 Task: Format the text in the document by changing font styles, sizes, colors, and alignment.
Action: Mouse scrolled (660, 407) with delta (0, -1)
Screenshot: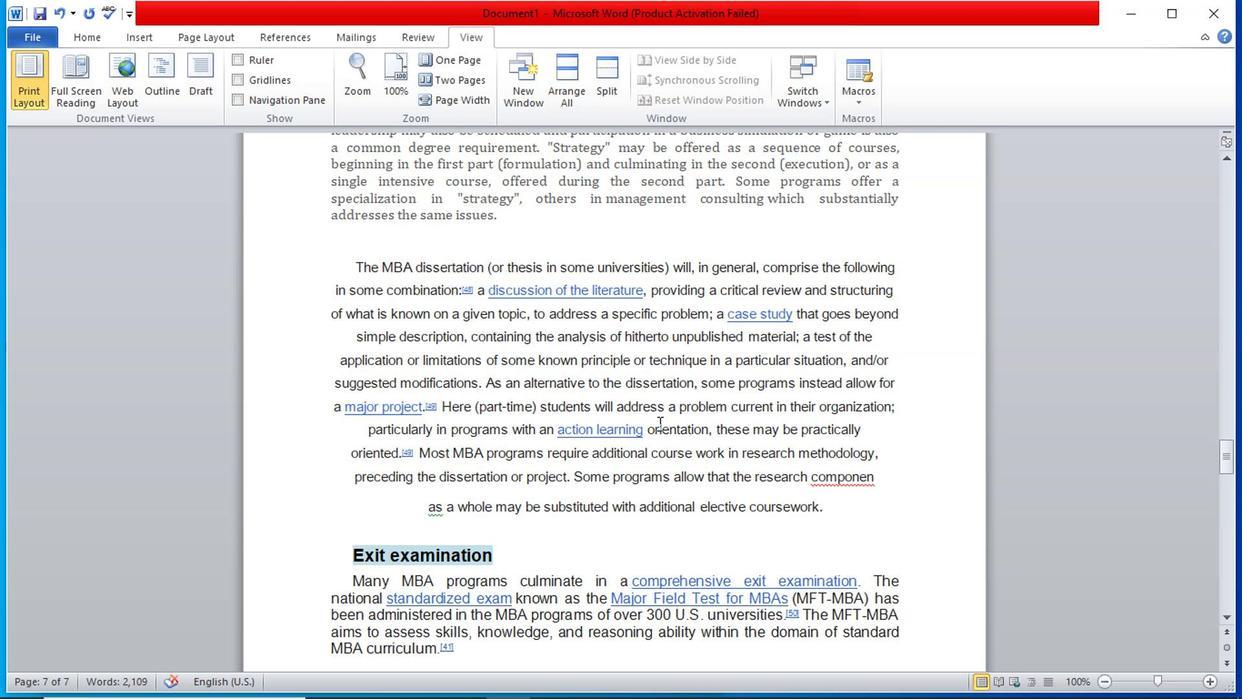 
Action: Mouse scrolled (660, 407) with delta (0, -1)
Screenshot: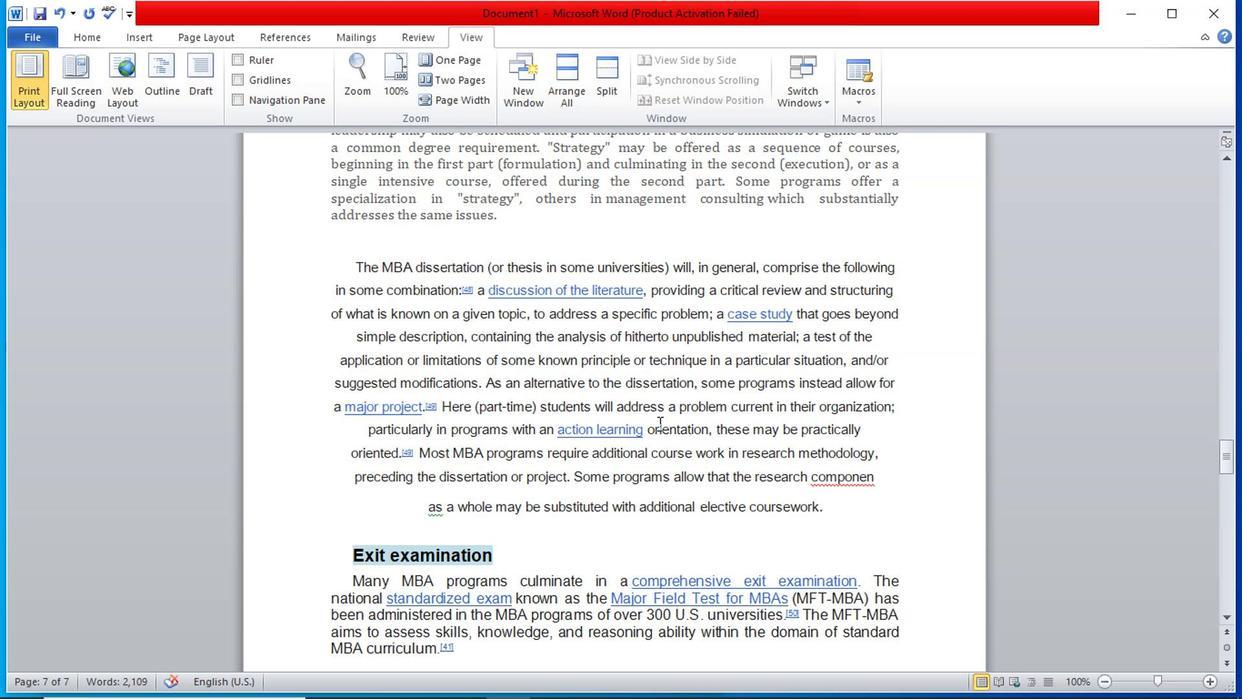 
Action: Mouse scrolled (660, 407) with delta (0, -1)
Screenshot: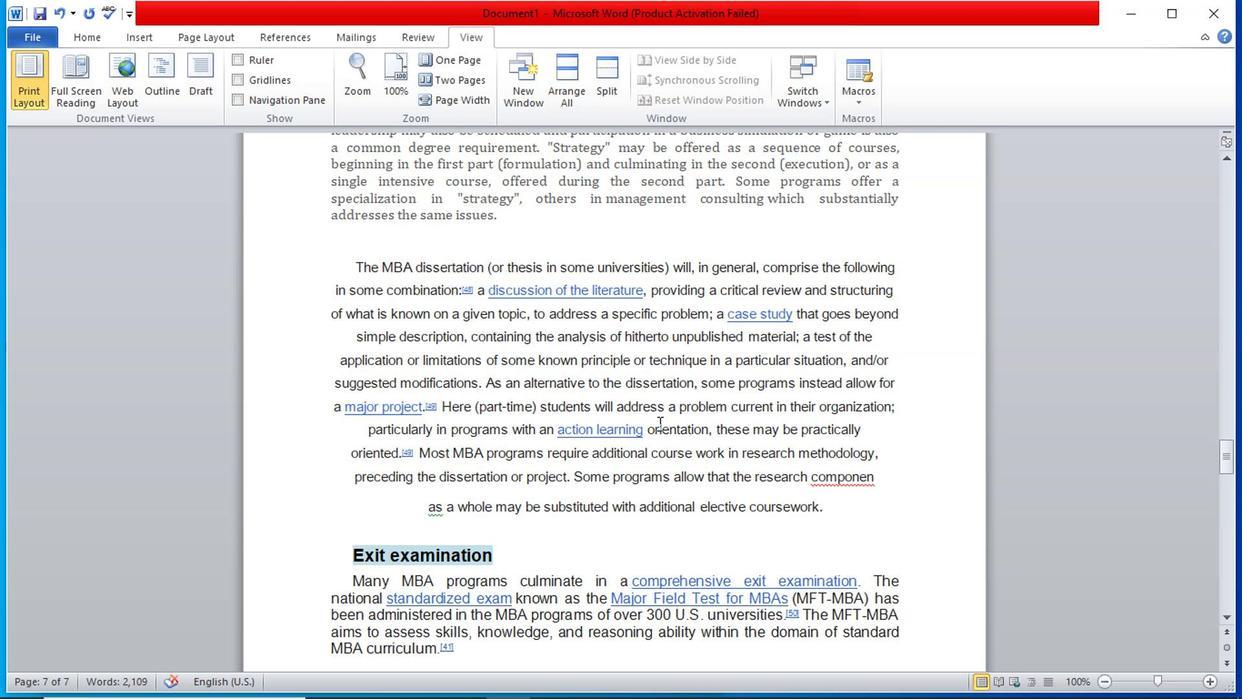 
Action: Mouse scrolled (660, 407) with delta (0, -1)
Screenshot: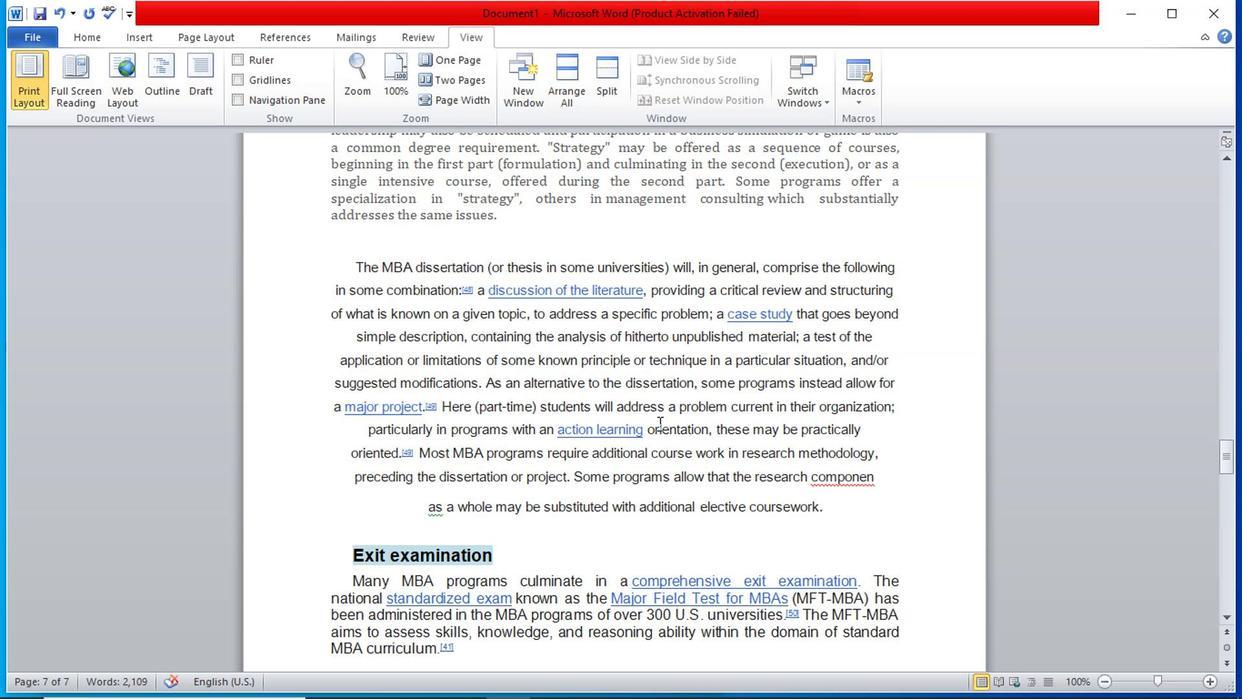 
Action: Mouse scrolled (660, 407) with delta (0, -1)
Screenshot: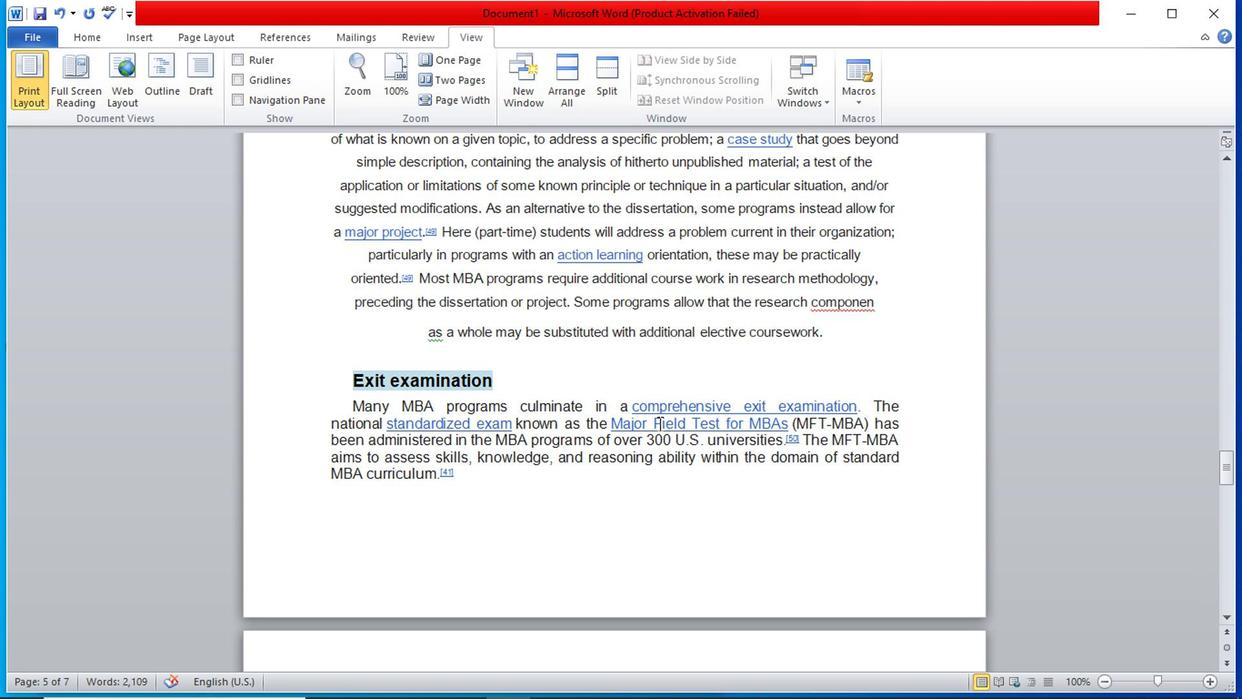
Action: Mouse scrolled (660, 407) with delta (0, -1)
Screenshot: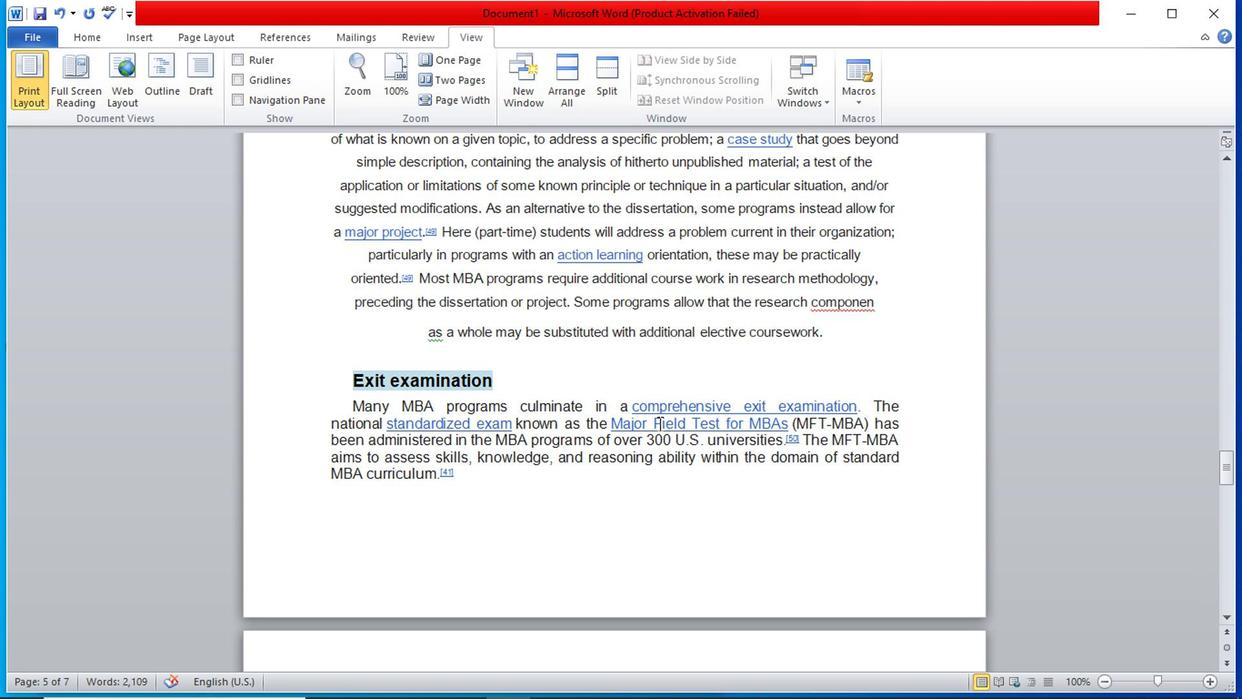 
Action: Mouse scrolled (660, 407) with delta (0, -1)
Screenshot: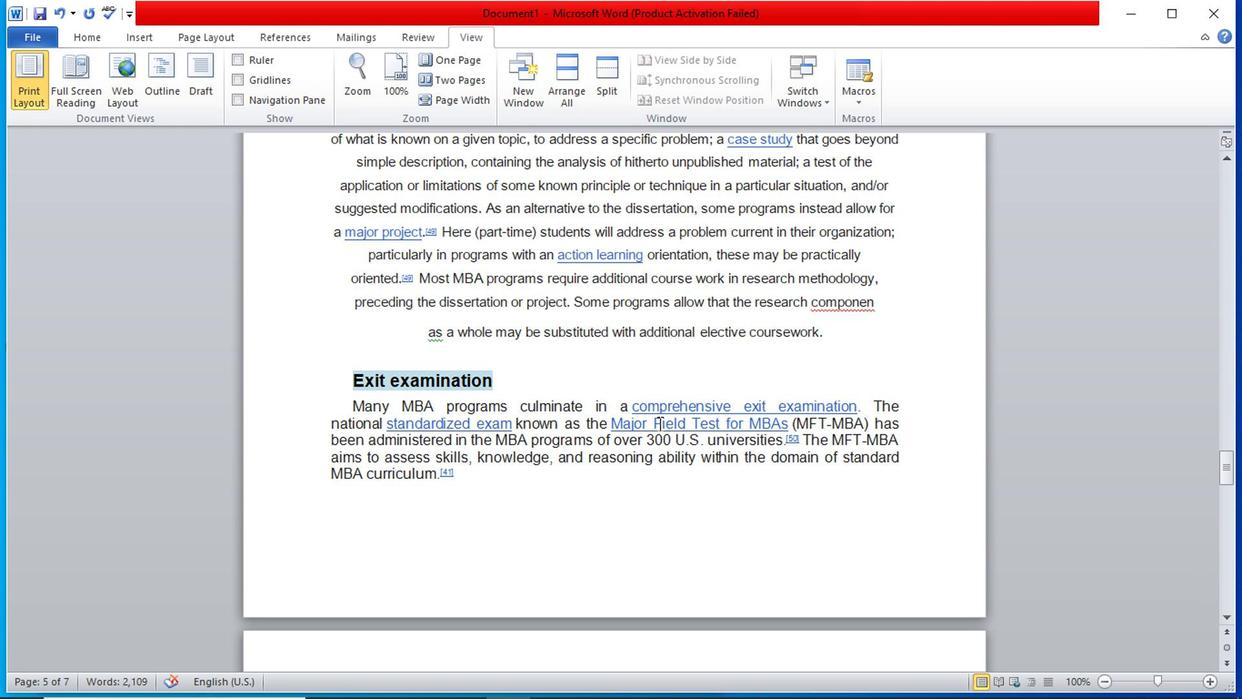 
Action: Mouse scrolled (660, 407) with delta (0, -1)
Screenshot: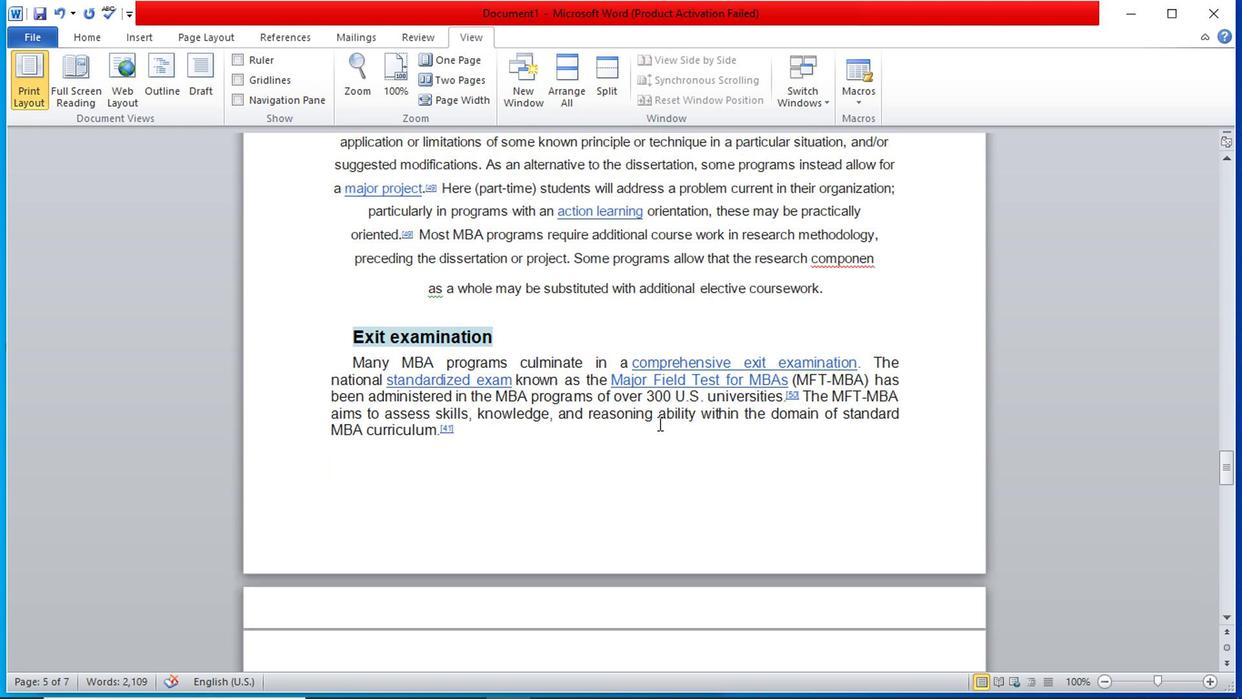 
Action: Mouse scrolled (660, 407) with delta (0, -1)
Screenshot: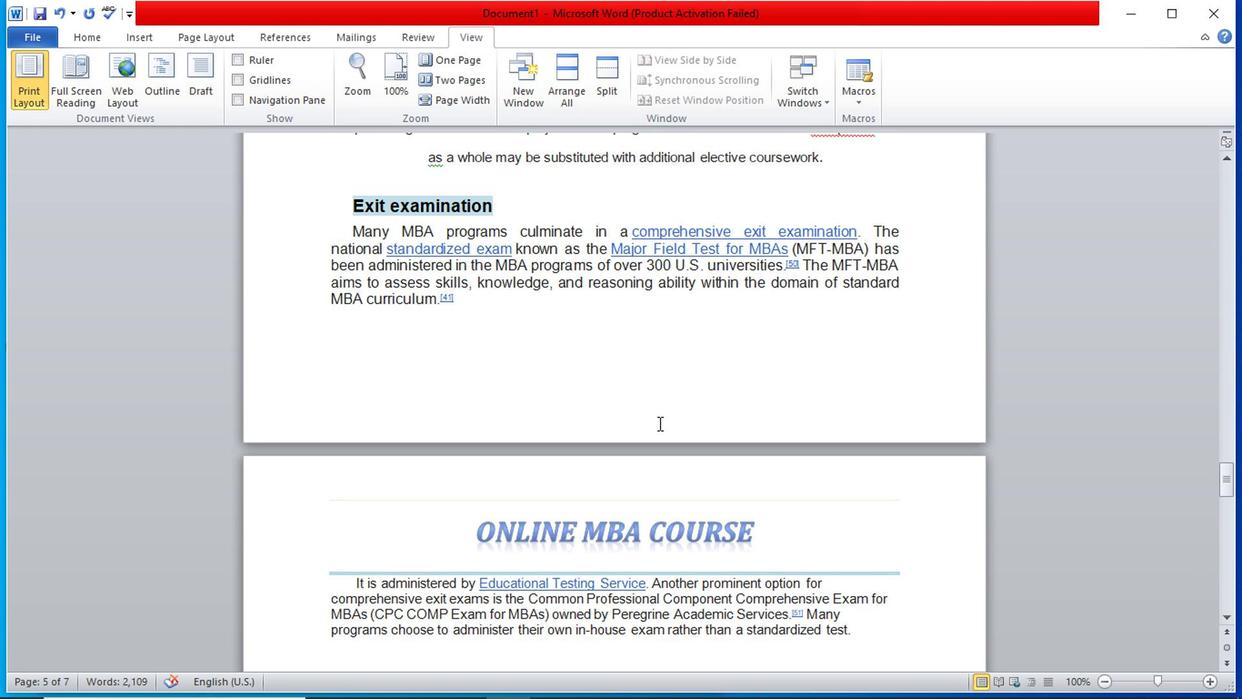 
Action: Mouse scrolled (660, 407) with delta (0, -1)
Screenshot: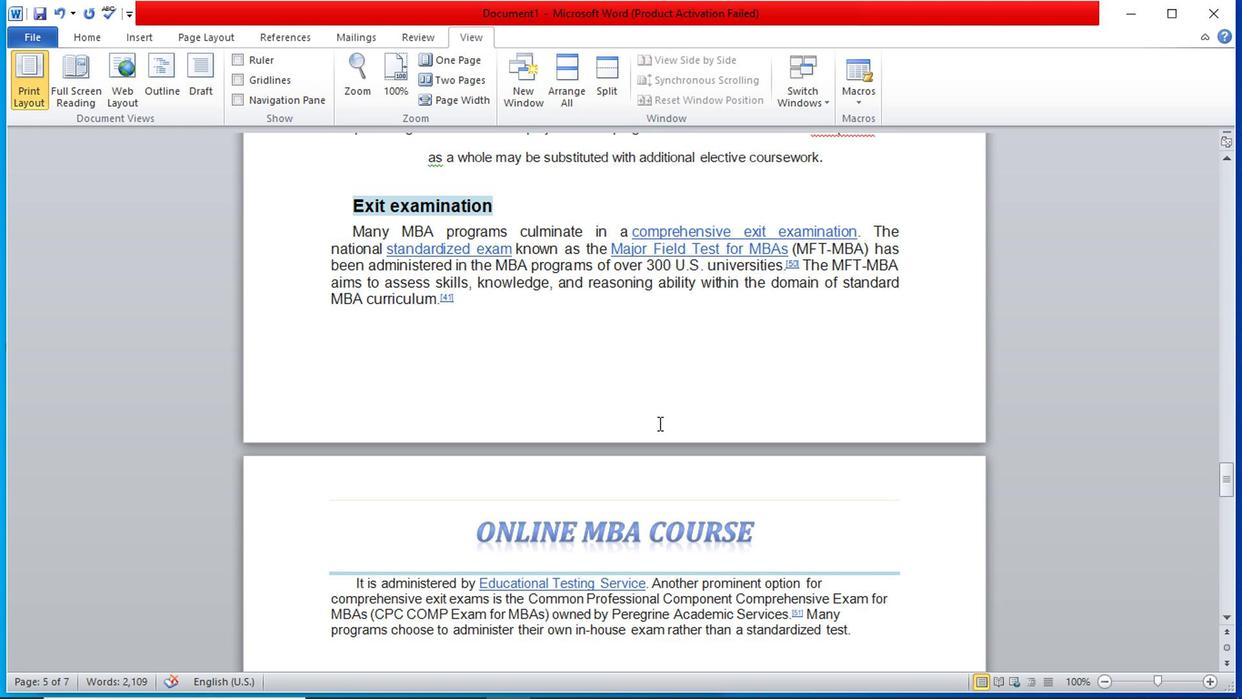 
Action: Mouse scrolled (660, 407) with delta (0, -1)
Screenshot: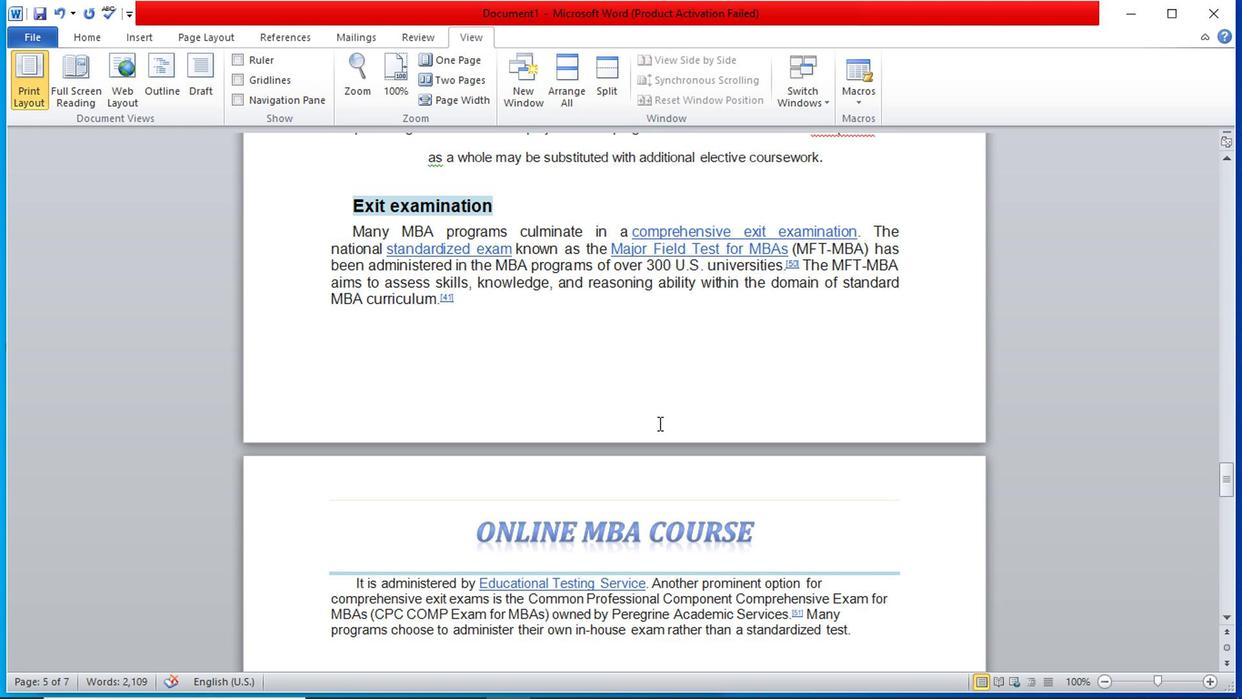 
Action: Mouse scrolled (660, 407) with delta (0, -1)
Screenshot: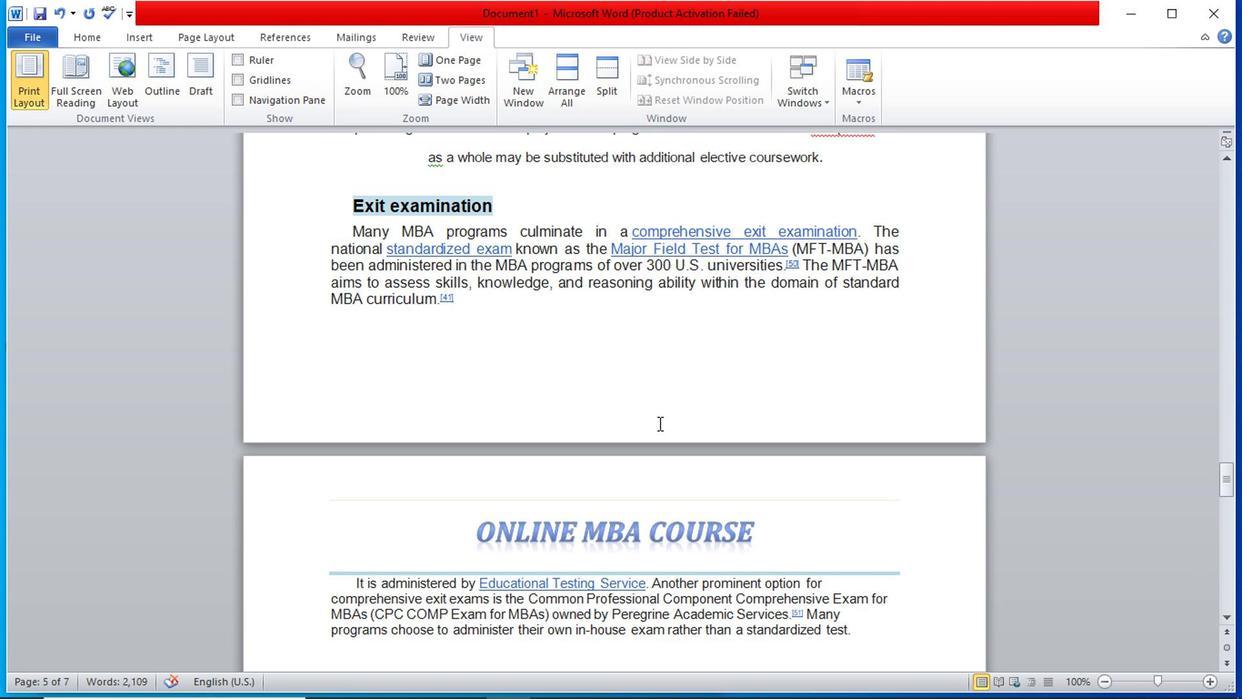 
Action: Mouse scrolled (660, 407) with delta (0, -1)
Screenshot: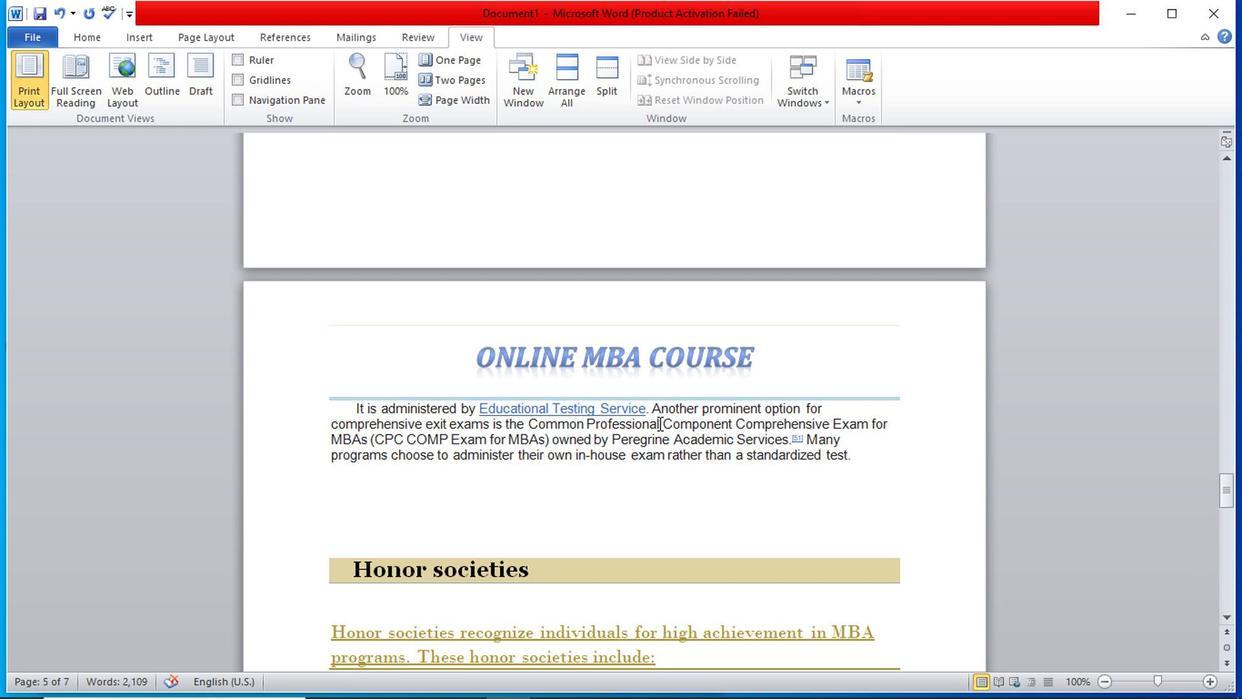 
Action: Mouse scrolled (660, 407) with delta (0, -1)
Screenshot: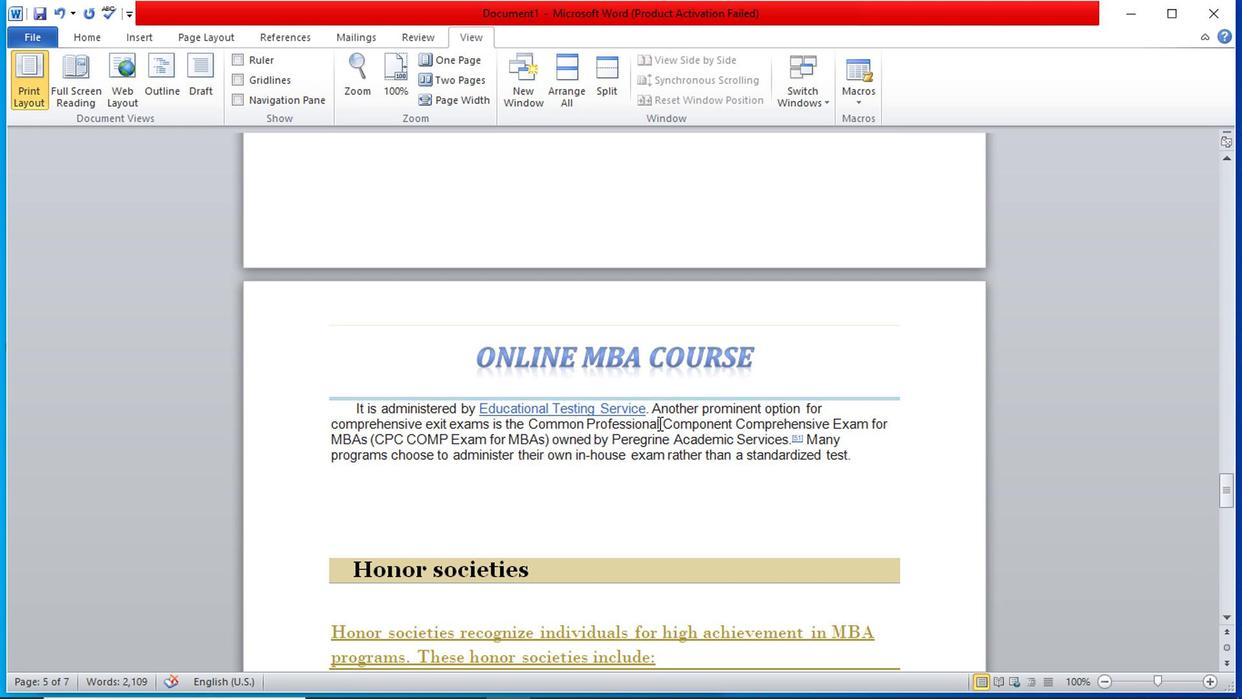 
Action: Mouse scrolled (660, 407) with delta (0, -1)
Screenshot: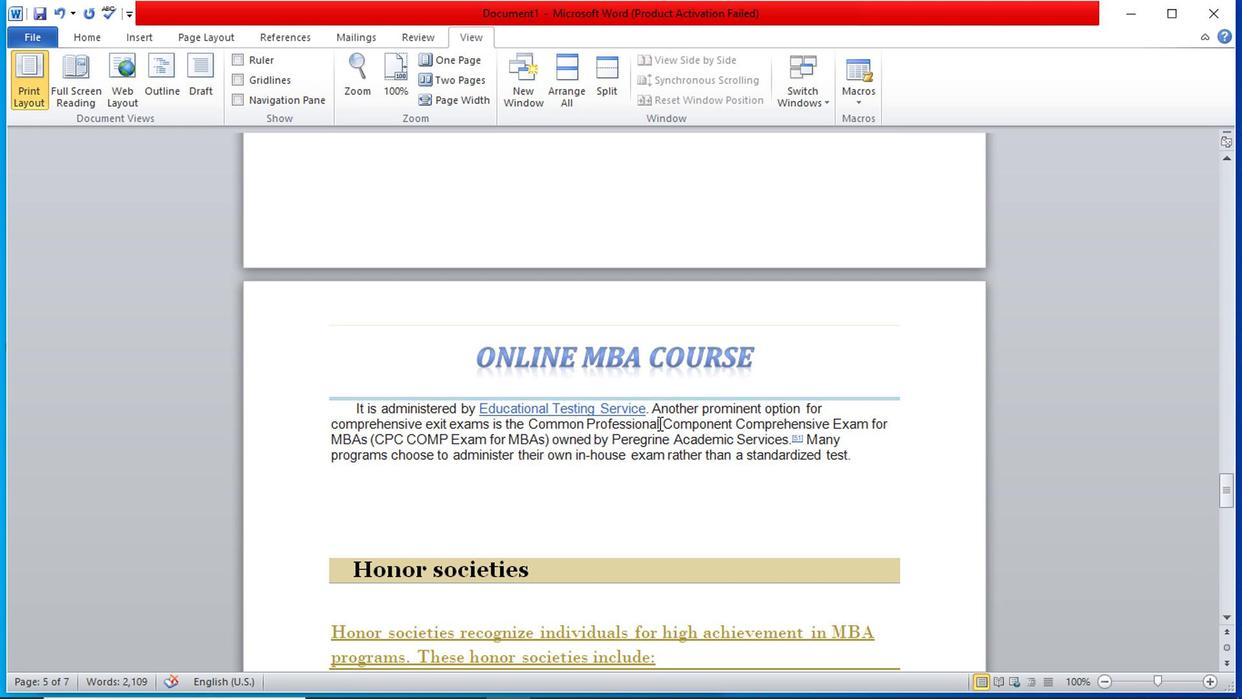 
Action: Mouse scrolled (660, 407) with delta (0, -1)
Screenshot: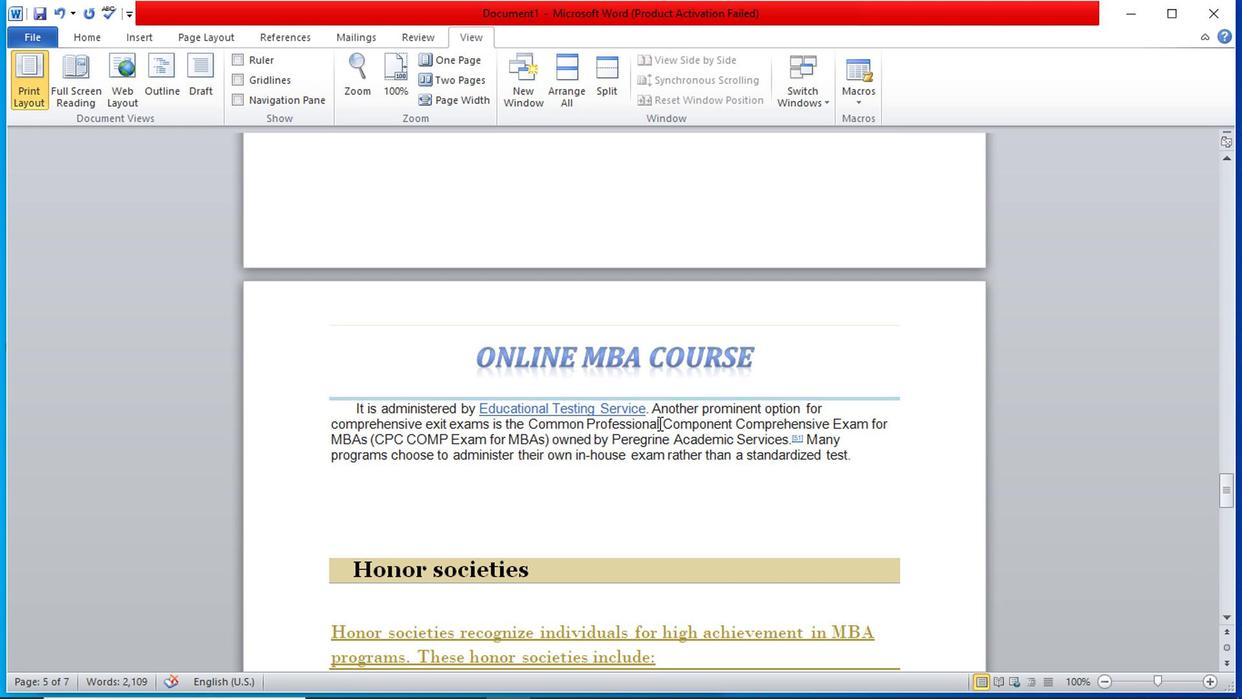 
Action: Mouse scrolled (660, 407) with delta (0, -1)
Screenshot: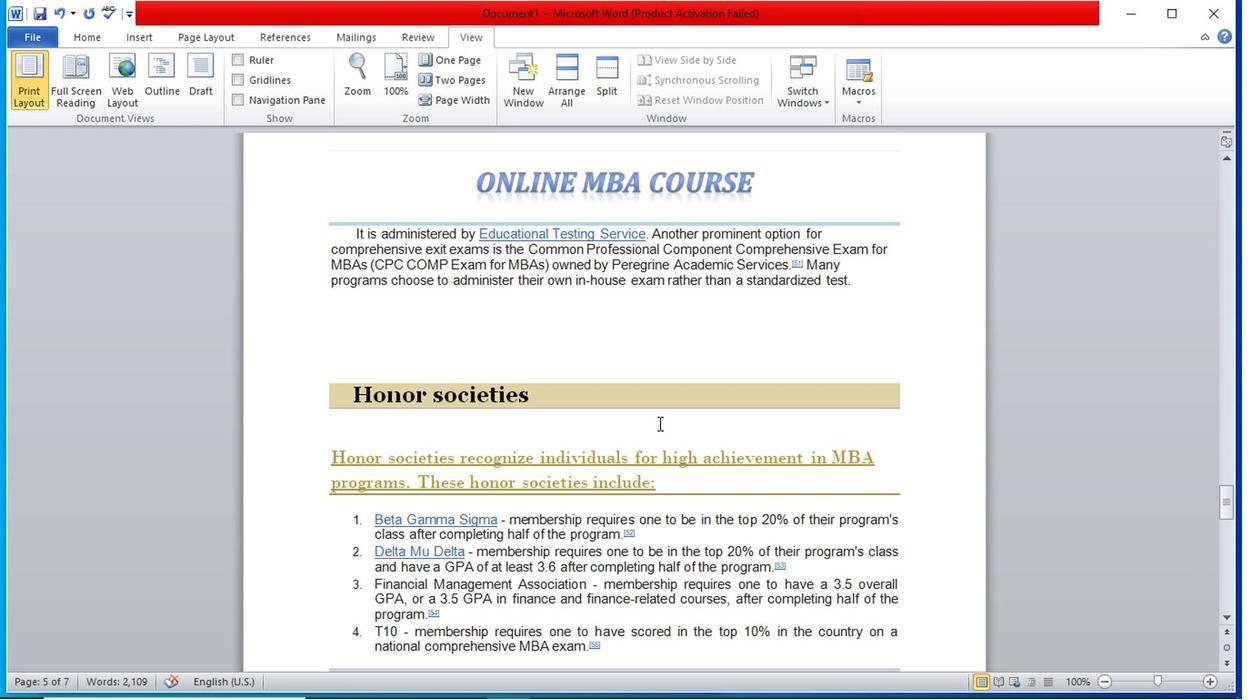 
Action: Mouse scrolled (660, 407) with delta (0, -1)
Screenshot: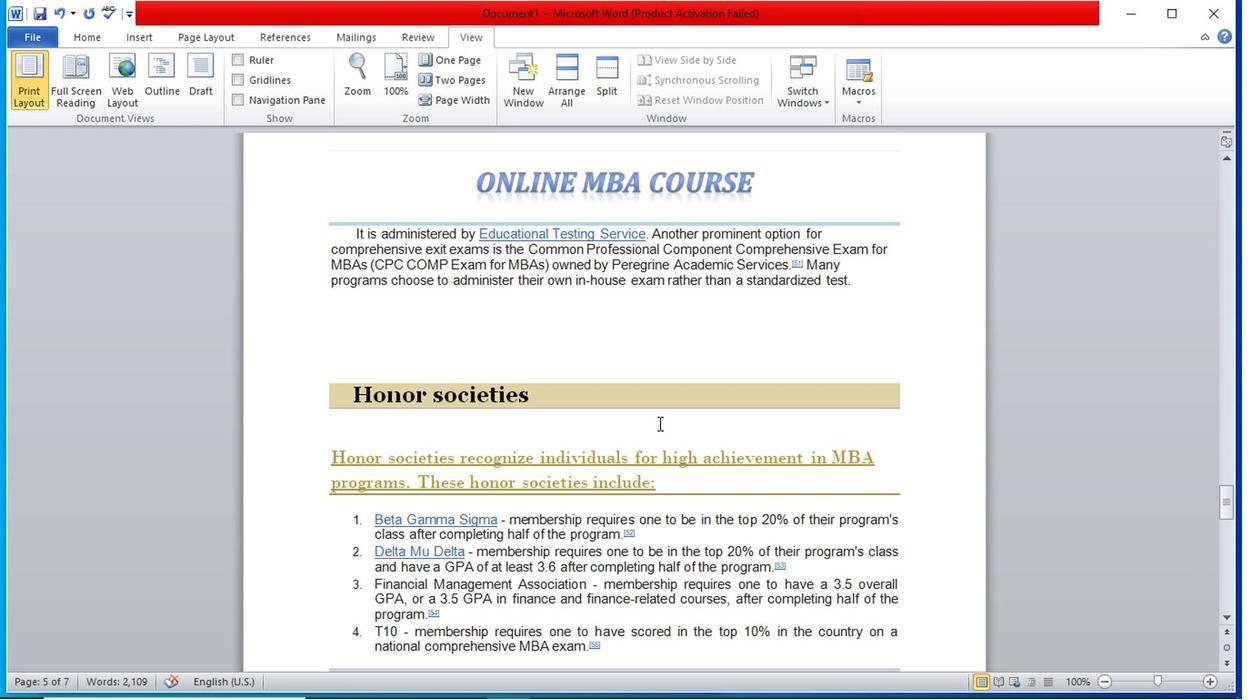 
Action: Mouse scrolled (660, 407) with delta (0, -1)
Screenshot: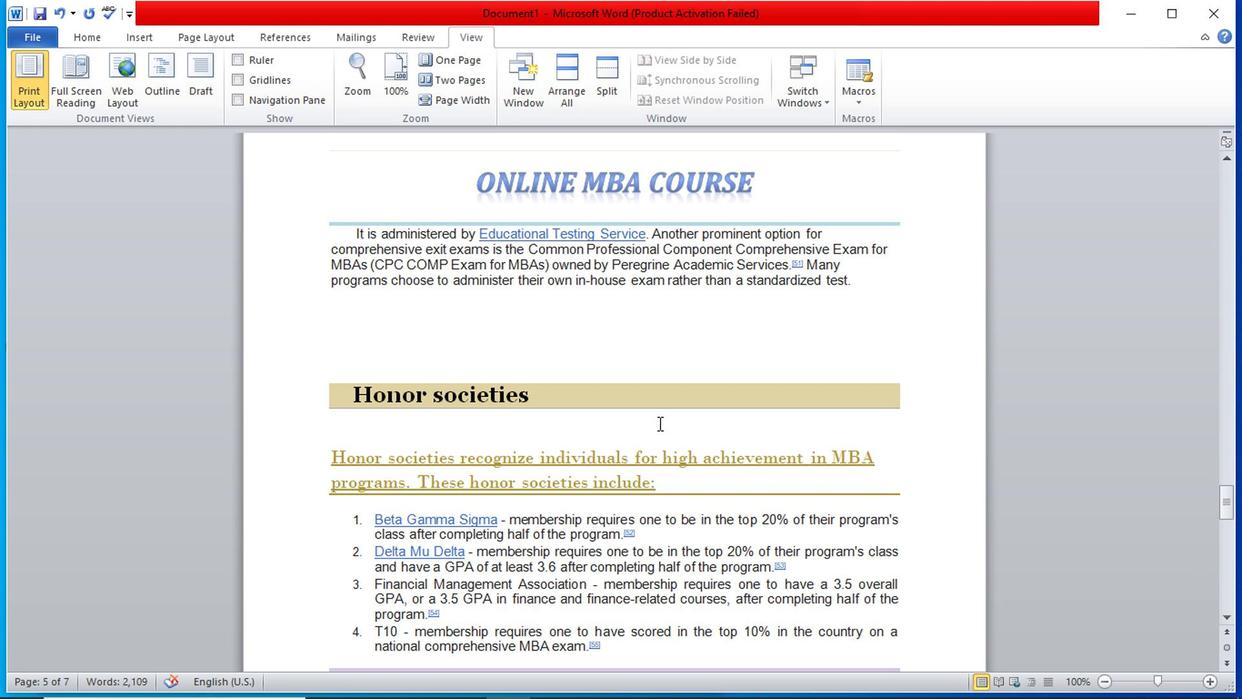 
Action: Mouse scrolled (660, 407) with delta (0, -1)
Screenshot: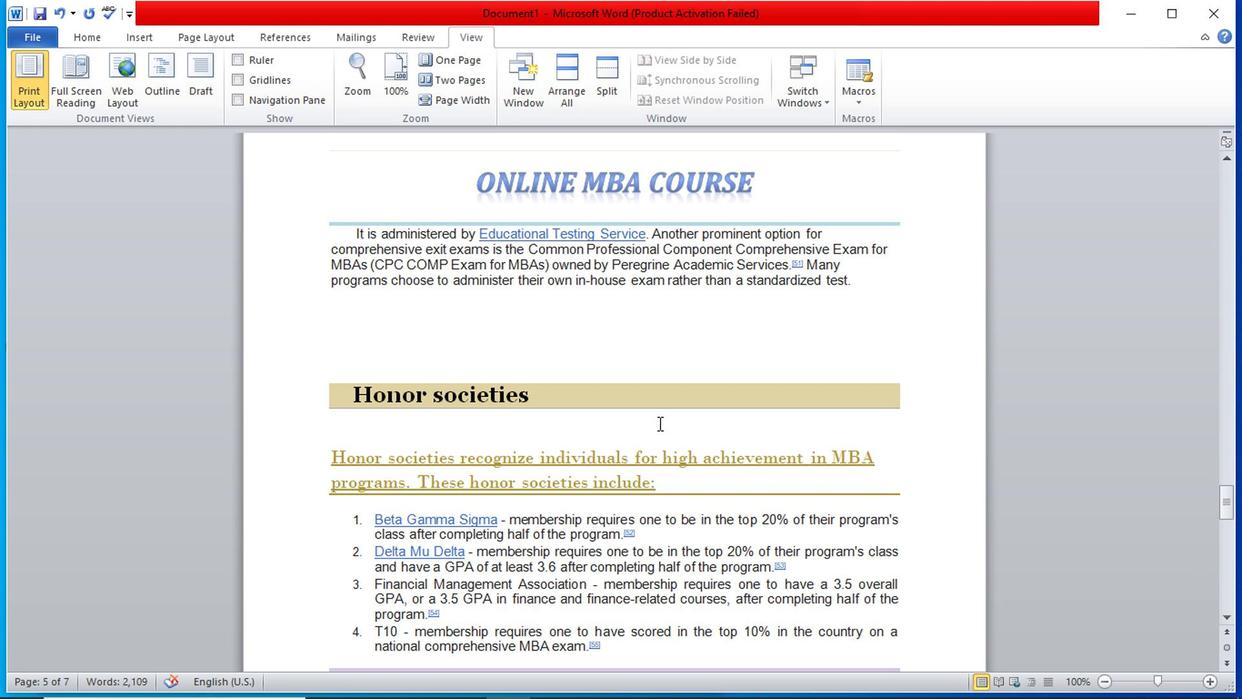 
Action: Mouse moved to (331, 280)
Screenshot: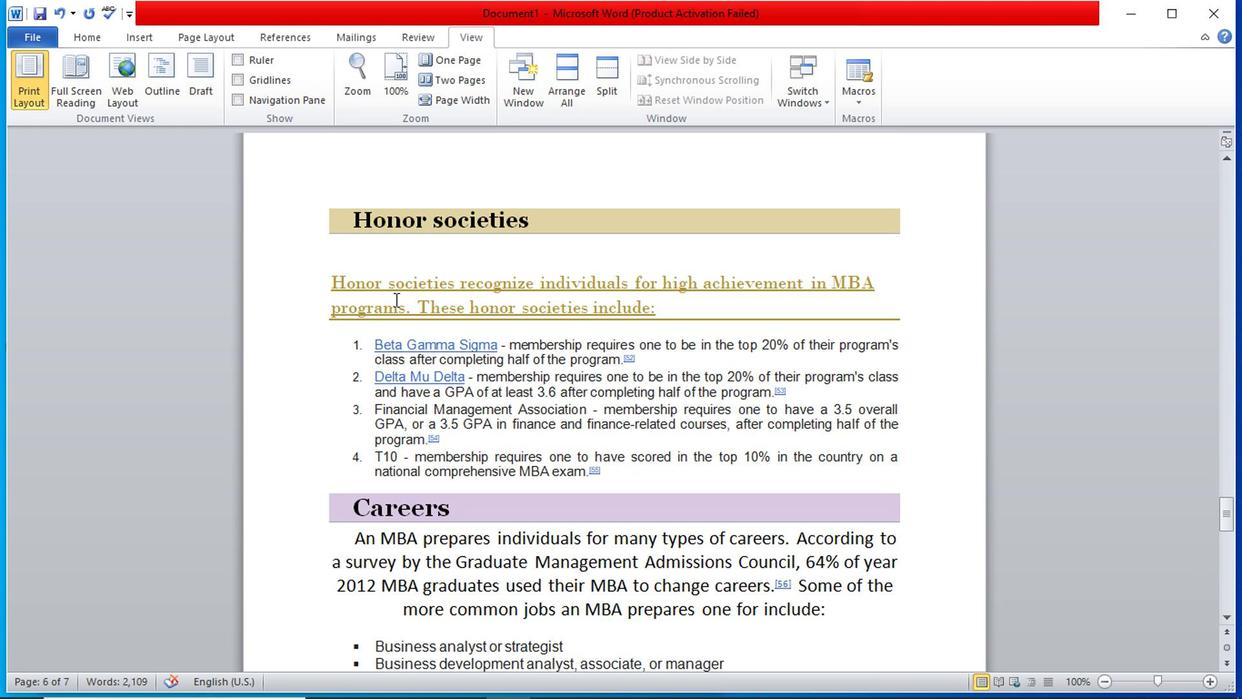 
Action: Mouse pressed left at (331, 280)
Screenshot: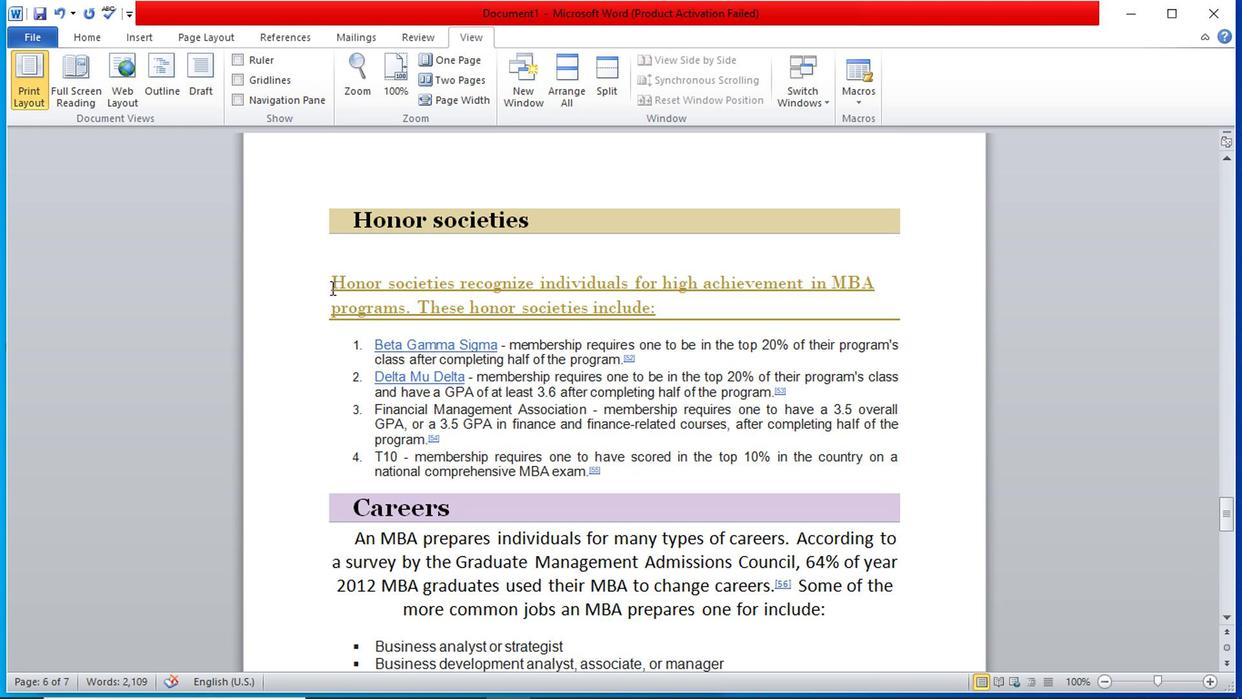 
Action: Mouse moved to (111, 37)
Screenshot: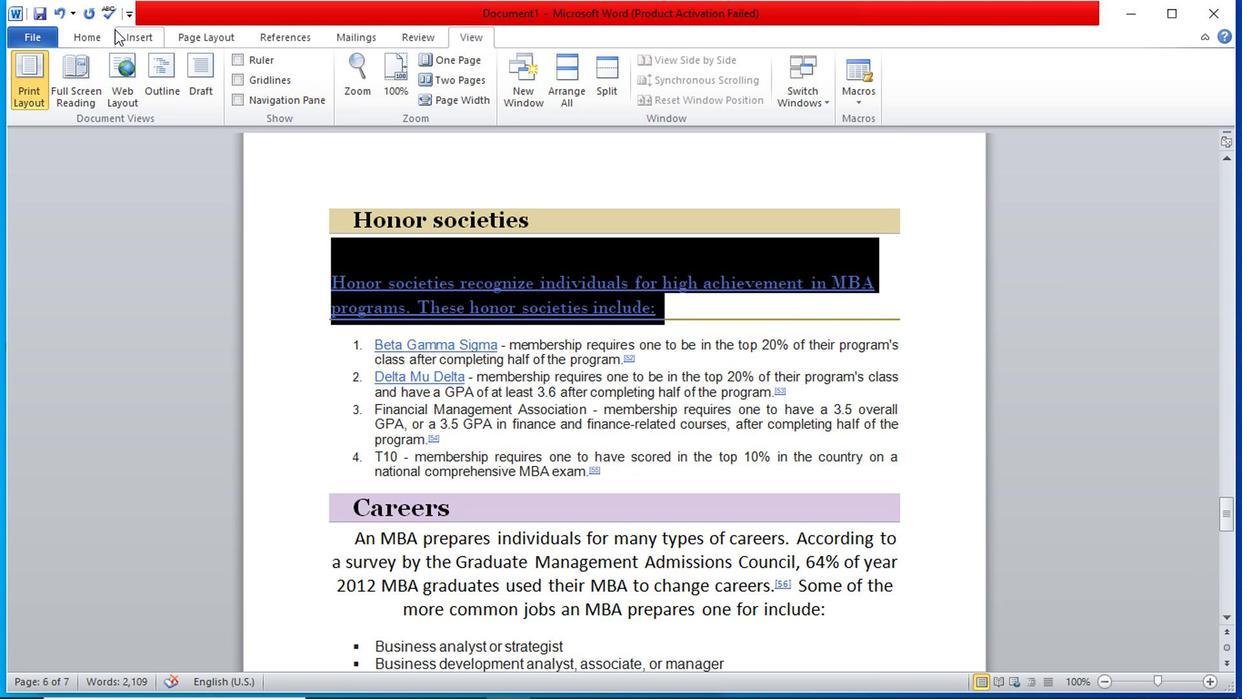 
Action: Mouse pressed left at (111, 37)
Screenshot: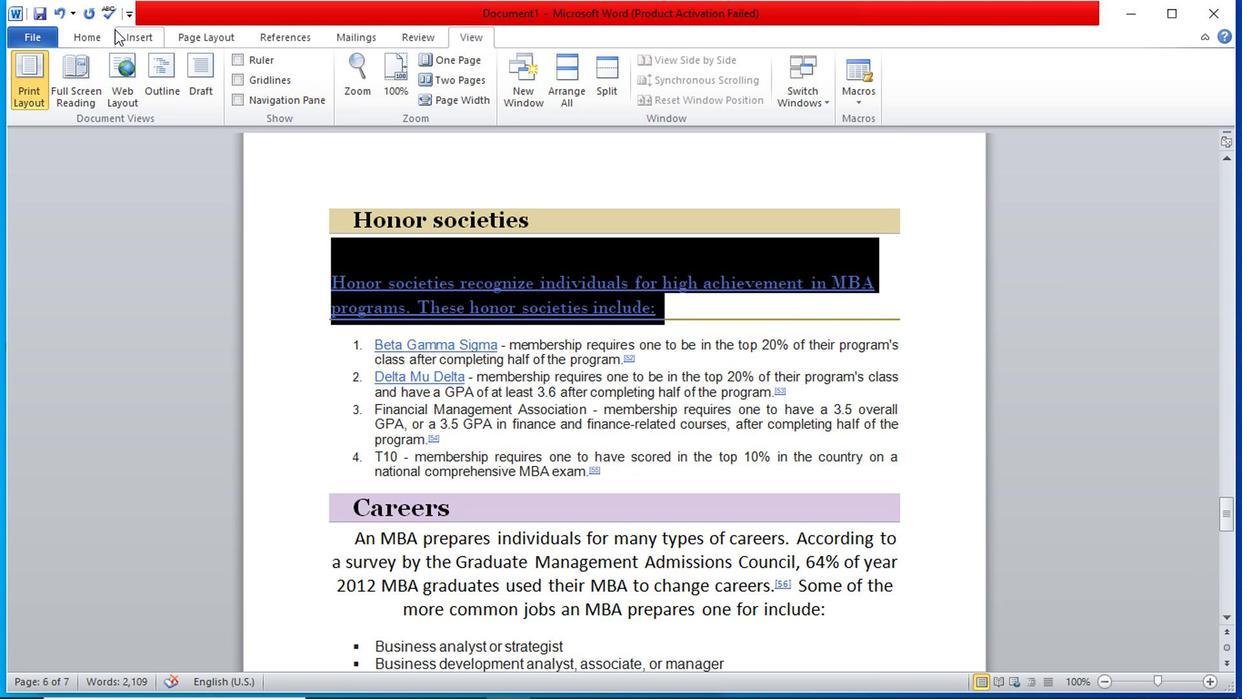 
Action: Mouse moved to (213, 97)
Screenshot: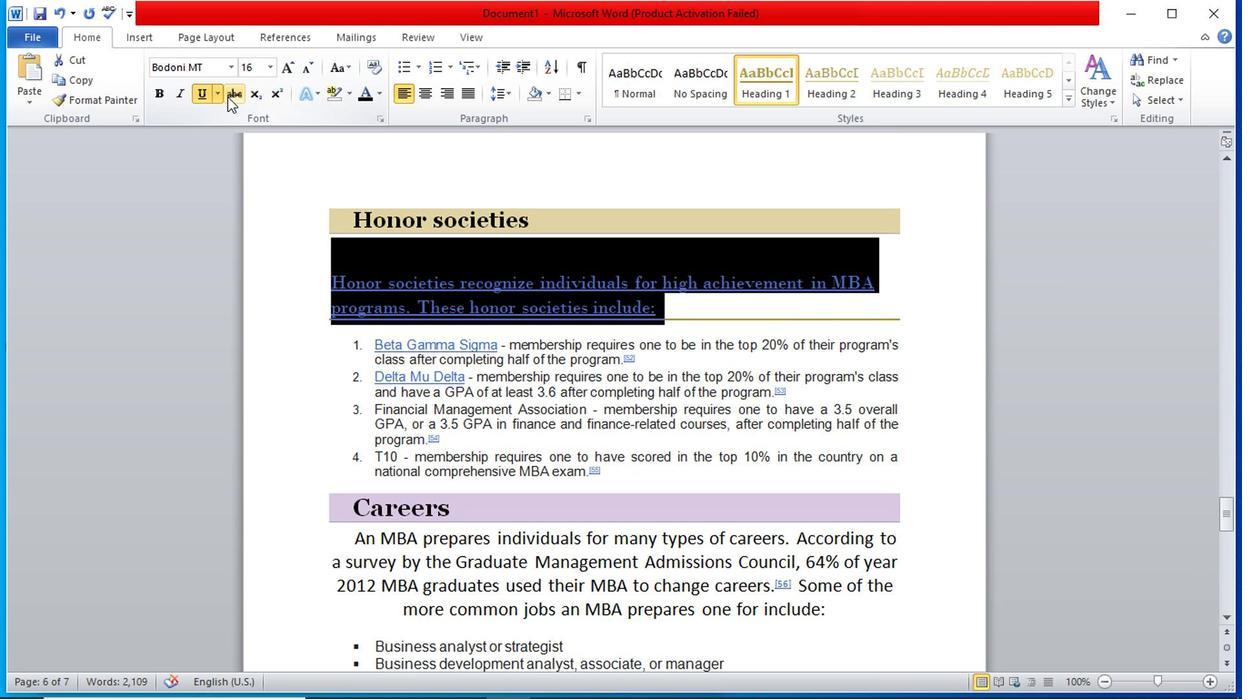 
Action: Mouse pressed left at (213, 97)
Screenshot: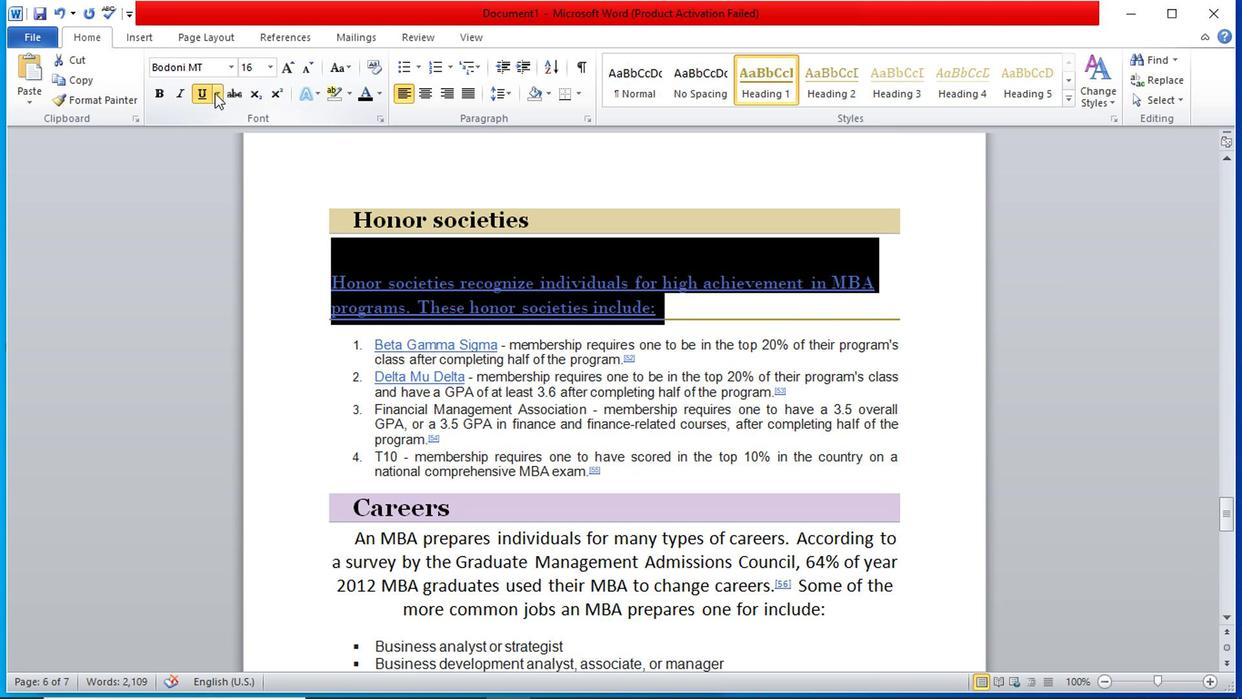 
Action: Mouse moved to (245, 187)
Screenshot: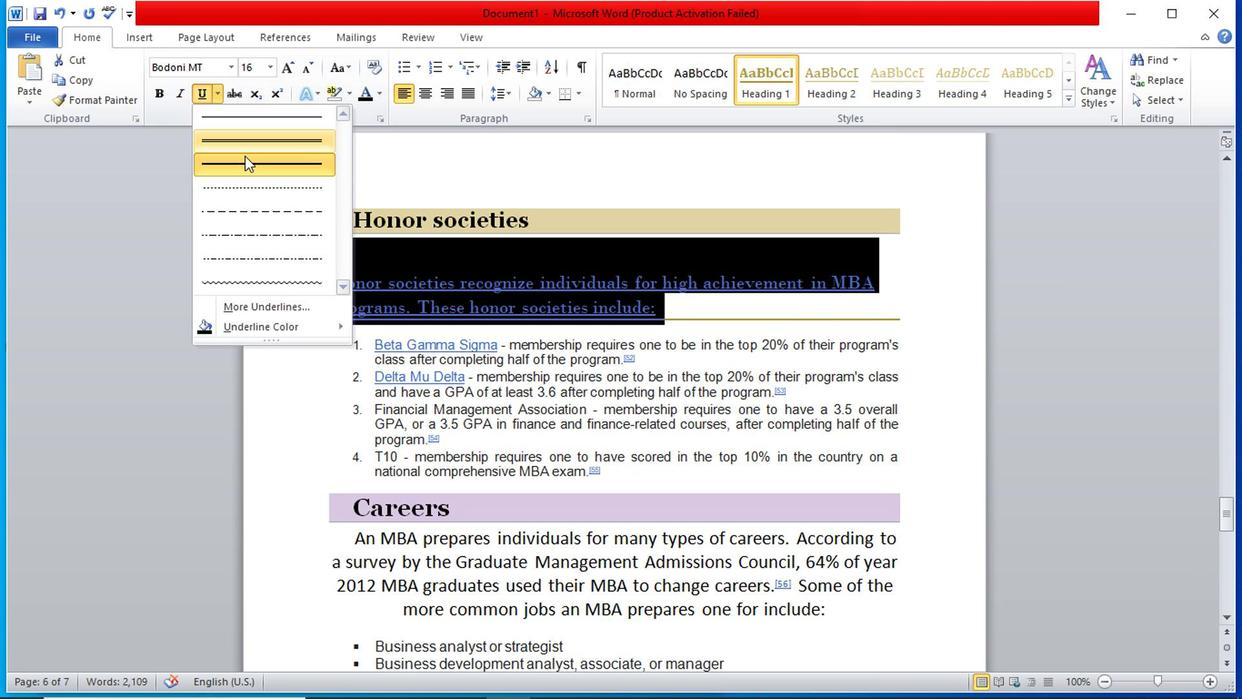 
Action: Mouse pressed left at (245, 187)
Screenshot: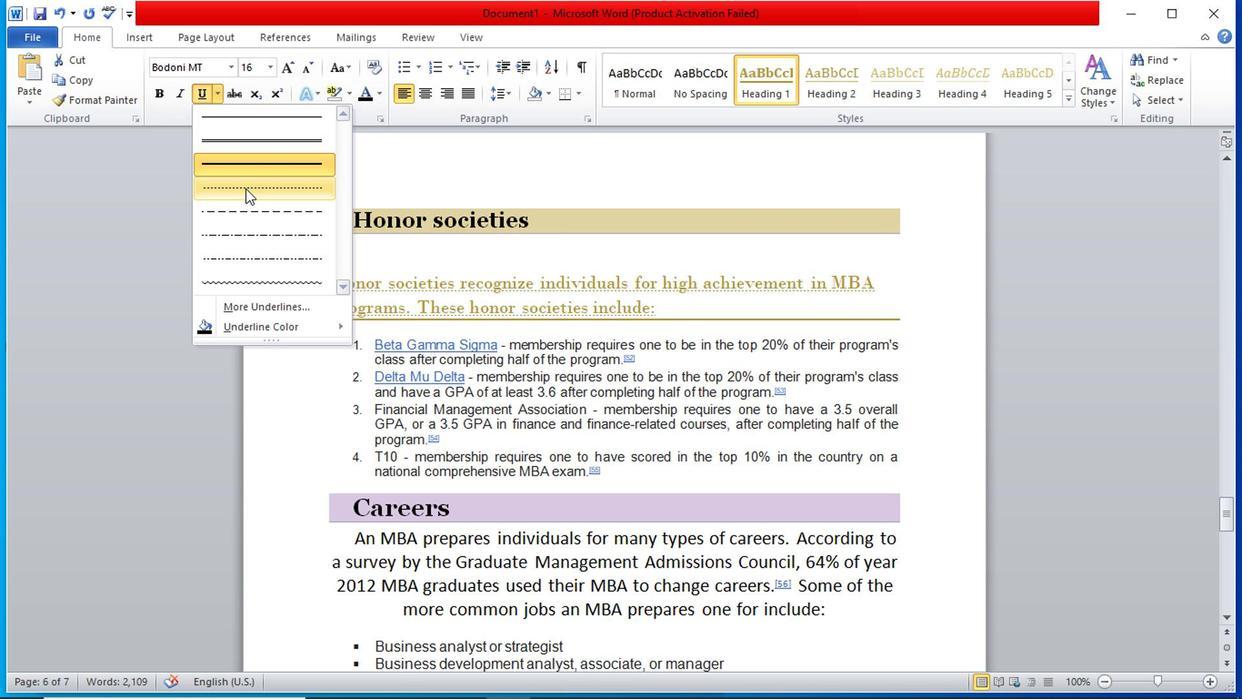 
Action: Mouse moved to (975, 310)
Screenshot: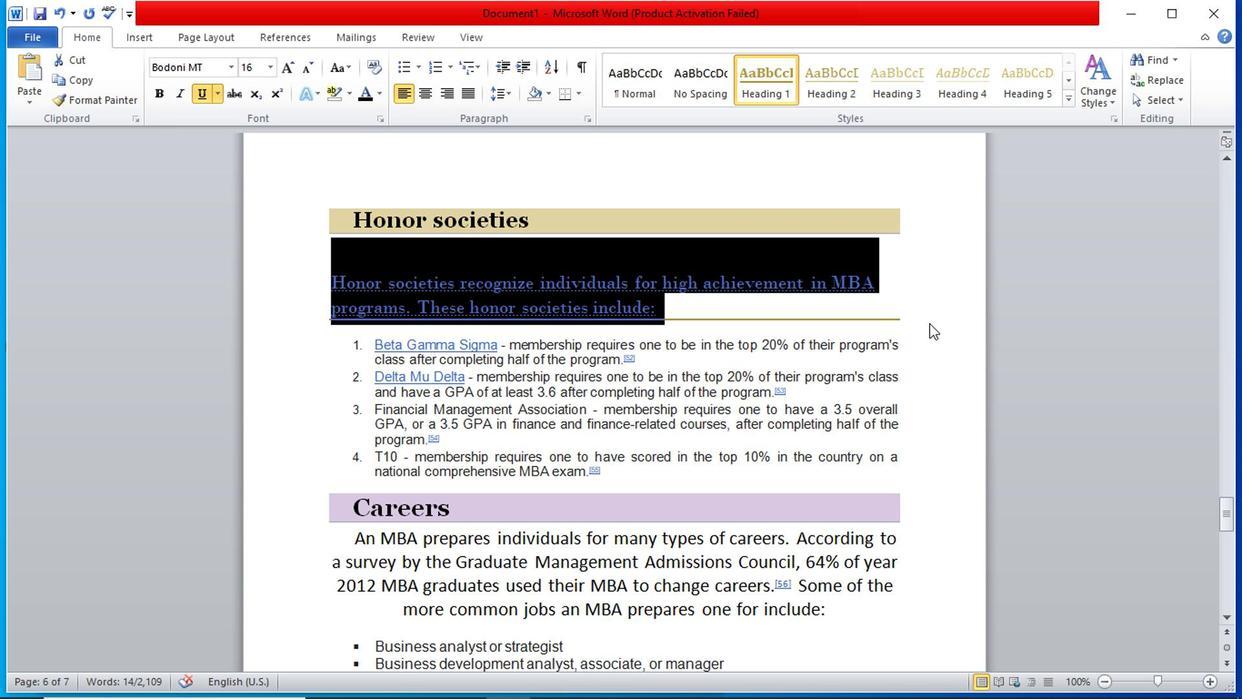 
Action: Mouse pressed left at (975, 310)
Screenshot: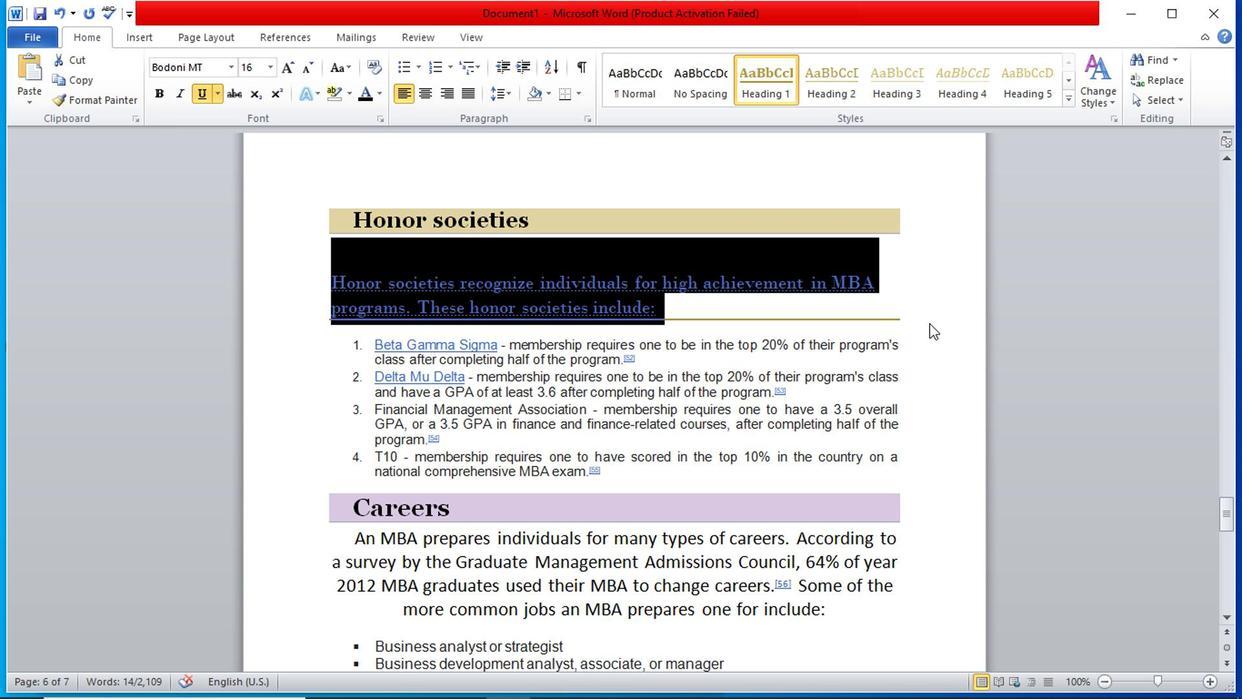 
Action: Mouse moved to (326, 277)
Screenshot: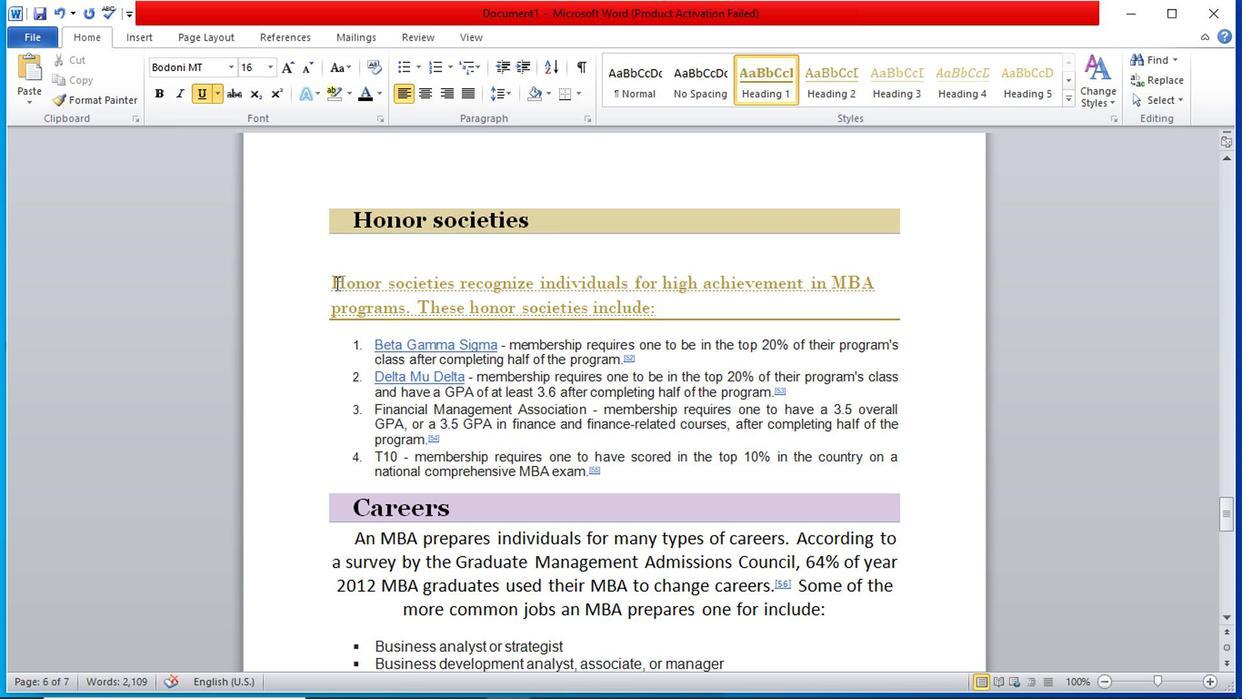 
Action: Mouse pressed left at (326, 277)
Screenshot: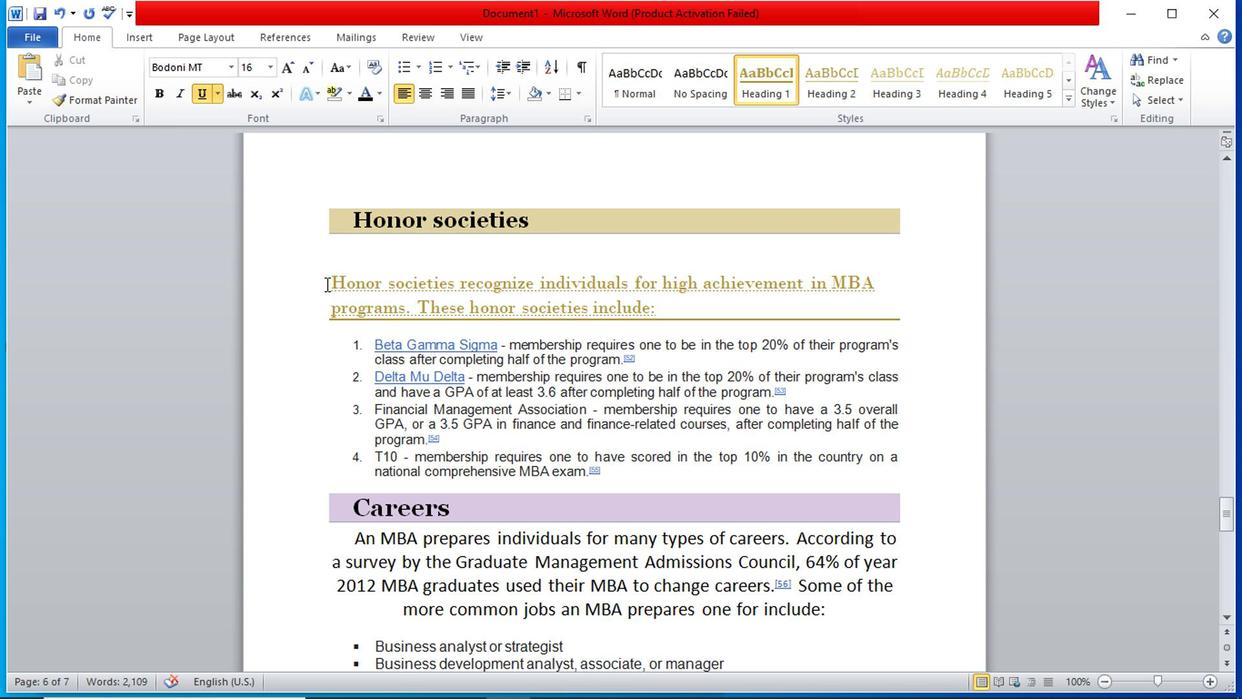 
Action: Mouse moved to (216, 102)
Screenshot: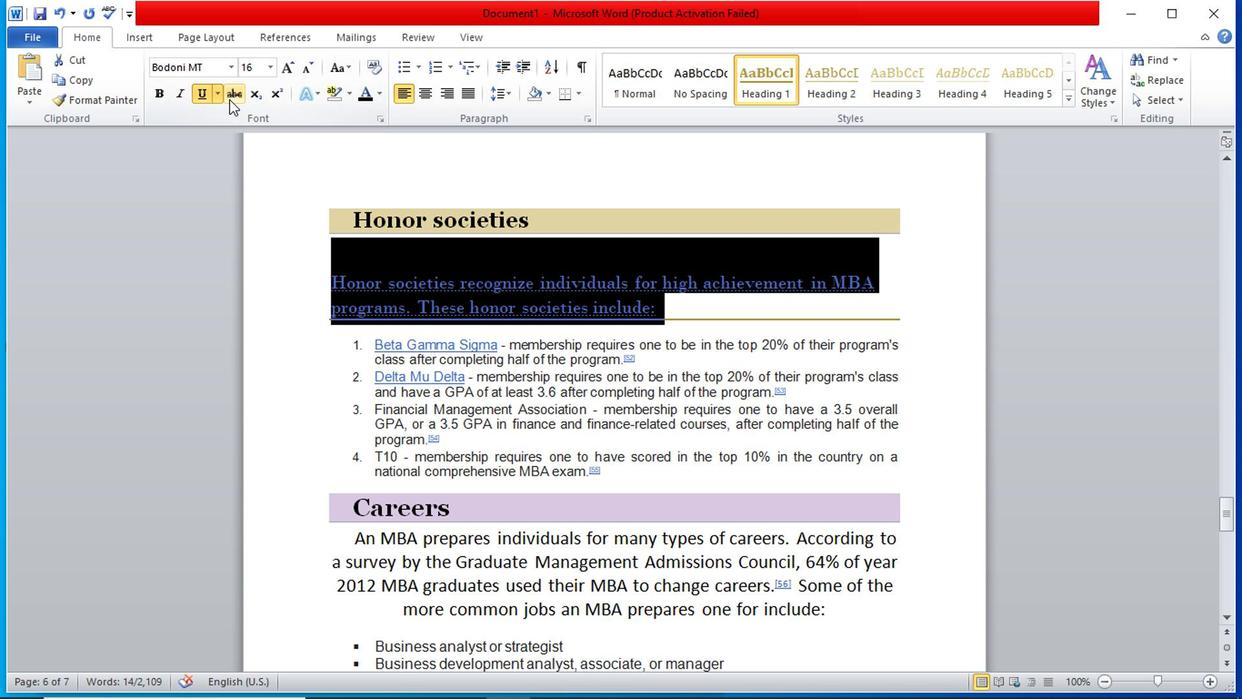 
Action: Mouse pressed left at (216, 102)
Screenshot: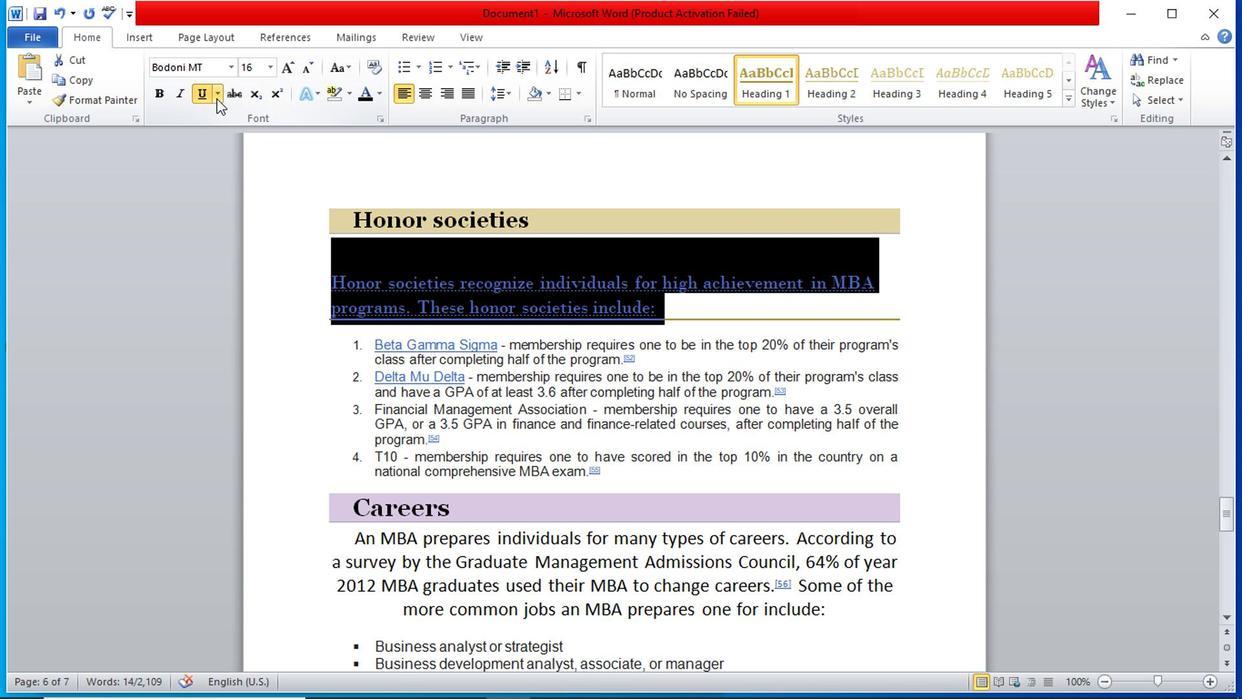 
Action: Mouse moved to (223, 123)
Screenshot: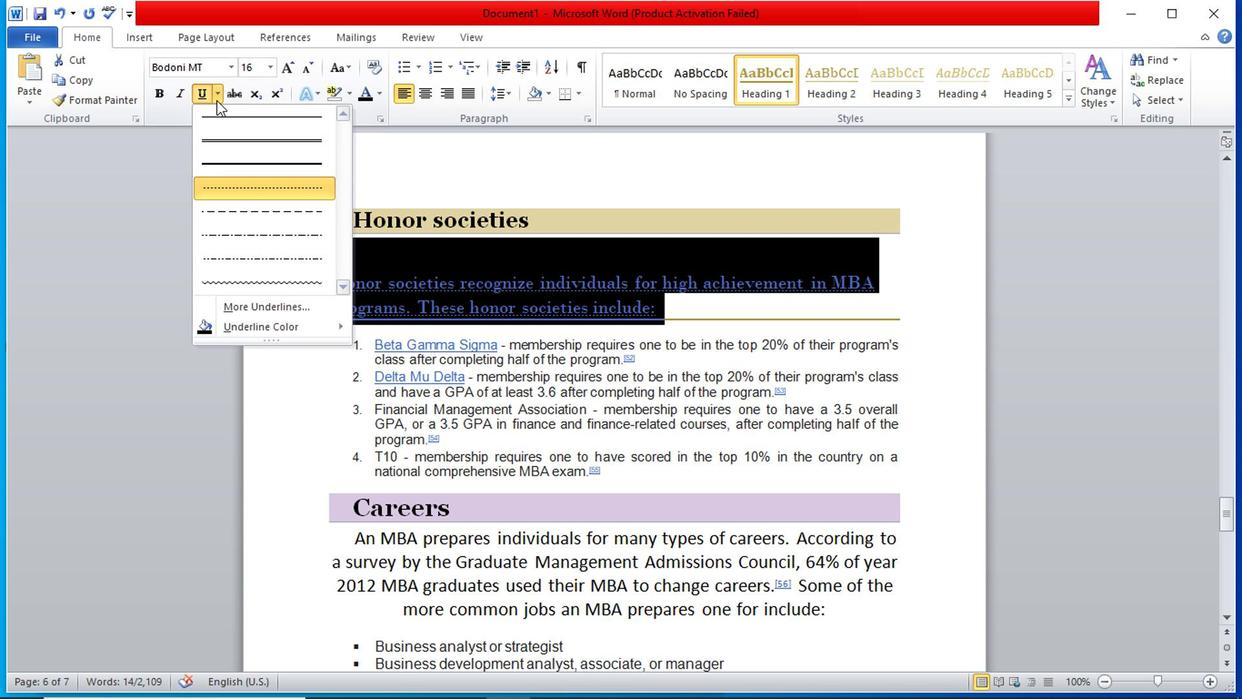 
Action: Mouse pressed left at (223, 123)
Screenshot: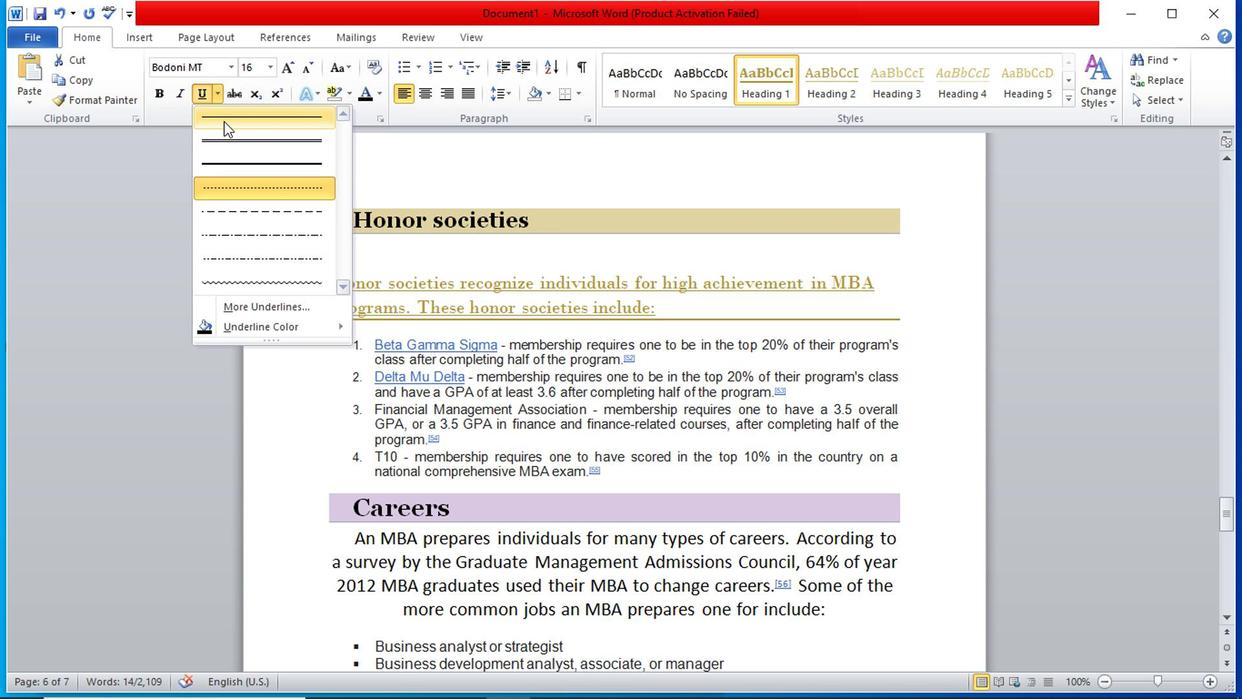 
Action: Mouse moved to (976, 317)
Screenshot: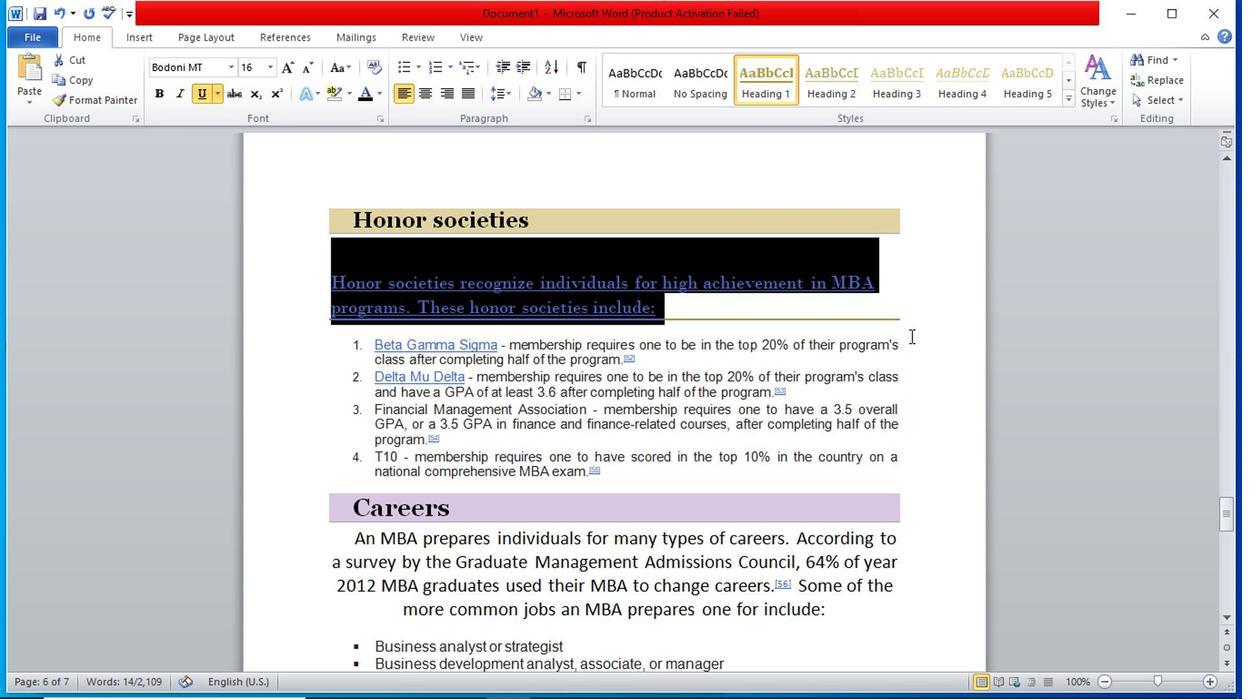 
Action: Mouse pressed left at (976, 317)
Screenshot: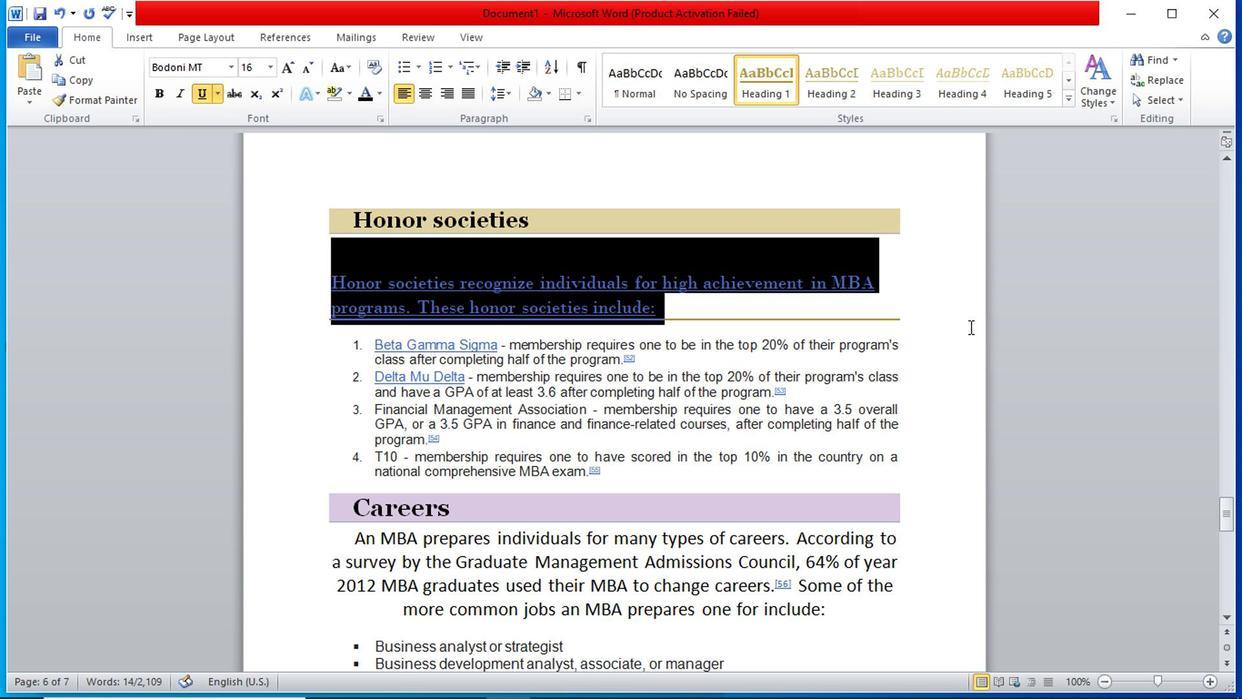 
Action: Mouse moved to (328, 278)
Screenshot: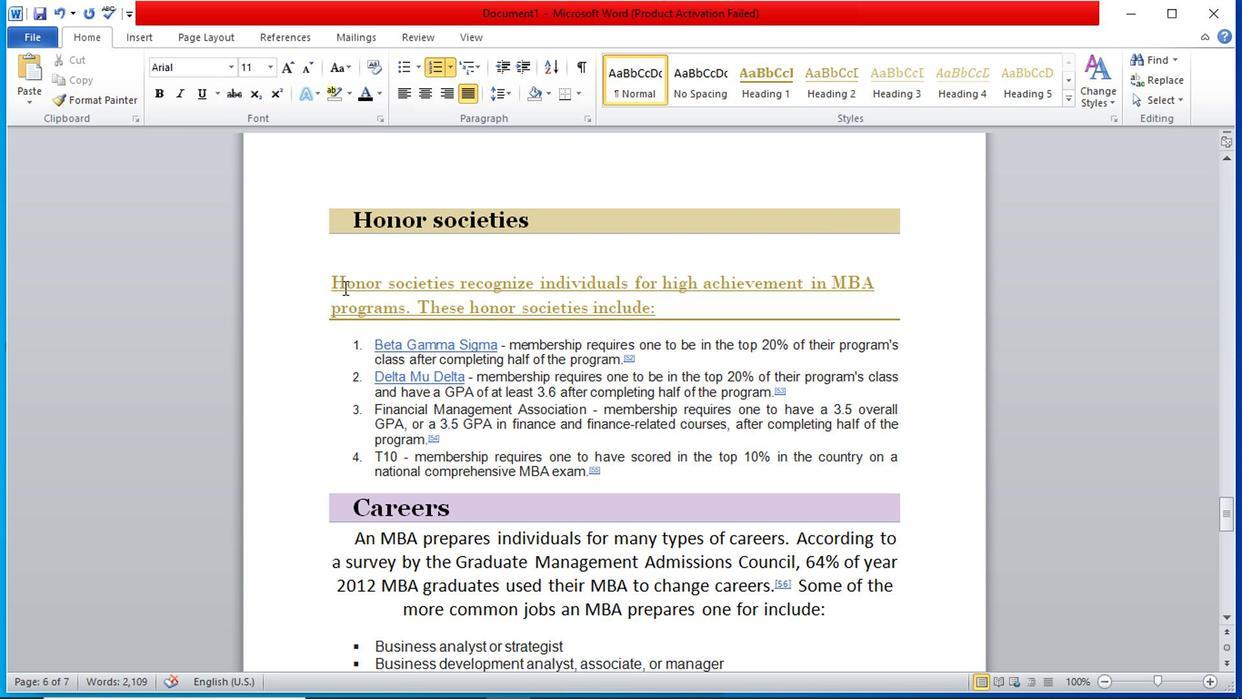 
Action: Mouse pressed left at (328, 278)
Screenshot: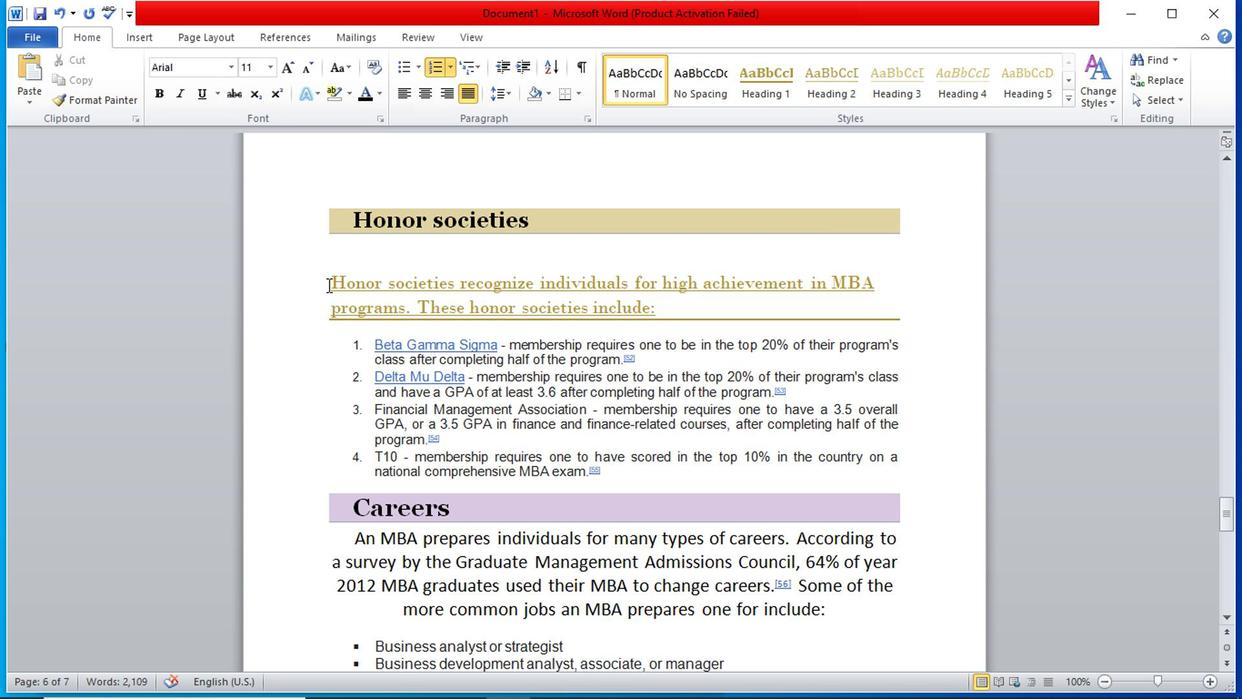 
Action: Mouse moved to (292, 338)
Screenshot: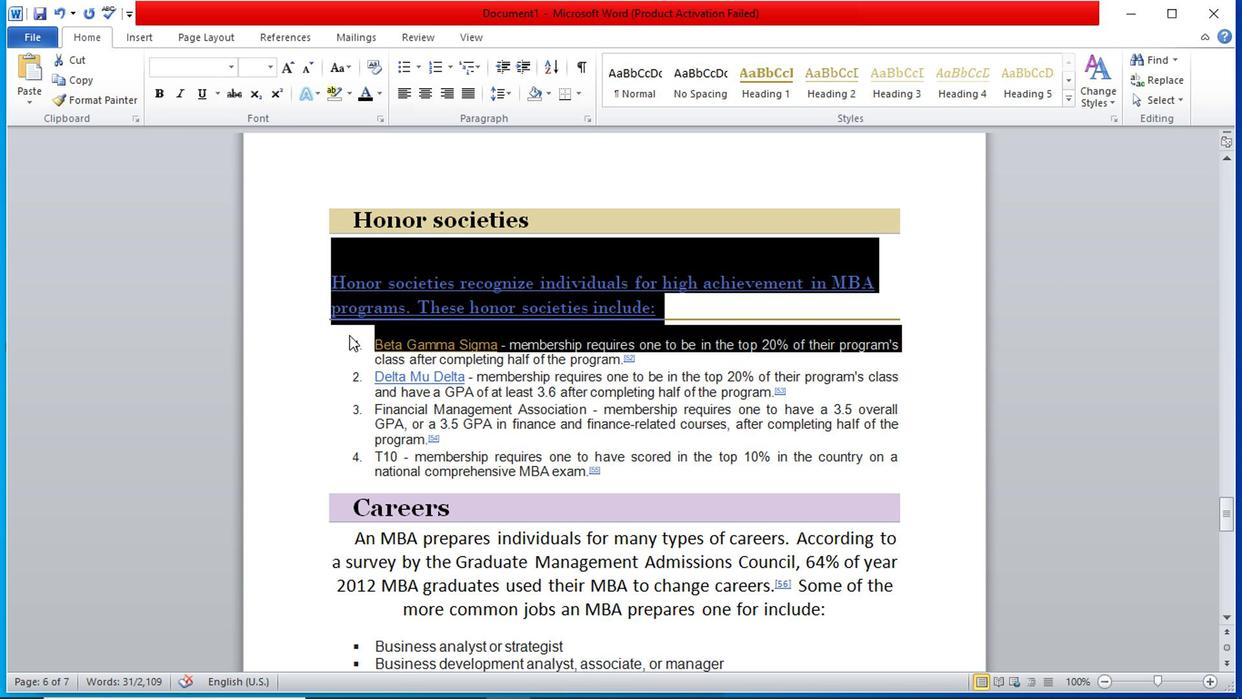 
Action: Mouse pressed left at (292, 338)
Screenshot: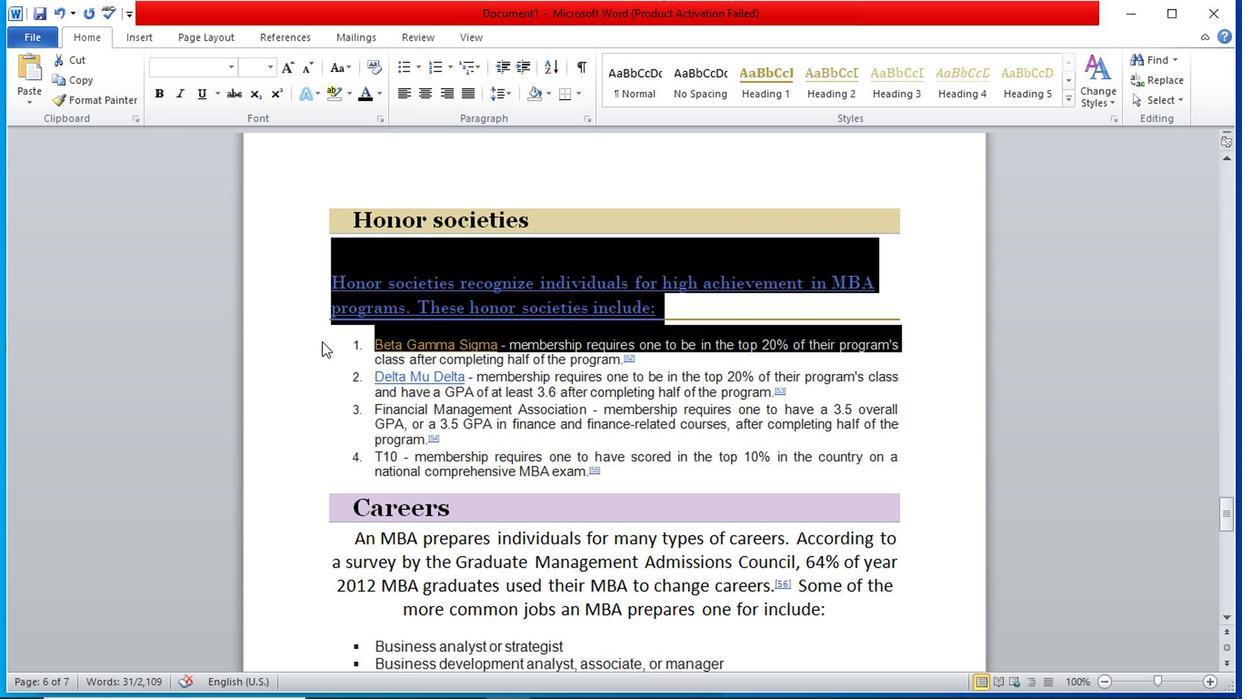 
Action: Mouse moved to (314, 257)
Screenshot: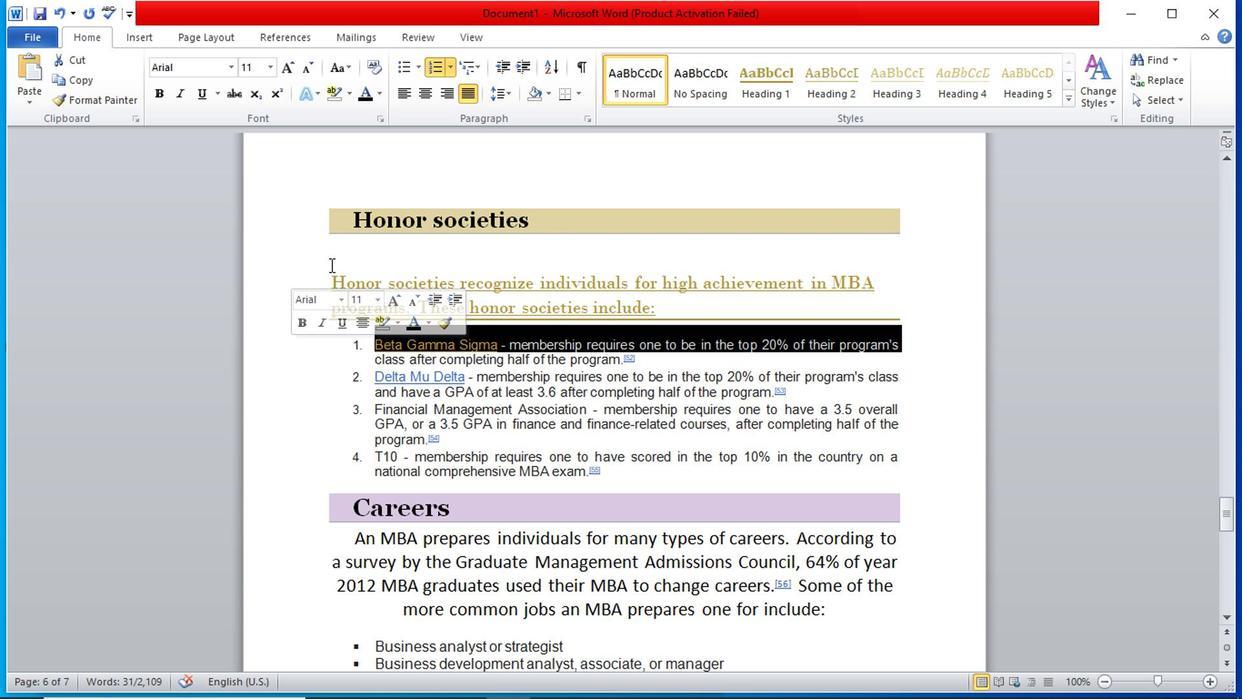
Action: Mouse pressed left at (314, 257)
Screenshot: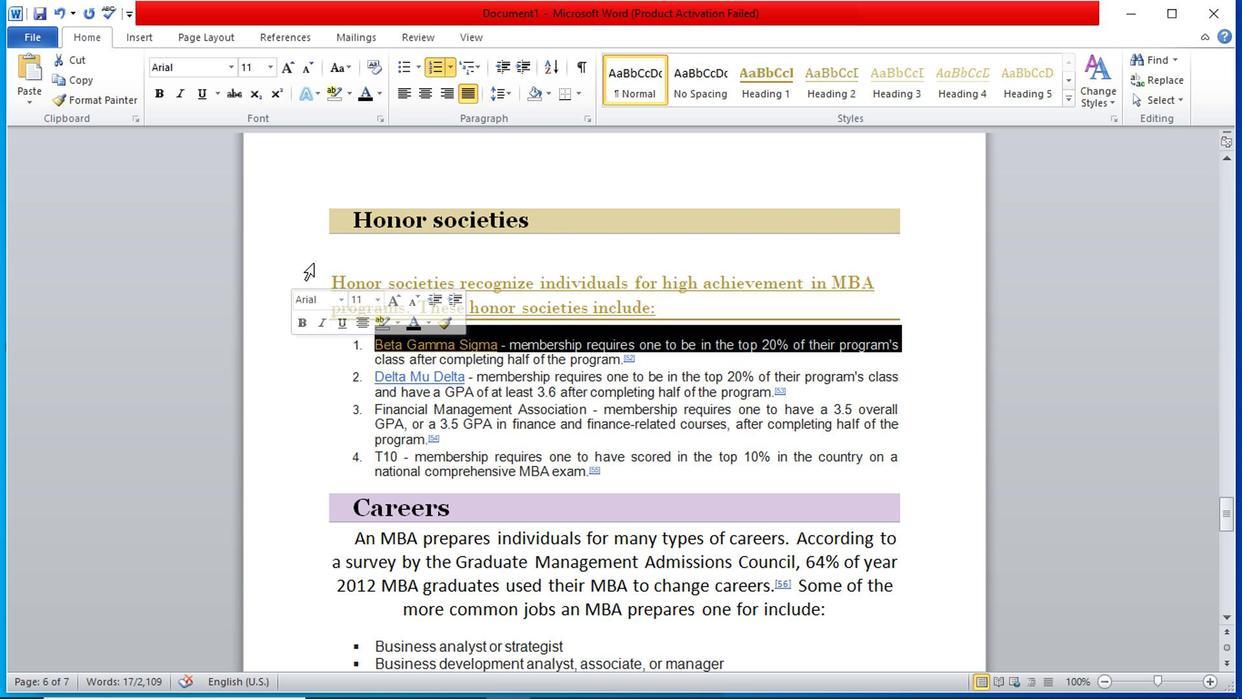 
Action: Mouse moved to (315, 280)
Screenshot: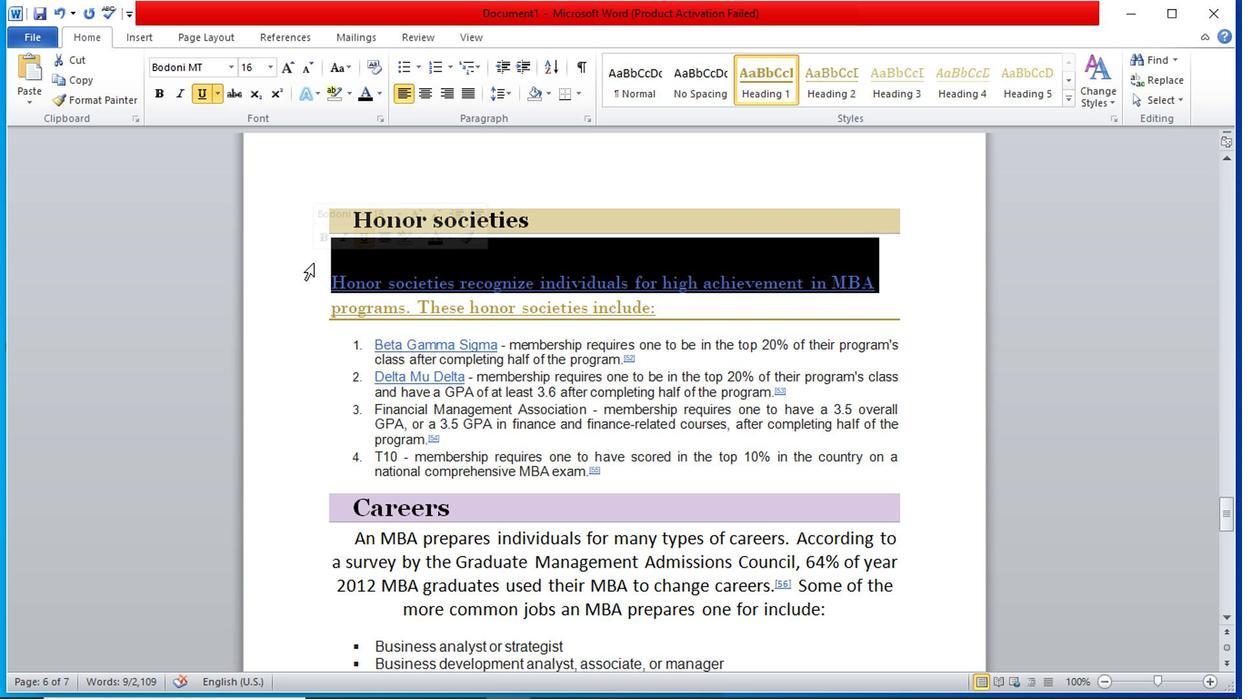 
Action: Mouse pressed left at (315, 280)
Screenshot: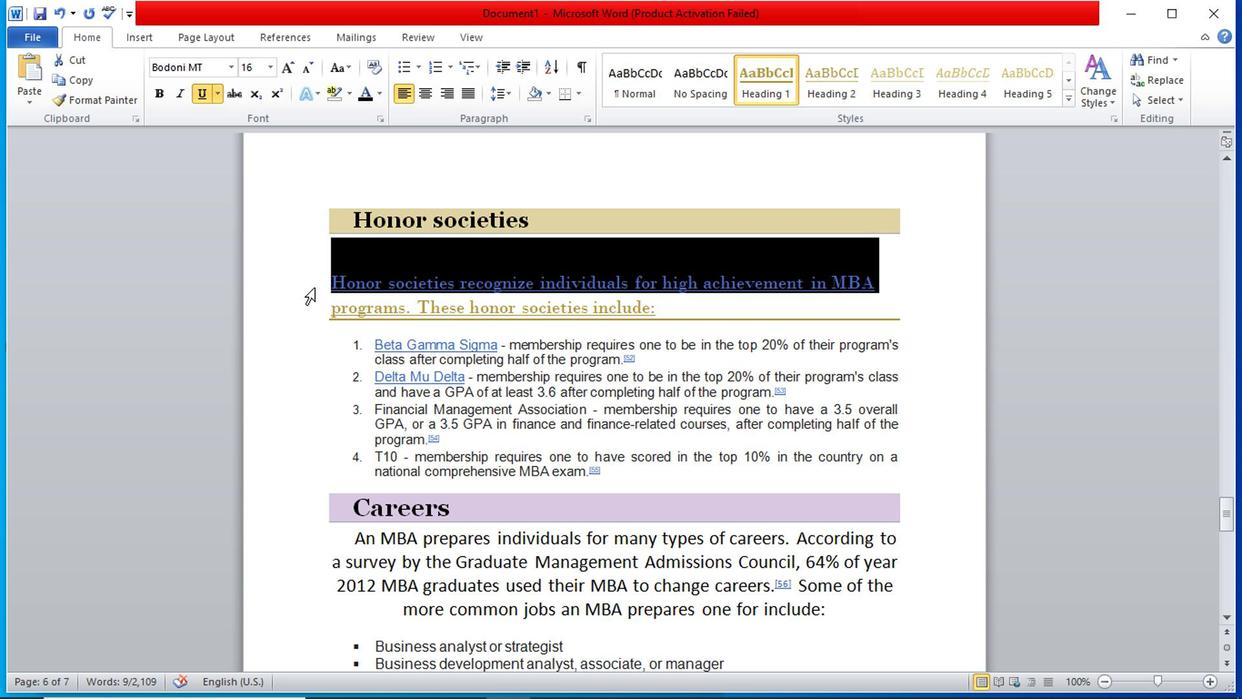 
Action: Mouse moved to (873, 281)
Screenshot: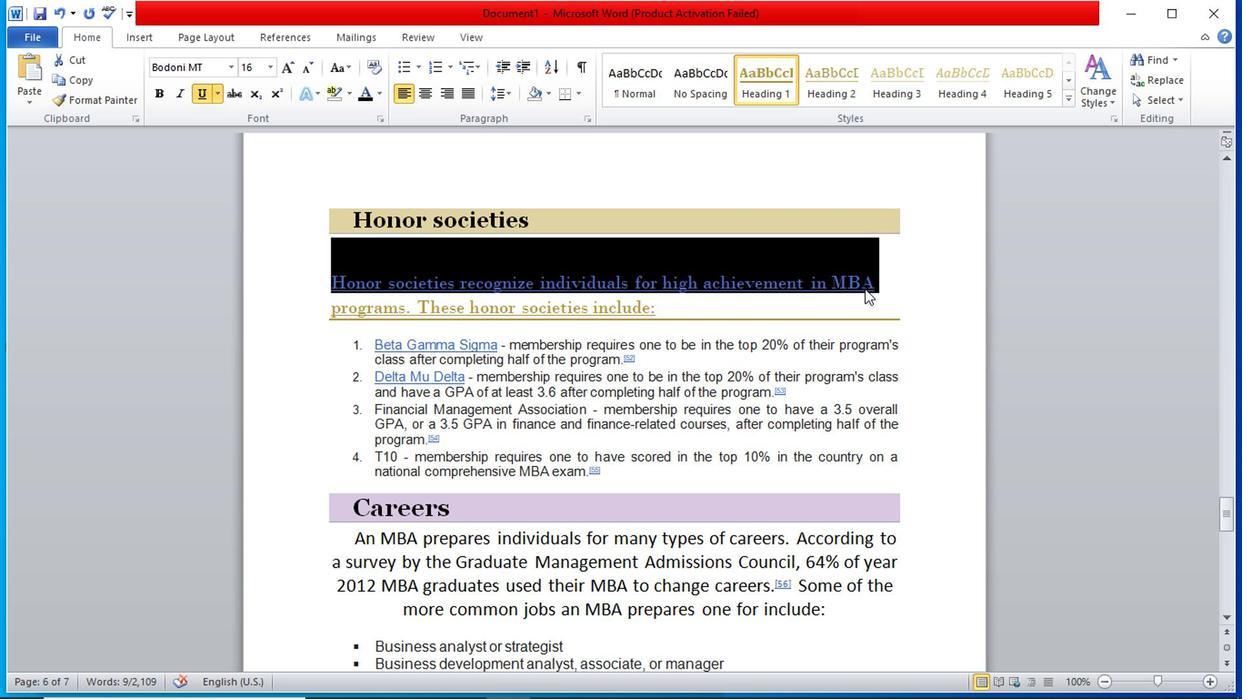 
Action: Mouse pressed left at (873, 281)
Screenshot: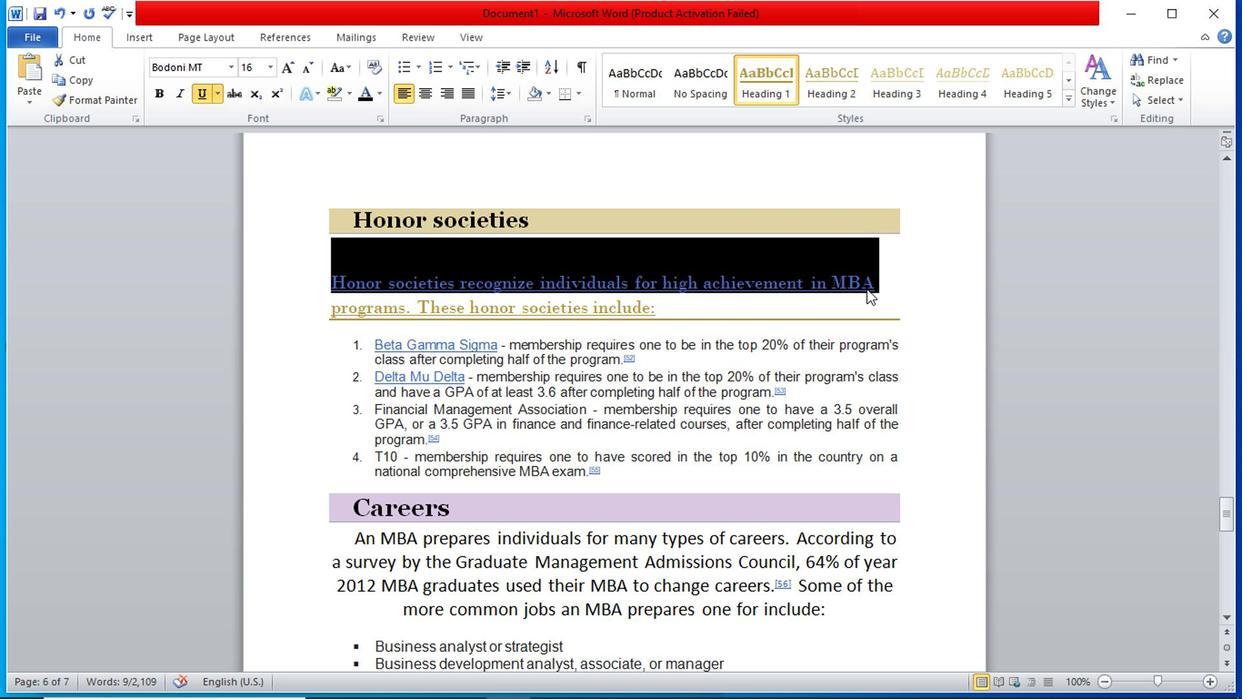 
Action: Mouse moved to (326, 273)
Screenshot: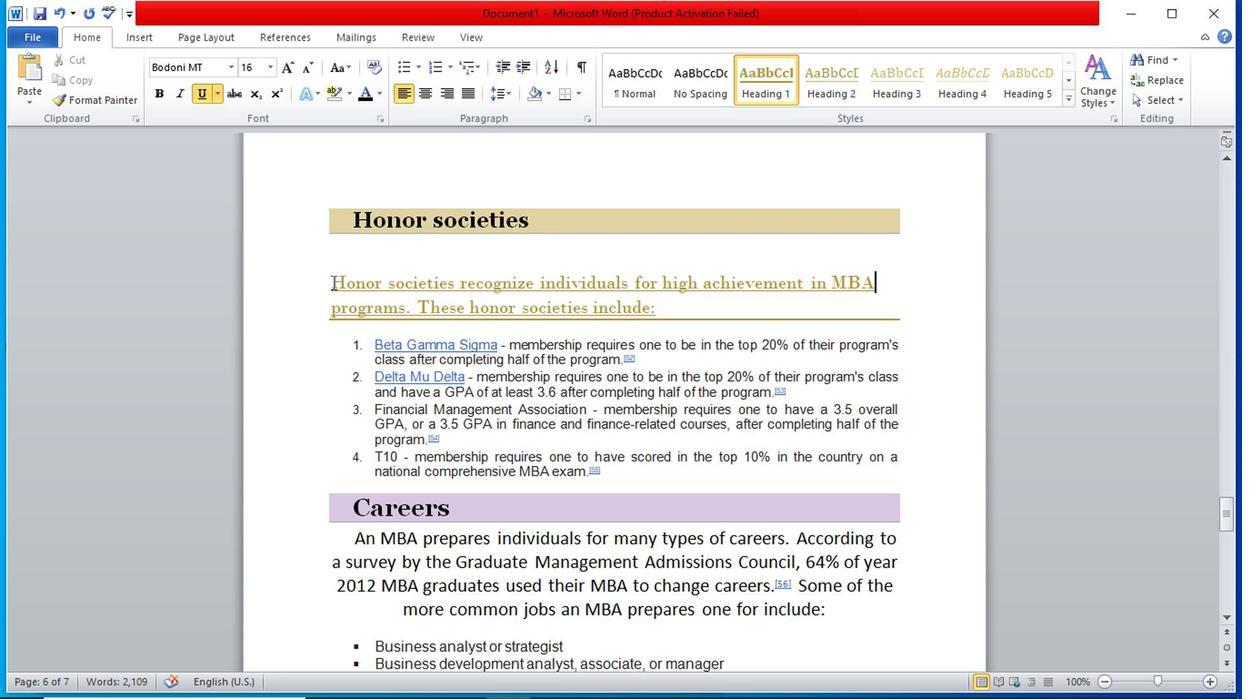
Action: Mouse pressed left at (326, 273)
Screenshot: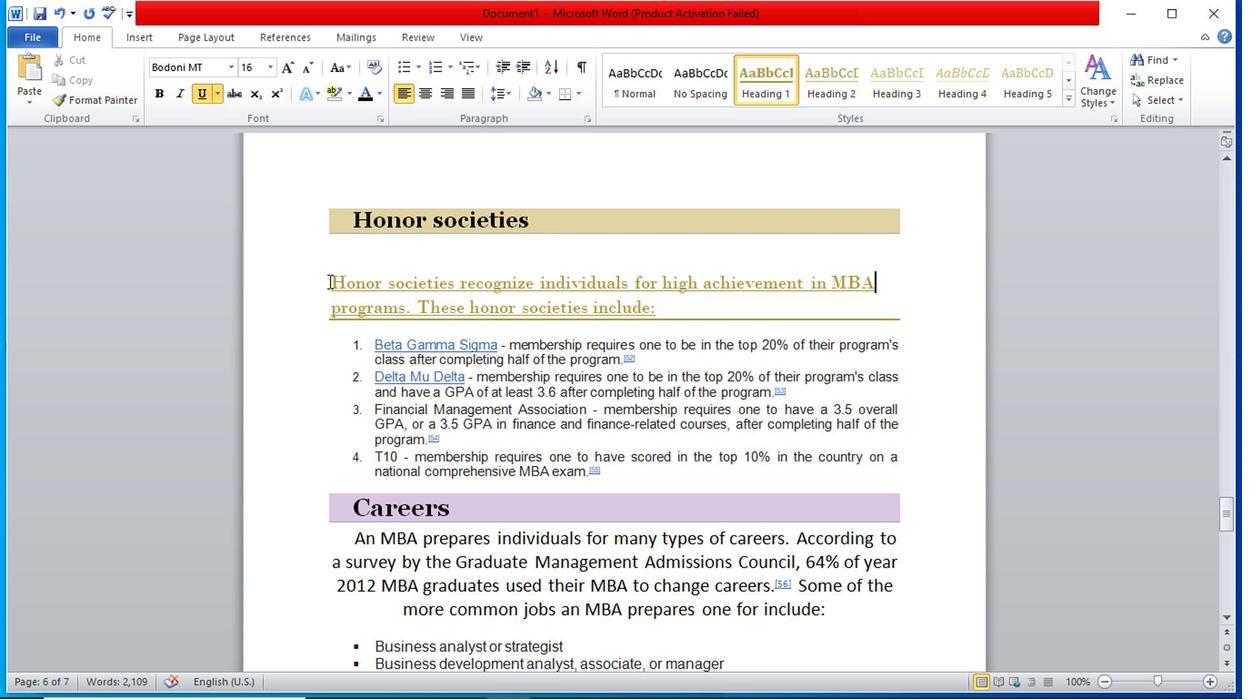 
Action: Mouse moved to (199, 95)
Screenshot: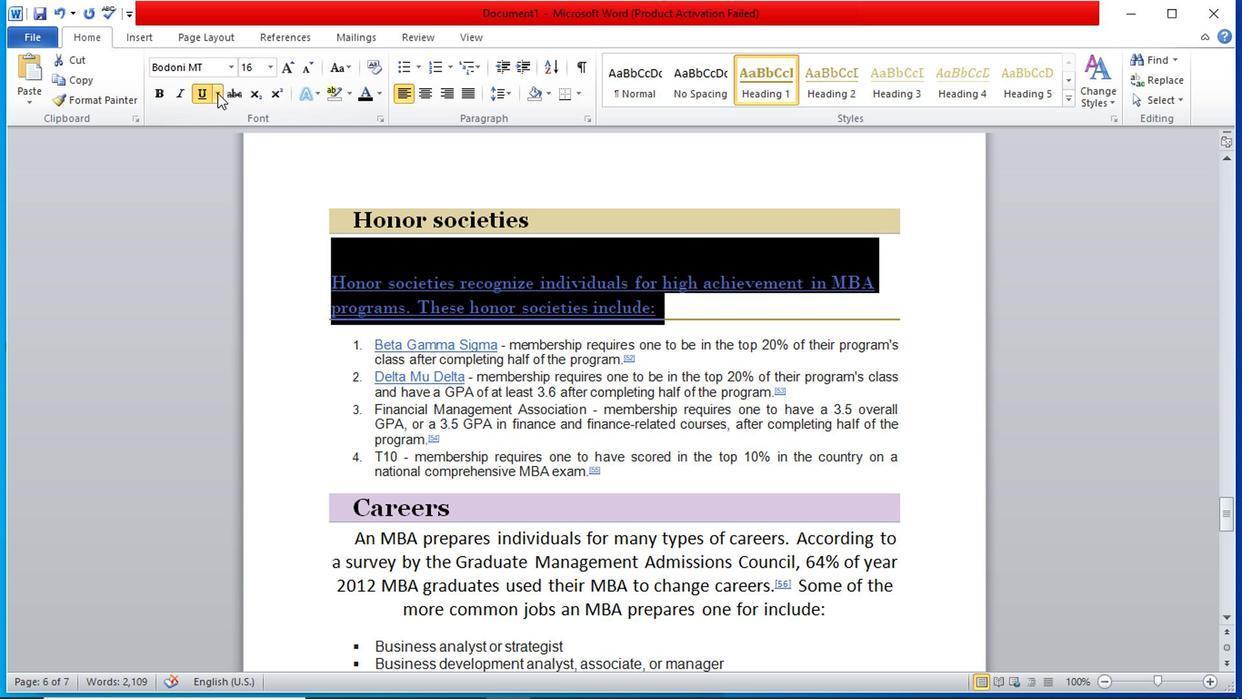 
Action: Mouse pressed left at (199, 95)
Screenshot: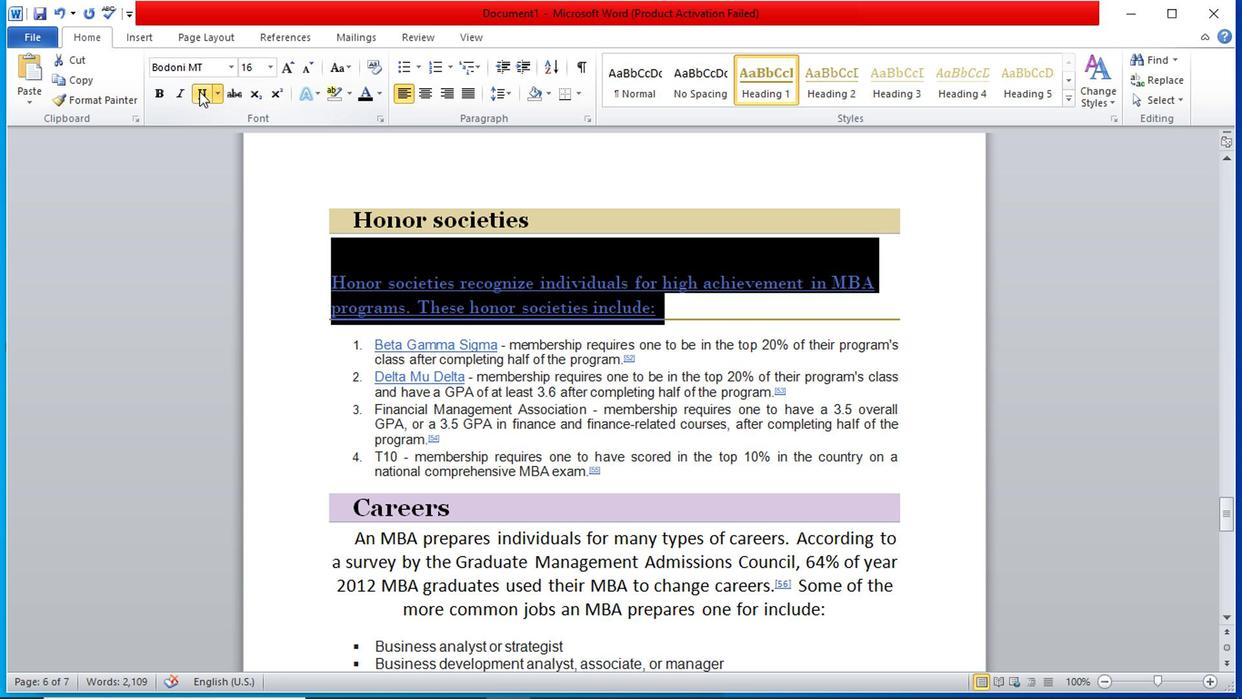 
Action: Mouse moved to (295, 328)
Screenshot: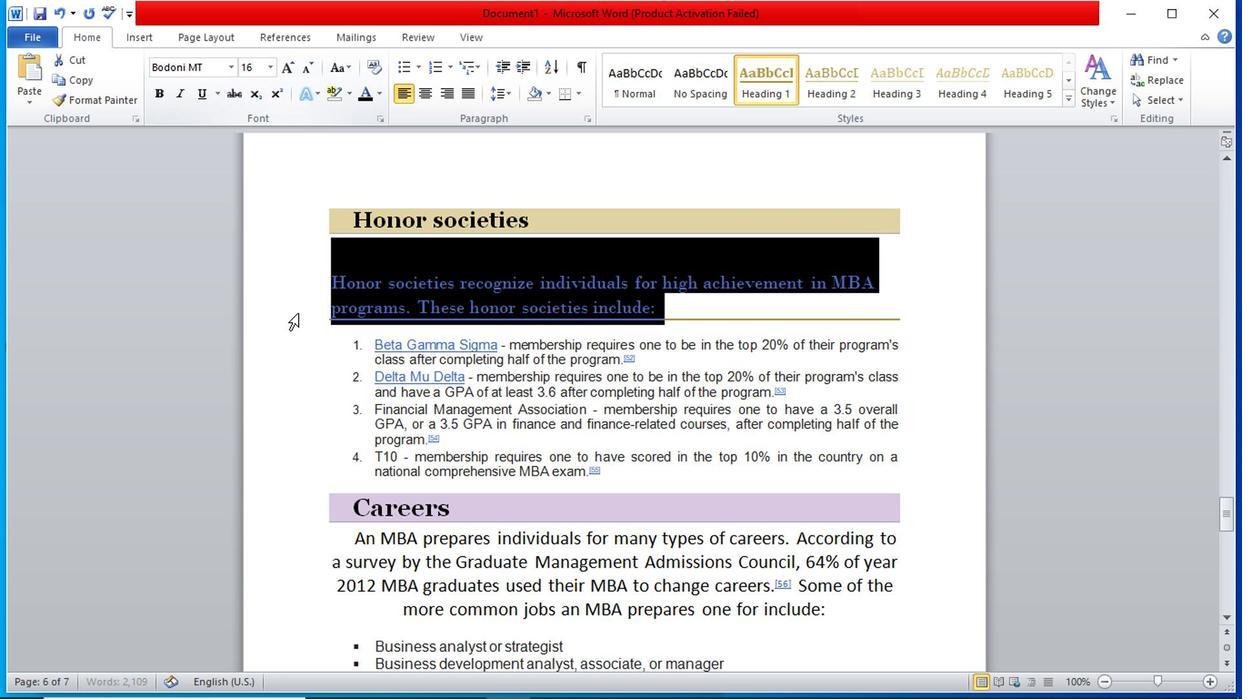
Action: Mouse pressed left at (295, 328)
Screenshot: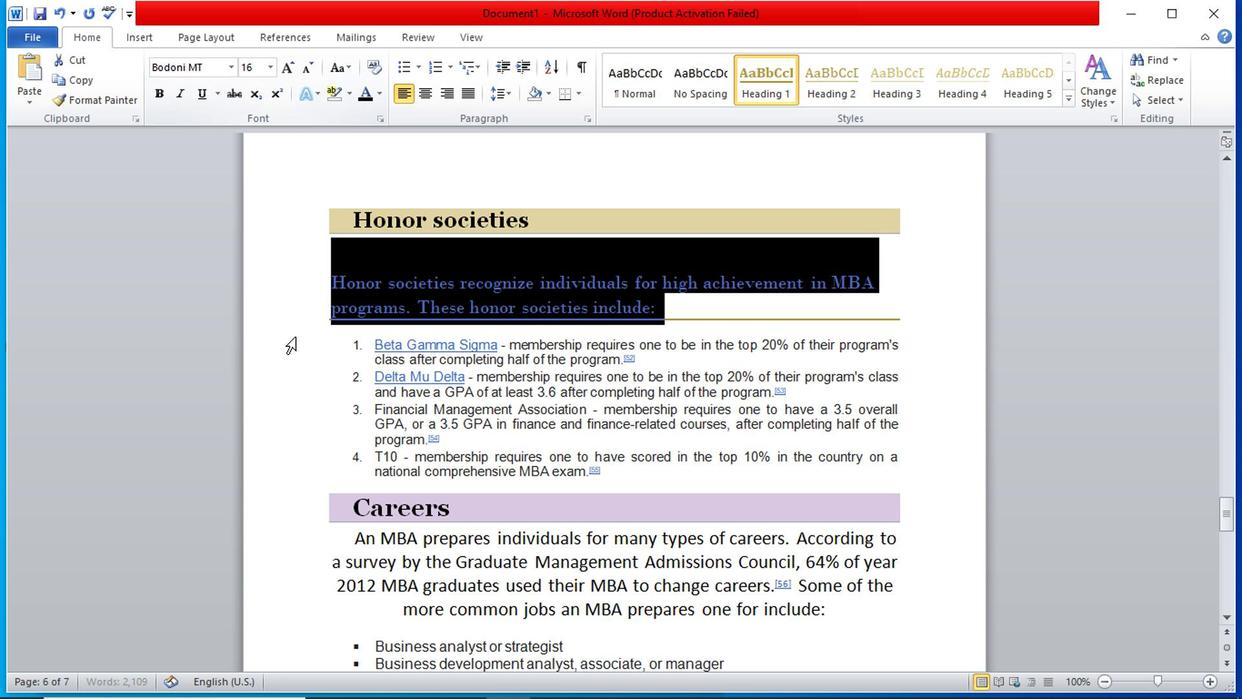 
Action: Mouse moved to (872, 368)
Screenshot: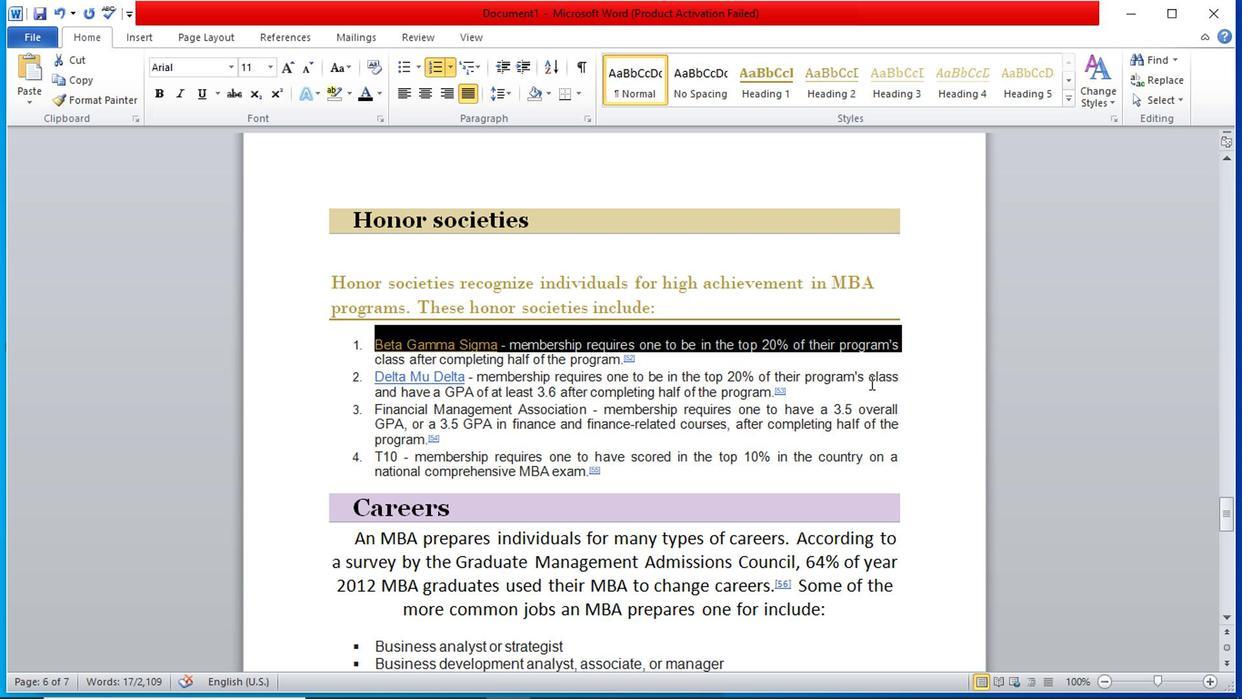 
Action: Mouse scrolled (872, 368) with delta (0, 0)
Screenshot: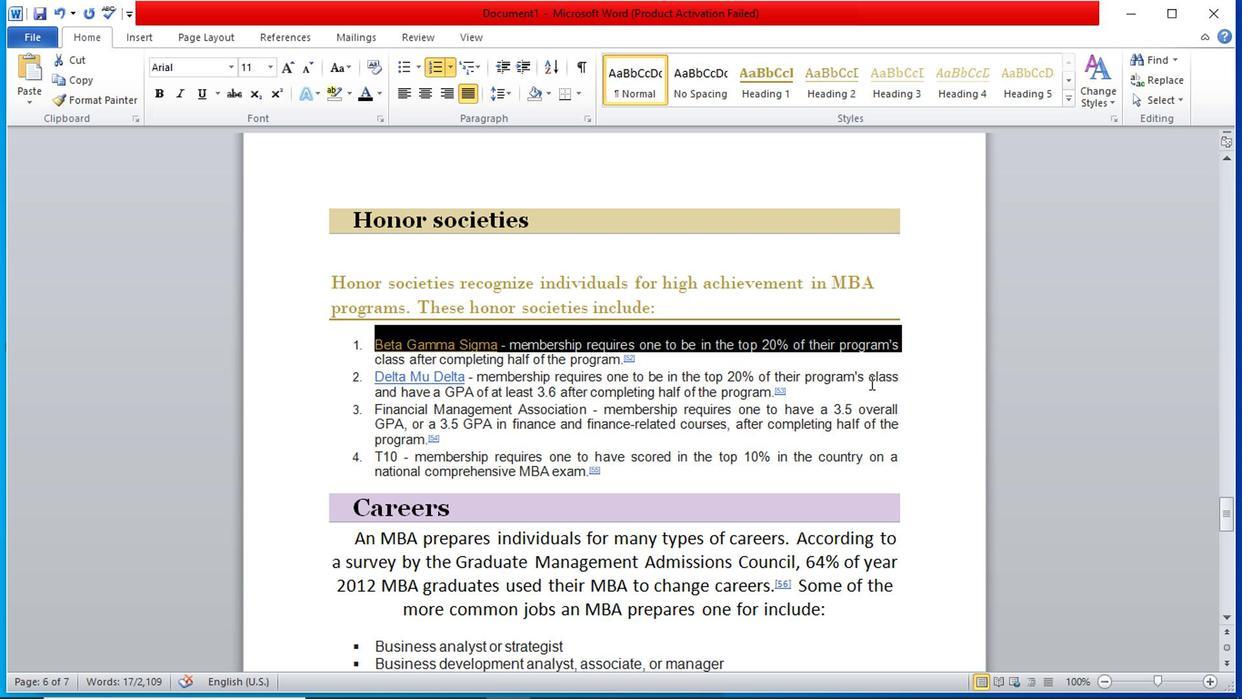 
Action: Mouse scrolled (872, 368) with delta (0, 0)
Screenshot: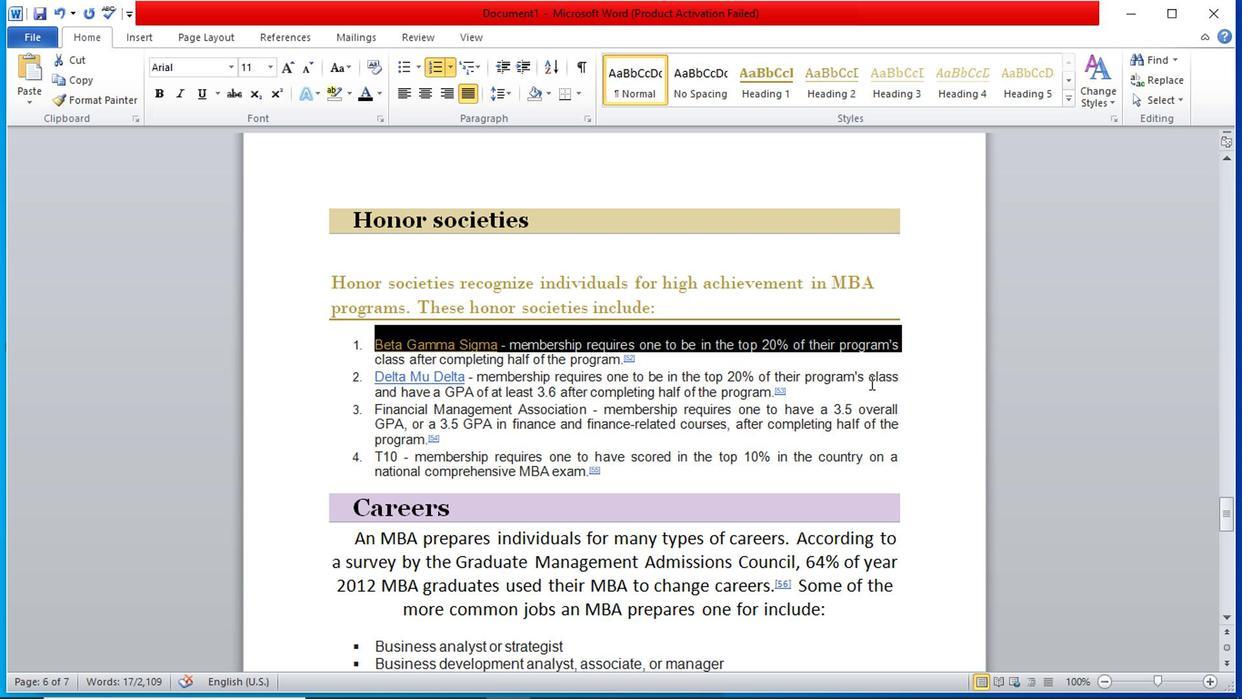 
Action: Mouse moved to (929, 365)
Screenshot: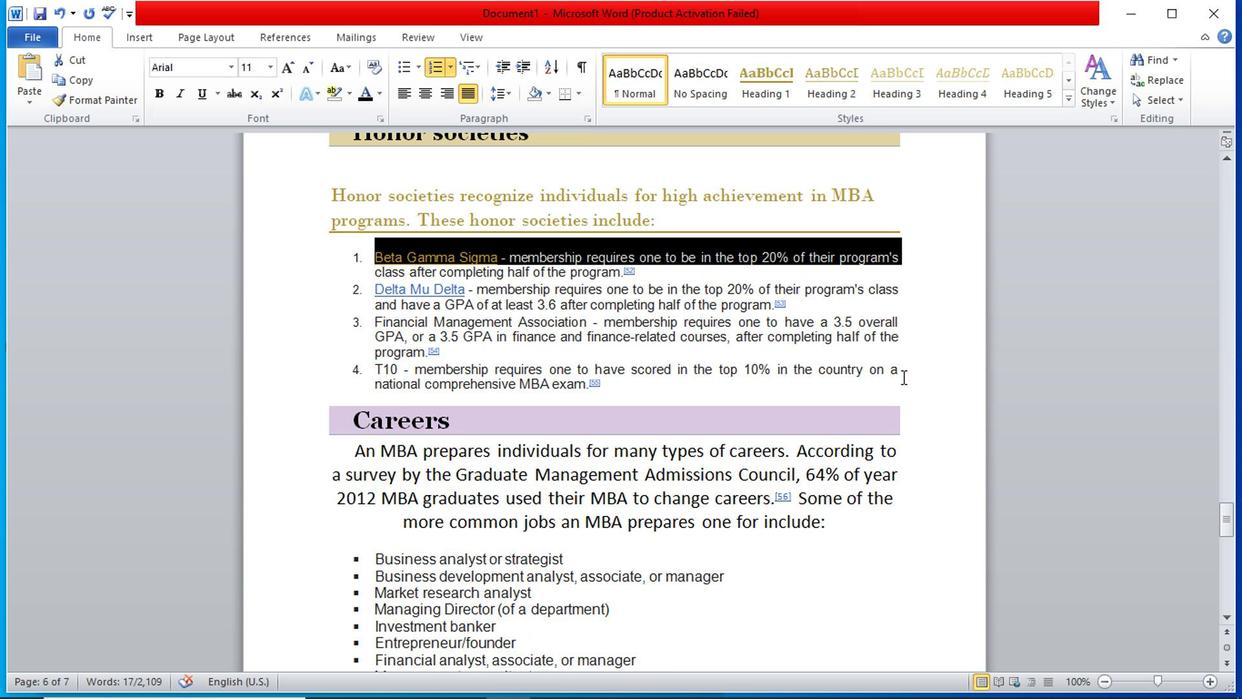 
Action: Mouse pressed left at (929, 365)
Screenshot: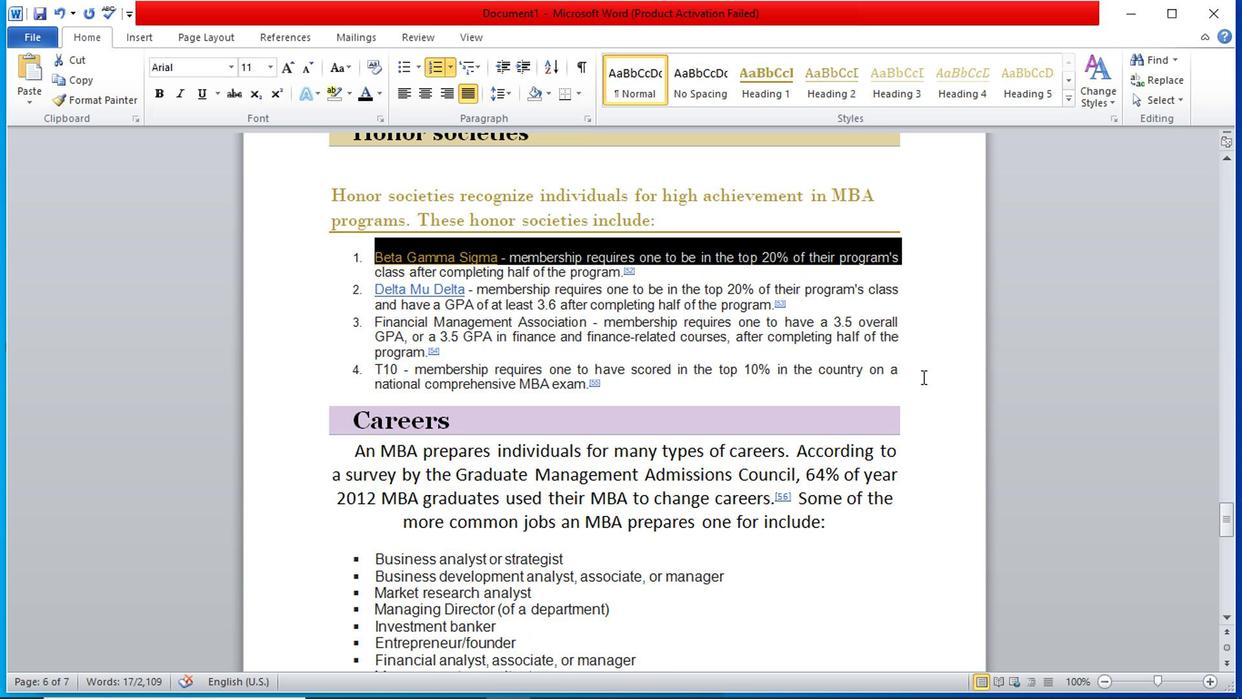 
Action: Mouse moved to (789, 351)
Screenshot: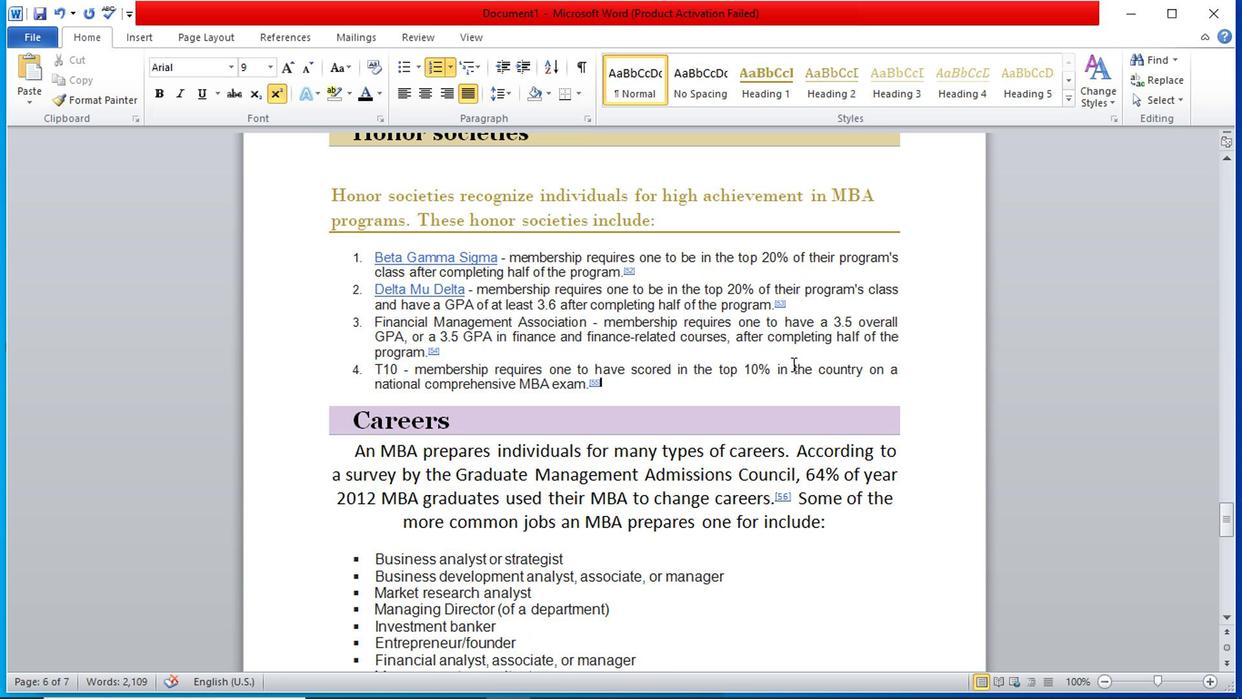 
Action: Mouse scrolled (789, 350) with delta (0, -1)
Screenshot: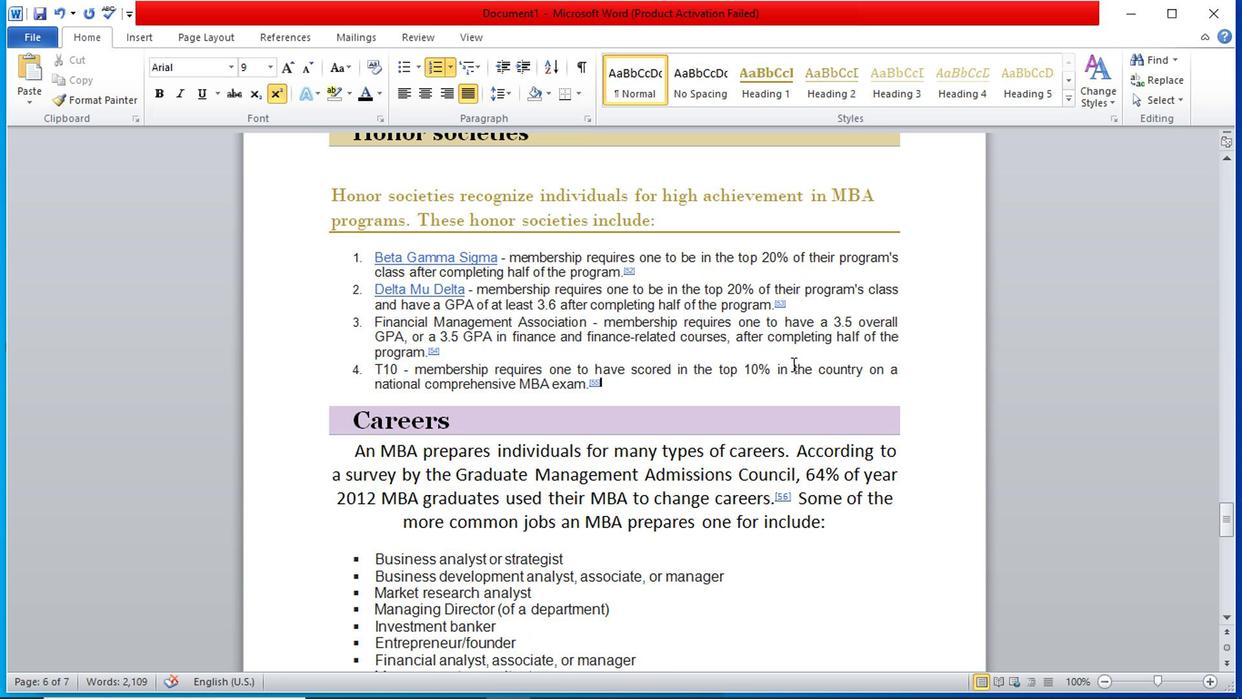 
Action: Mouse moved to (762, 344)
Screenshot: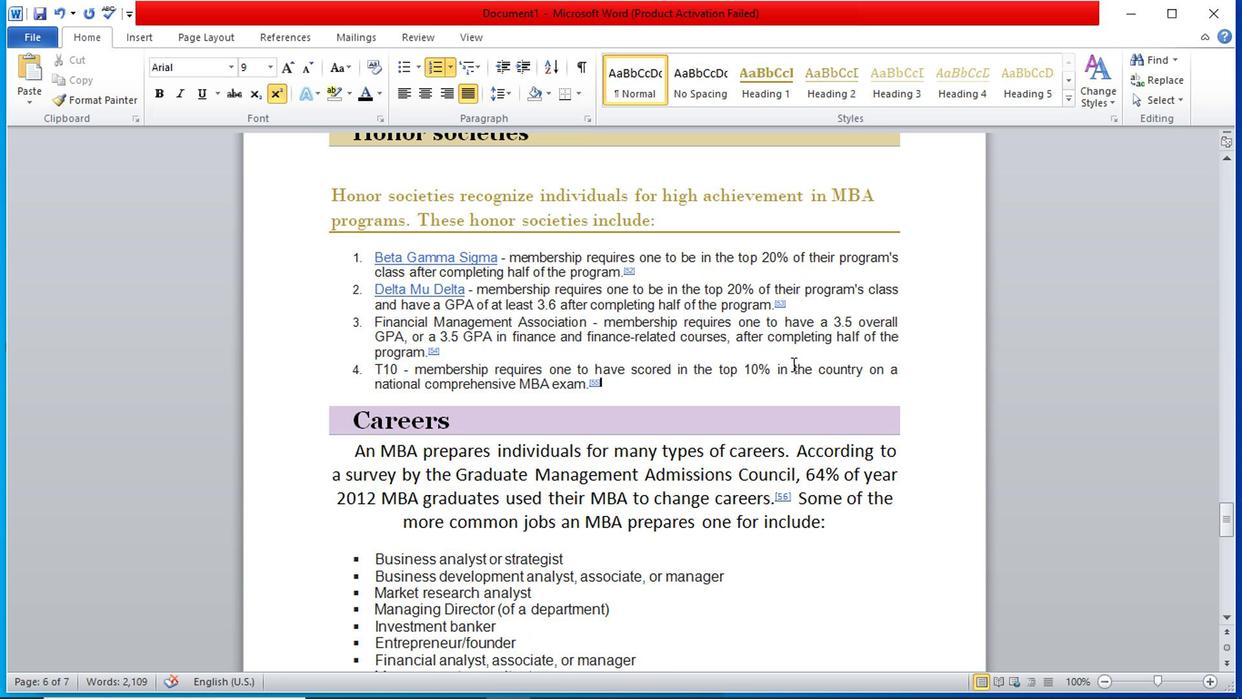
Action: Mouse scrolled (762, 343) with delta (0, 0)
Screenshot: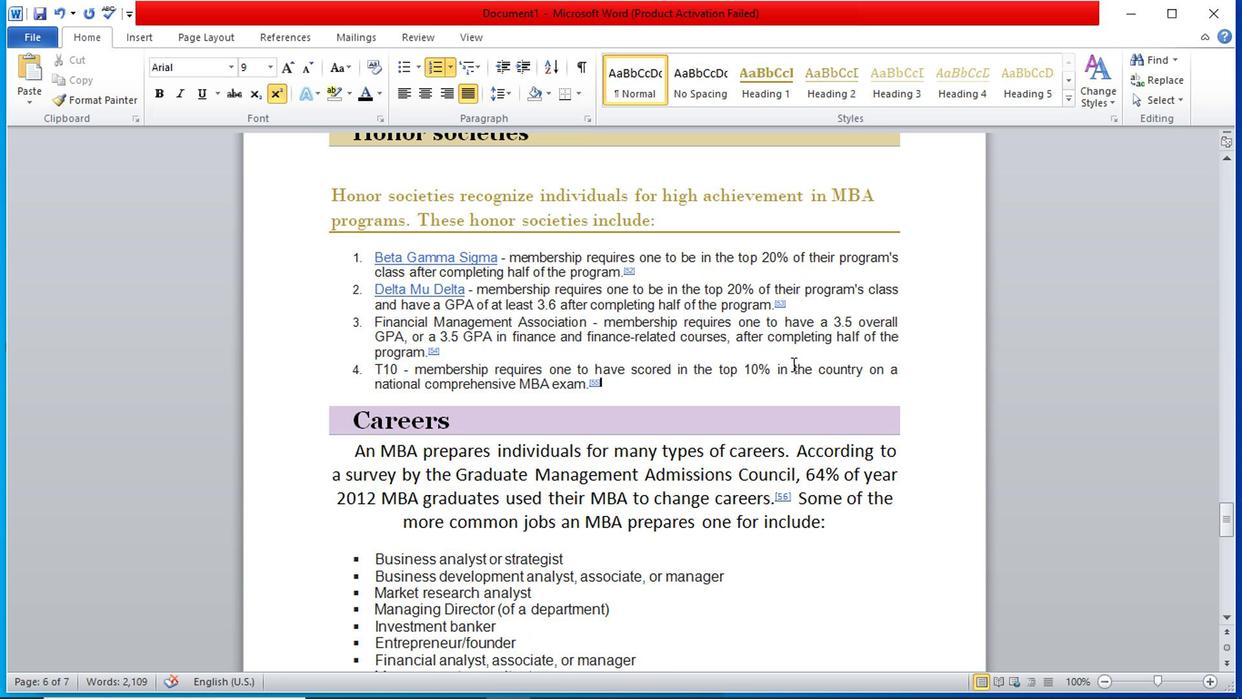 
Action: Mouse moved to (691, 323)
Screenshot: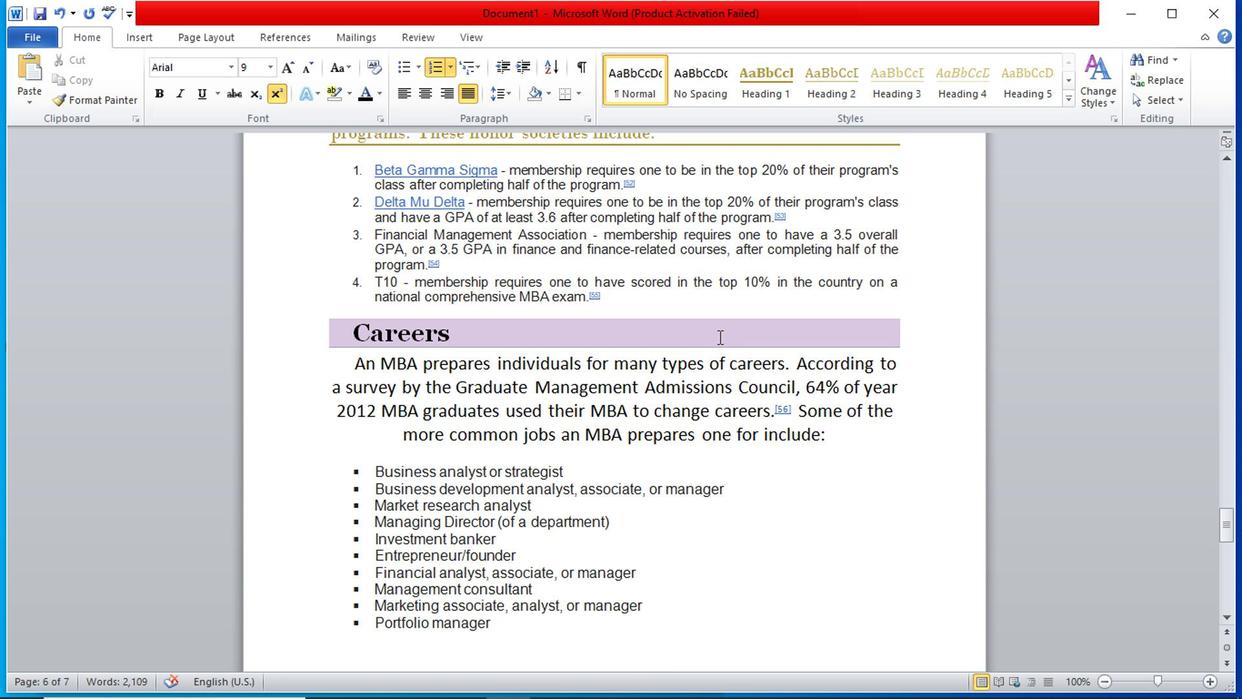 
Action: Mouse scrolled (691, 322) with delta (0, 0)
Screenshot: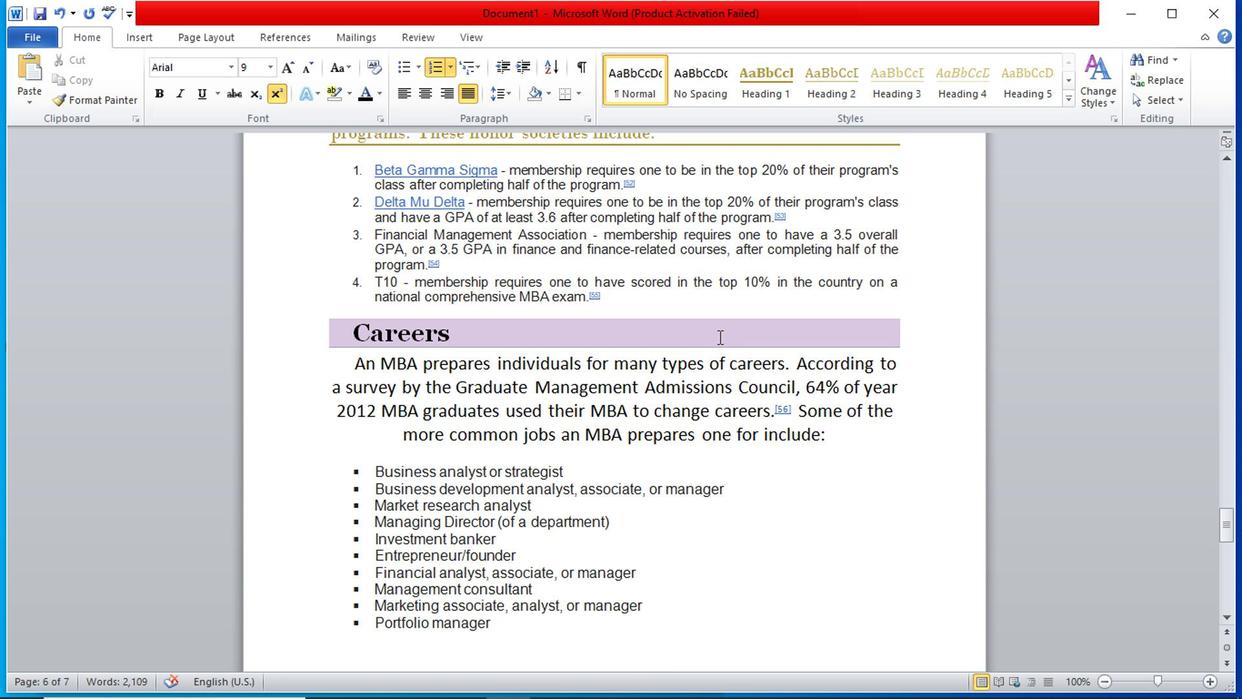 
Action: Mouse moved to (673, 321)
Screenshot: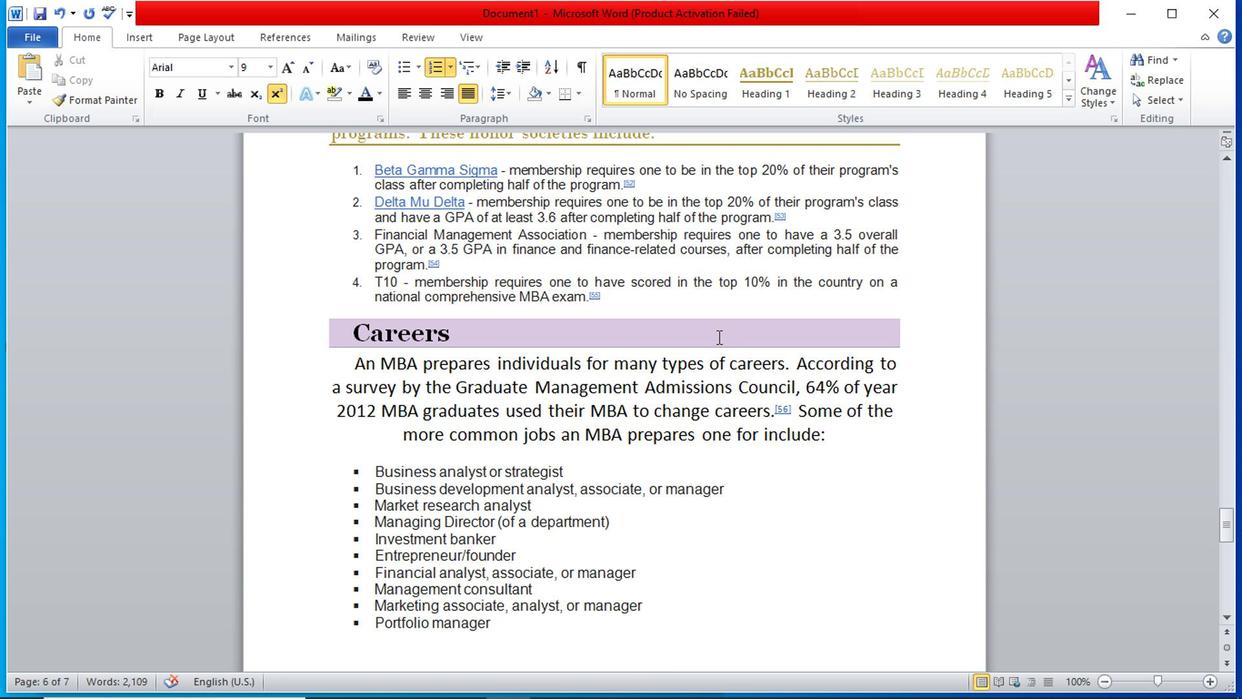 
Action: Mouse scrolled (673, 320) with delta (0, 0)
Screenshot: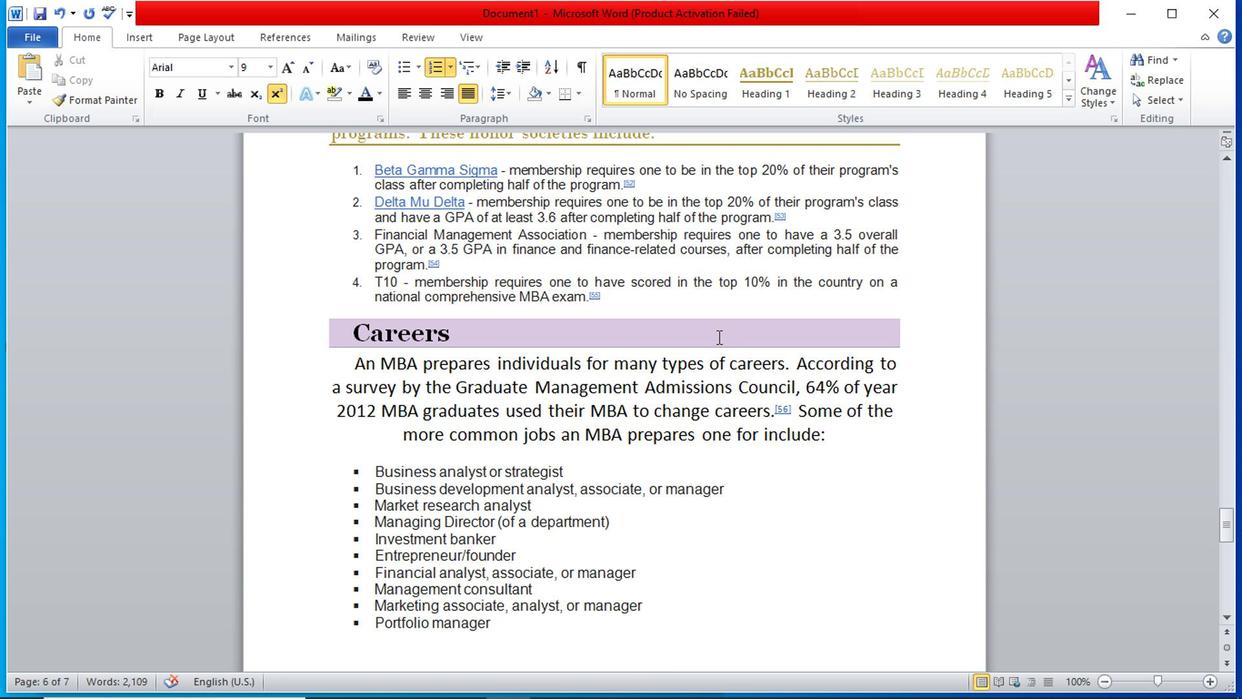 
Action: Mouse moved to (623, 308)
Screenshot: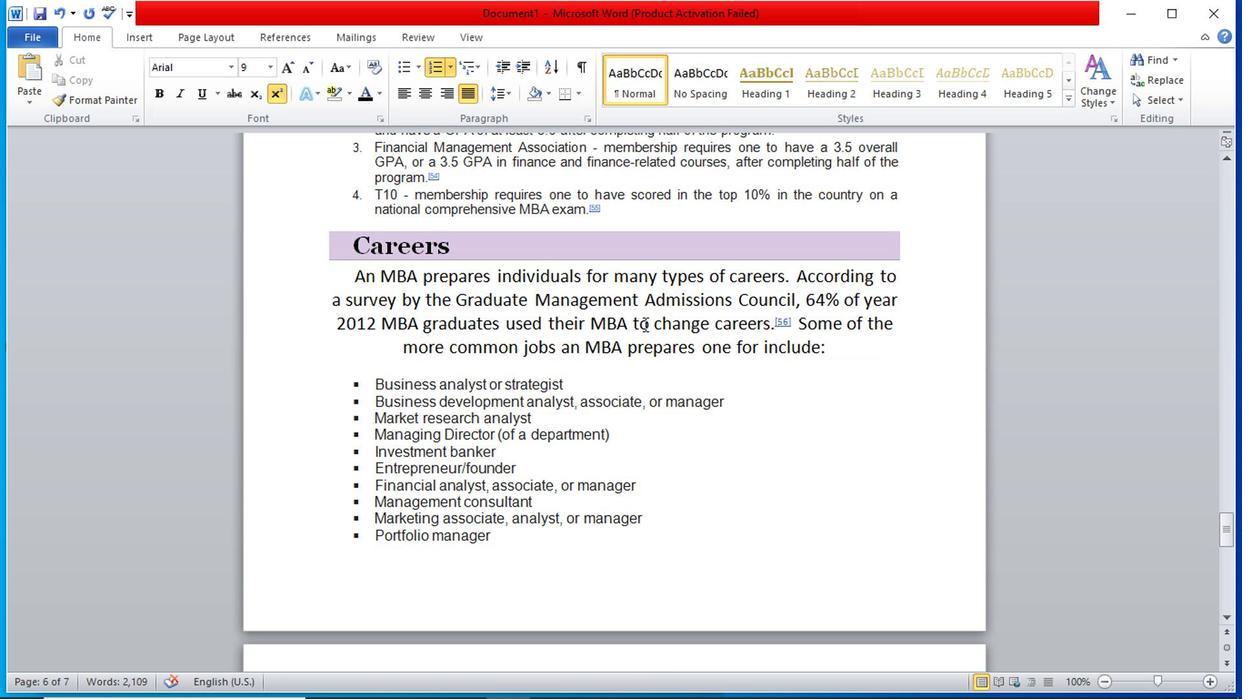 
Action: Mouse scrolled (623, 307) with delta (0, 0)
Screenshot: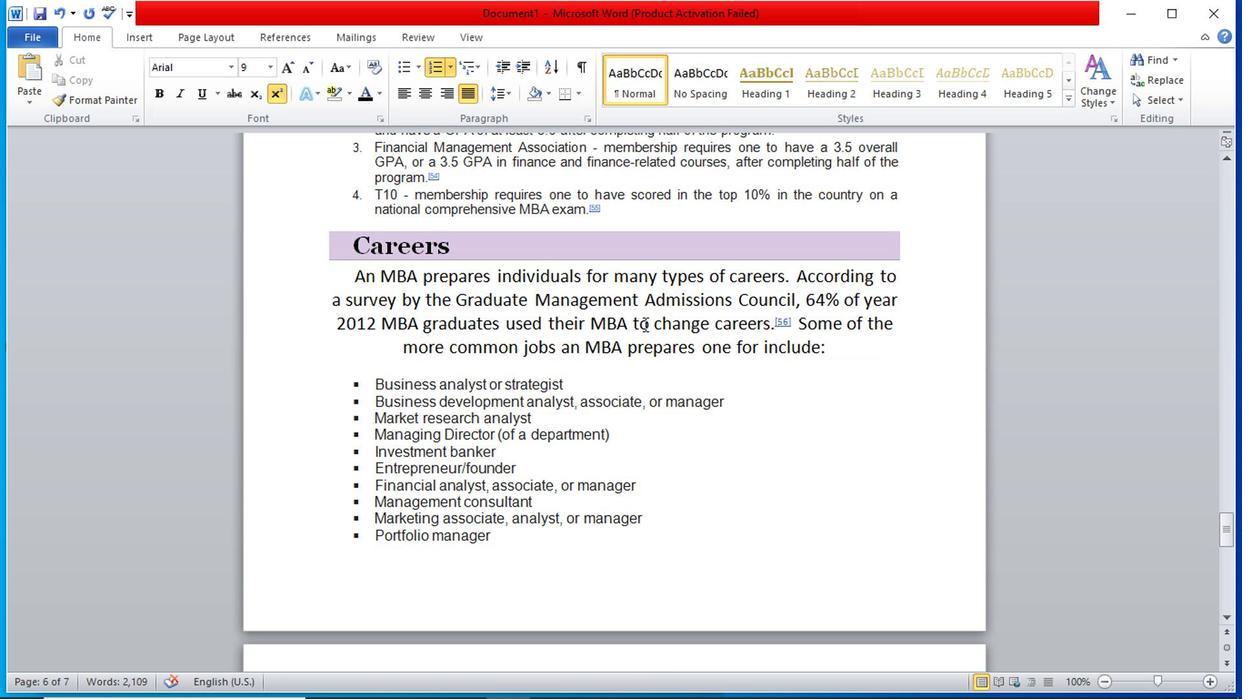 
Action: Mouse moved to (611, 304)
Screenshot: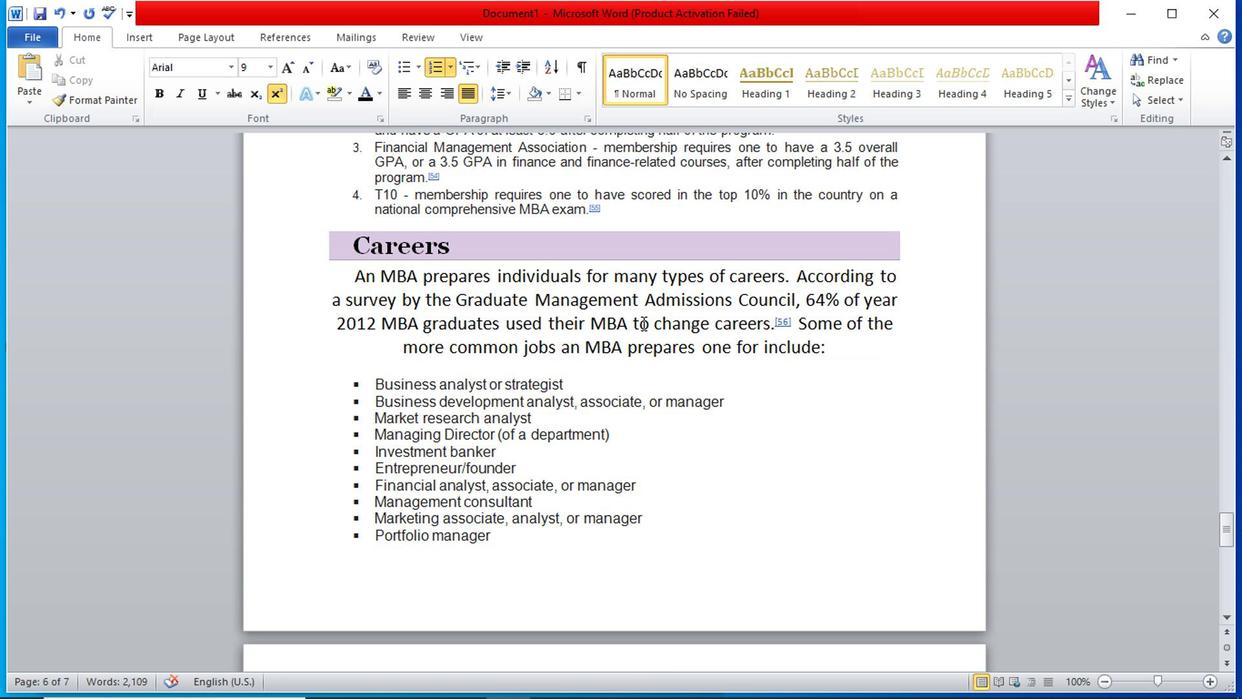 
Action: Mouse scrolled (611, 302) with delta (0, -1)
Screenshot: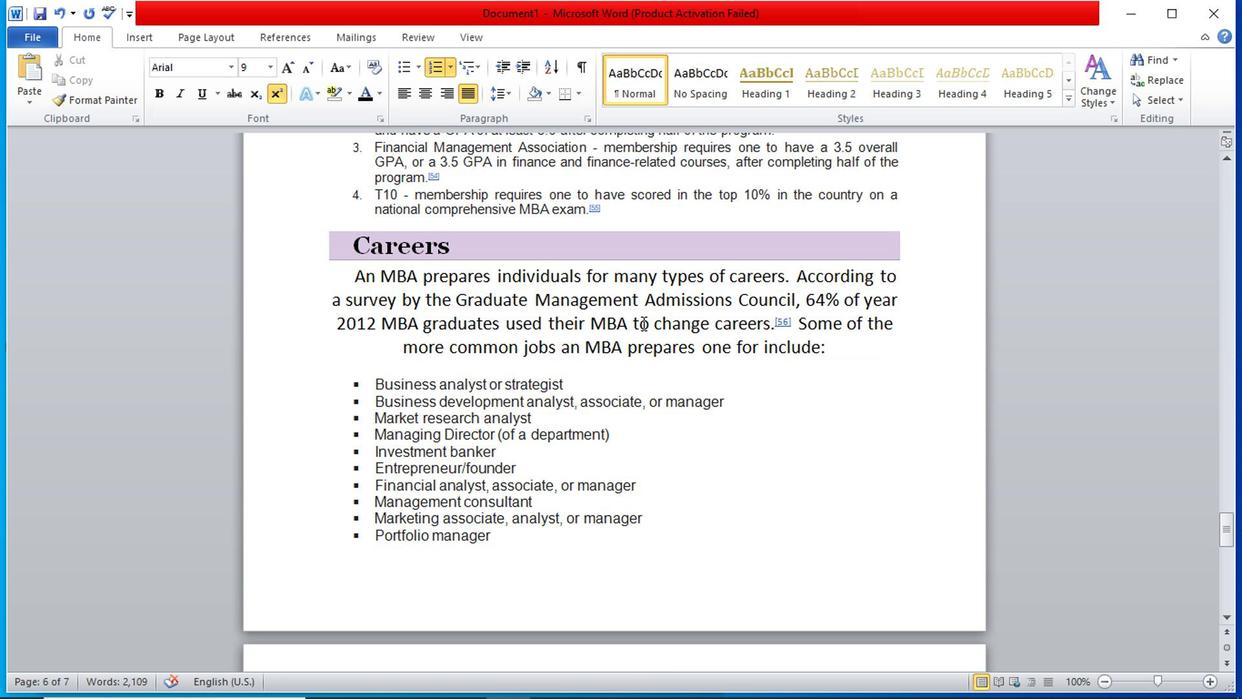 
Action: Mouse moved to (361, 291)
Screenshot: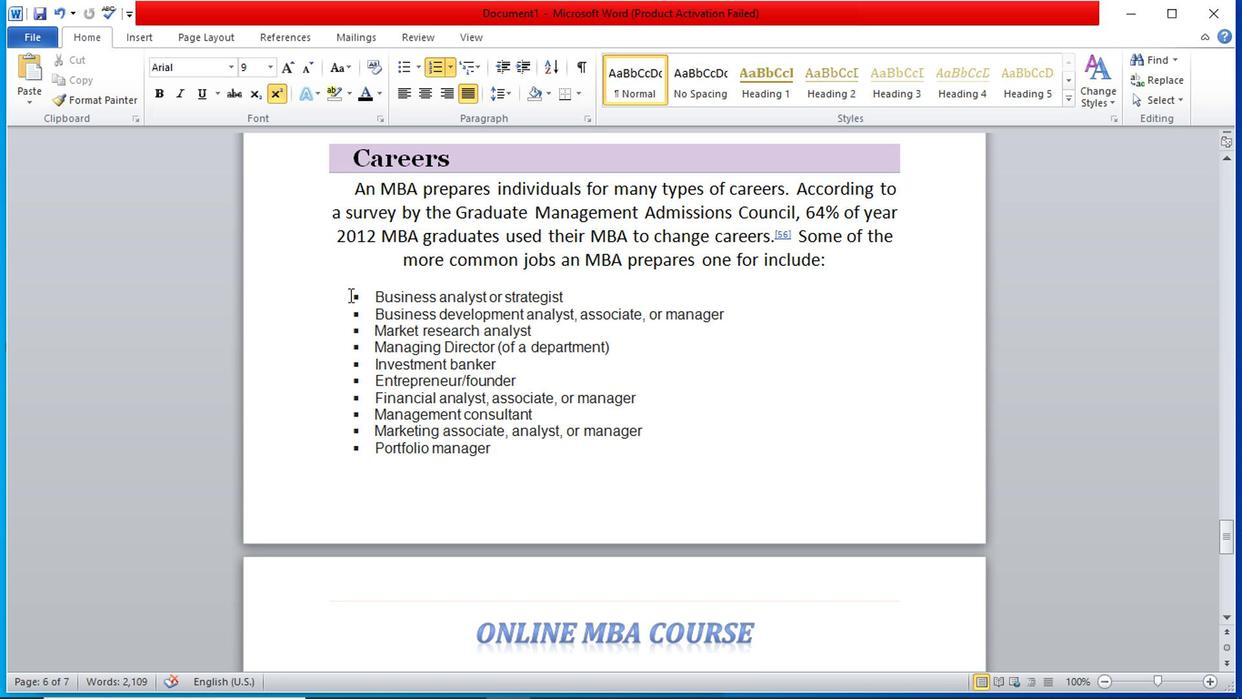 
Action: Mouse pressed left at (361, 291)
Screenshot: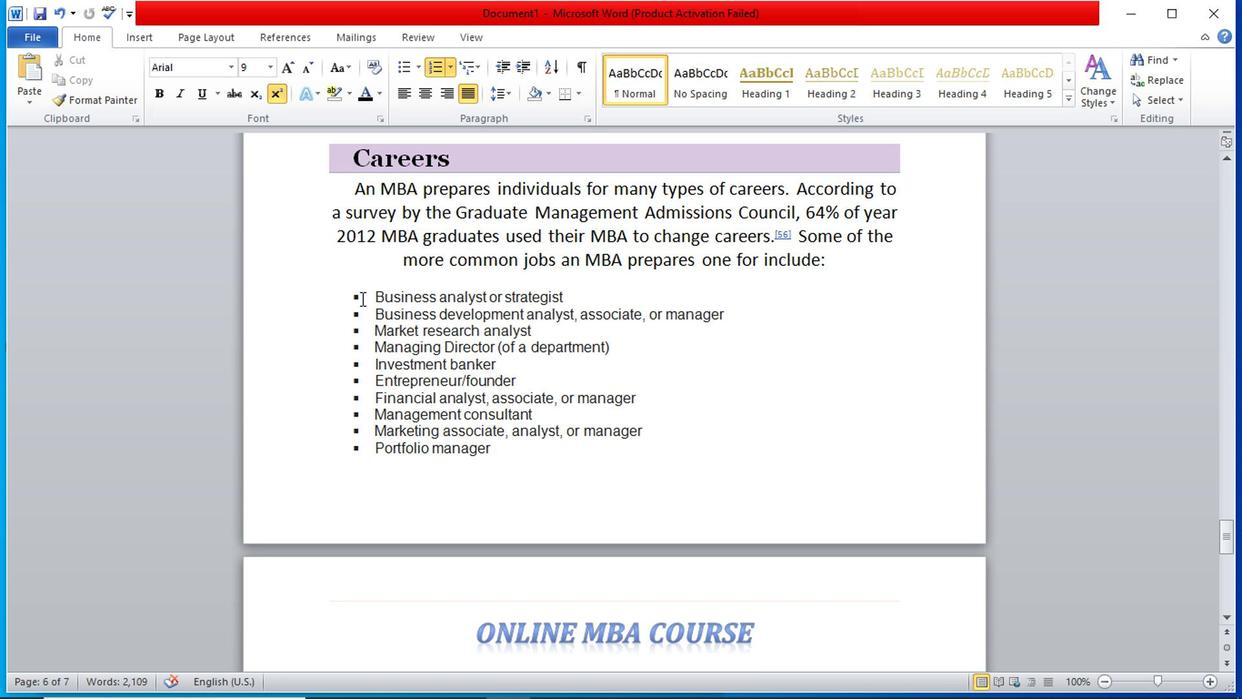 
Action: Mouse moved to (451, 69)
Screenshot: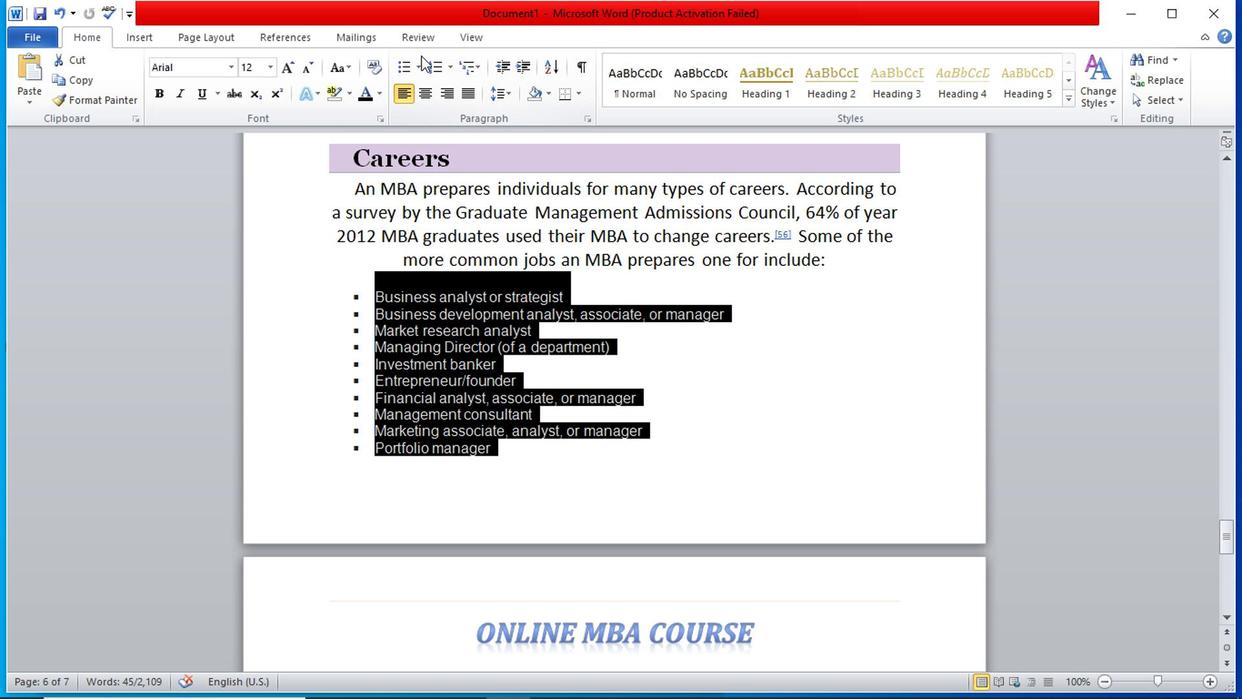 
Action: Mouse pressed left at (451, 69)
Screenshot: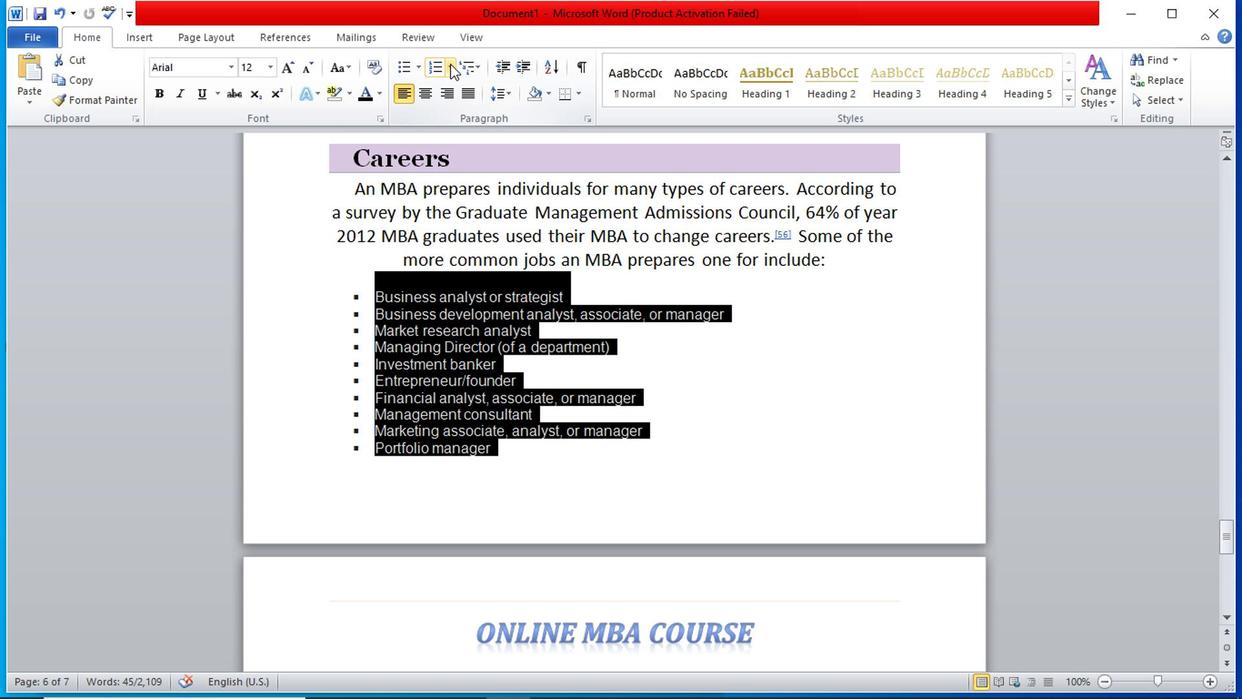 
Action: Mouse moved to (514, 212)
Screenshot: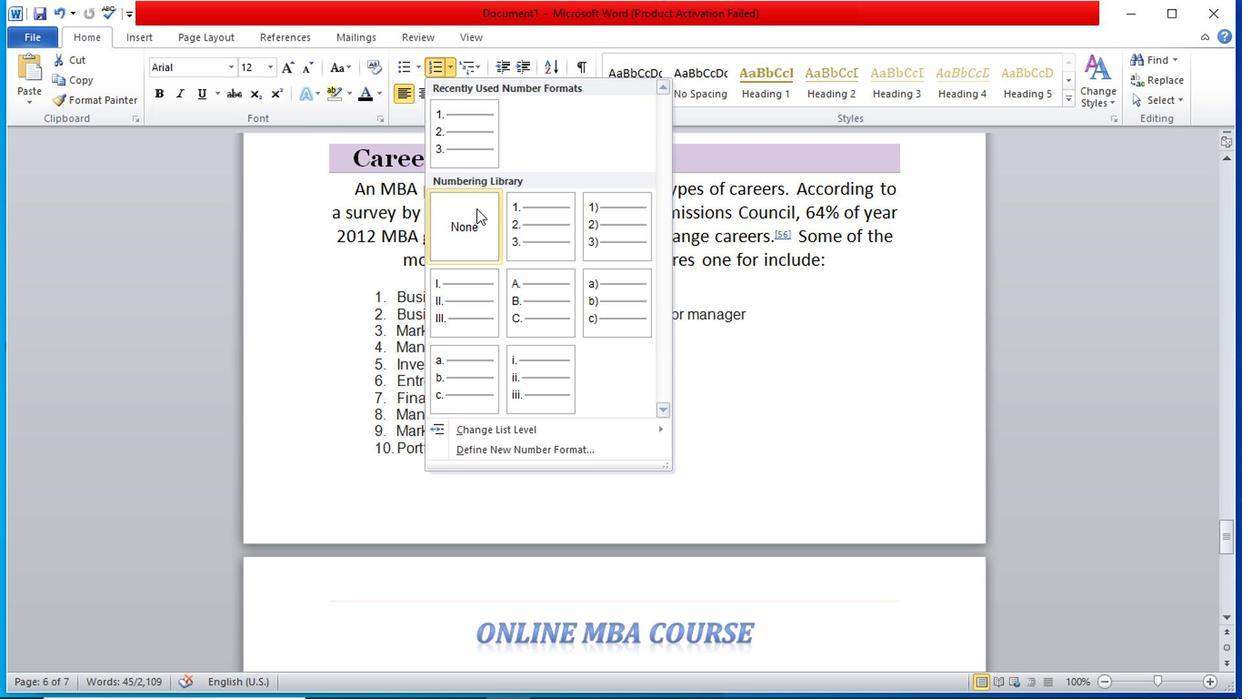 
Action: Mouse pressed left at (514, 212)
Screenshot: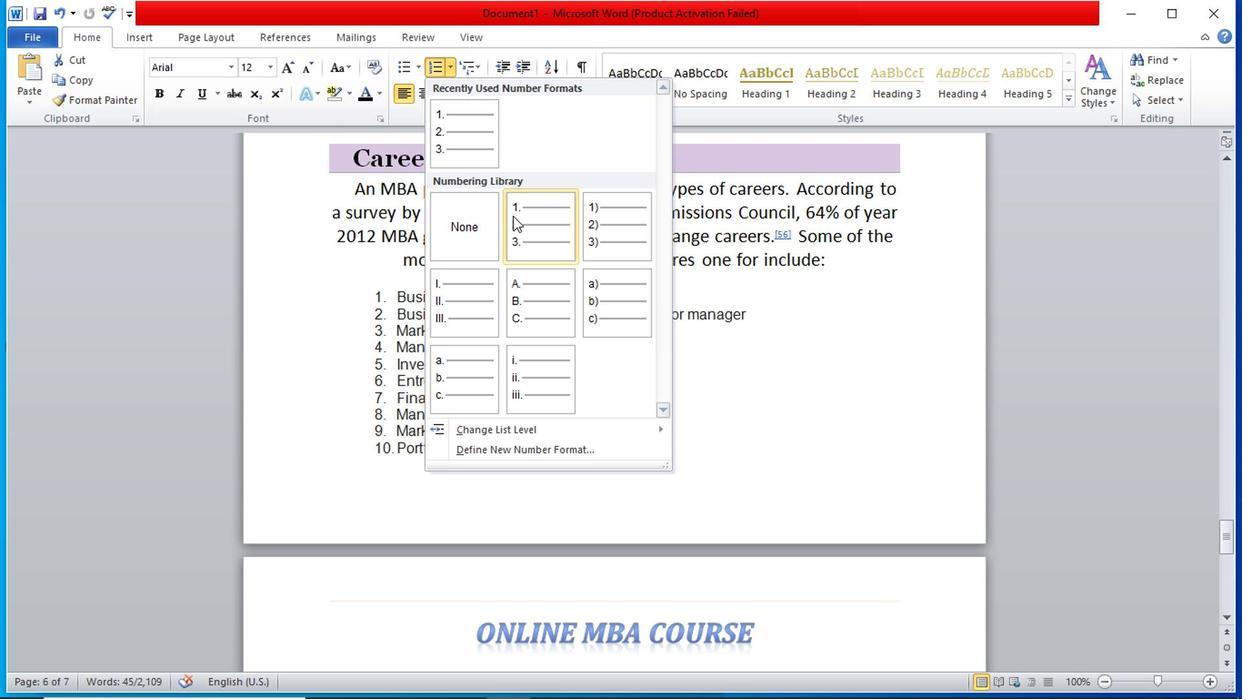 
Action: Mouse moved to (814, 390)
Screenshot: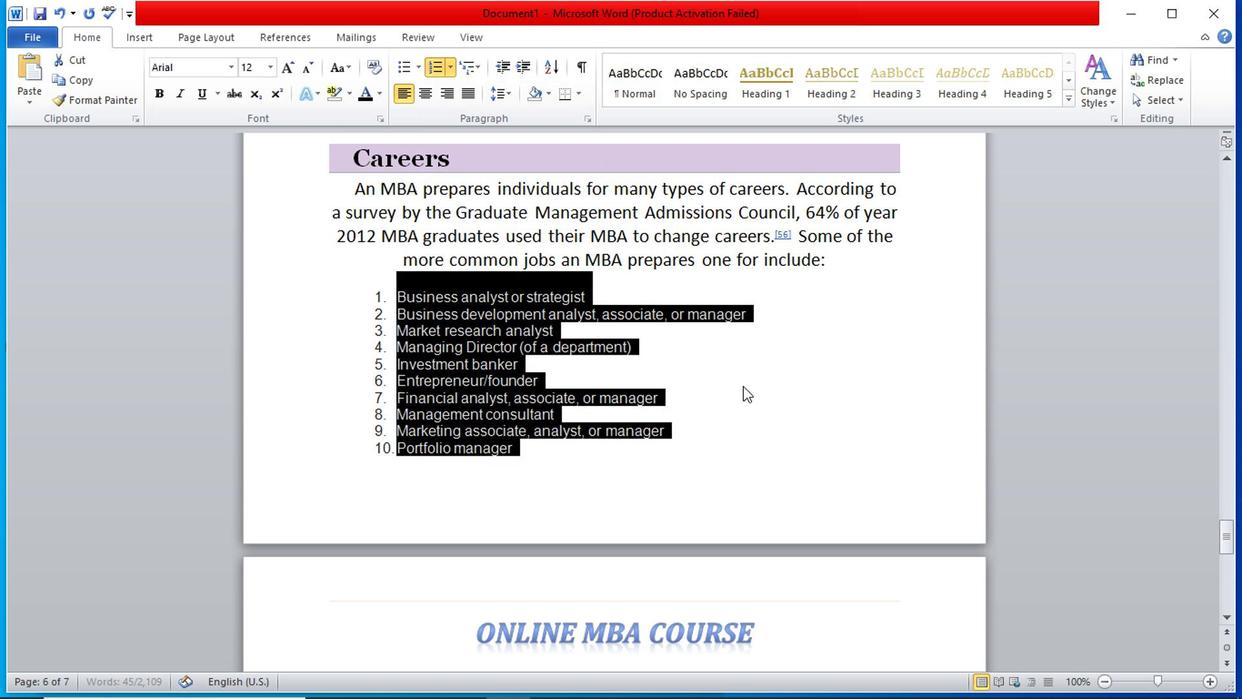 
Action: Mouse pressed left at (814, 390)
Screenshot: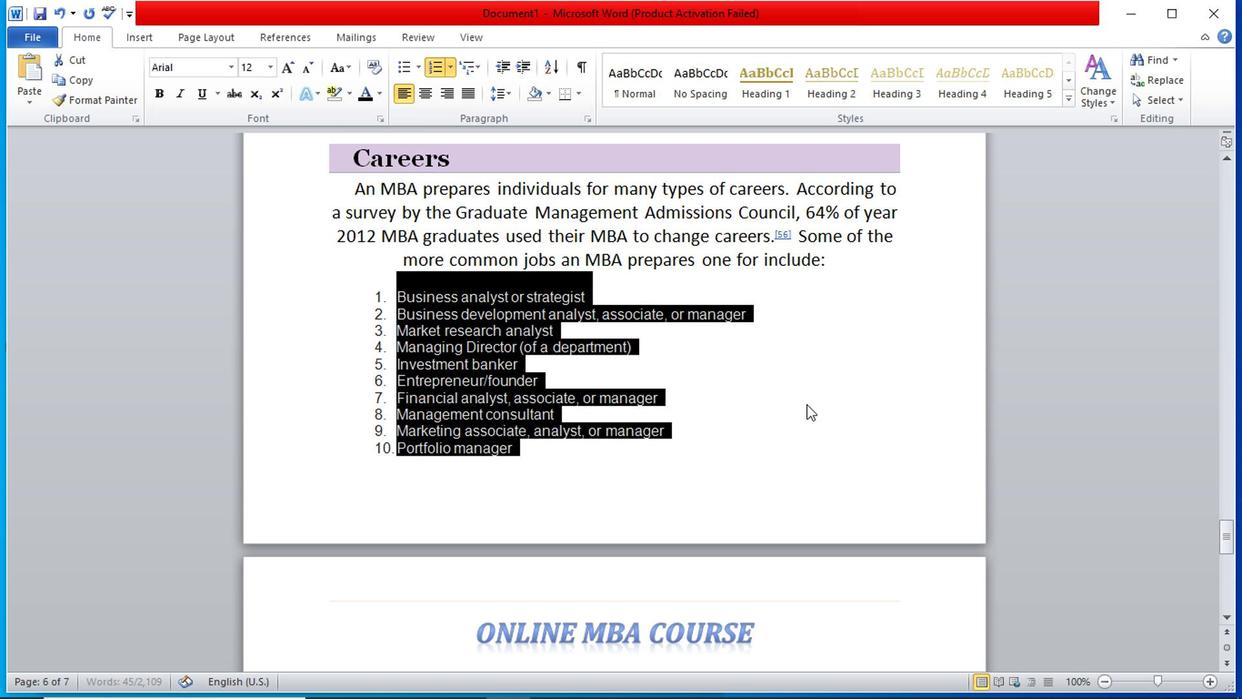 
Action: Mouse moved to (390, 288)
Screenshot: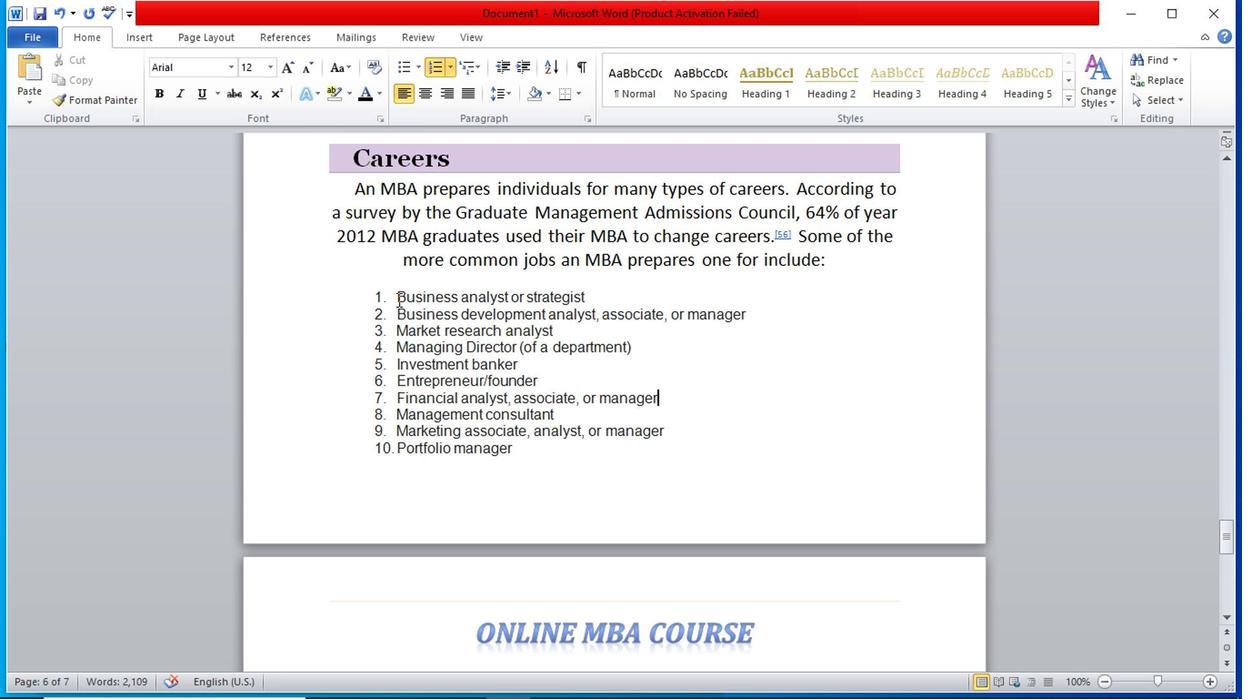 
Action: Mouse pressed left at (390, 288)
Screenshot: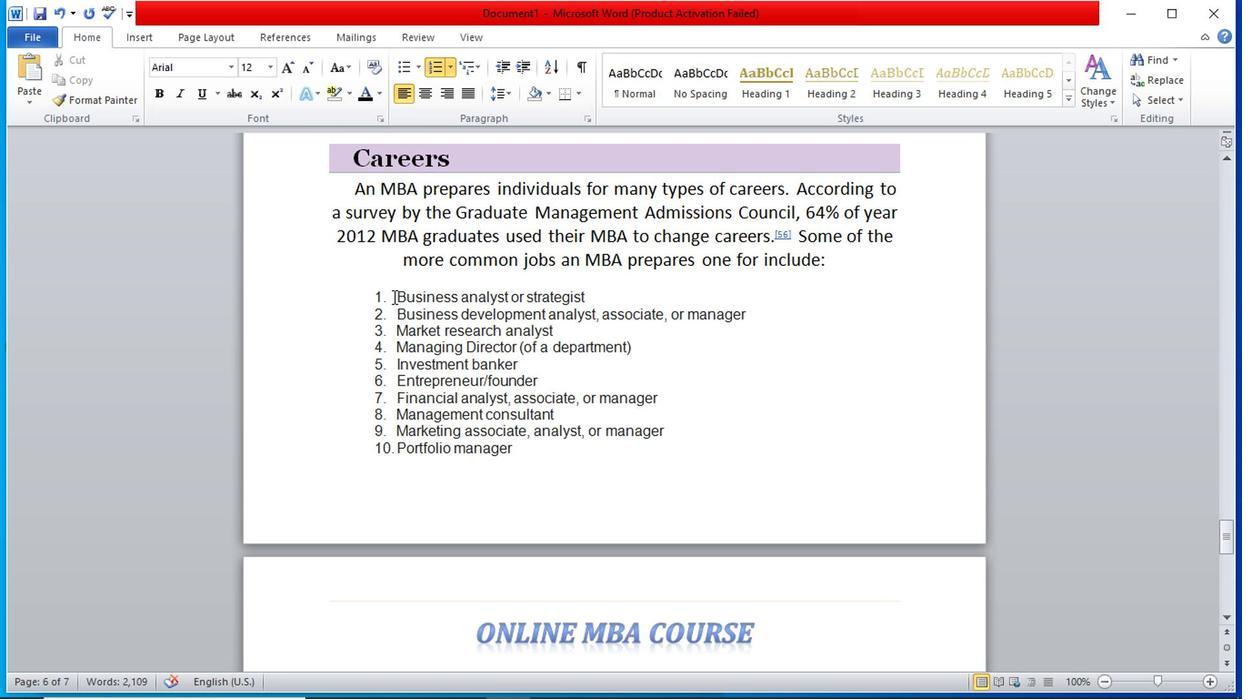 
Action: Mouse moved to (423, 71)
Screenshot: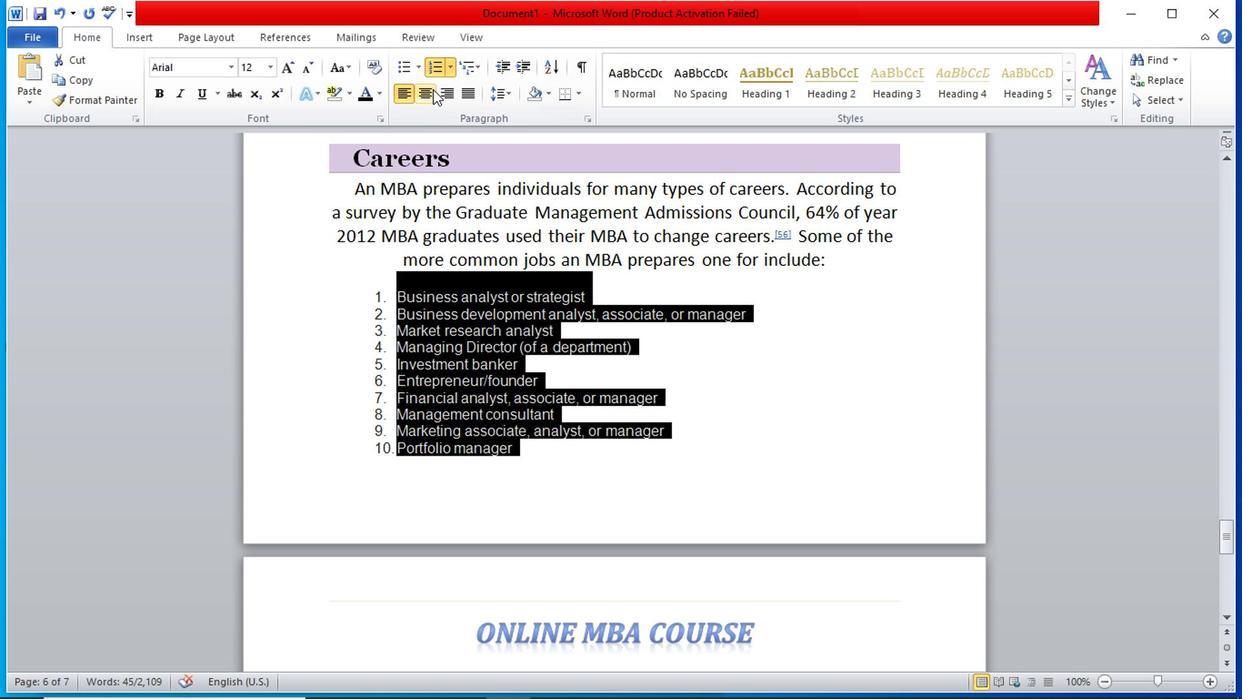 
Action: Mouse pressed left at (423, 71)
Screenshot: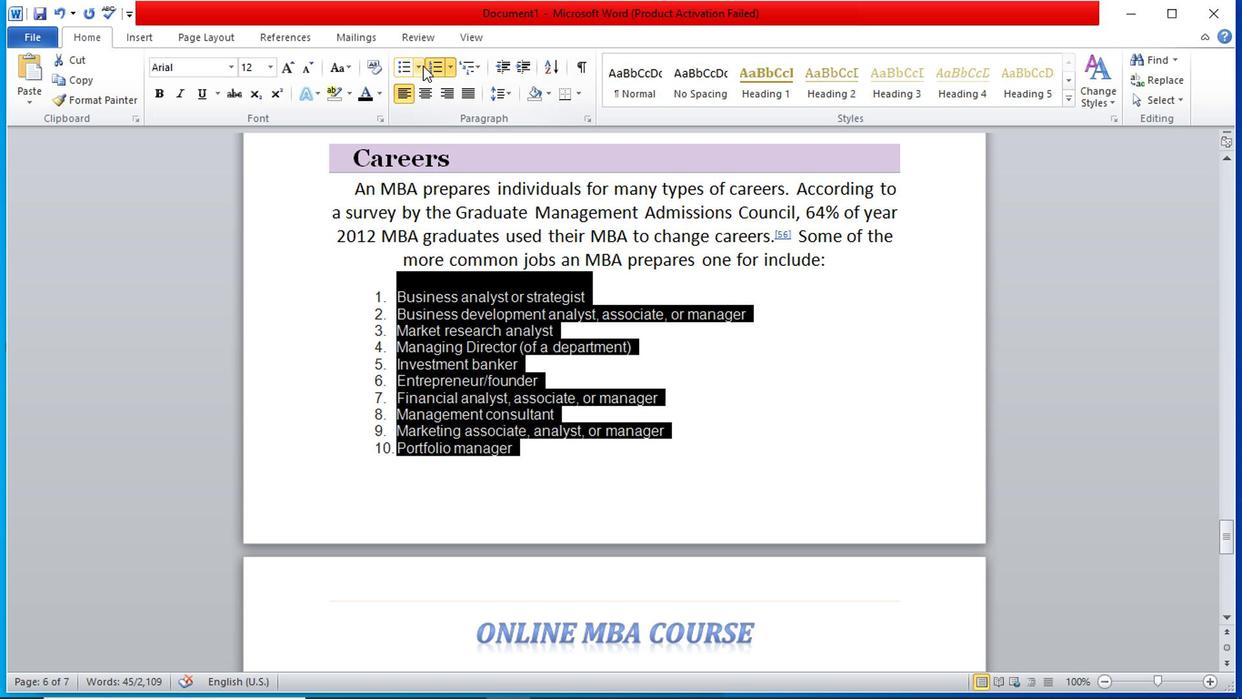 
Action: Mouse moved to (561, 121)
Screenshot: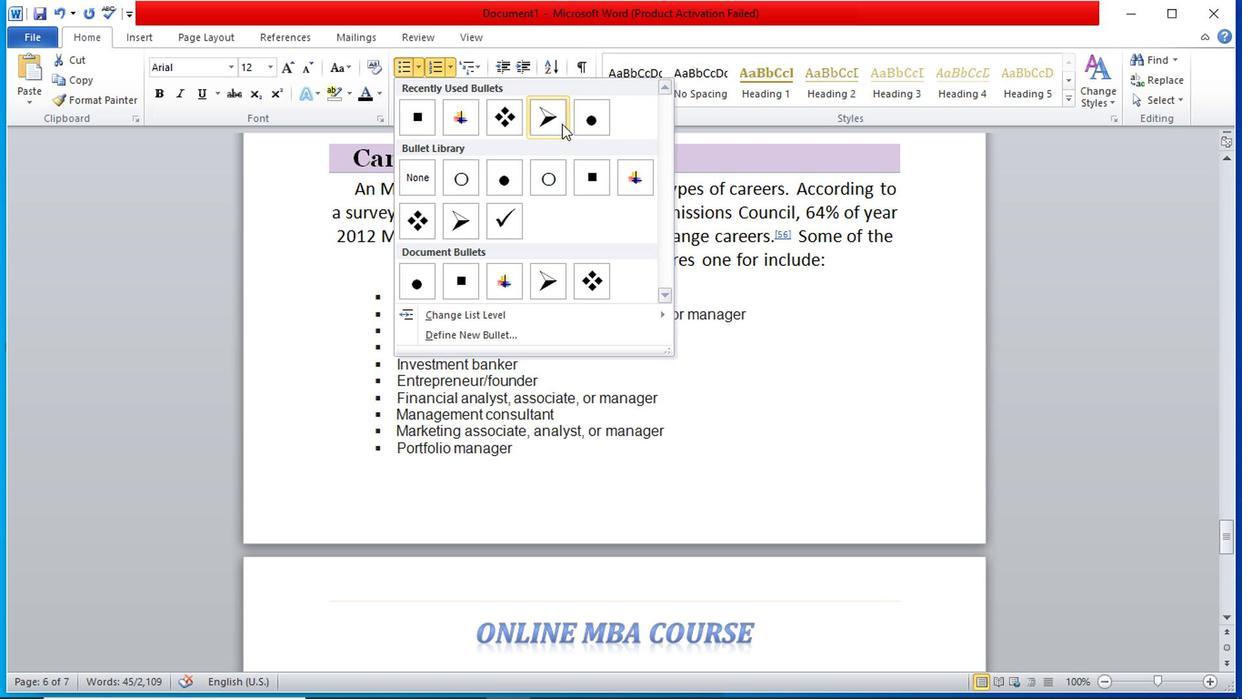 
Action: Mouse pressed left at (561, 121)
Screenshot: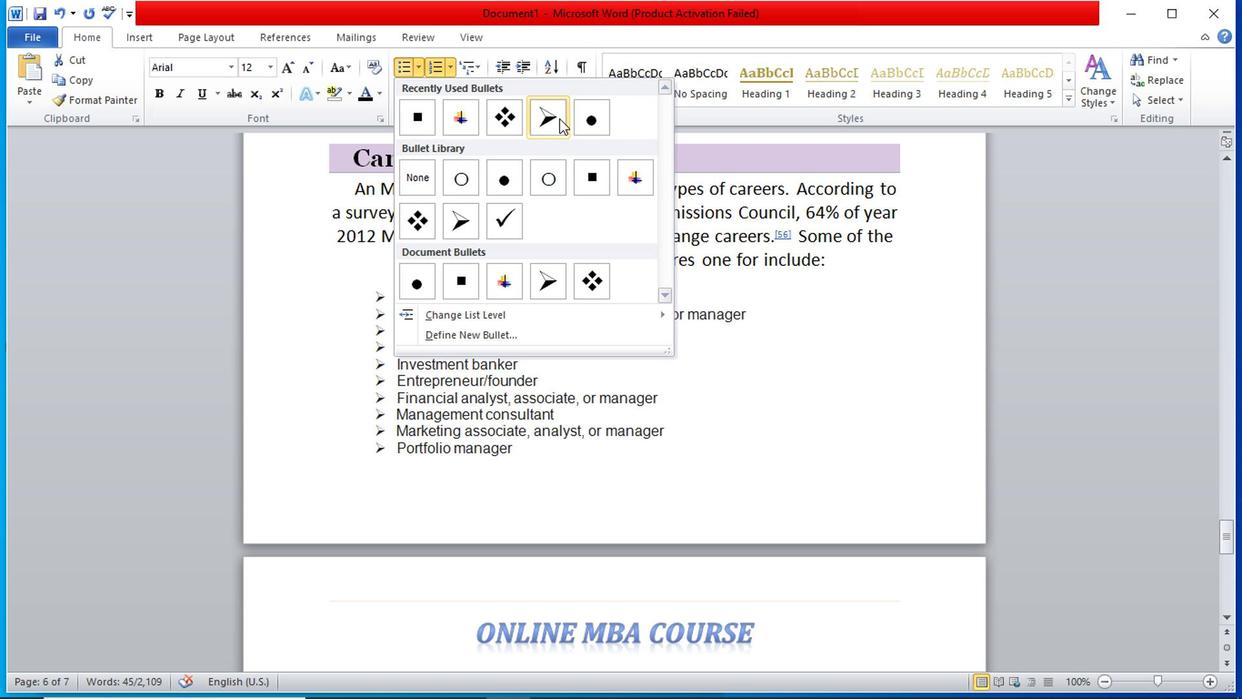 
Action: Mouse moved to (765, 359)
Screenshot: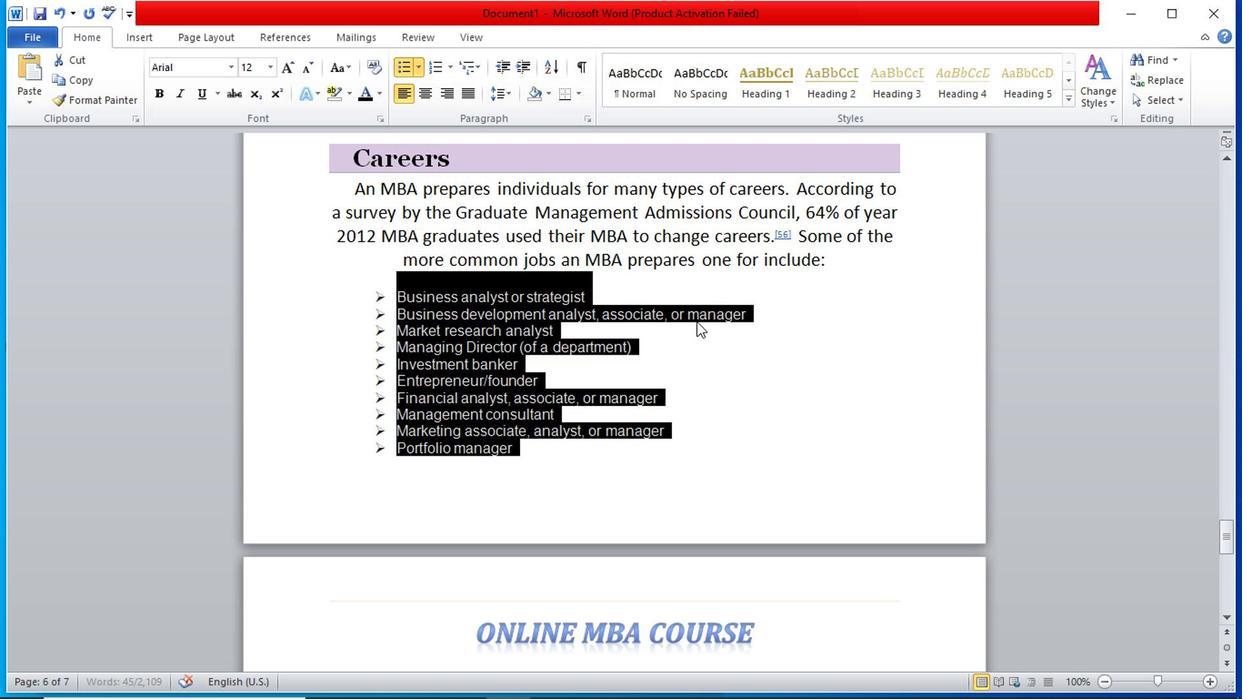 
Action: Mouse pressed left at (765, 359)
Screenshot: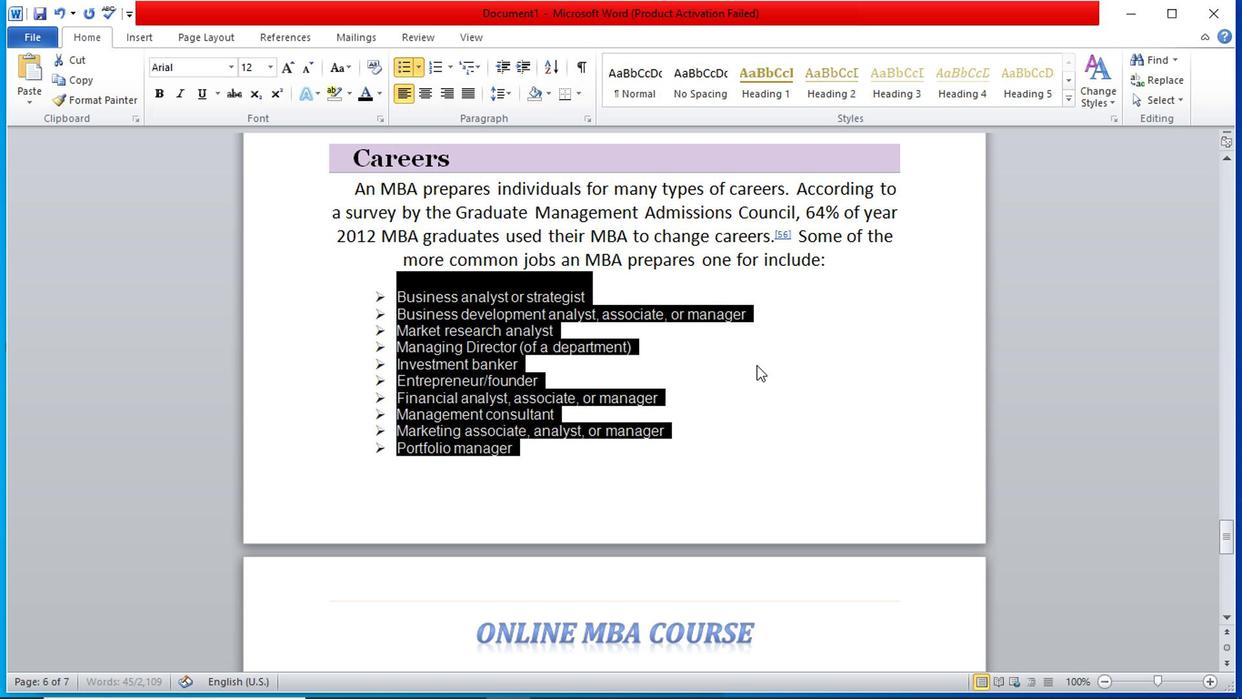 
Action: Mouse moved to (709, 336)
Screenshot: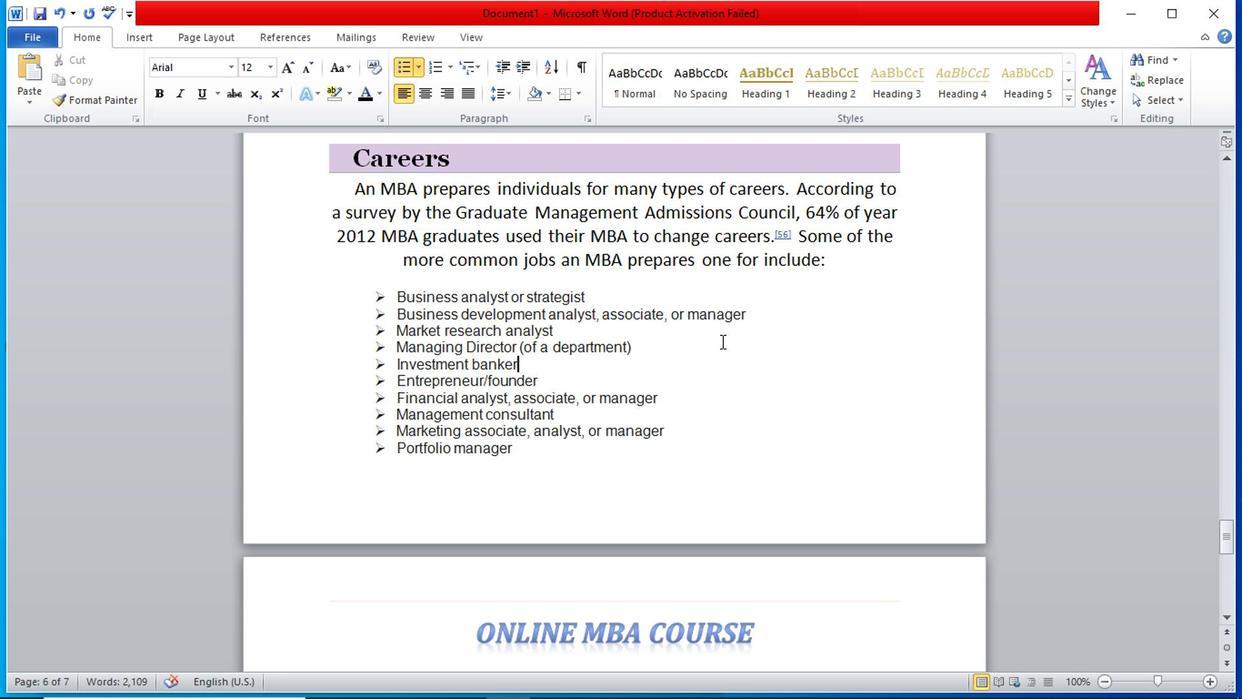 
Action: Mouse scrolled (709, 335) with delta (0, 0)
Screenshot: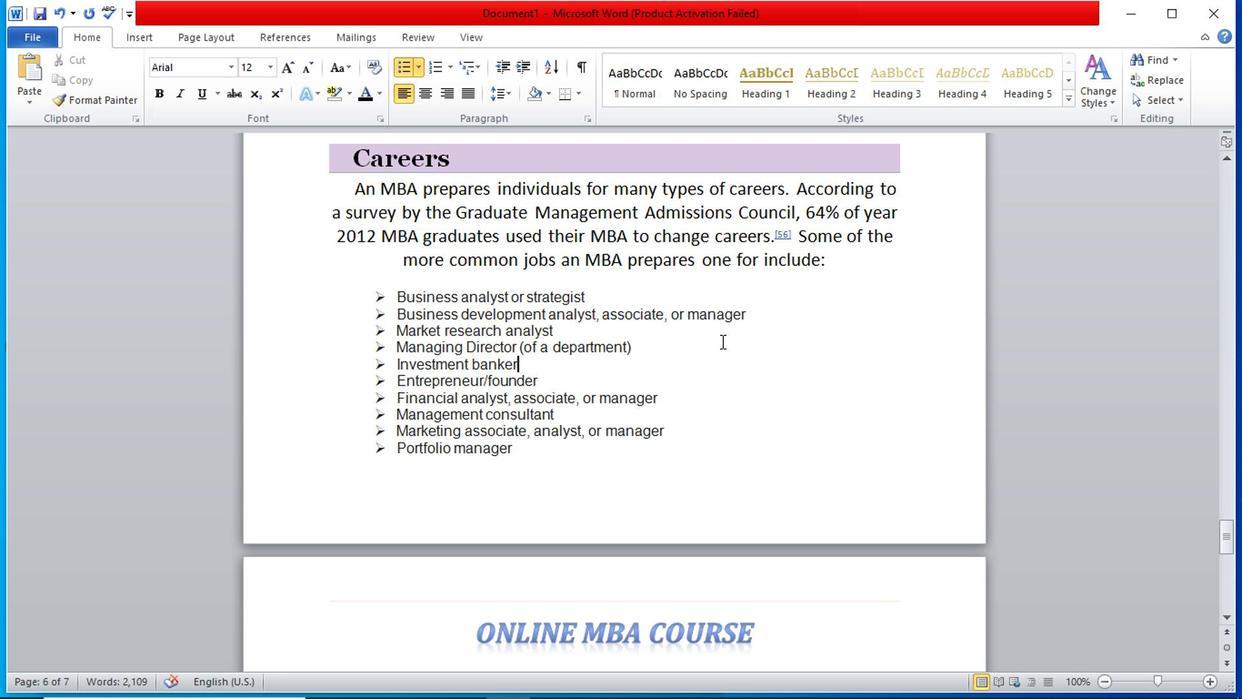 
Action: Mouse moved to (701, 344)
Screenshot: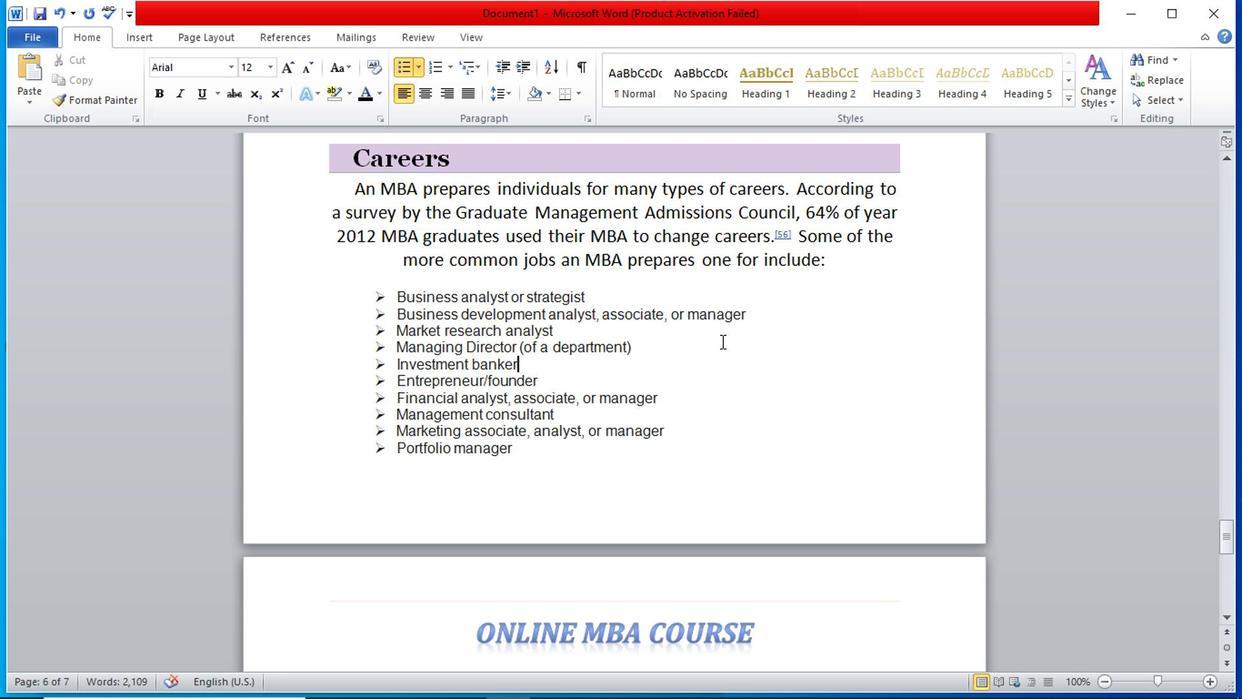 
Action: Mouse scrolled (701, 343) with delta (0, 0)
Screenshot: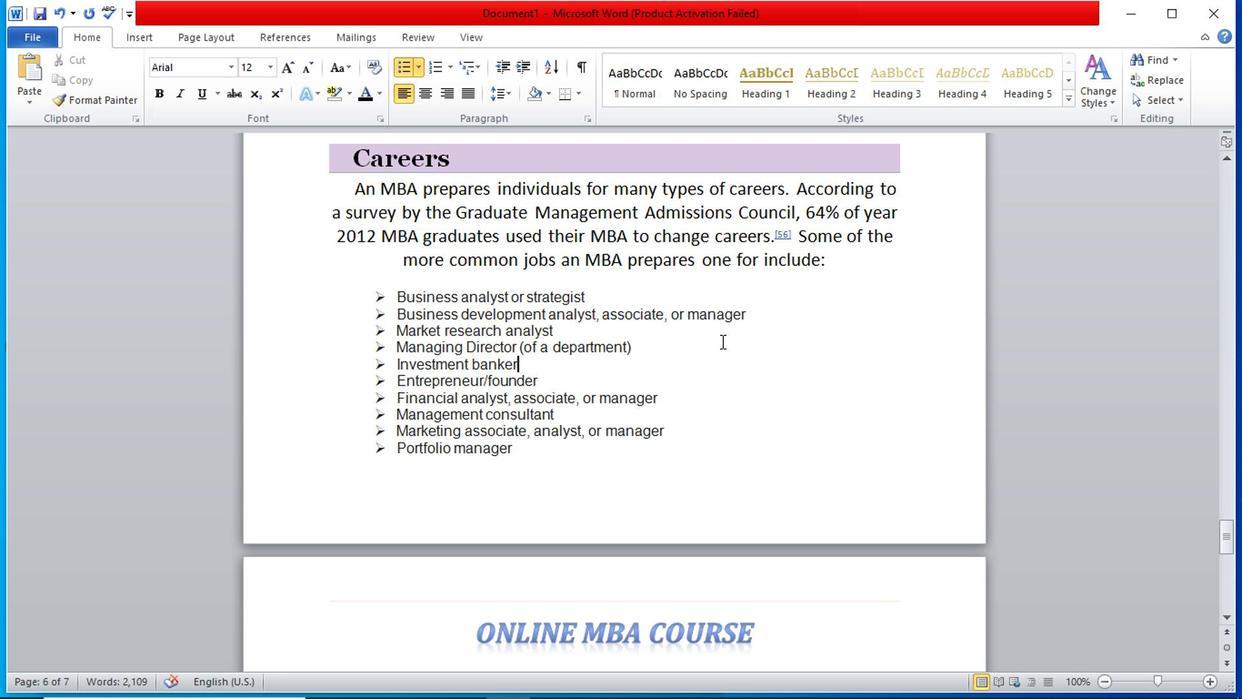
Action: Mouse moved to (700, 346)
Screenshot: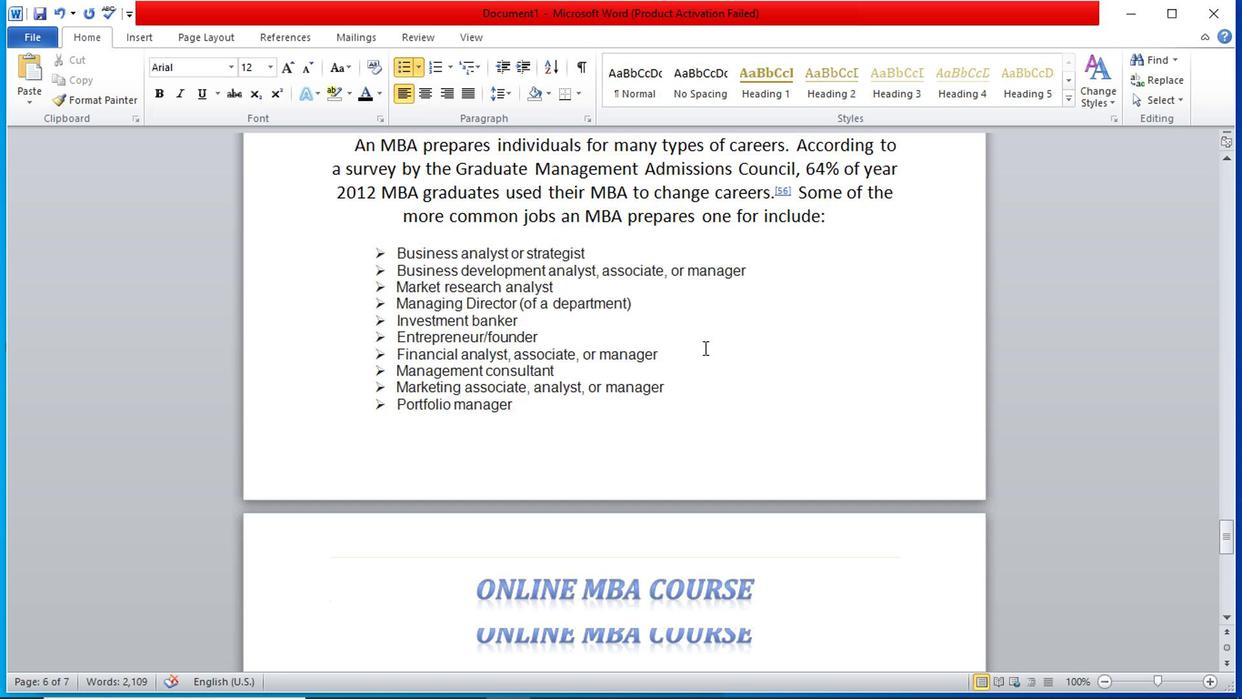 
Action: Mouse scrolled (700, 344) with delta (0, -1)
Screenshot: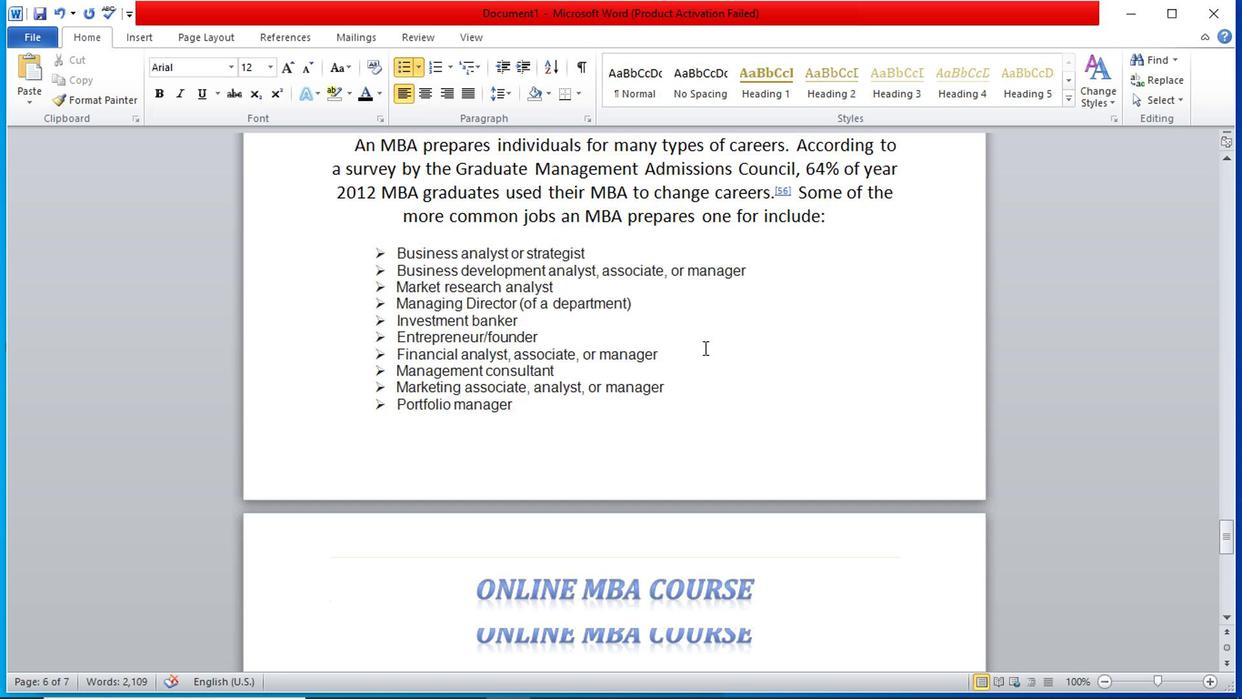 
Action: Mouse scrolled (700, 344) with delta (0, -1)
Screenshot: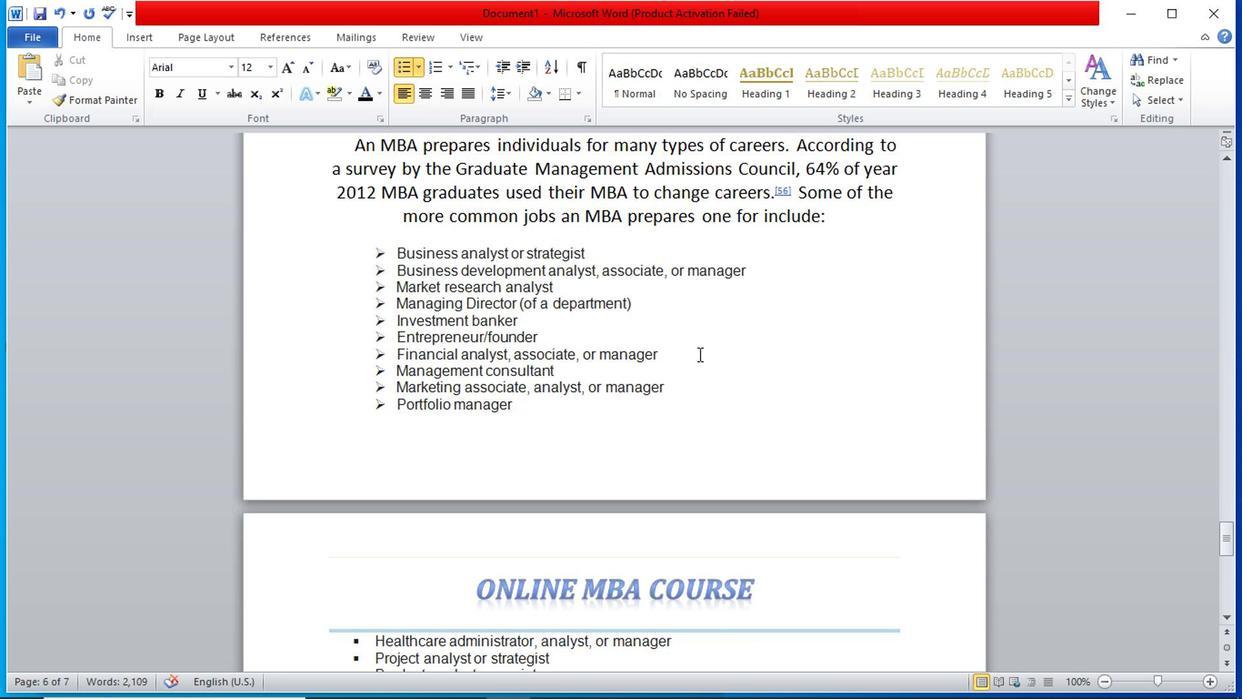 
Action: Mouse scrolled (700, 346) with delta (0, 0)
Screenshot: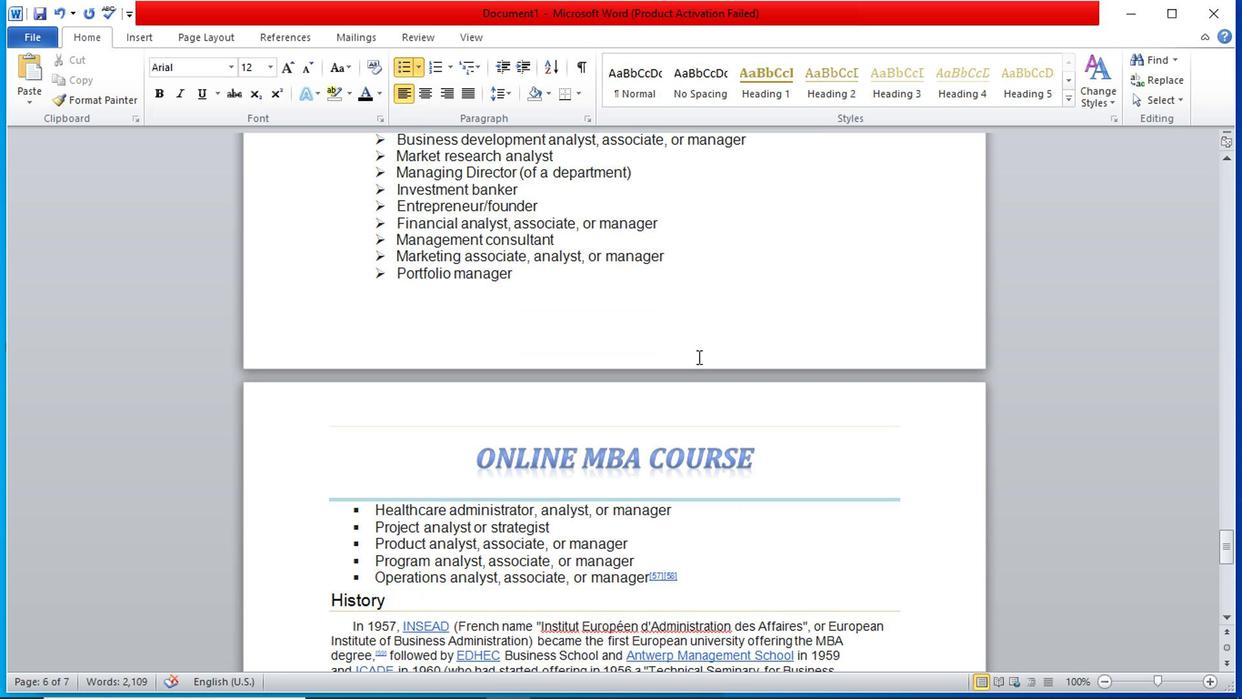 
Action: Mouse scrolled (700, 346) with delta (0, 0)
Screenshot: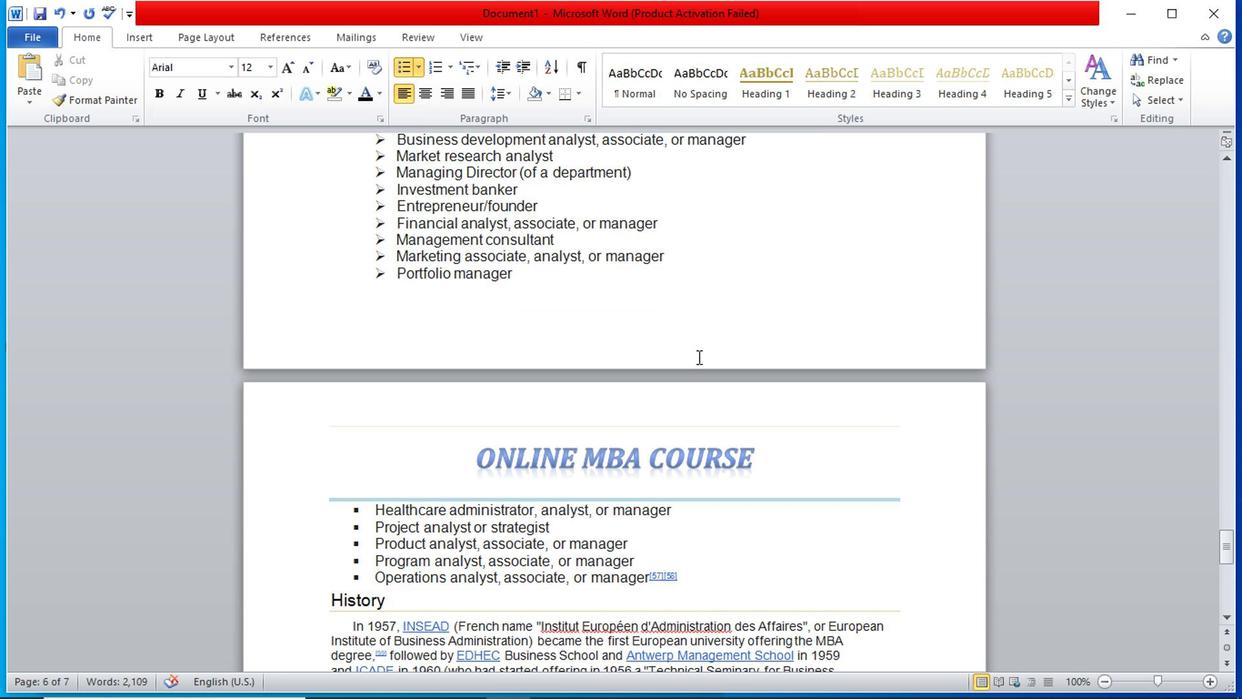 
Action: Mouse scrolled (700, 344) with delta (0, -1)
Screenshot: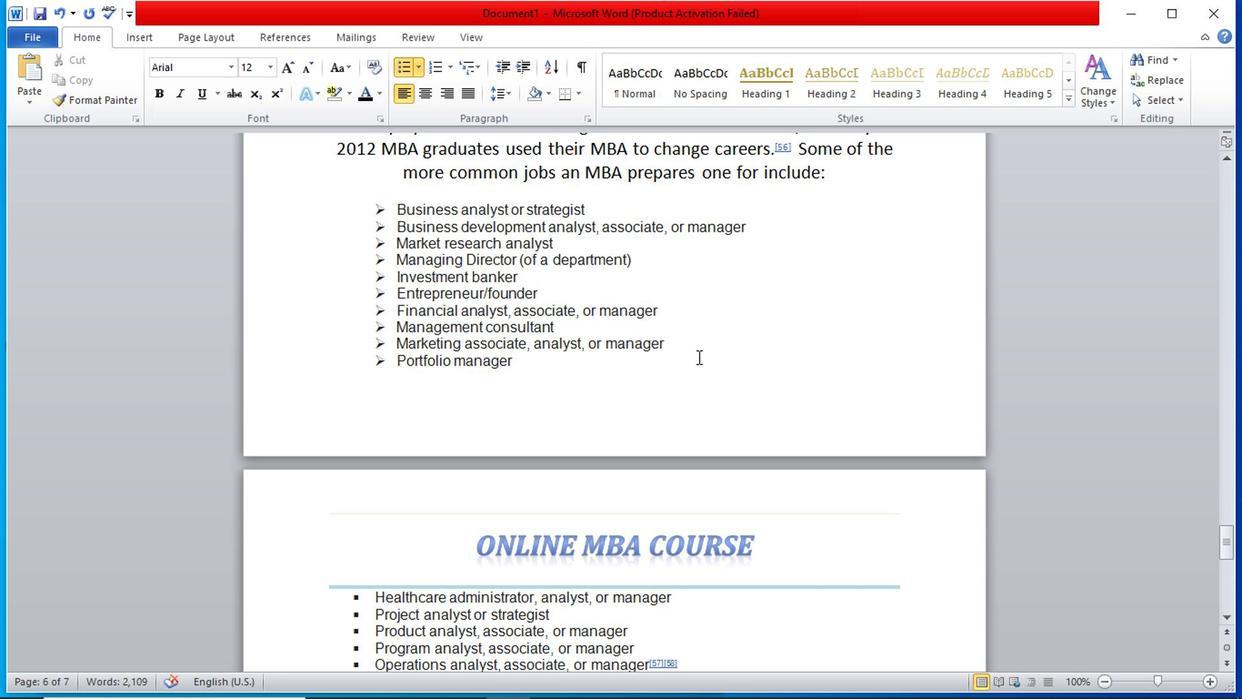 
Action: Mouse scrolled (700, 344) with delta (0, -1)
Screenshot: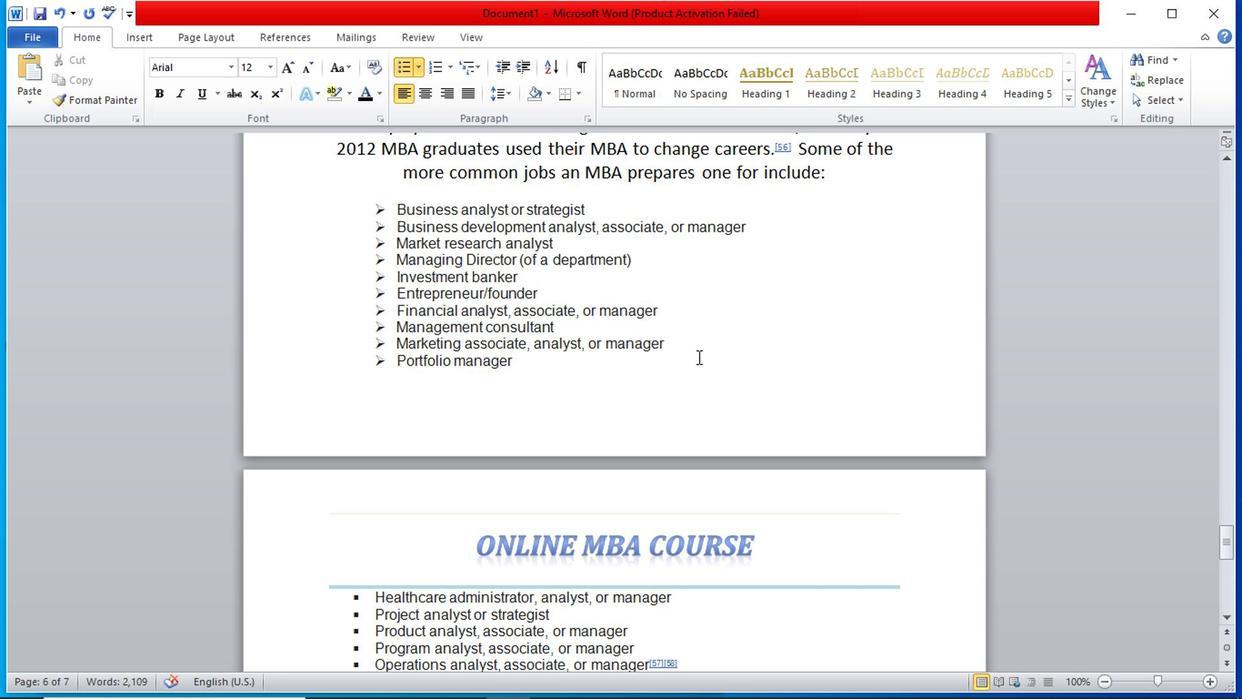 
Action: Mouse moved to (678, 357)
Screenshot: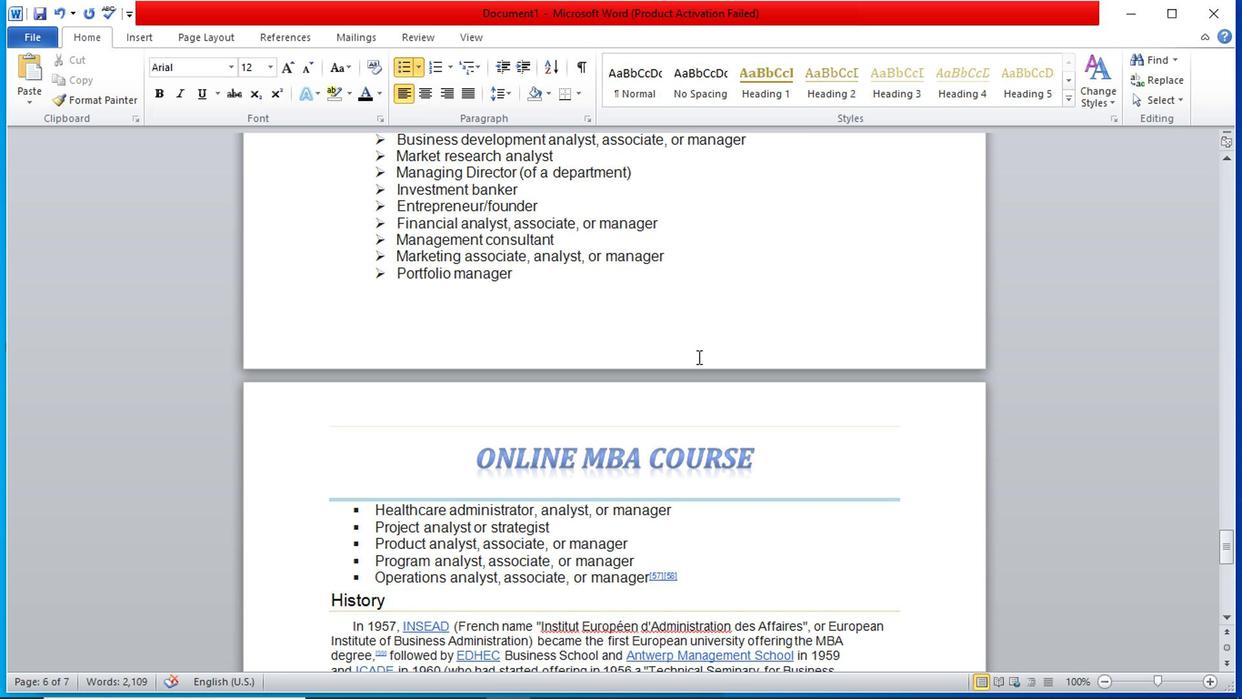 
Action: Mouse scrolled (678, 357) with delta (0, 0)
Screenshot: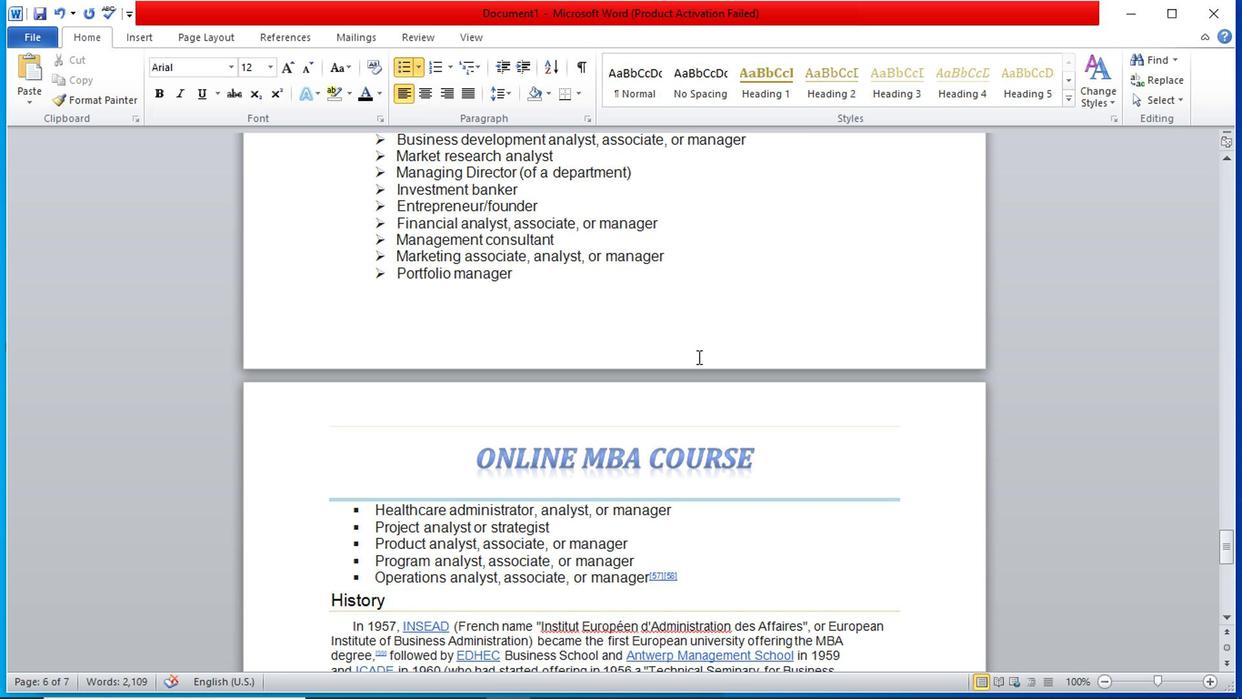 
Action: Mouse moved to (672, 361)
Screenshot: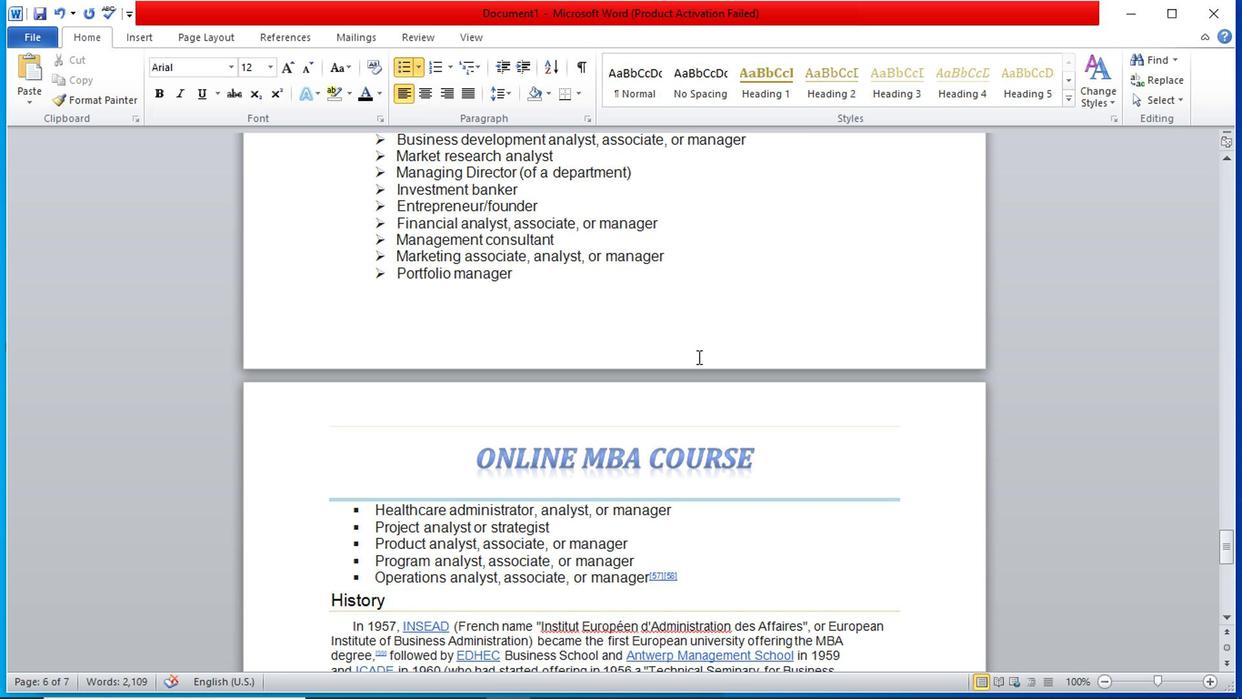 
Action: Mouse scrolled (672, 360) with delta (0, -1)
Screenshot: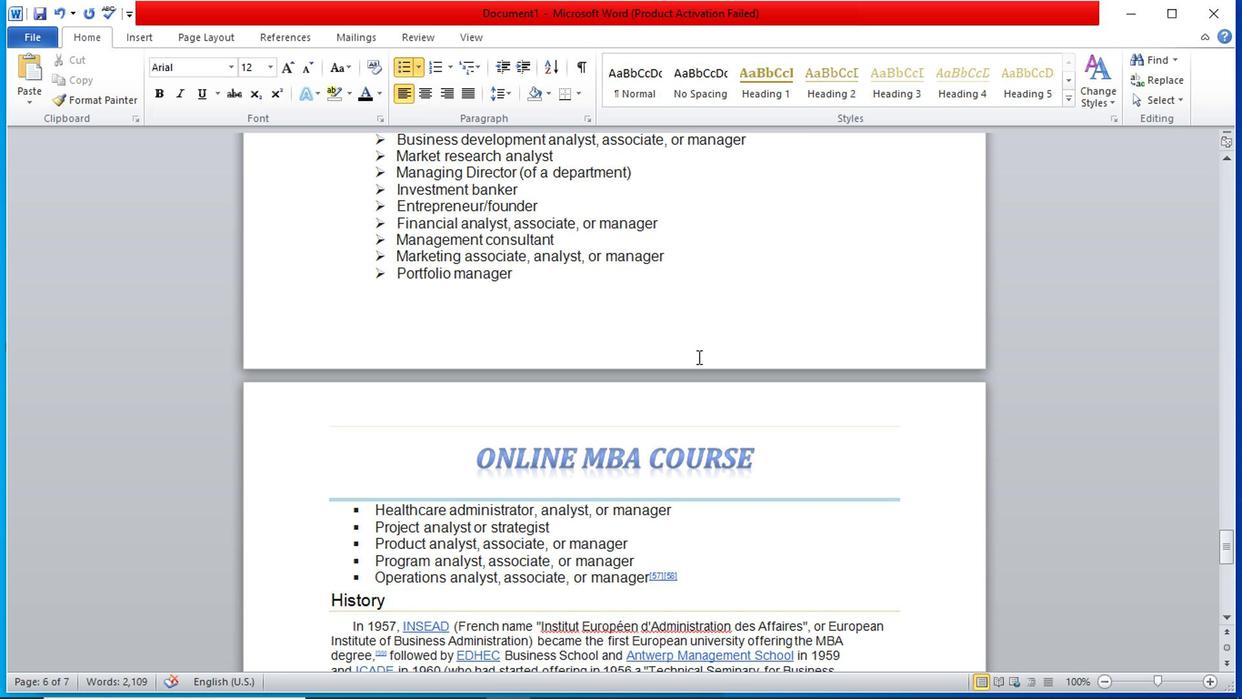 
Action: Mouse moved to (664, 364)
Screenshot: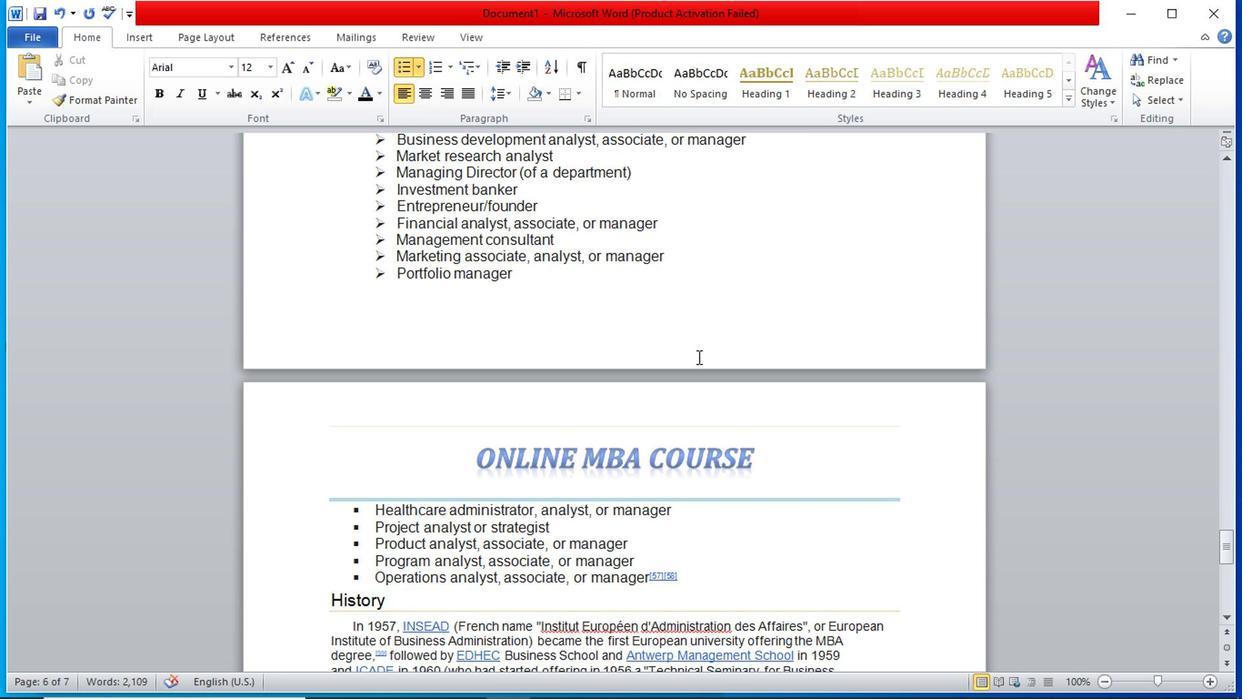 
Action: Mouse scrolled (664, 363) with delta (0, -1)
Screenshot: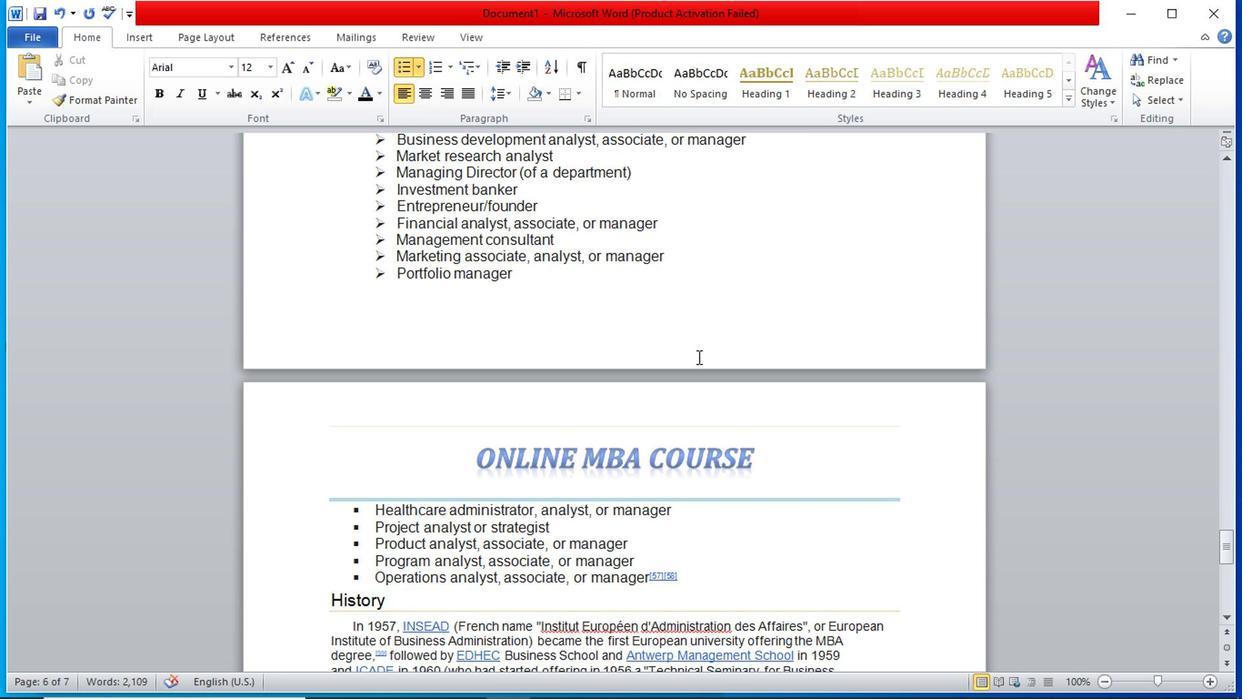 
Action: Mouse moved to (656, 367)
Screenshot: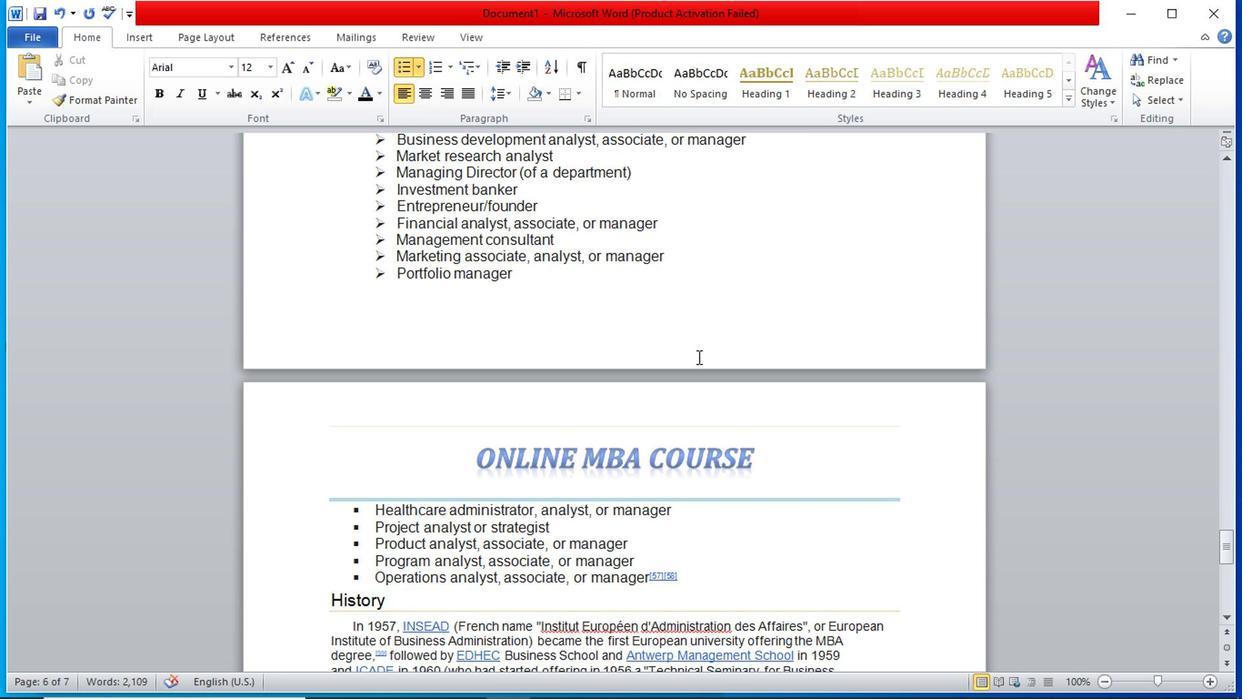 
Action: Mouse scrolled (656, 365) with delta (0, -1)
Screenshot: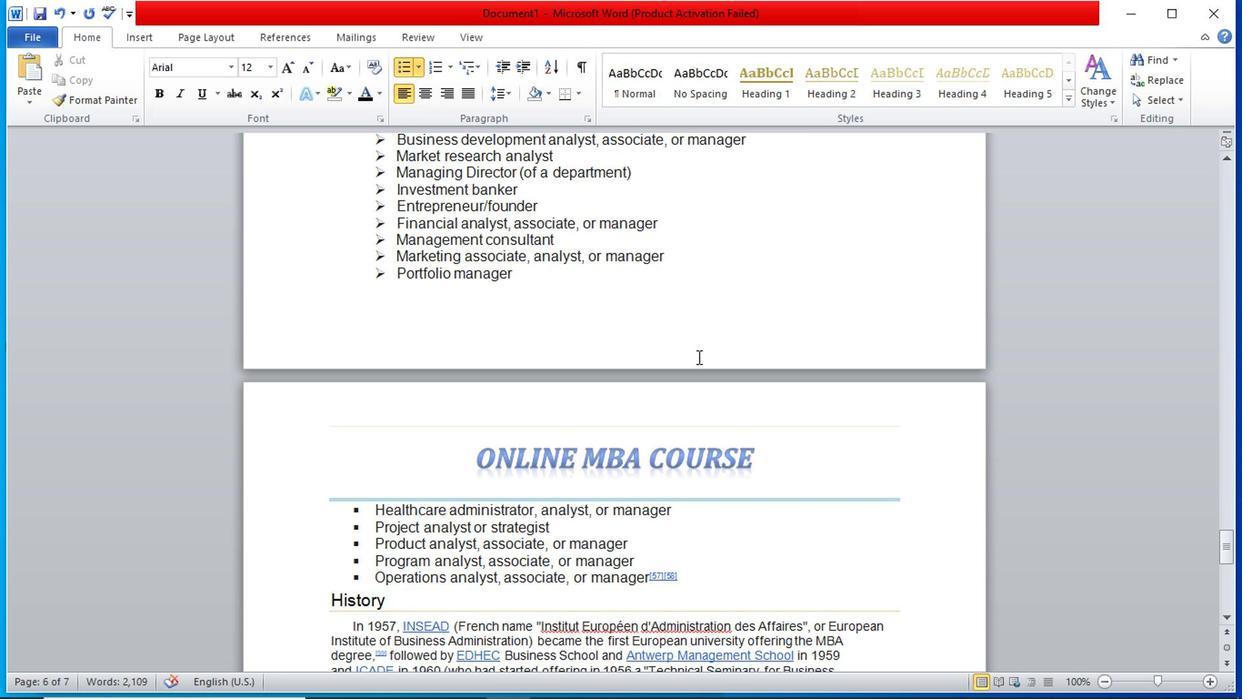 
Action: Mouse moved to (370, 322)
Screenshot: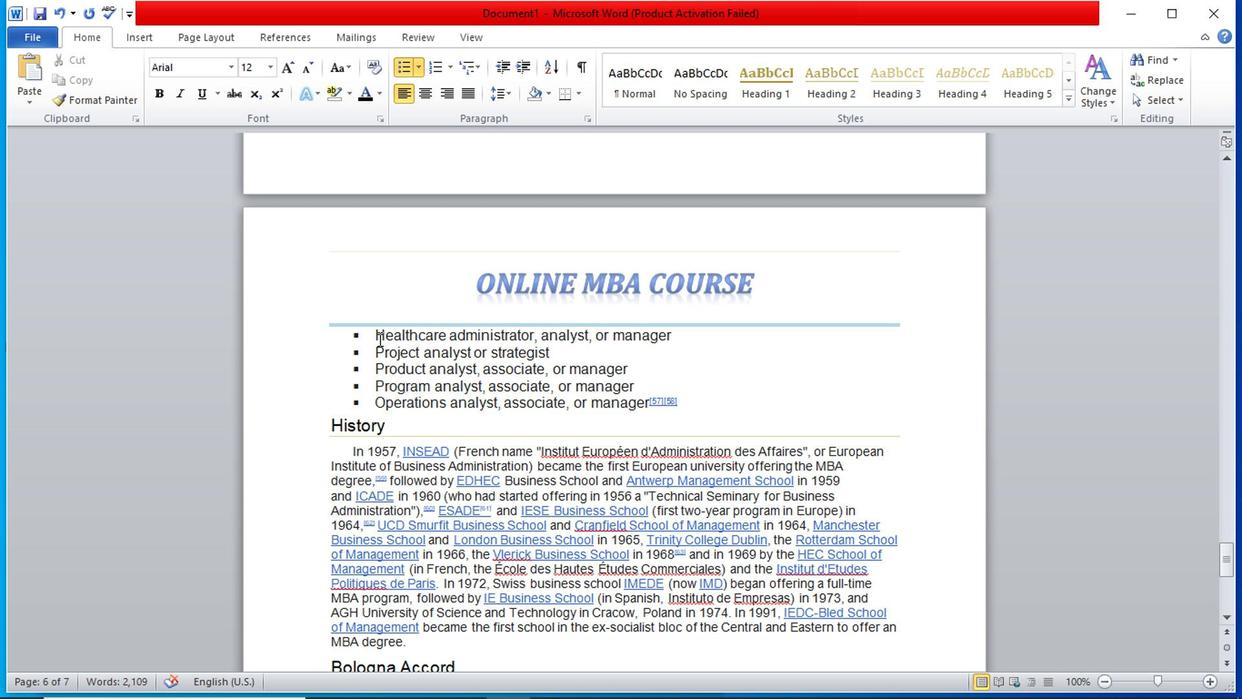
Action: Mouse pressed left at (370, 322)
Screenshot: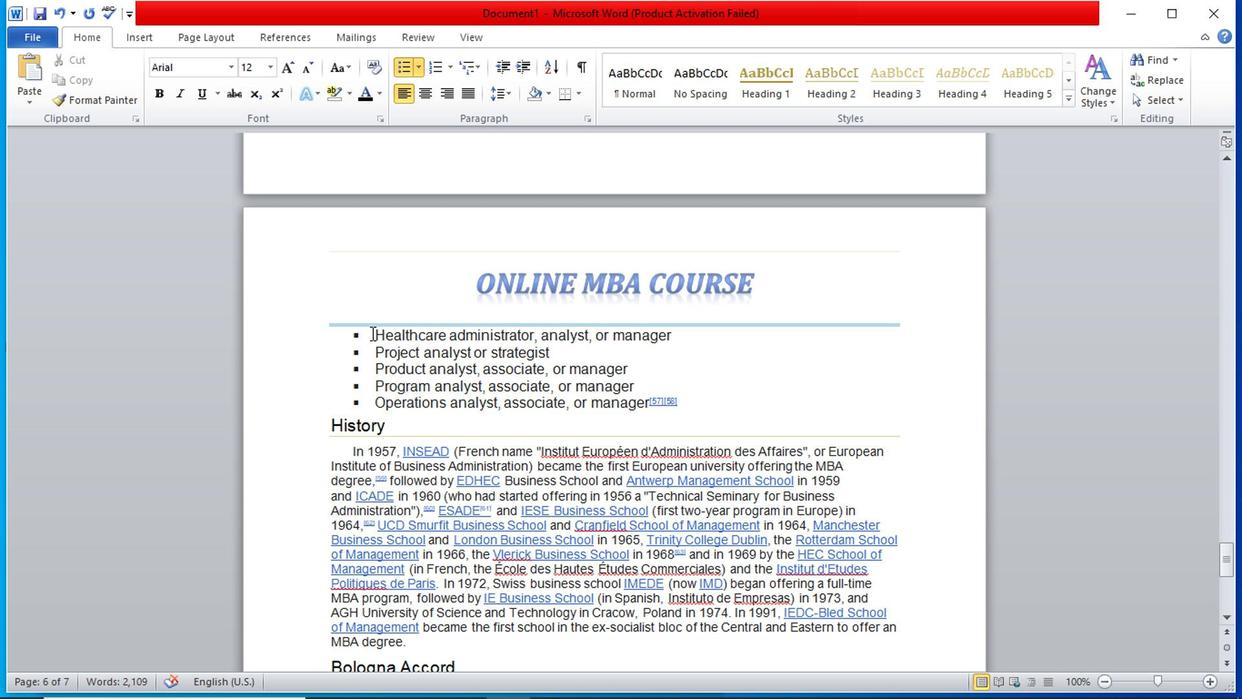 
Action: Mouse moved to (412, 74)
Screenshot: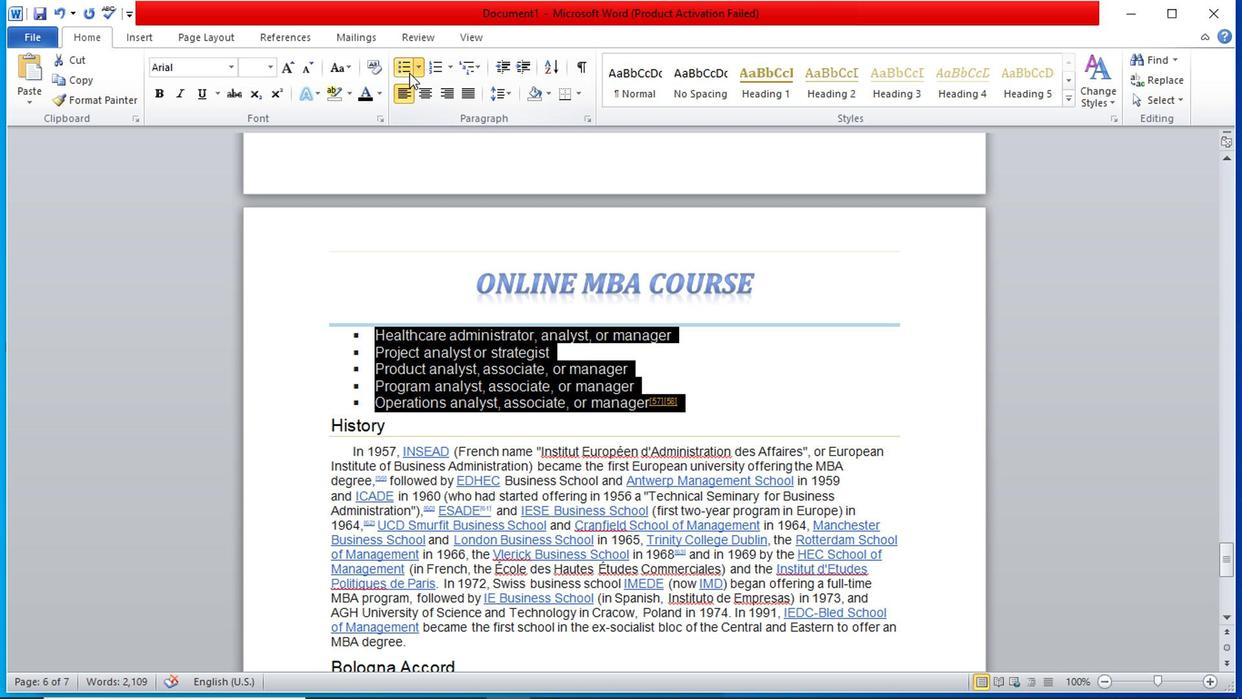 
Action: Mouse pressed left at (412, 74)
Screenshot: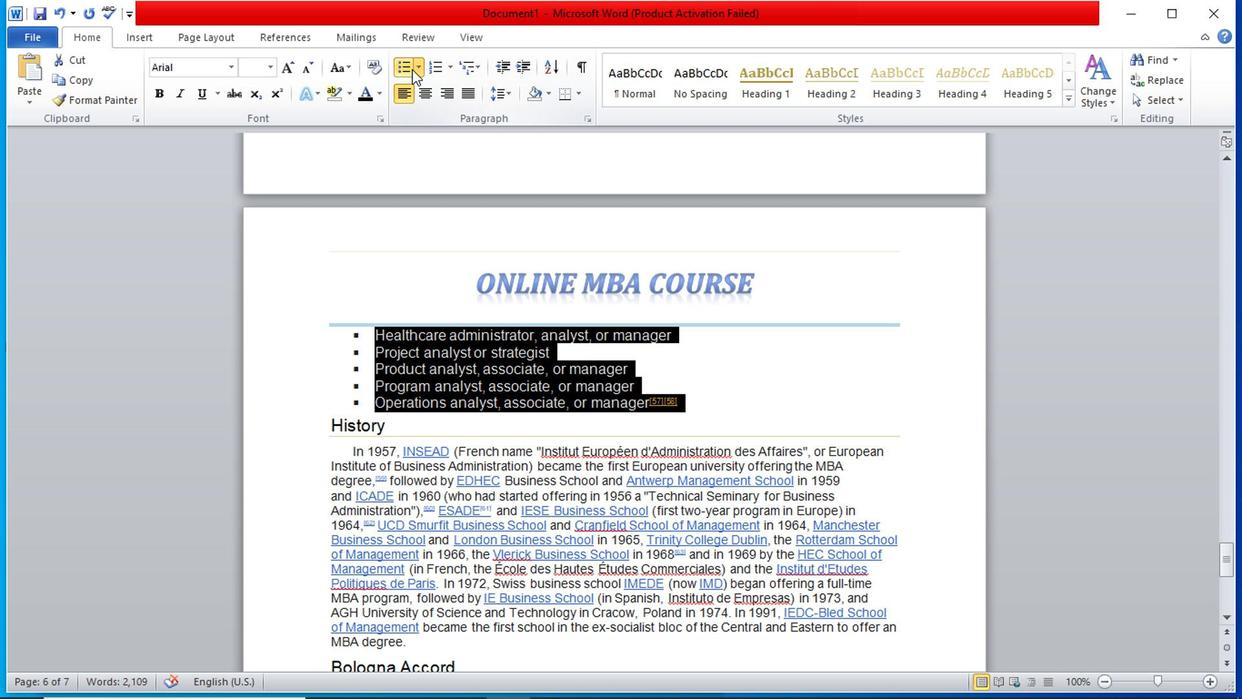 
Action: Mouse moved to (421, 71)
Screenshot: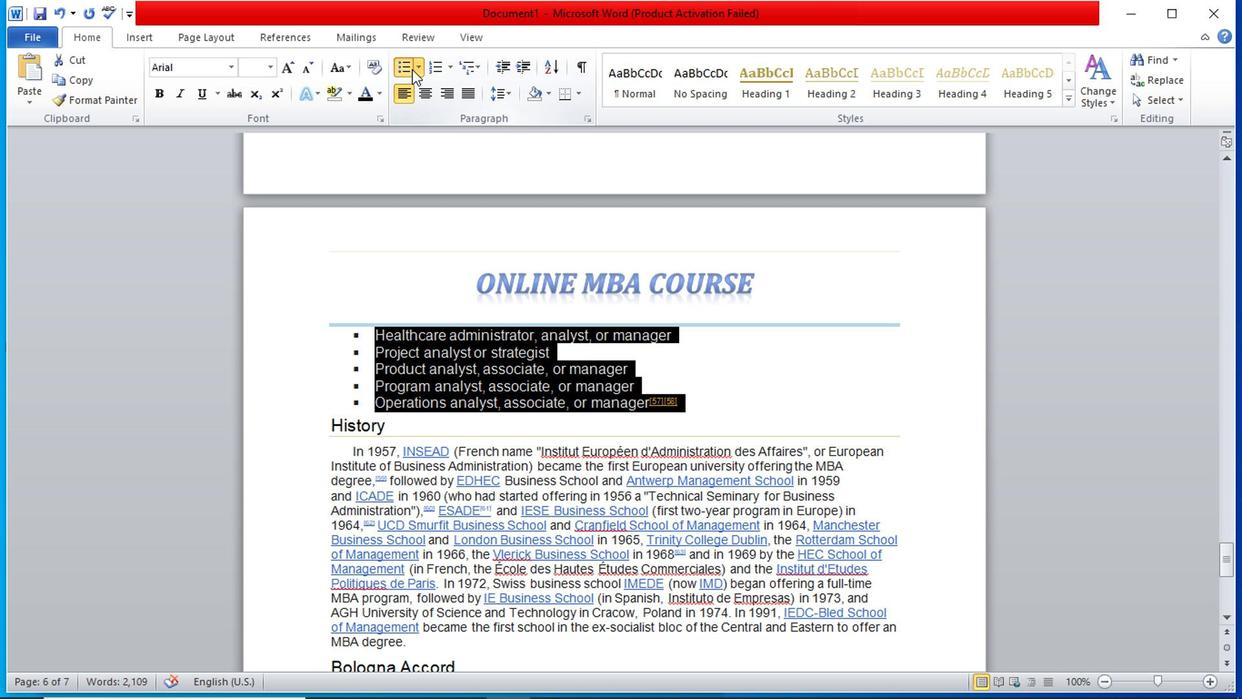 
Action: Mouse pressed left at (421, 71)
Screenshot: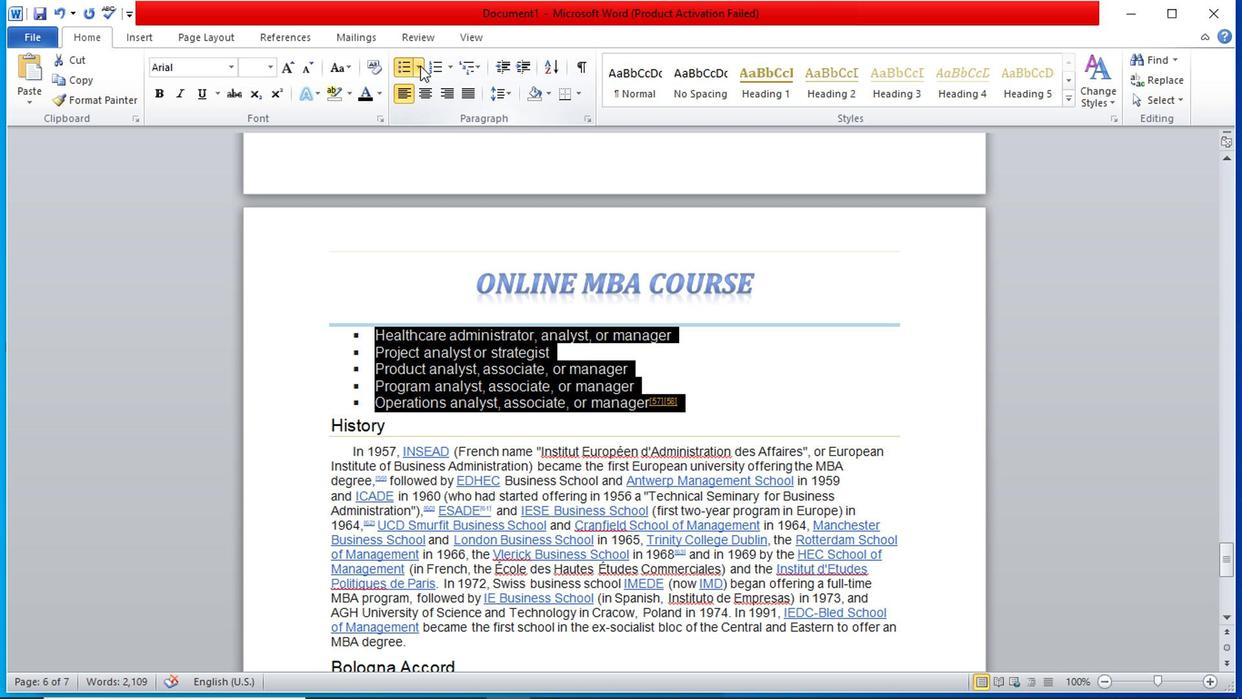 
Action: Mouse moved to (463, 230)
Screenshot: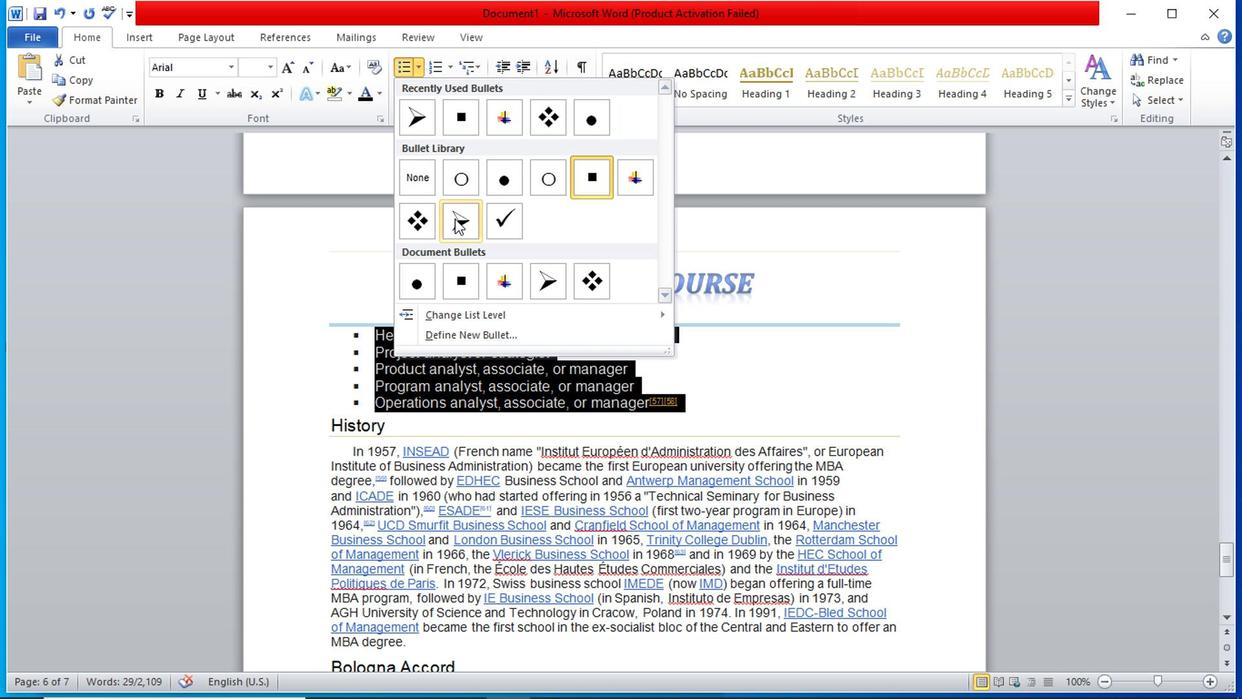 
Action: Mouse pressed left at (463, 230)
Screenshot: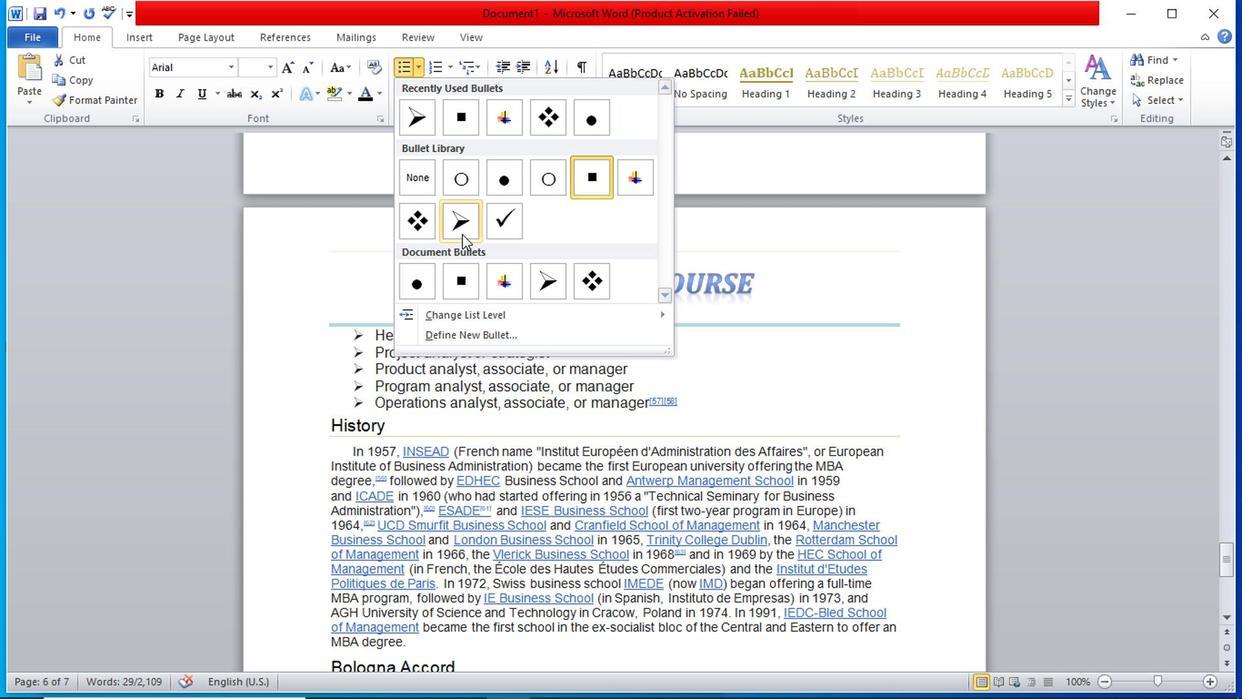 
Action: Mouse moved to (781, 387)
Screenshot: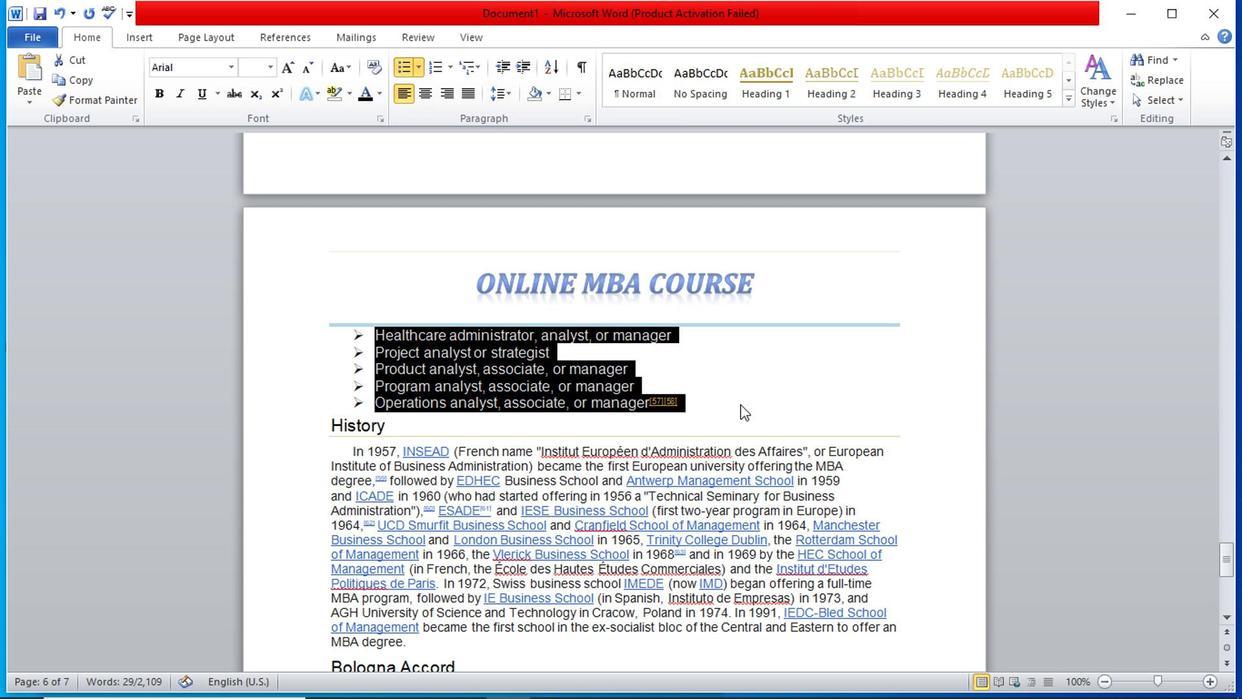 
Action: Mouse pressed left at (781, 387)
Screenshot: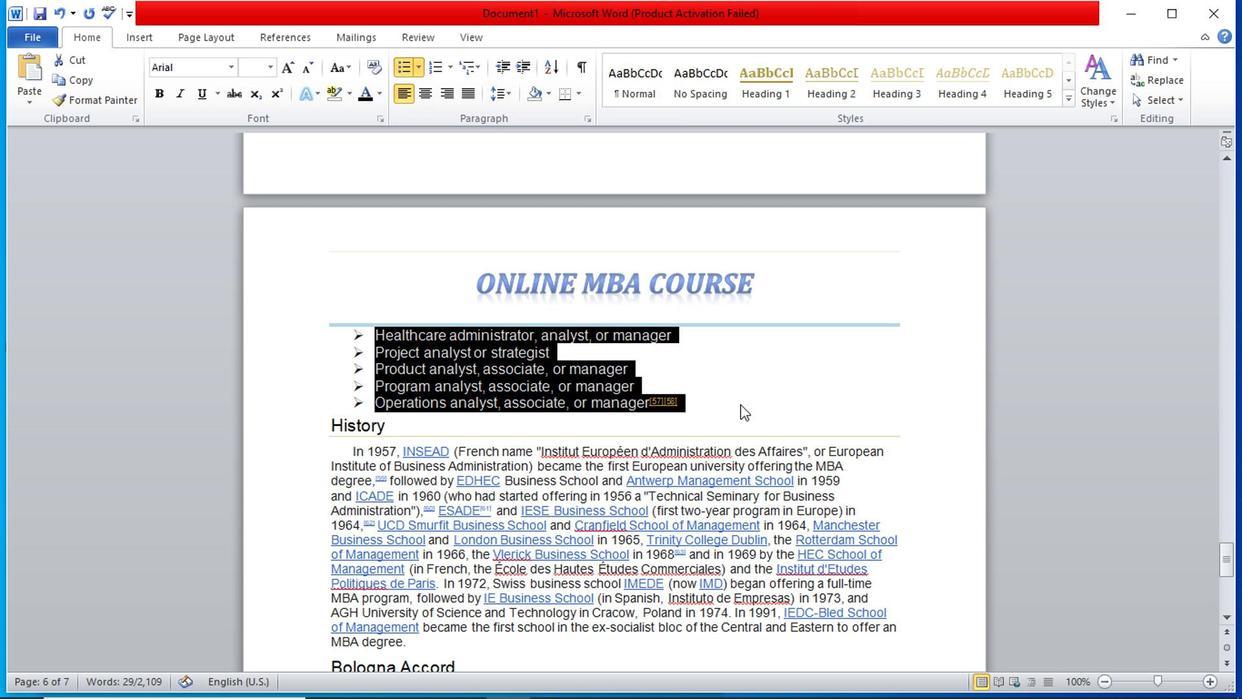 
Action: Mouse moved to (794, 349)
Screenshot: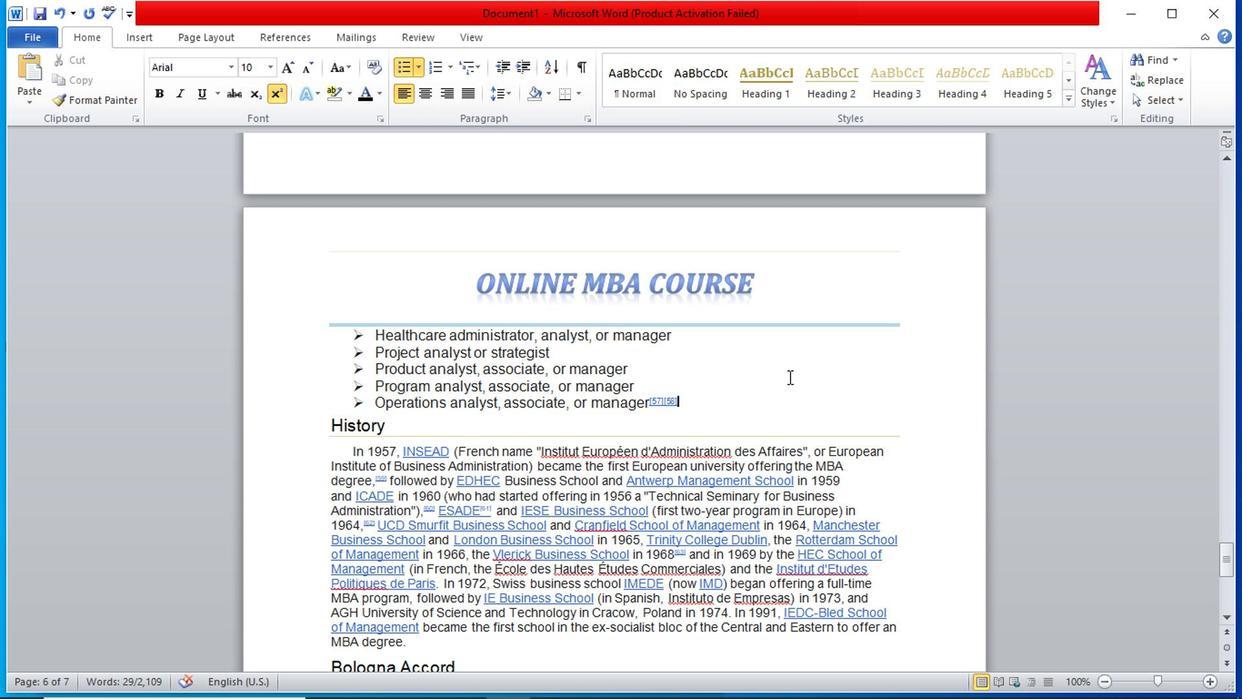 
Action: Mouse scrolled (794, 350) with delta (0, 0)
Screenshot: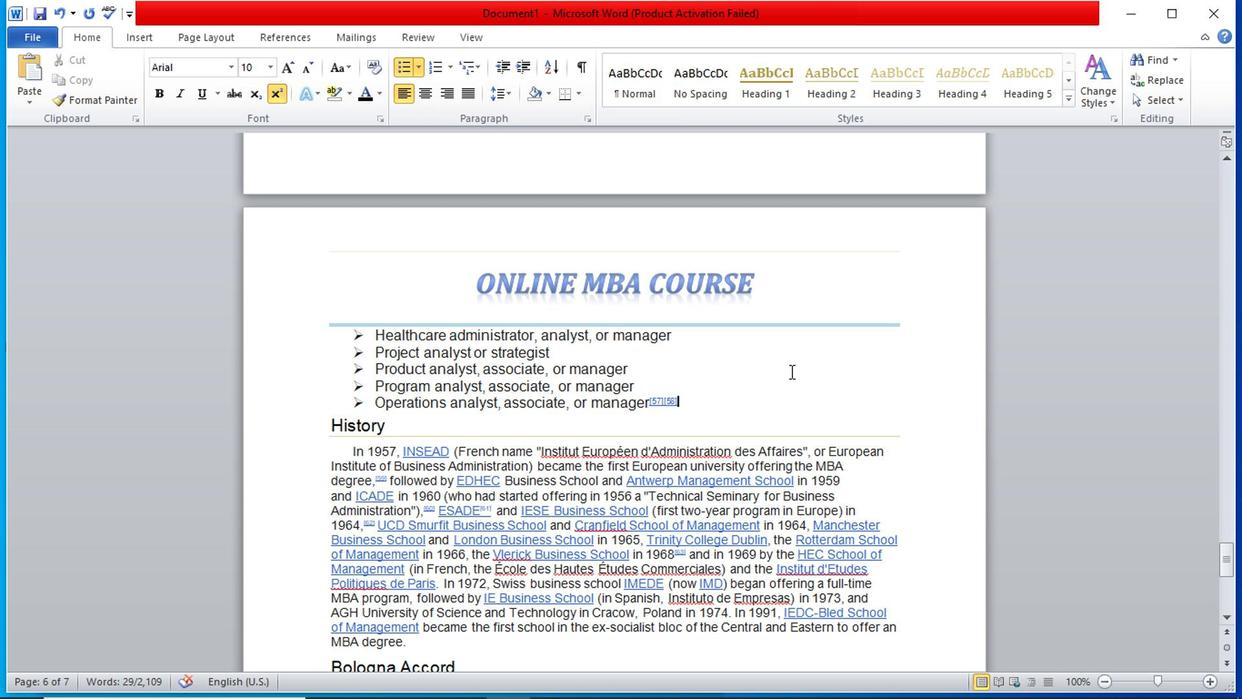 
Action: Mouse scrolled (794, 350) with delta (0, 0)
Screenshot: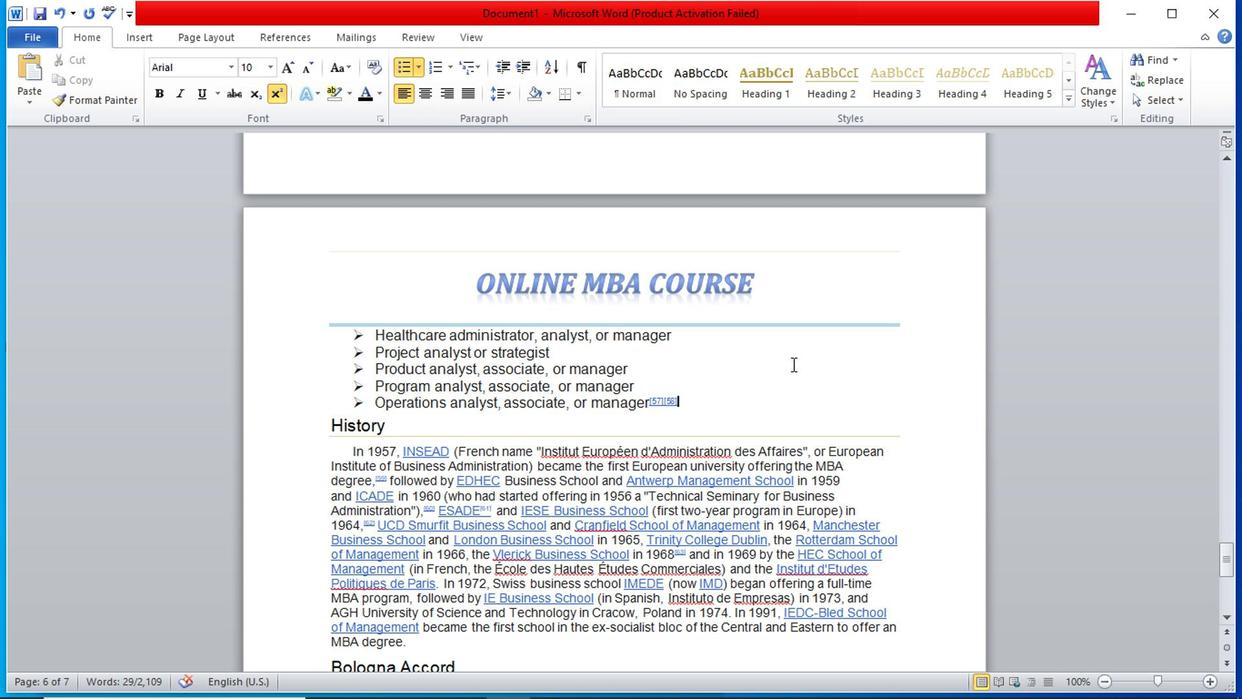 
Action: Mouse scrolled (794, 350) with delta (0, 0)
Screenshot: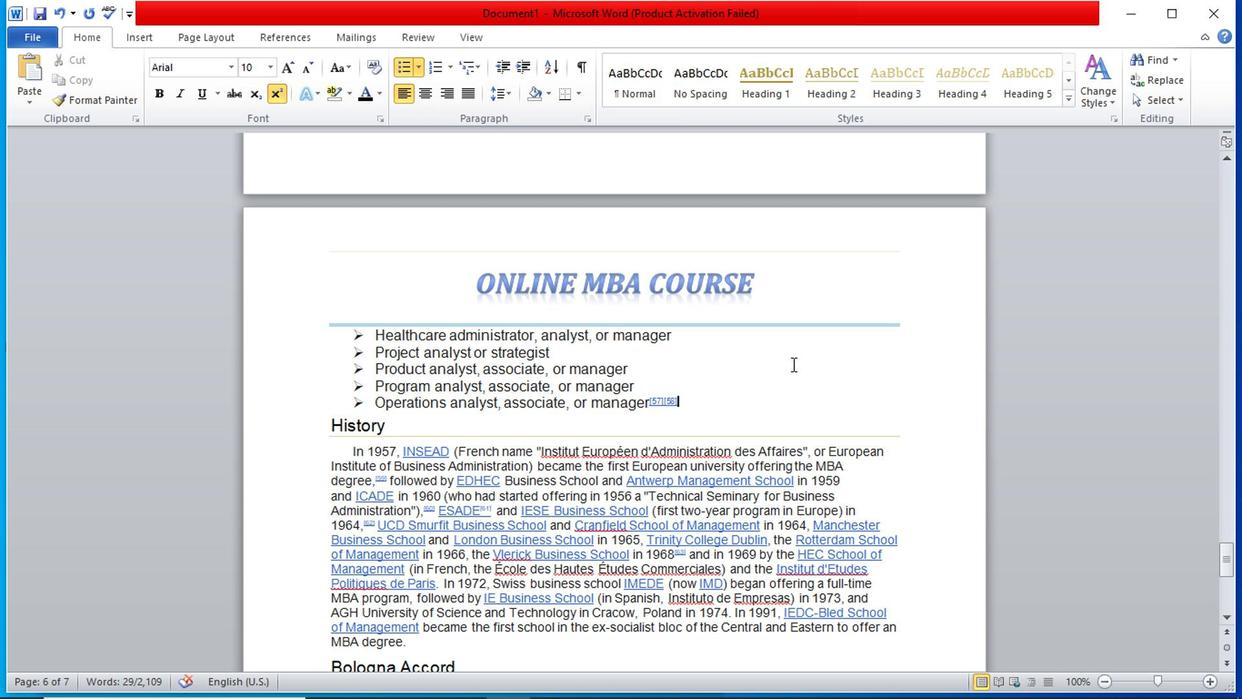
Action: Mouse scrolled (794, 350) with delta (0, 0)
Screenshot: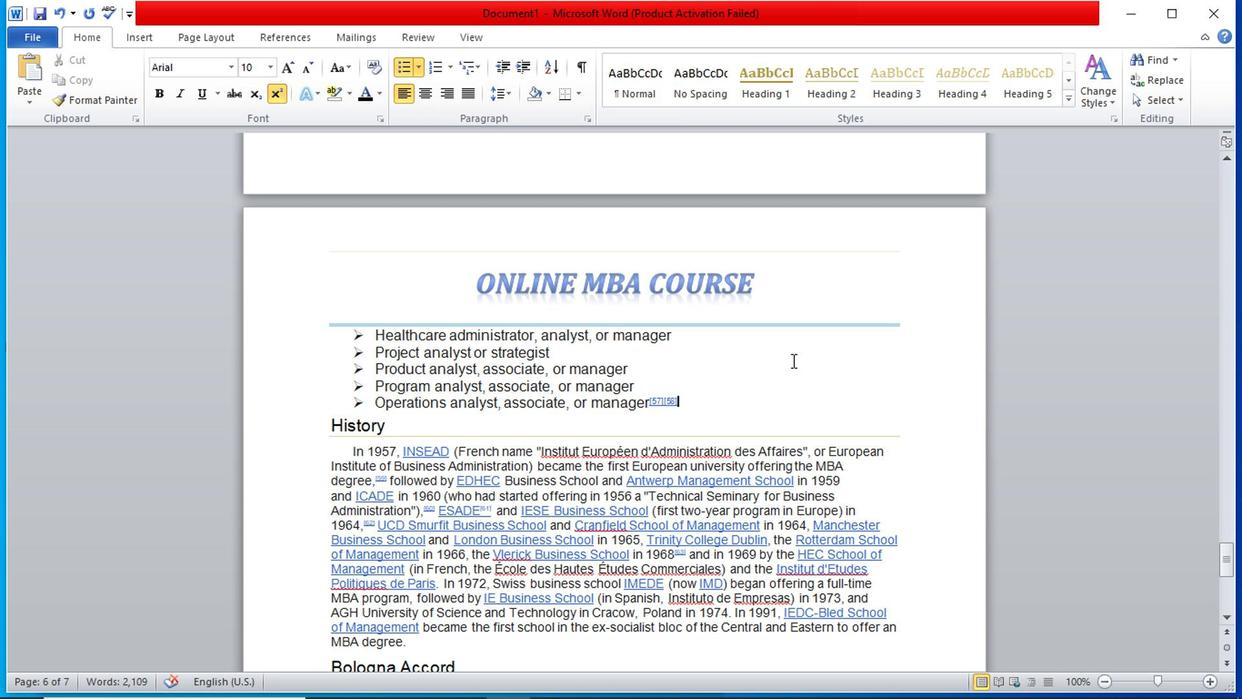 
Action: Mouse scrolled (794, 350) with delta (0, 0)
Screenshot: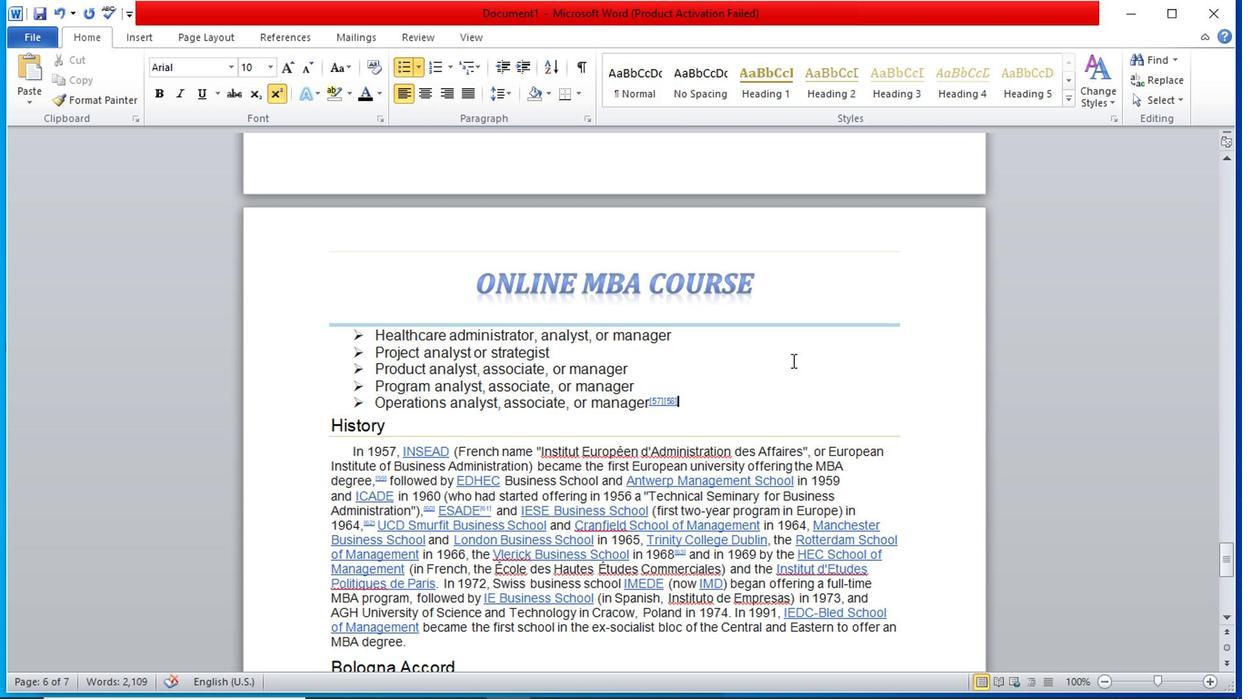 
Action: Mouse moved to (796, 339)
Screenshot: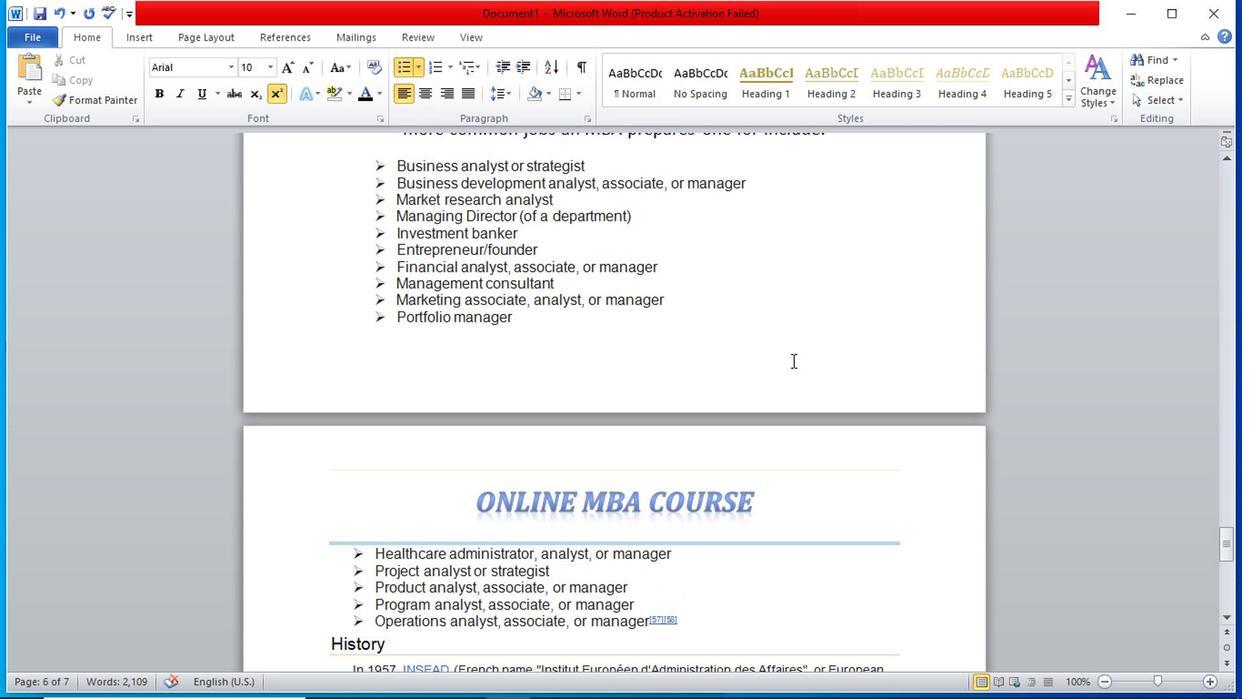 
Action: Mouse scrolled (796, 341) with delta (0, 1)
Screenshot: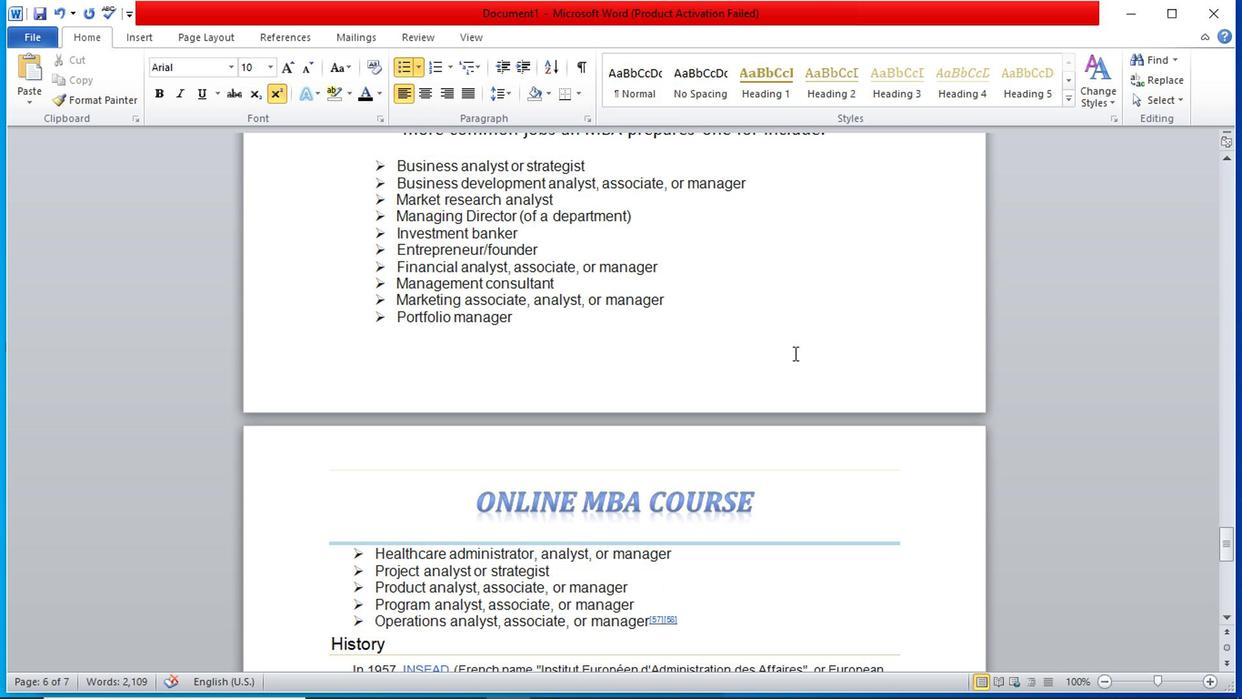 
Action: Mouse scrolled (796, 341) with delta (0, 1)
Screenshot: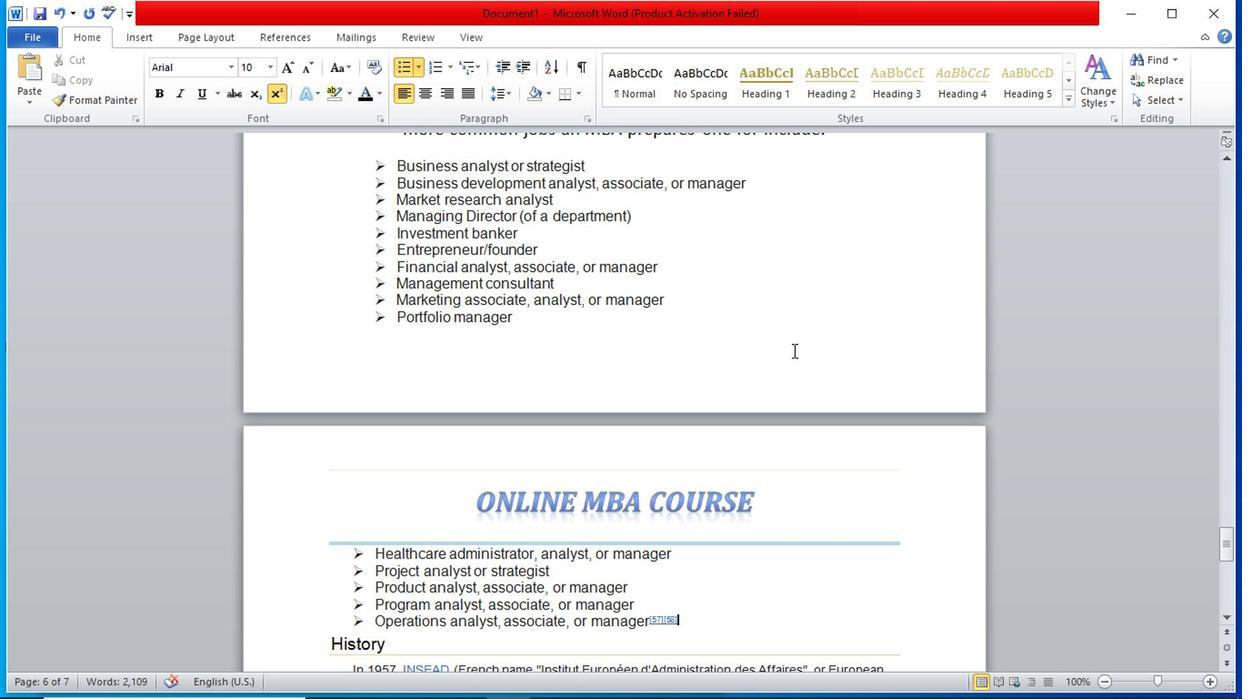 
Action: Mouse scrolled (796, 341) with delta (0, 1)
Screenshot: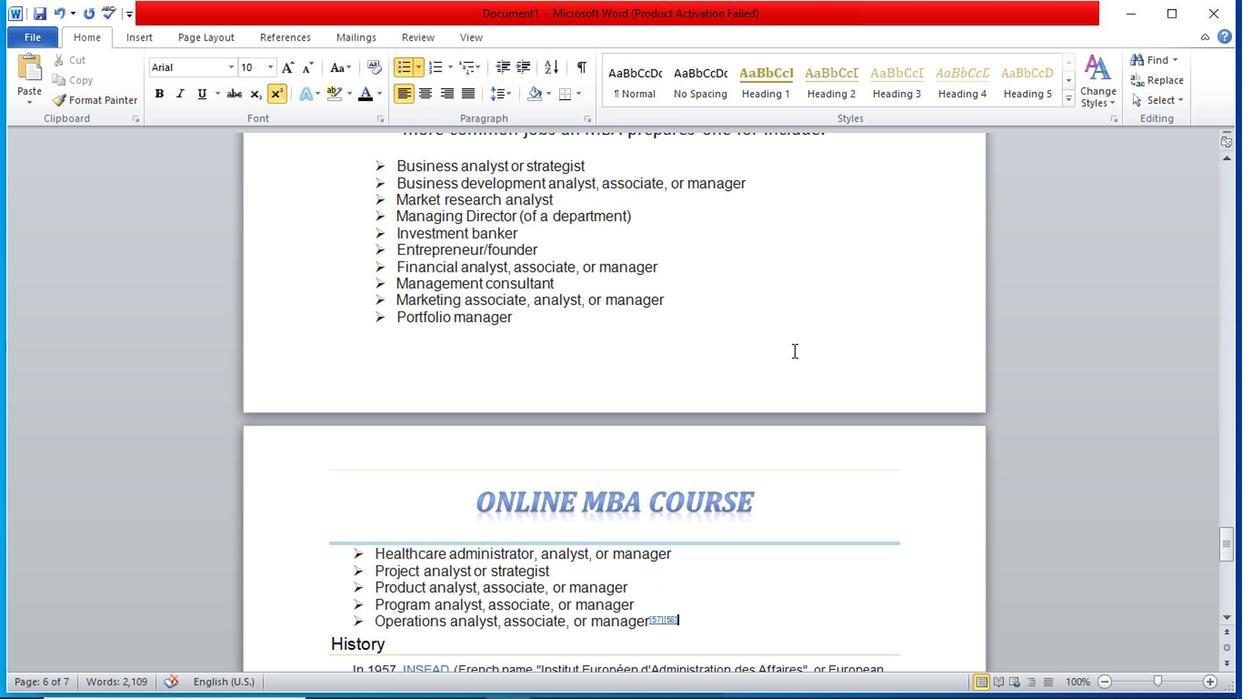 
Action: Mouse scrolled (796, 341) with delta (0, 1)
Screenshot: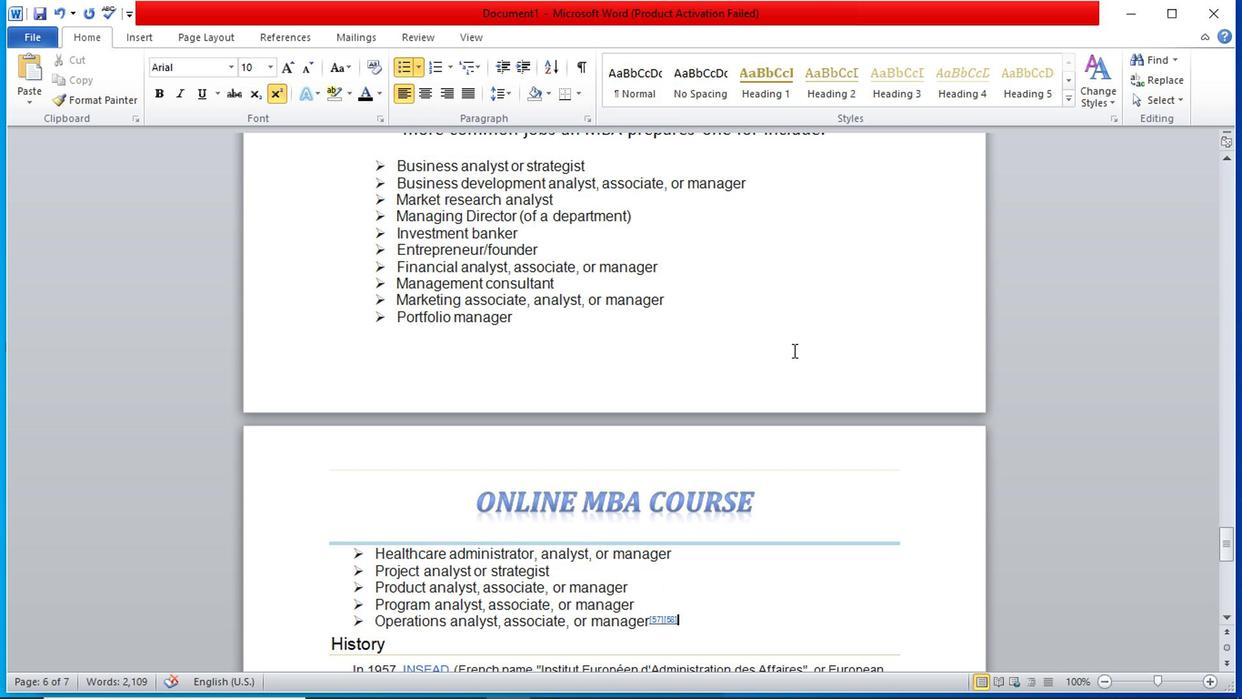 
Action: Mouse scrolled (796, 341) with delta (0, 1)
Screenshot: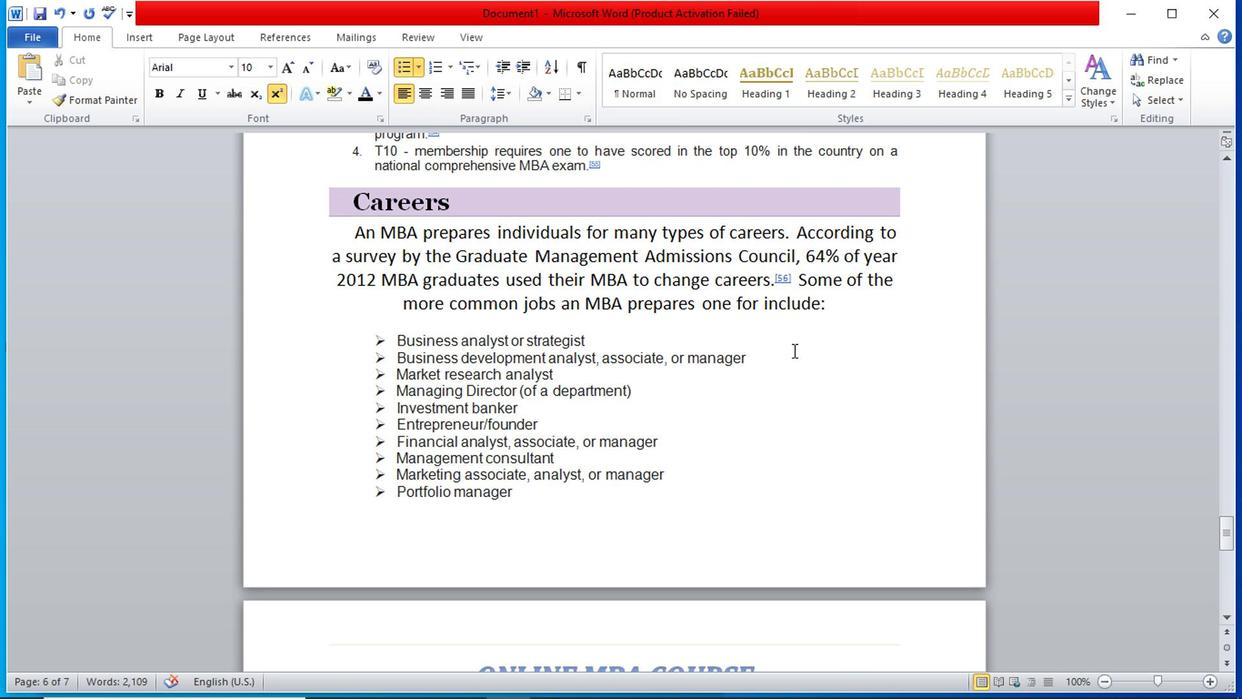 
Action: Mouse scrolled (796, 341) with delta (0, 1)
Screenshot: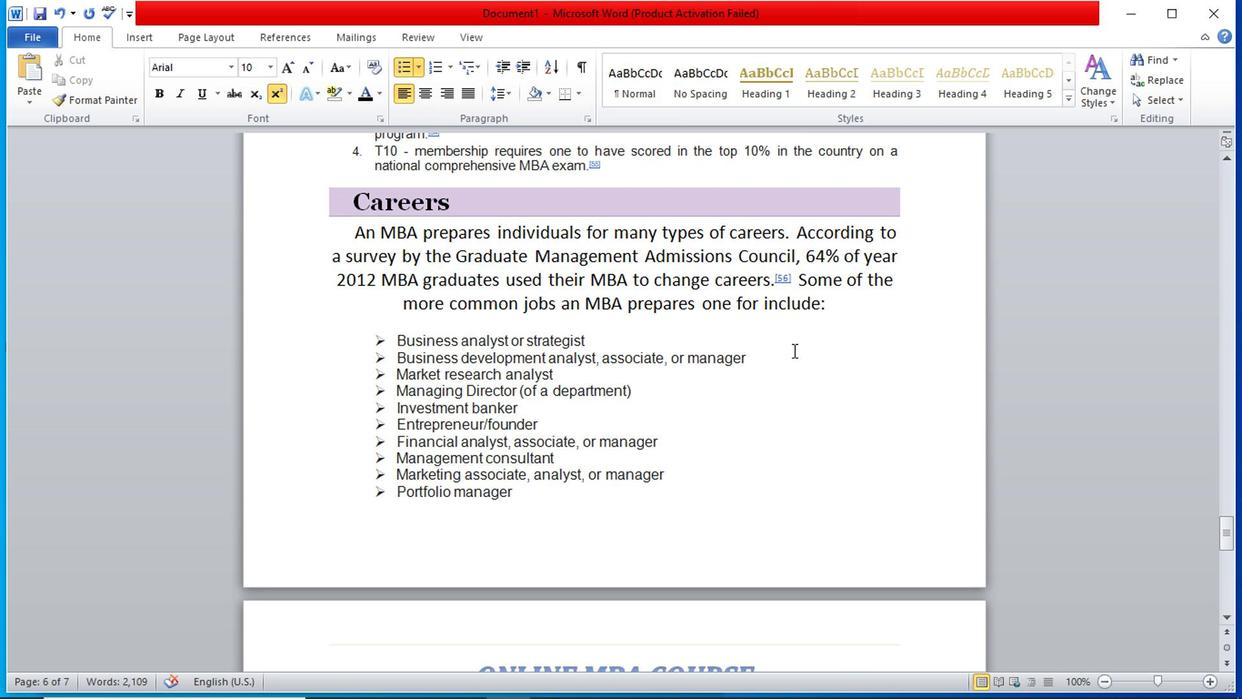 
Action: Mouse scrolled (796, 341) with delta (0, 1)
Screenshot: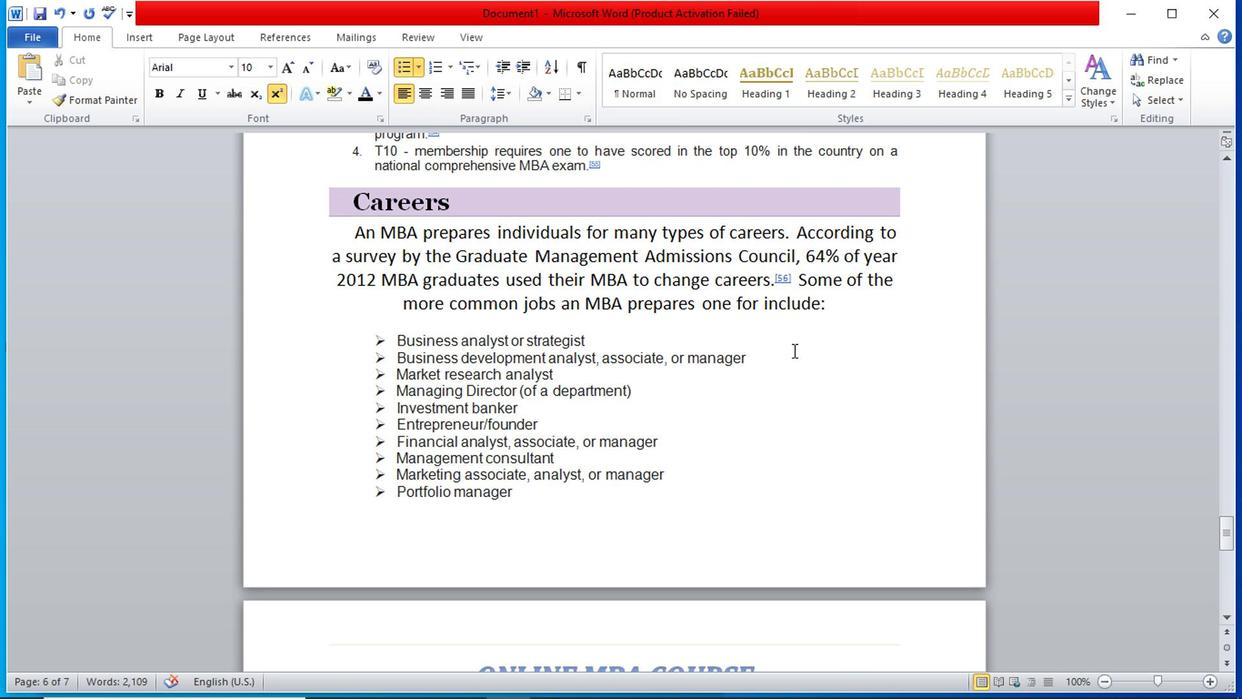 
Action: Mouse scrolled (796, 341) with delta (0, 1)
Screenshot: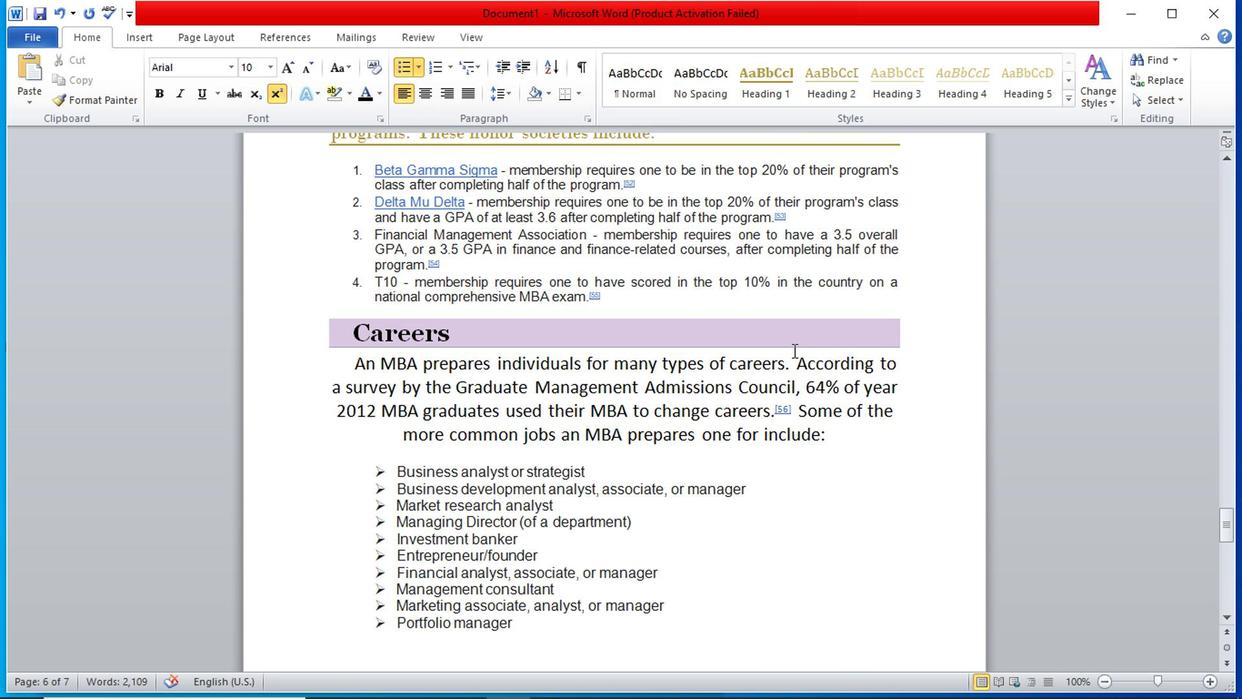 
Action: Mouse scrolled (796, 341) with delta (0, 1)
Screenshot: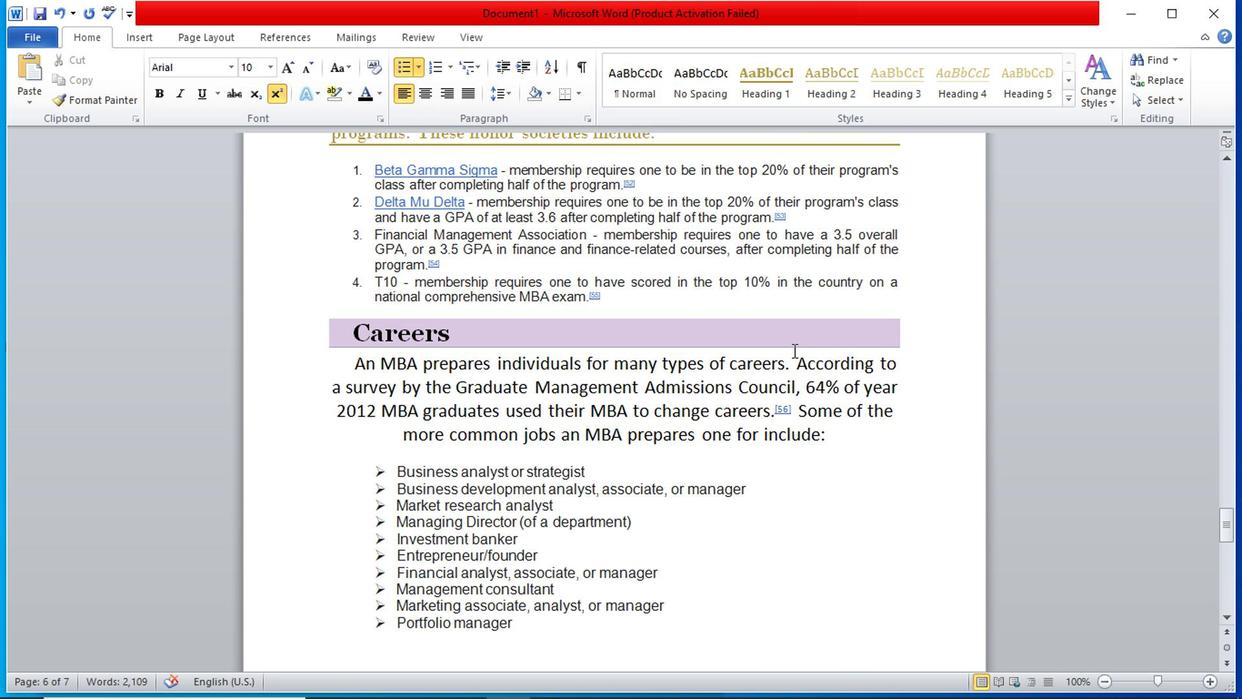 
Action: Mouse scrolled (796, 341) with delta (0, 1)
Screenshot: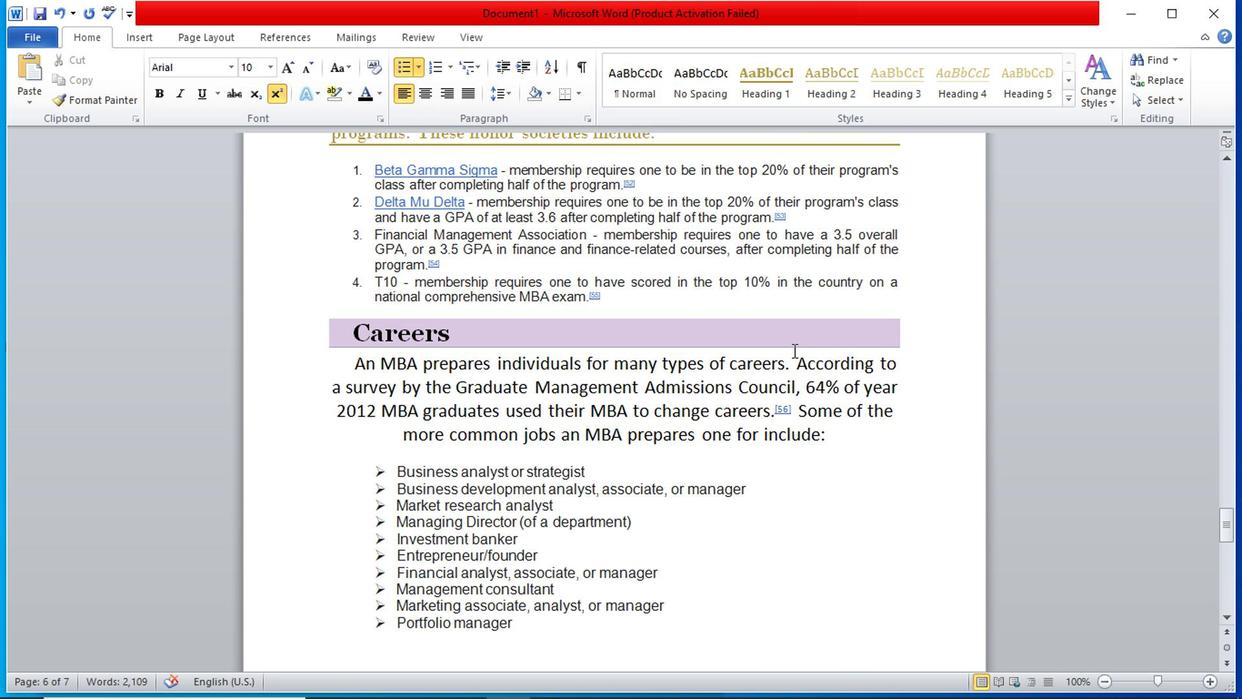 
Action: Mouse scrolled (796, 341) with delta (0, 1)
Screenshot: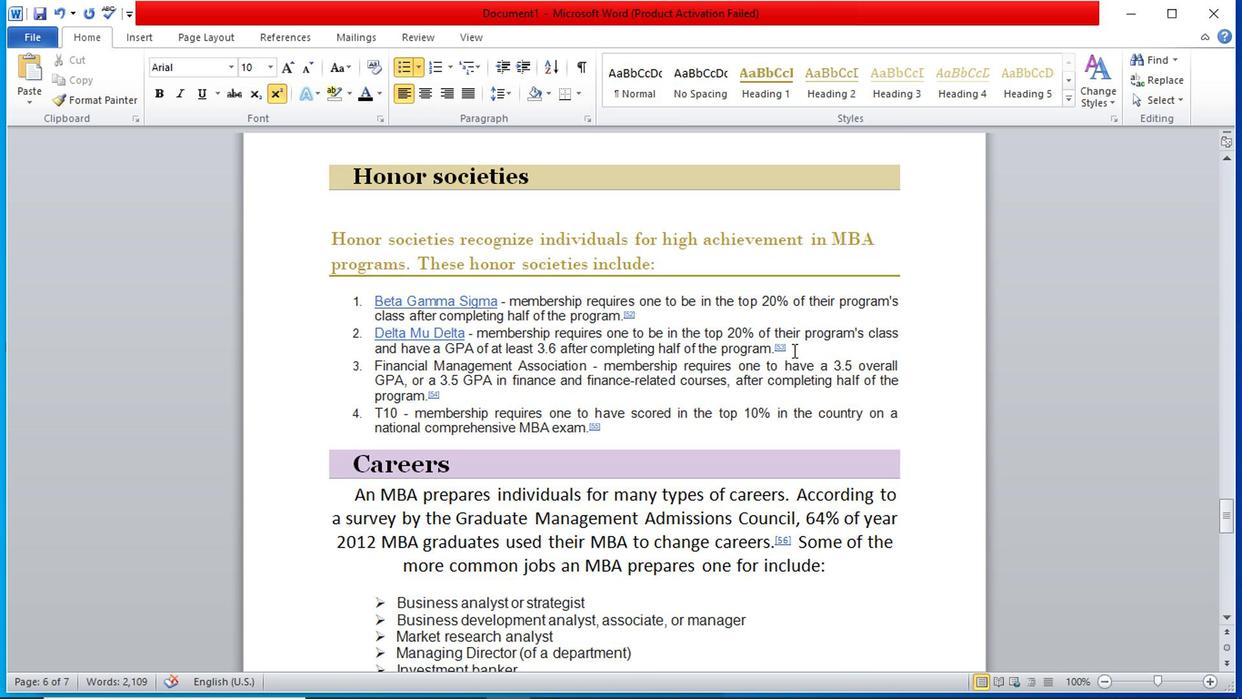 
Action: Mouse scrolled (796, 341) with delta (0, 1)
Screenshot: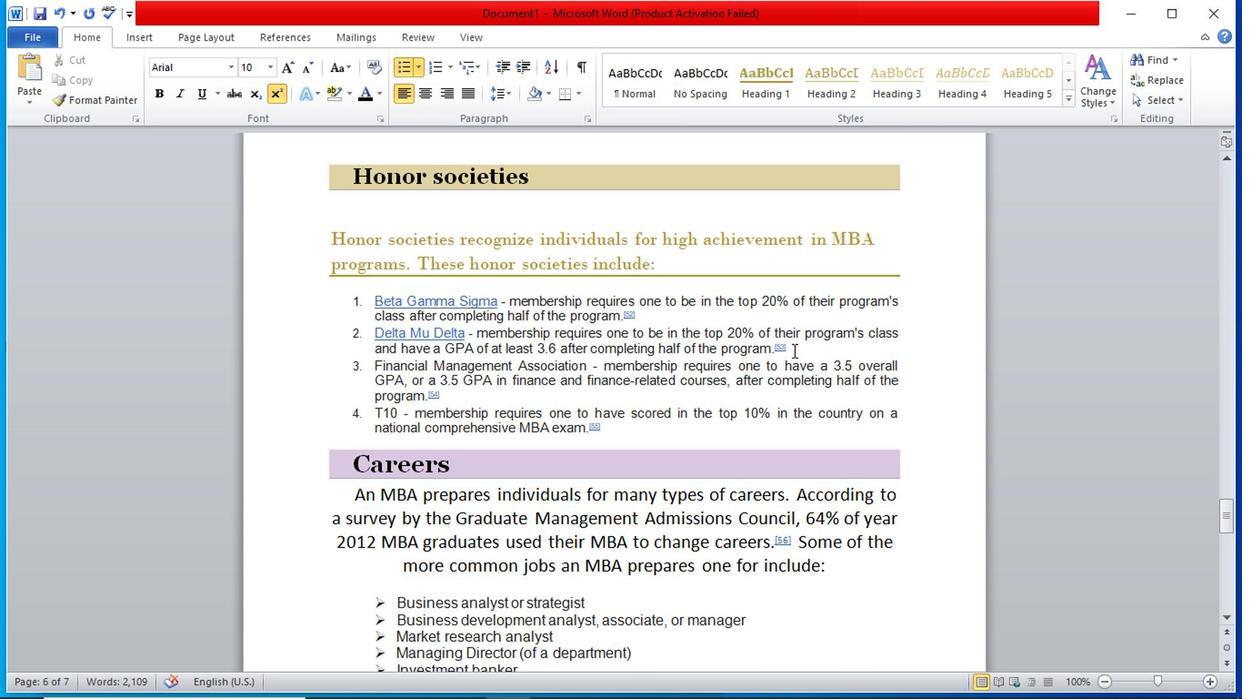 
Action: Mouse scrolled (796, 341) with delta (0, 1)
Screenshot: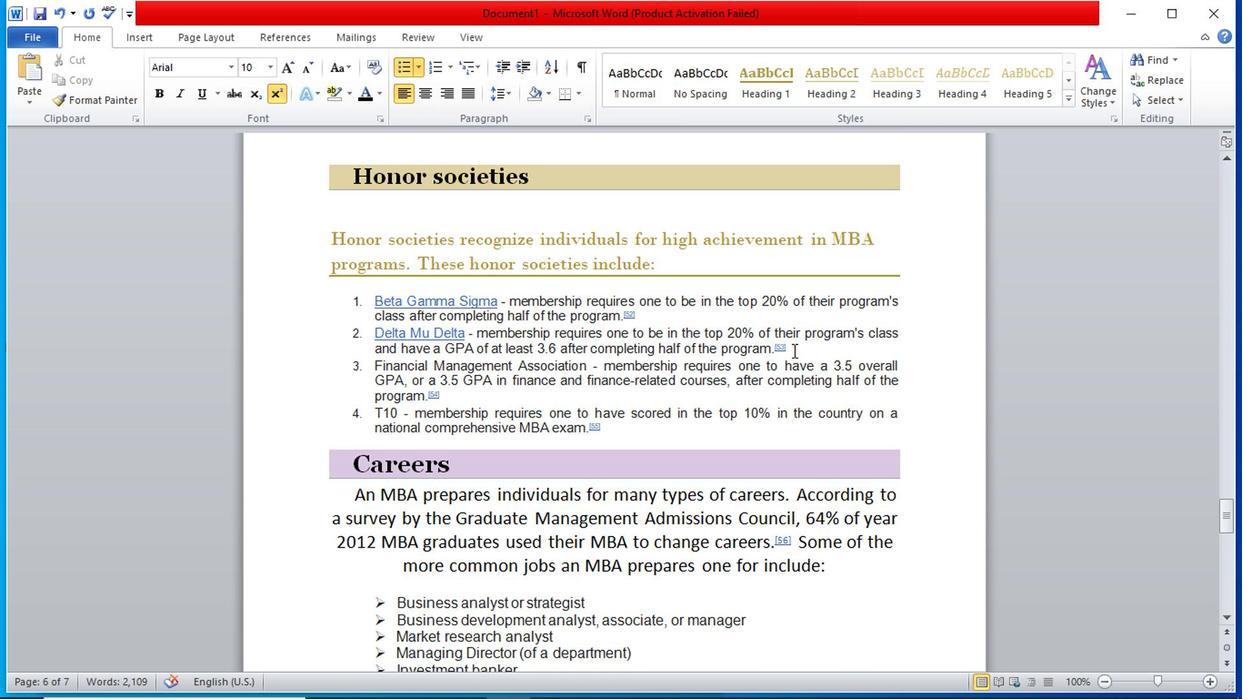 
Action: Mouse moved to (735, 315)
Screenshot: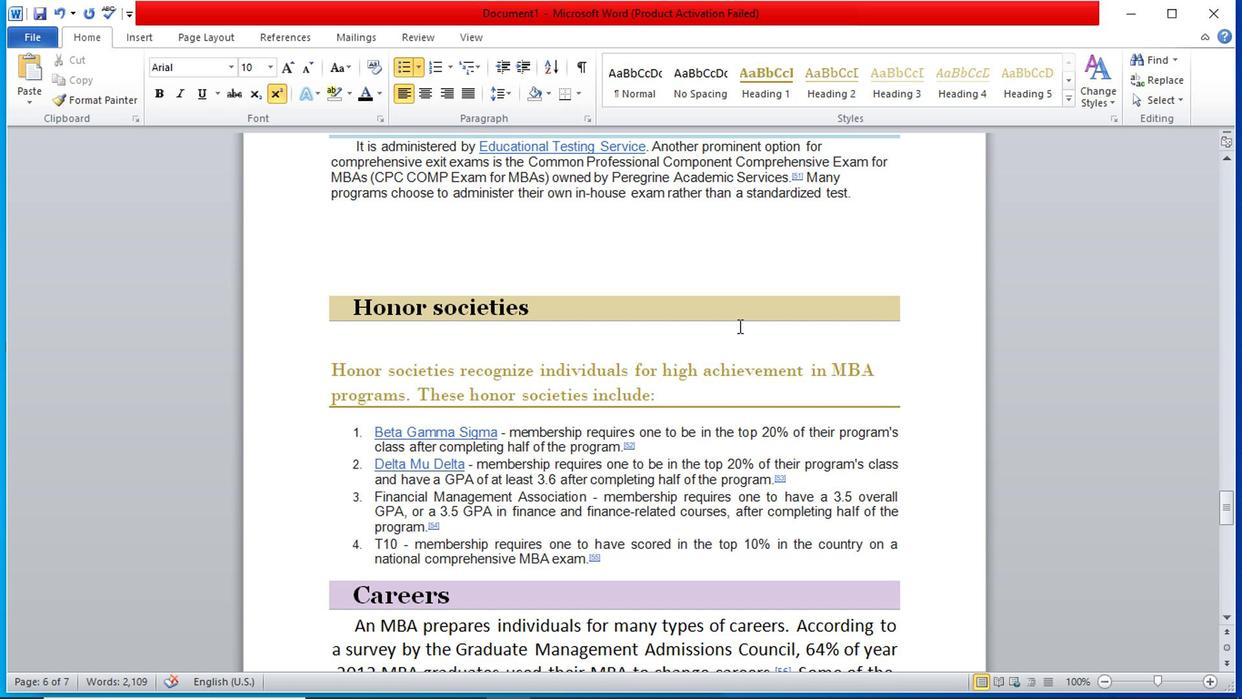 
Action: Mouse scrolled (735, 314) with delta (0, 0)
Screenshot: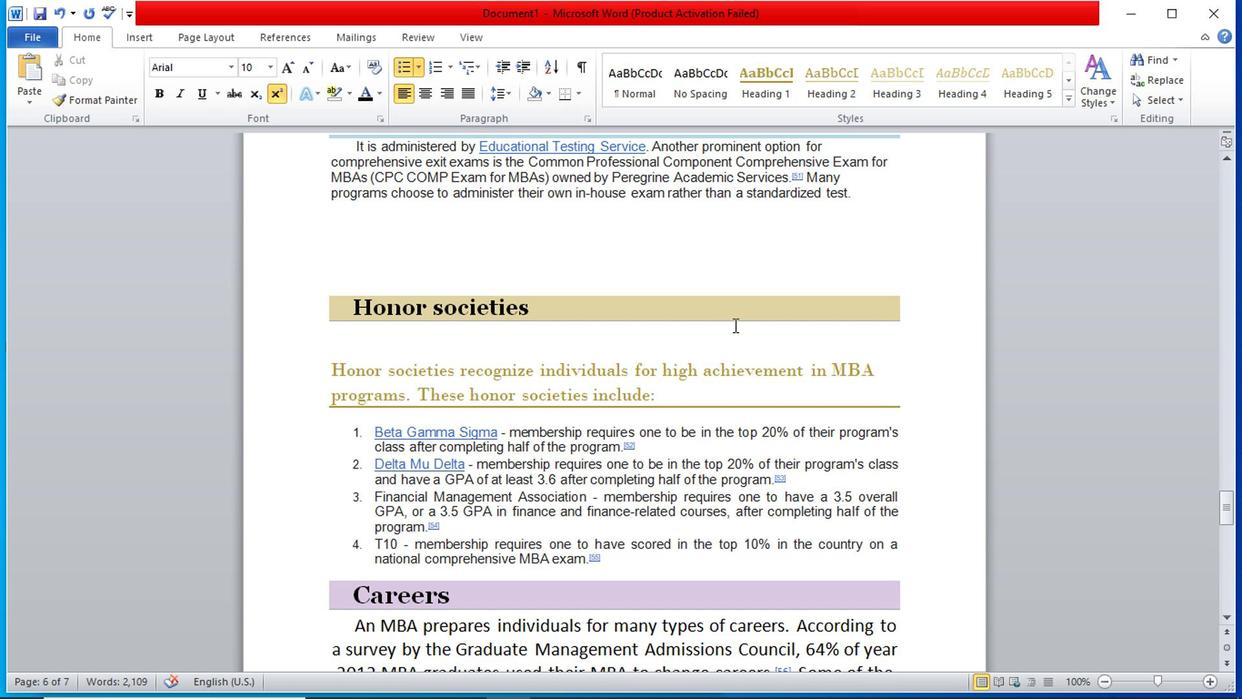 
Action: Mouse scrolled (735, 314) with delta (0, 0)
Screenshot: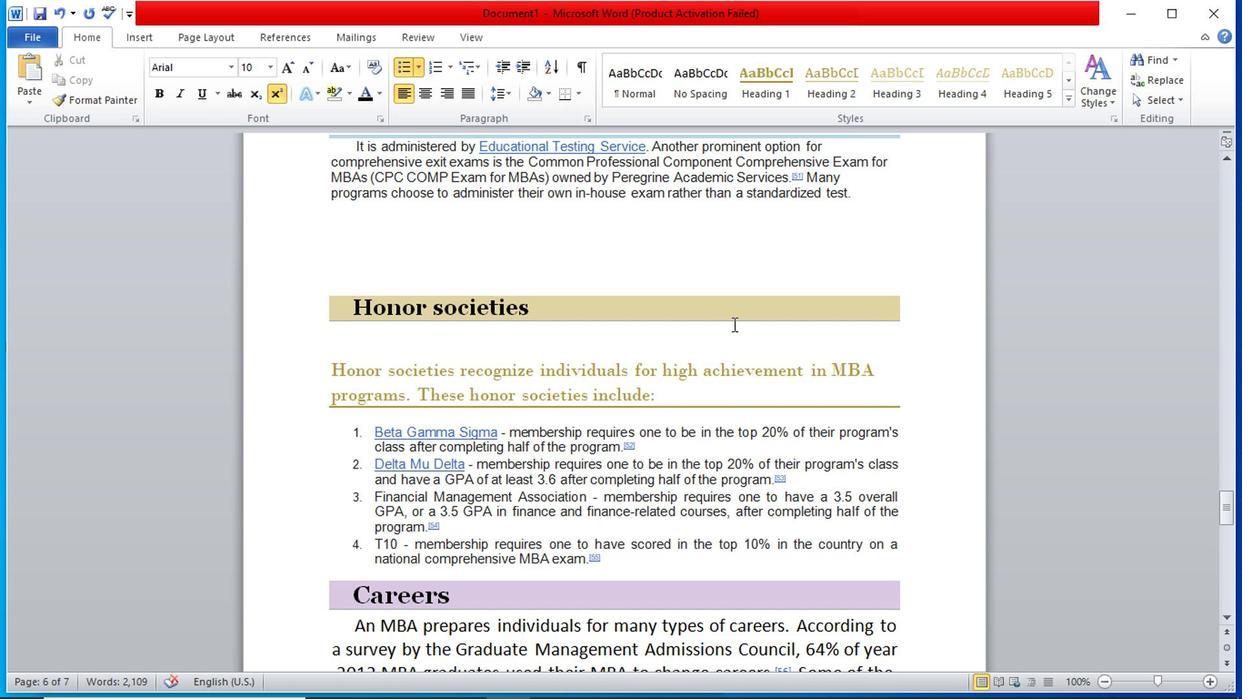 
Action: Mouse scrolled (735, 314) with delta (0, 0)
Screenshot: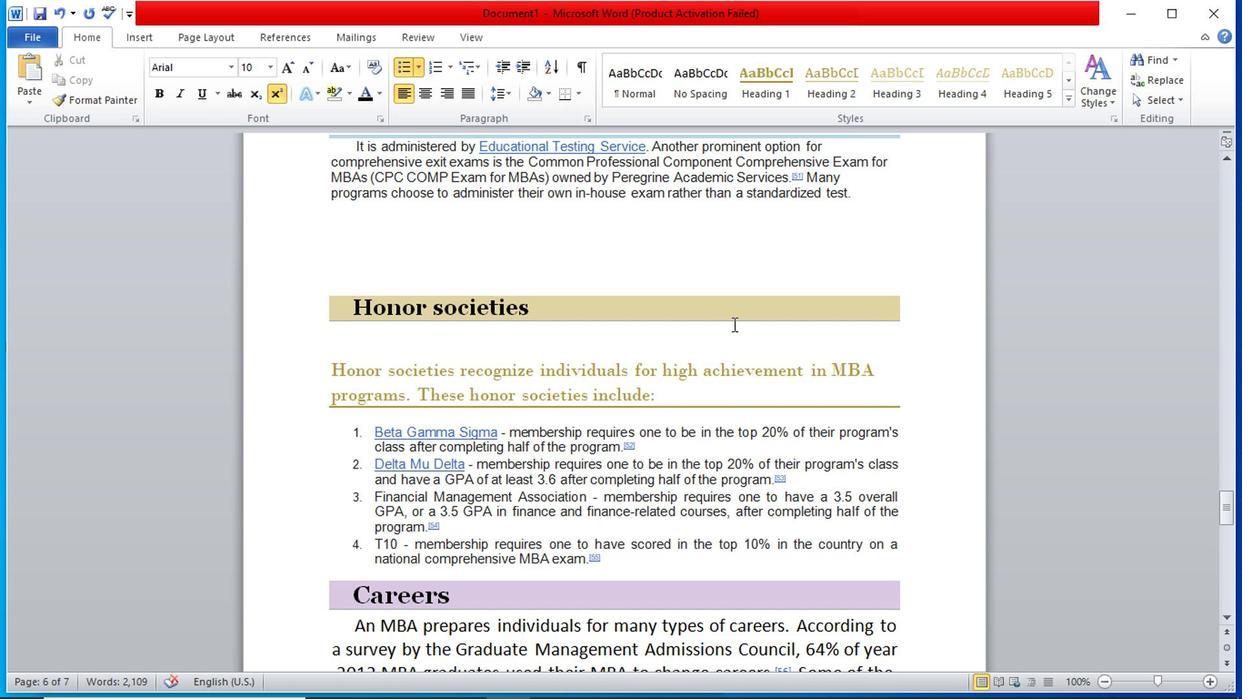 
Action: Mouse scrolled (735, 314) with delta (0, 0)
Screenshot: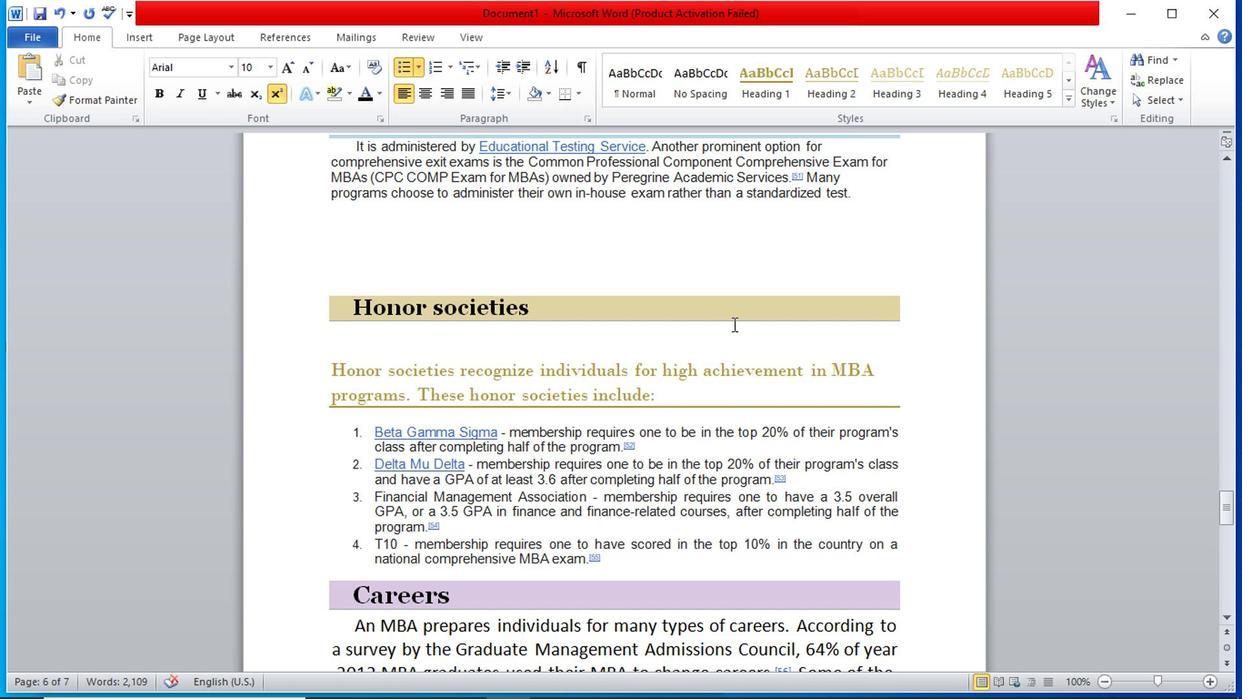 
Action: Mouse moved to (726, 300)
Screenshot: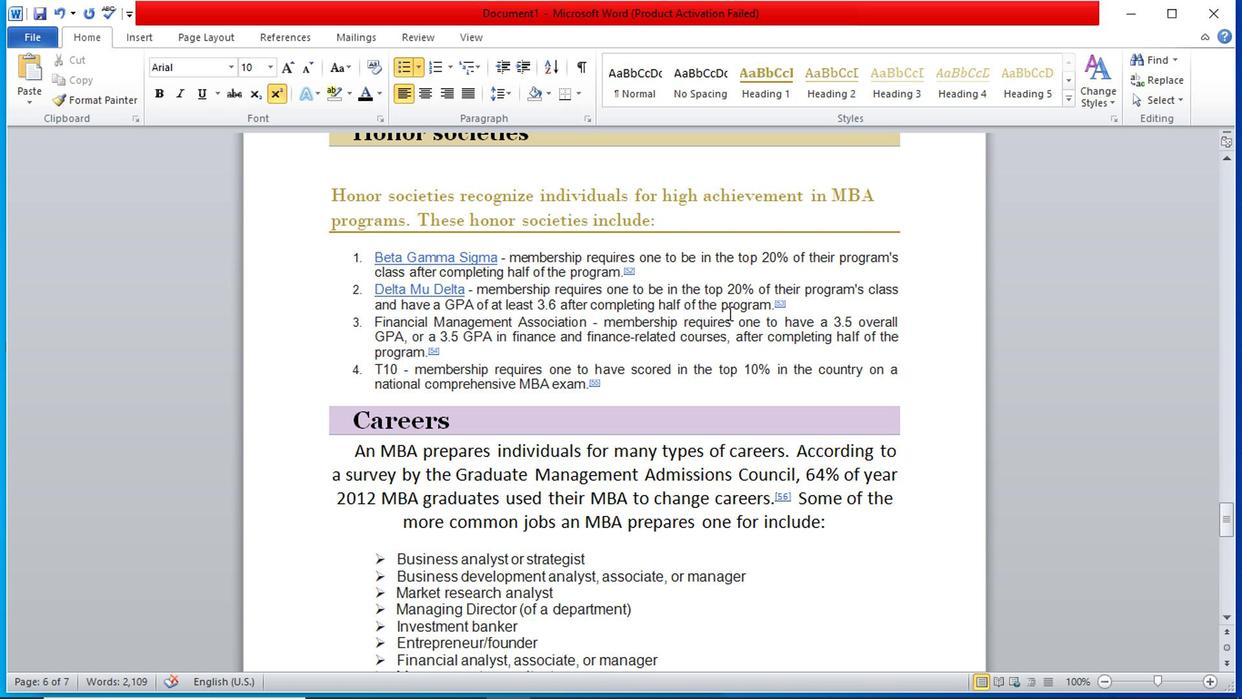 
Action: Mouse scrolled (726, 299) with delta (0, 0)
Screenshot: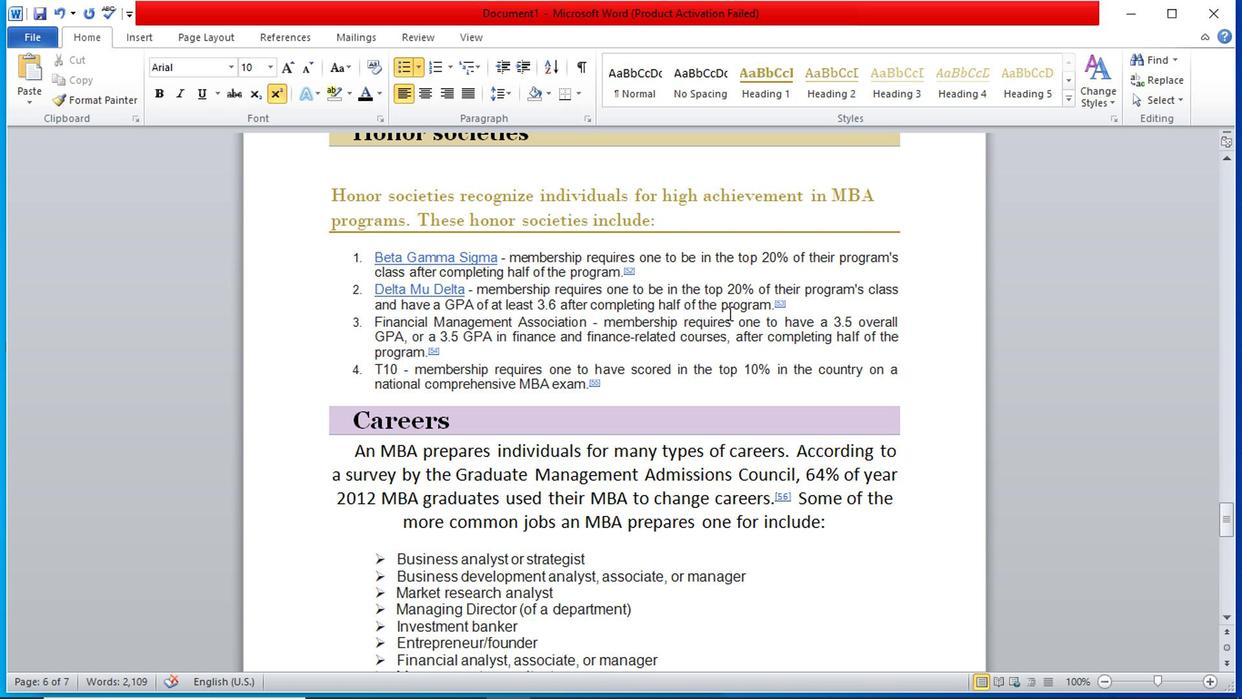 
Action: Mouse moved to (723, 300)
Screenshot: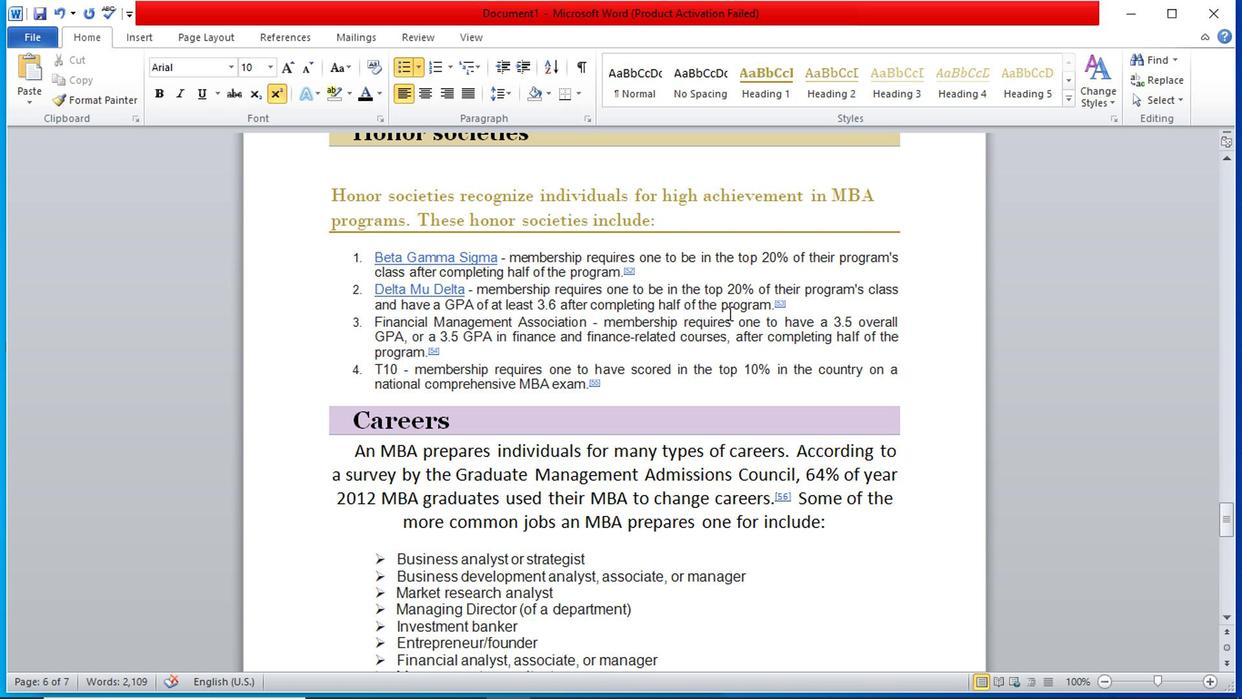 
Action: Mouse scrolled (723, 299) with delta (0, 0)
Screenshot: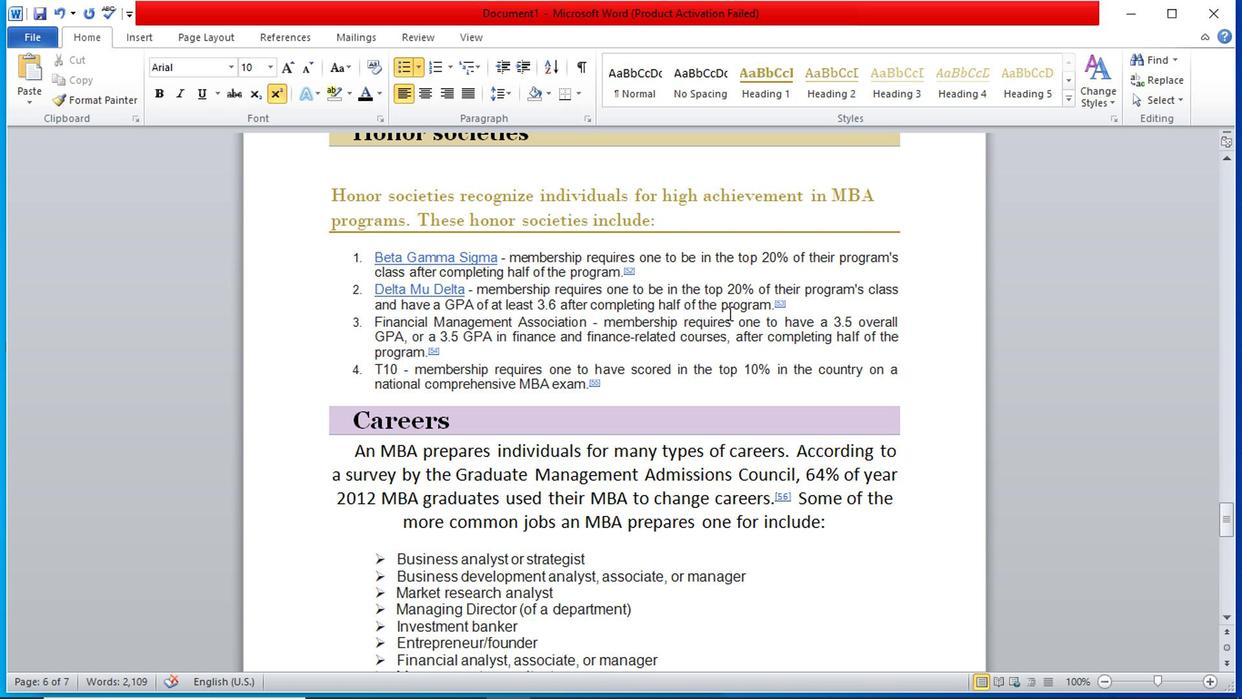 
Action: Mouse moved to (721, 299)
Screenshot: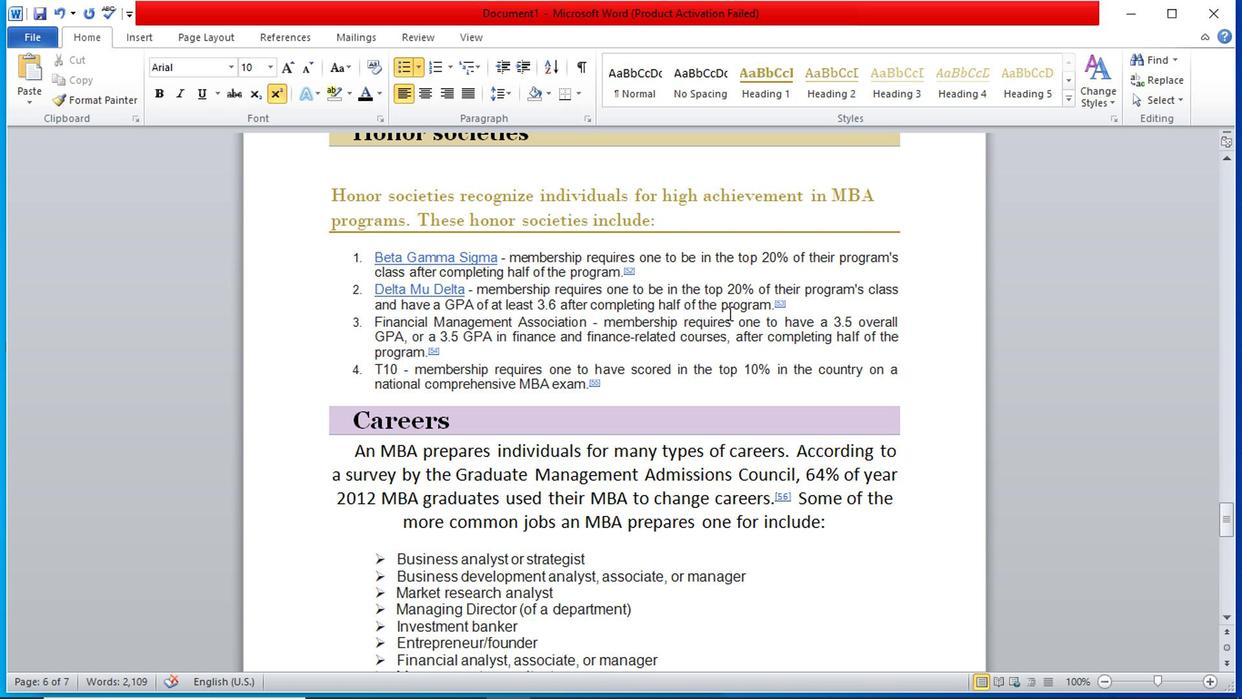 
Action: Mouse scrolled (721, 297) with delta (0, -1)
Screenshot: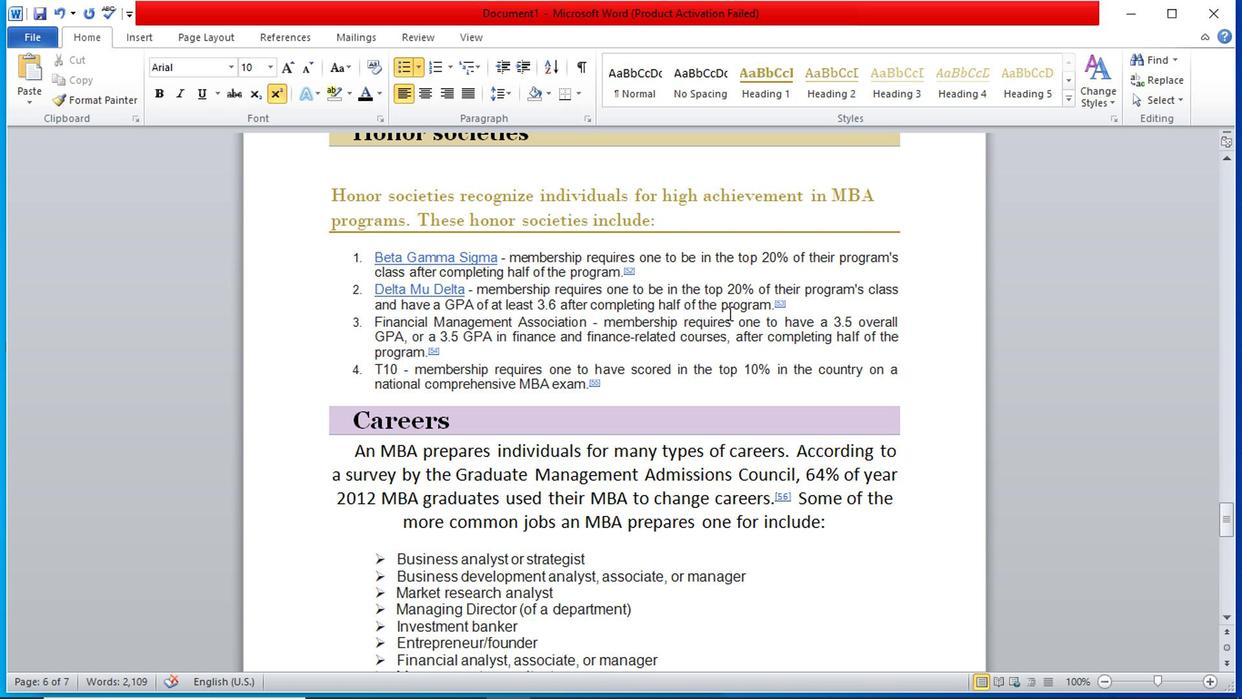 
Action: Mouse moved to (719, 299)
Screenshot: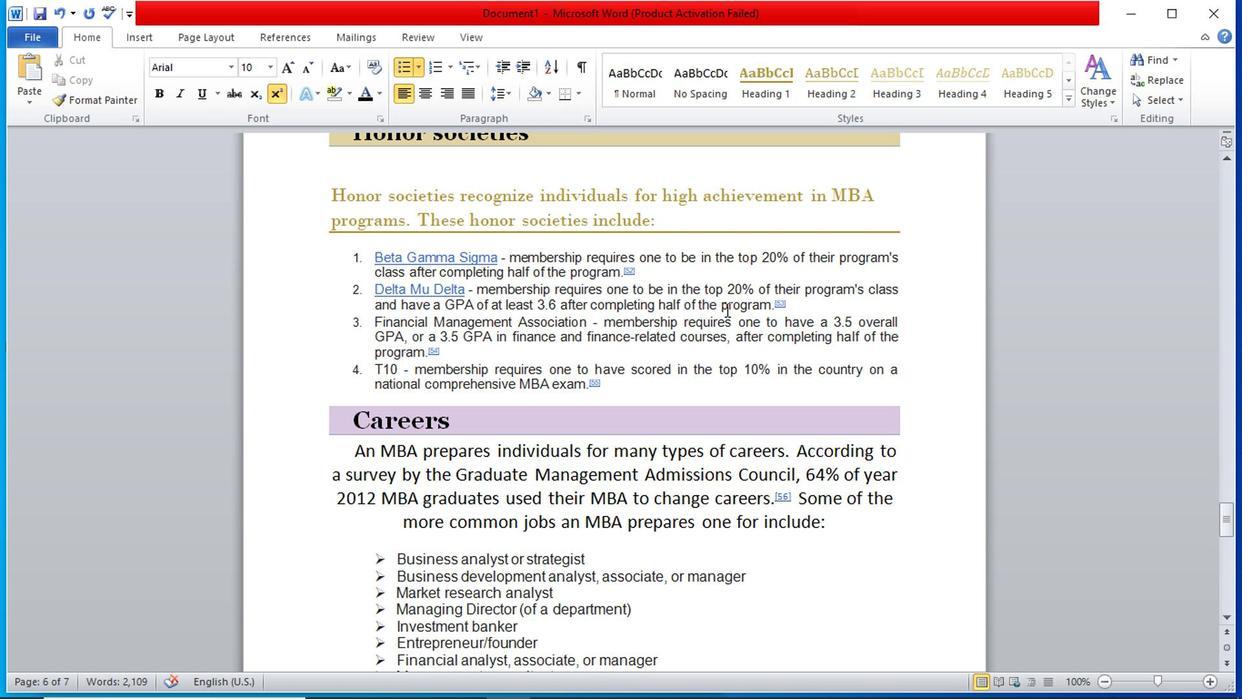 
Action: Mouse scrolled (719, 297) with delta (0, -1)
Screenshot: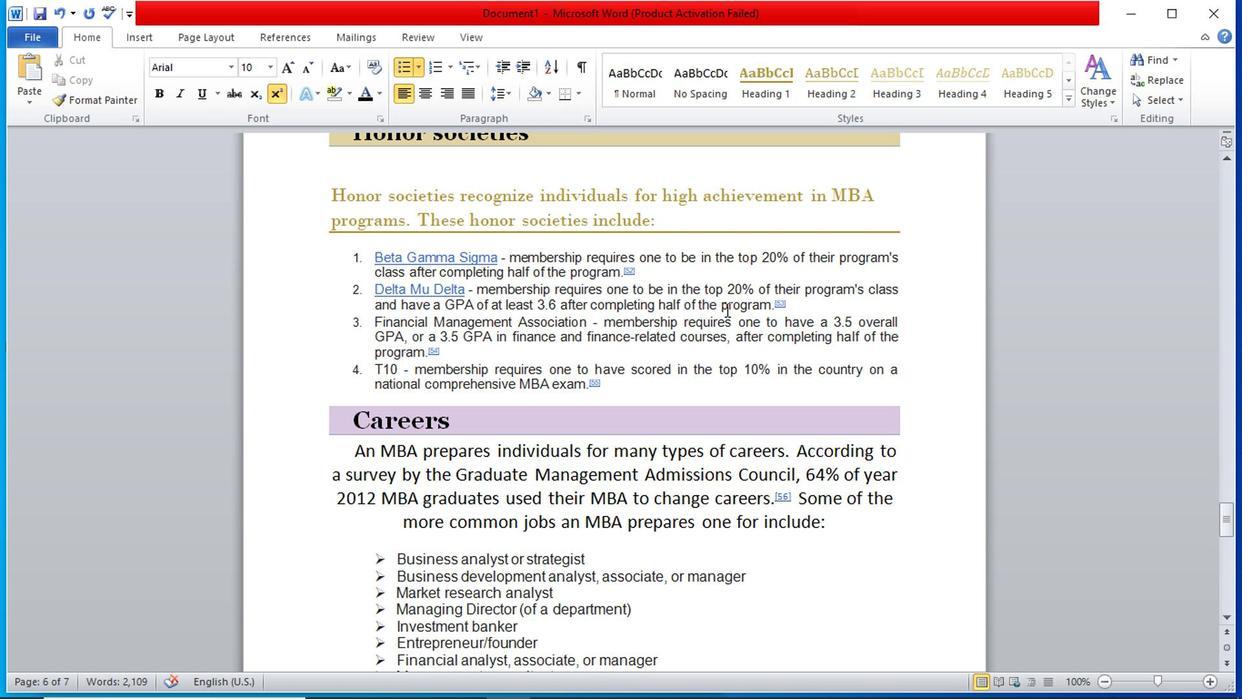 
Action: Mouse moved to (634, 273)
Screenshot: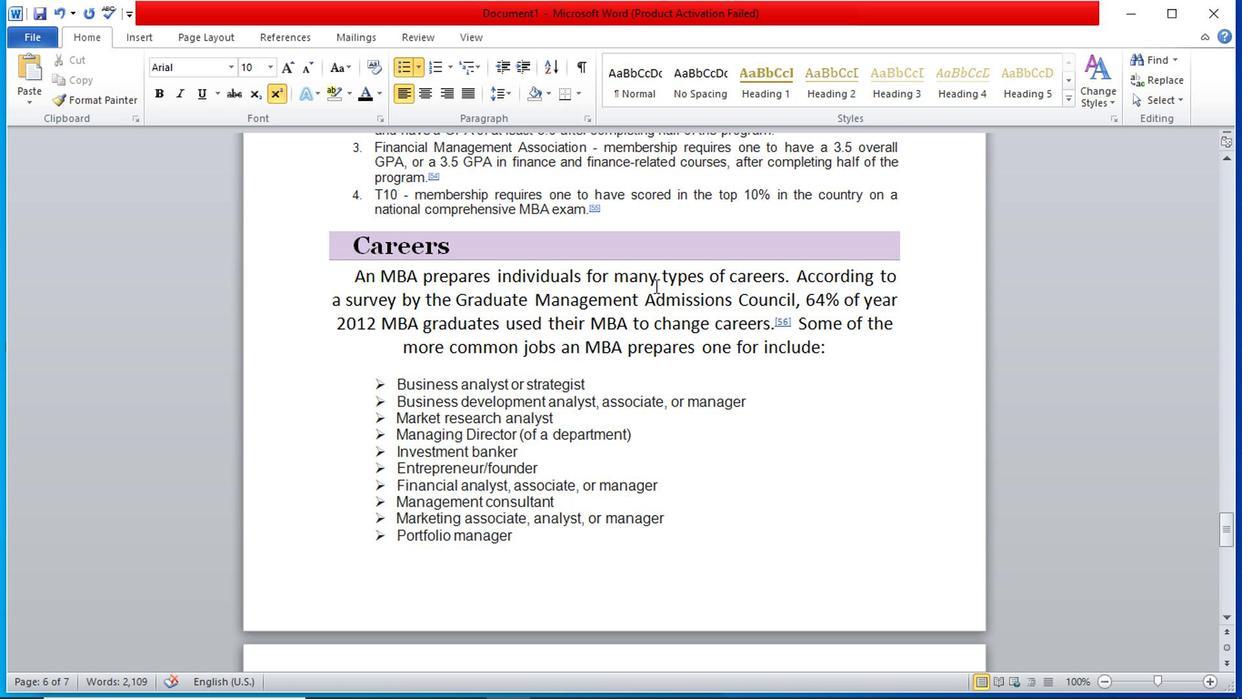 
Action: Mouse scrolled (634, 273) with delta (0, 0)
Screenshot: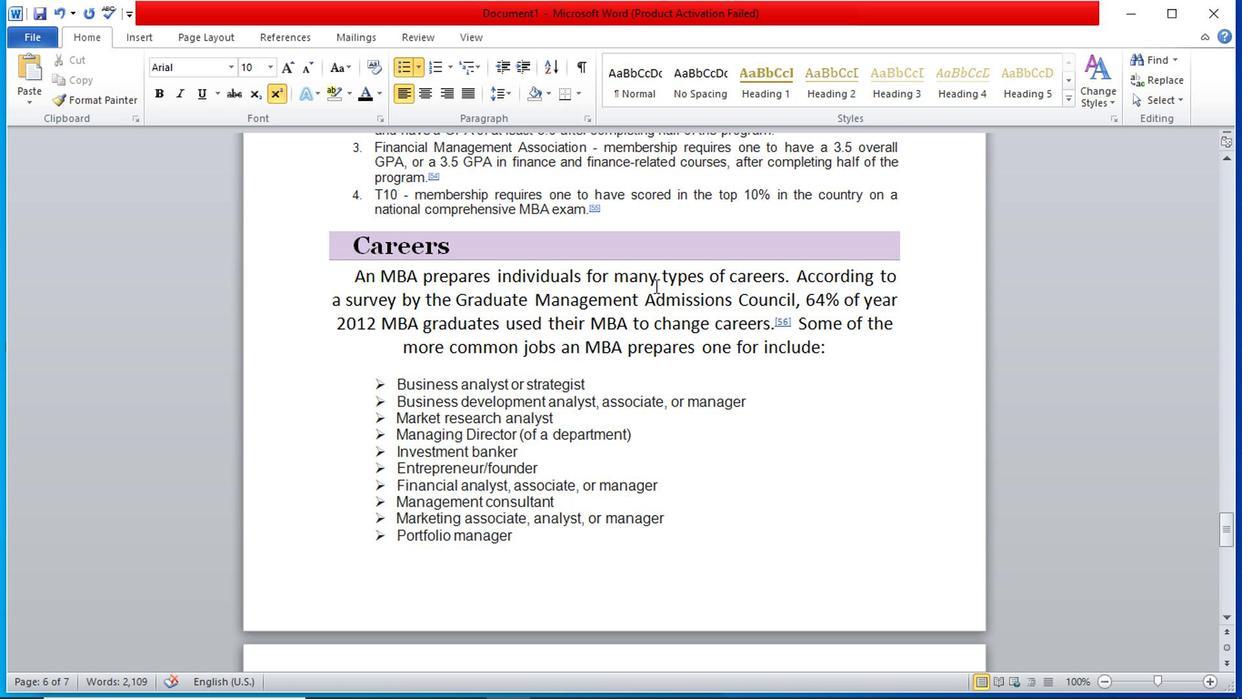 
Action: Mouse scrolled (634, 273) with delta (0, 0)
Screenshot: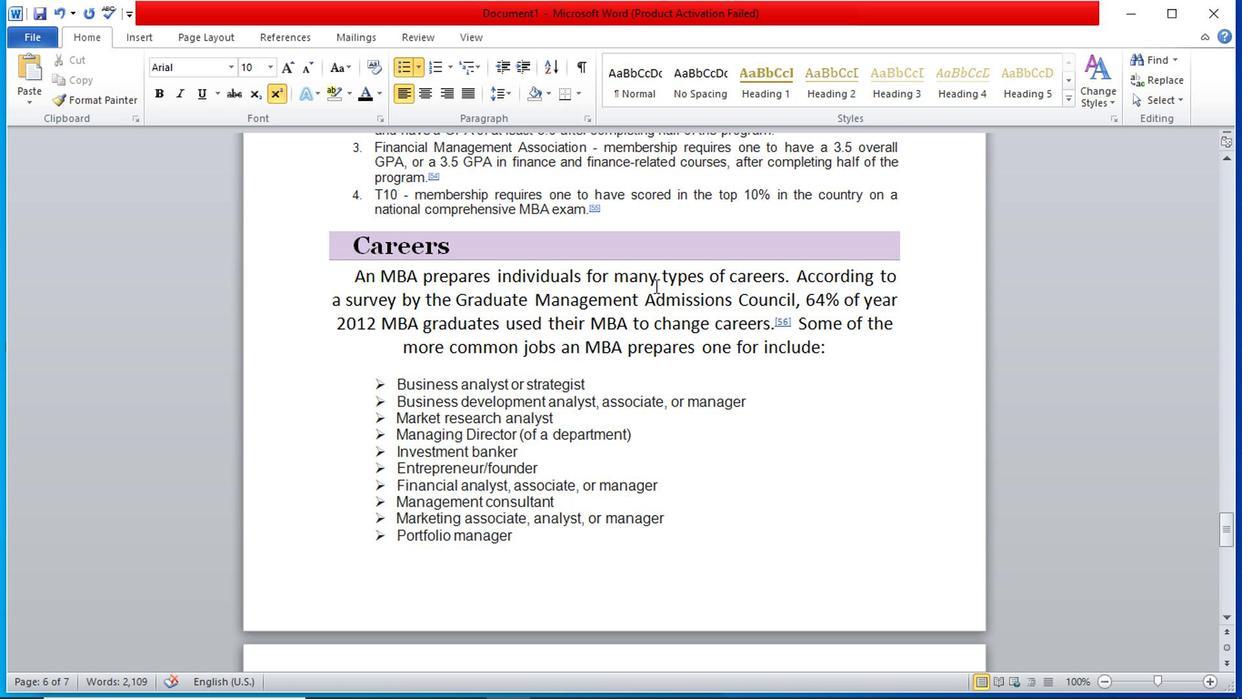 
Action: Mouse moved to (634, 273)
Screenshot: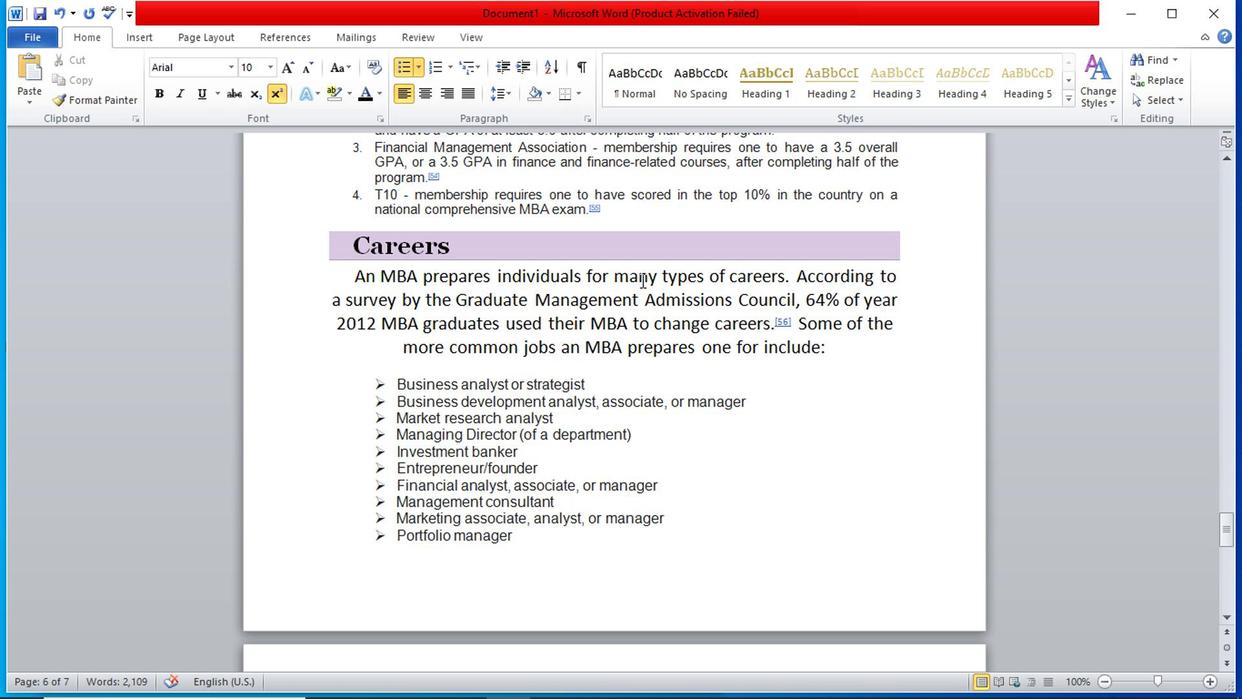 
Action: Mouse scrolled (634, 273) with delta (0, 0)
Screenshot: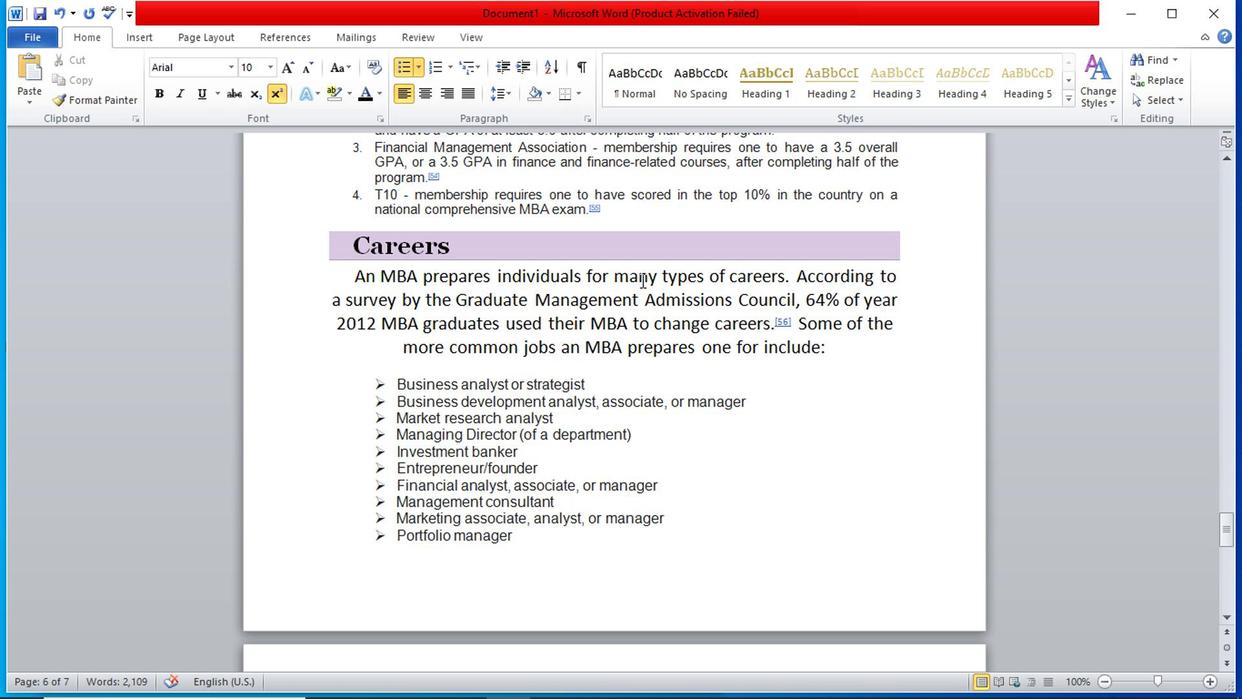 
Action: Mouse moved to (598, 247)
Screenshot: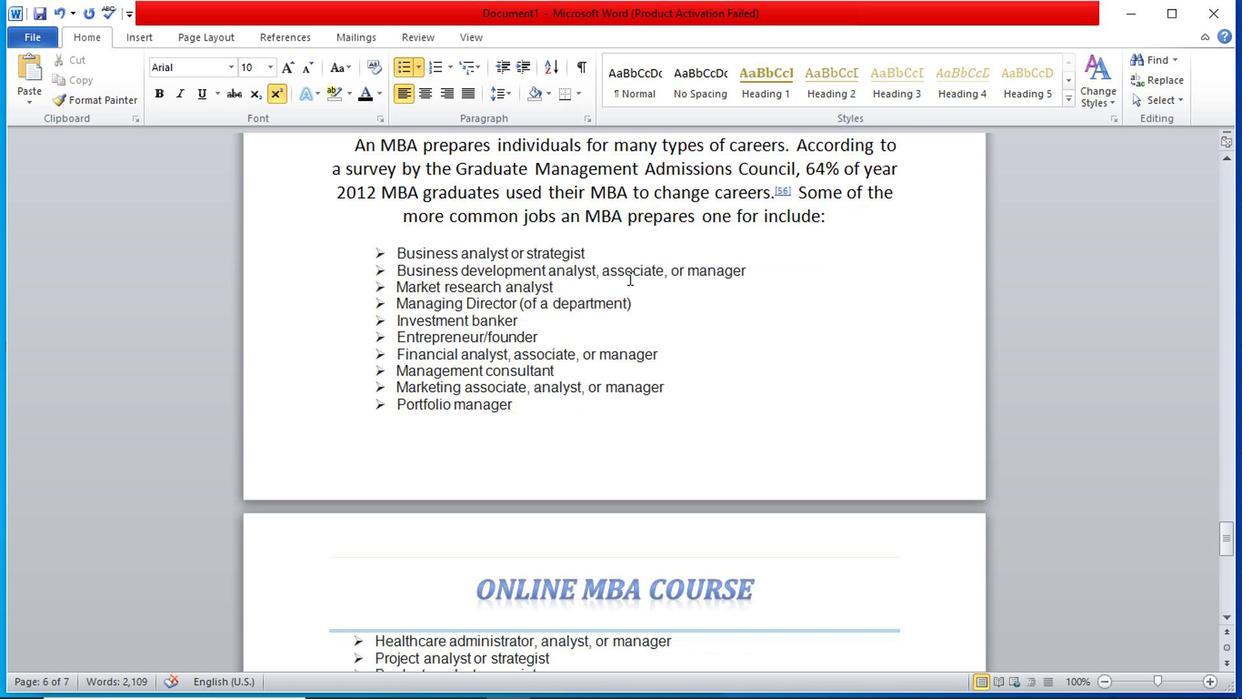 
Action: Mouse scrolled (598, 249) with delta (0, 1)
Screenshot: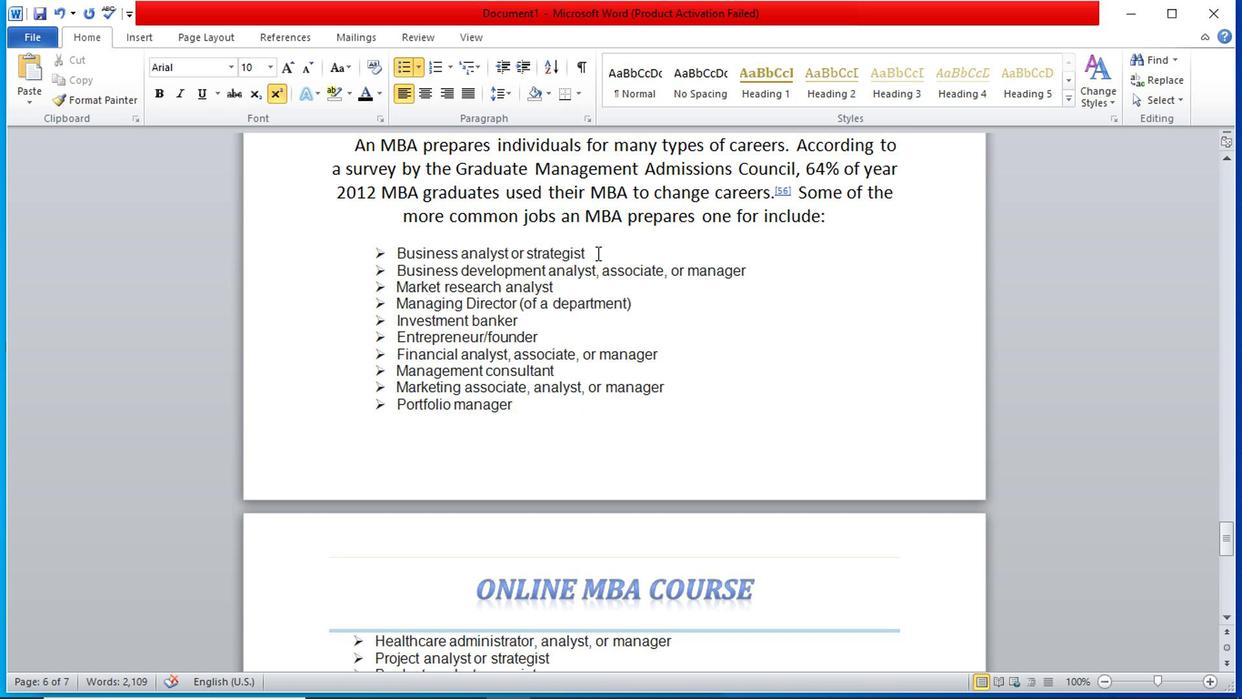 
Action: Mouse scrolled (598, 249) with delta (0, 1)
Screenshot: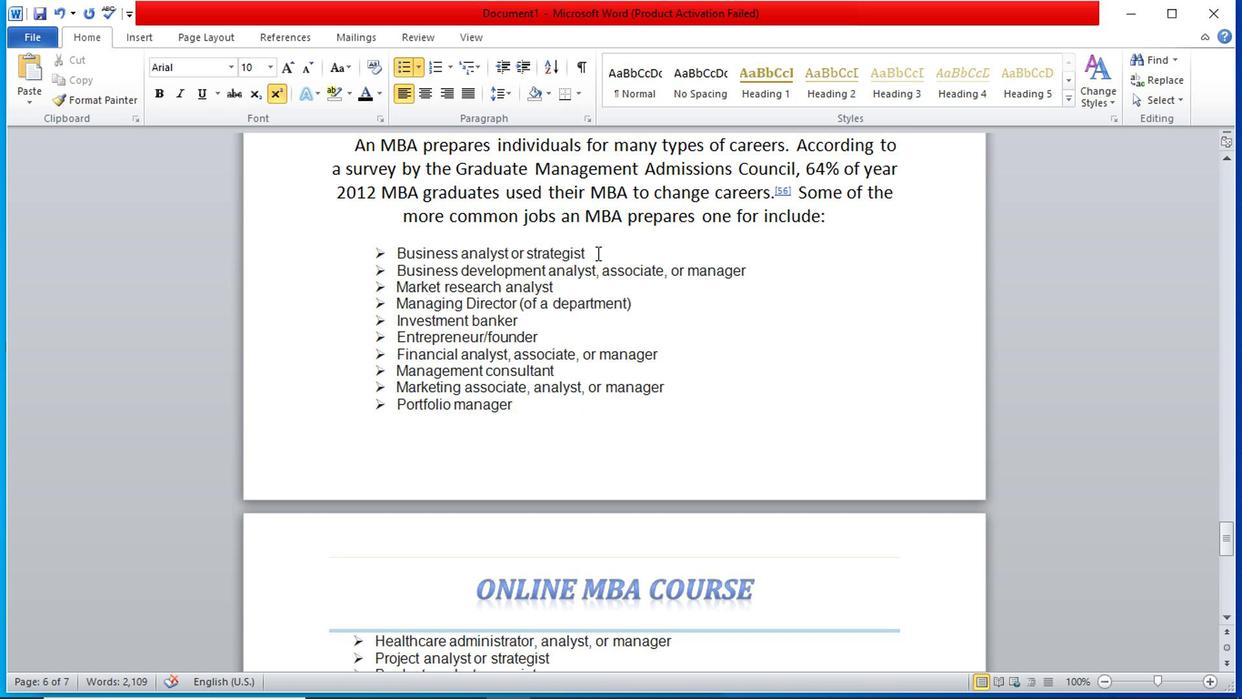 
Action: Mouse scrolled (598, 249) with delta (0, 1)
Screenshot: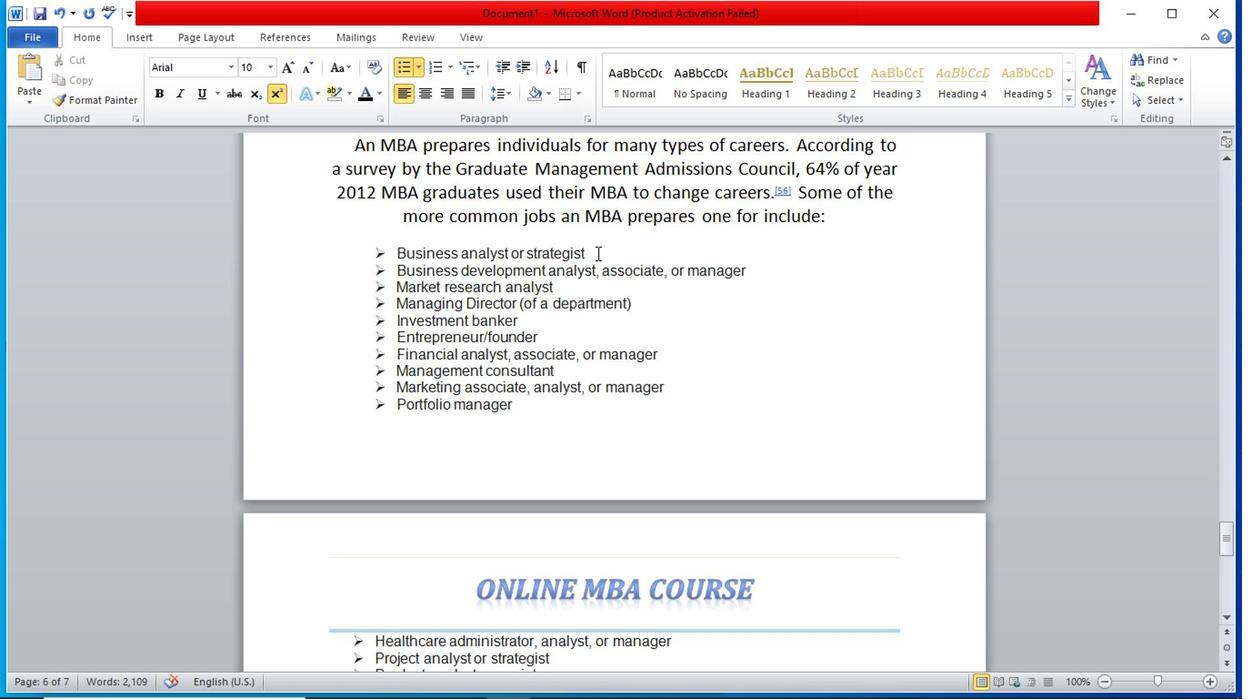 
Action: Mouse scrolled (598, 249) with delta (0, 1)
Screenshot: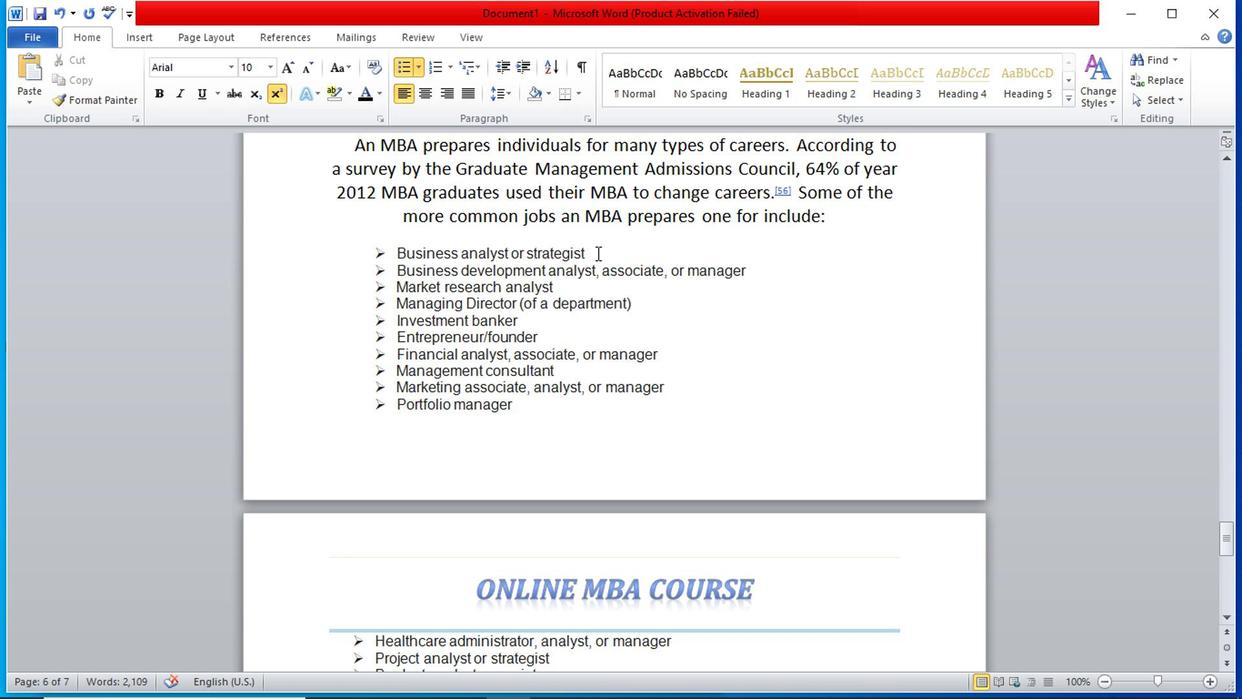 
Action: Mouse moved to (599, 244)
Screenshot: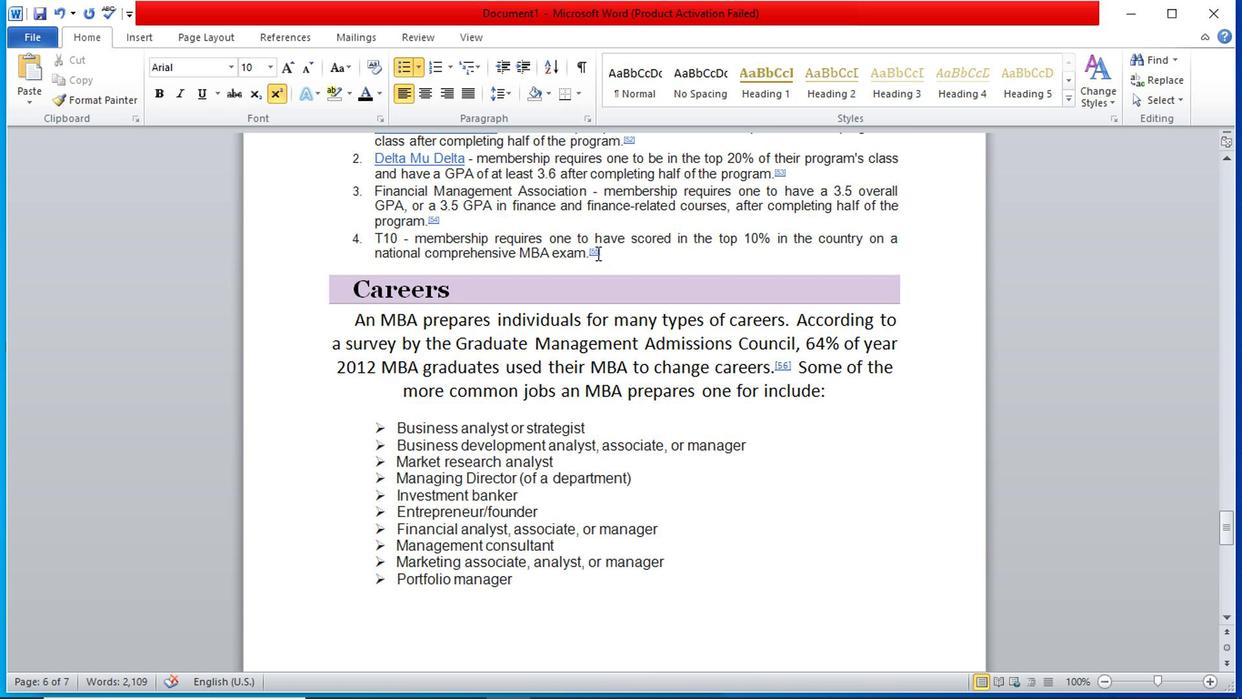 
Action: Mouse scrolled (599, 244) with delta (0, 0)
Screenshot: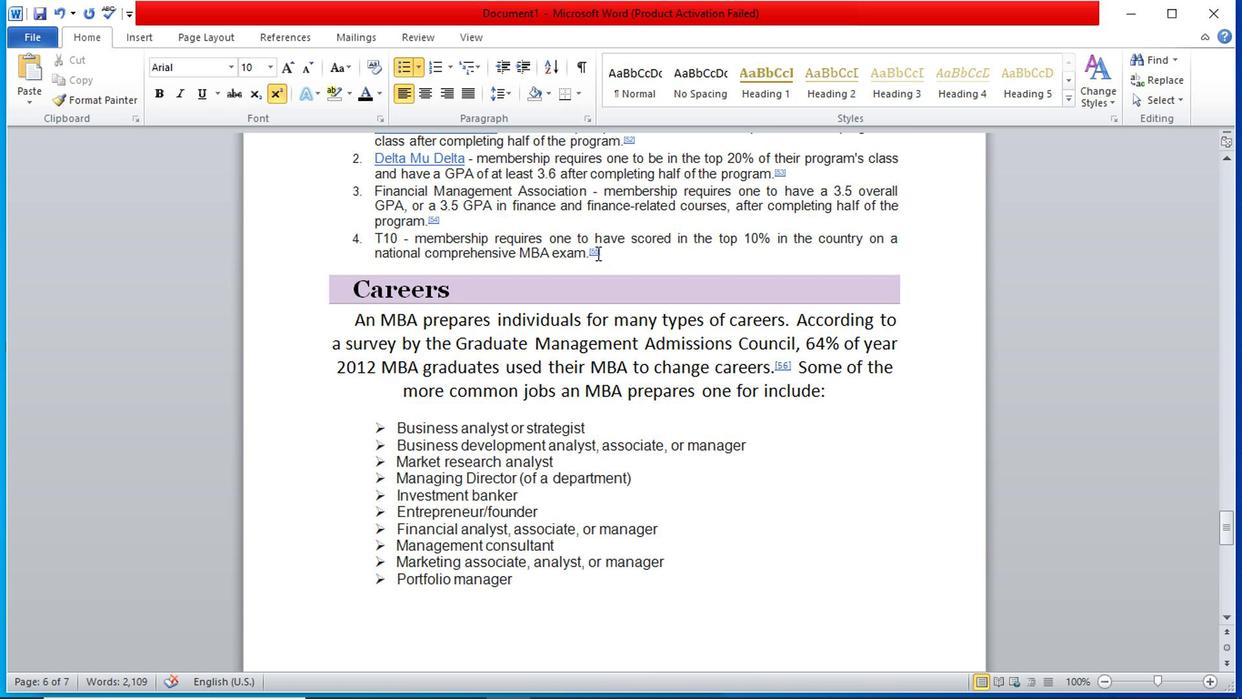 
Action: Mouse scrolled (599, 244) with delta (0, 0)
Screenshot: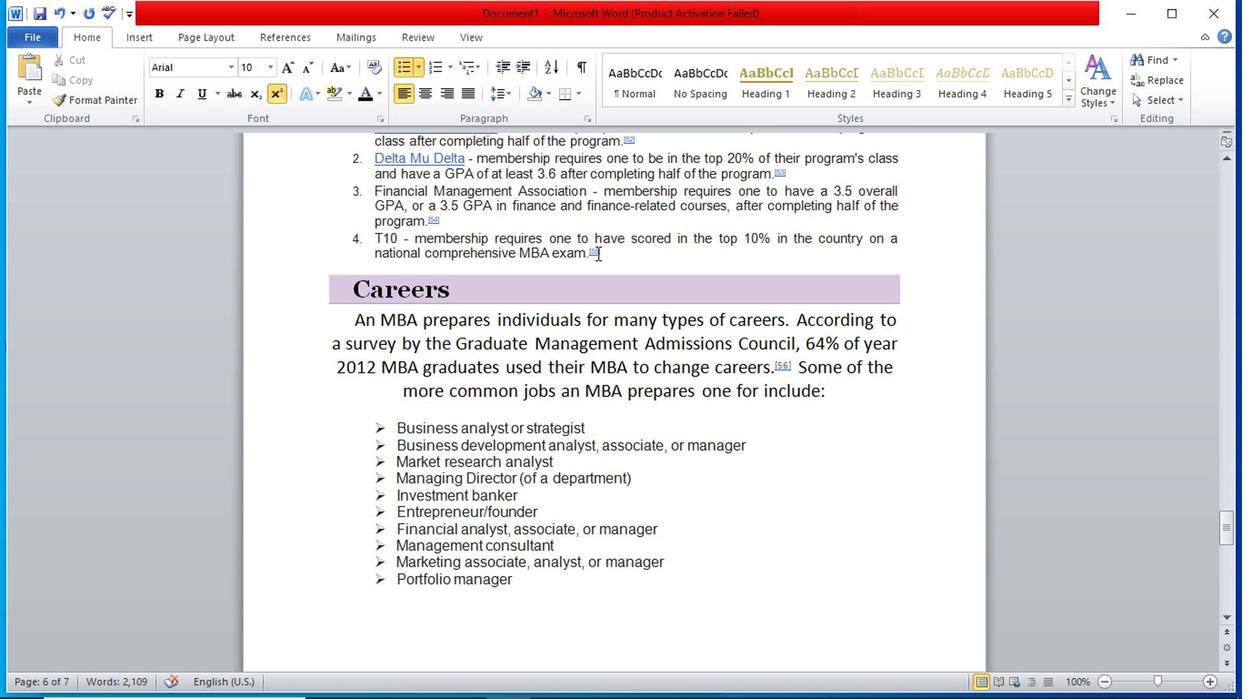 
Action: Mouse scrolled (599, 244) with delta (0, 0)
Screenshot: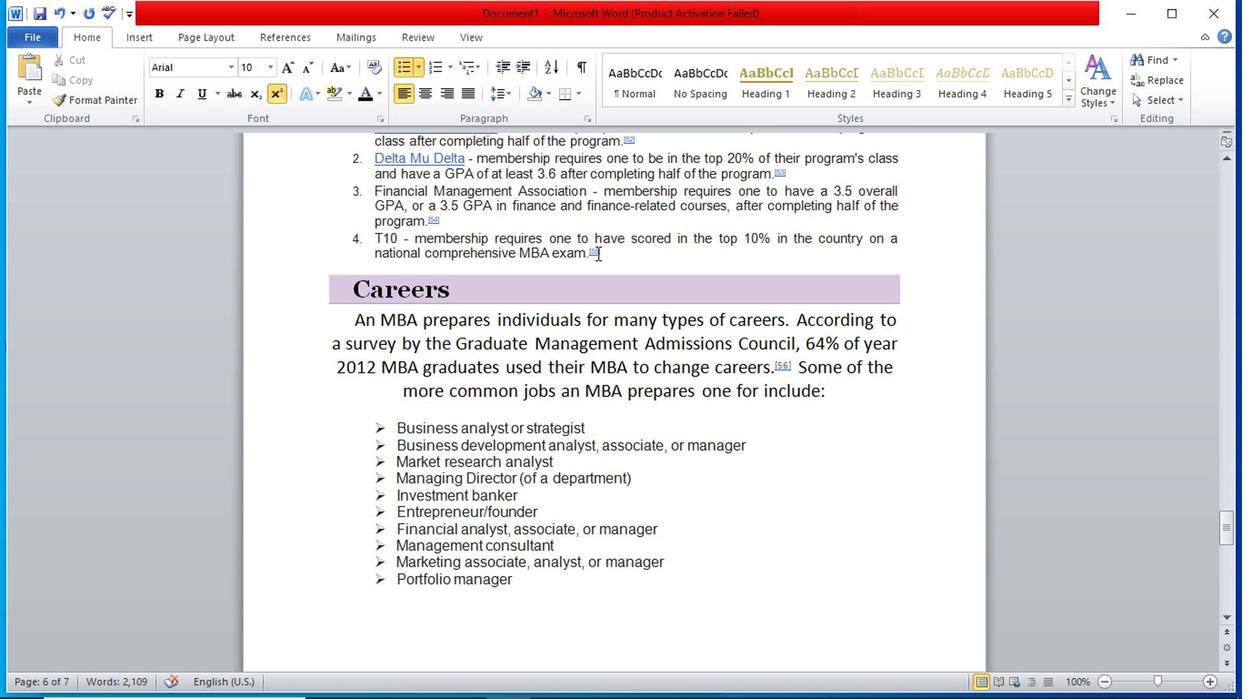 
Action: Mouse scrolled (599, 244) with delta (0, 0)
Screenshot: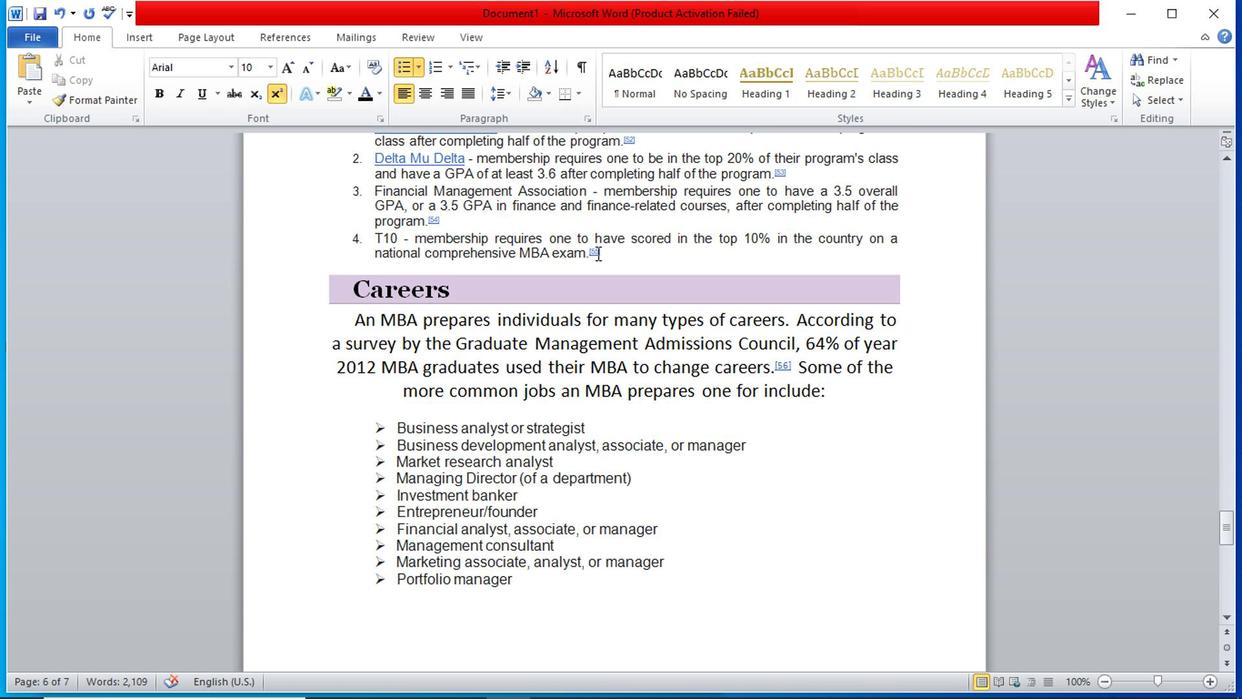 
Action: Mouse scrolled (599, 244) with delta (0, 0)
Screenshot: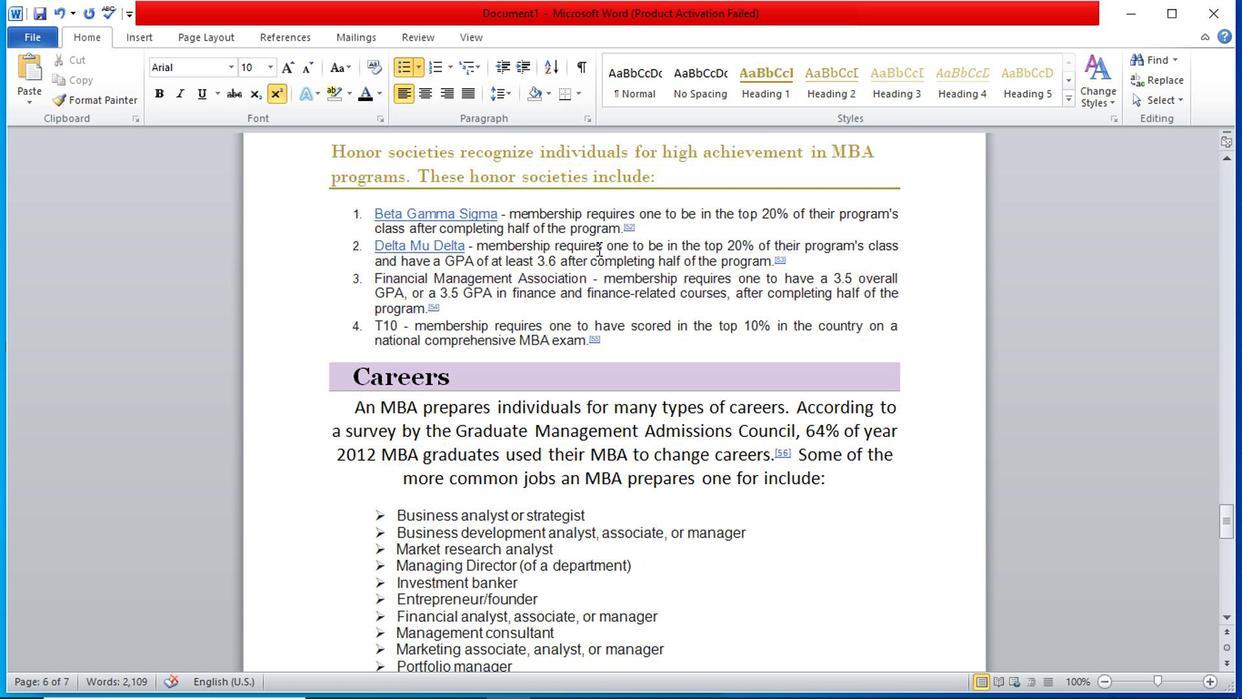 
Action: Mouse moved to (605, 235)
Screenshot: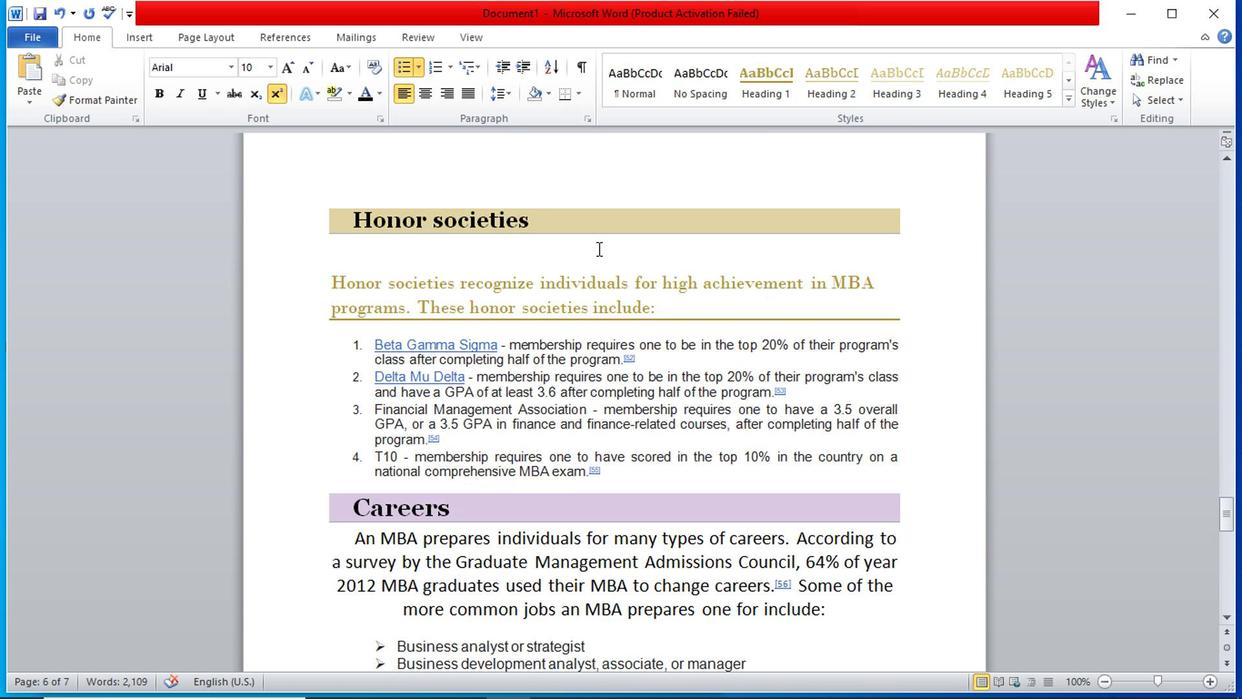 
Action: Mouse scrolled (605, 236) with delta (0, 0)
Screenshot: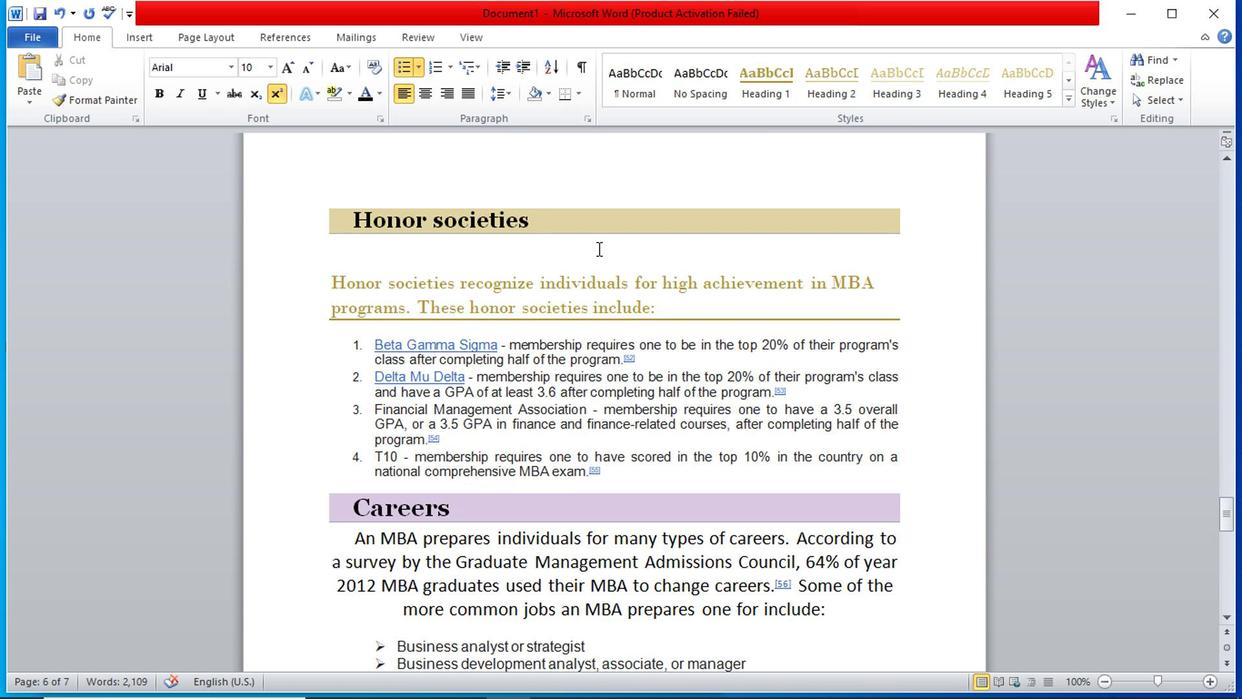 
Action: Mouse scrolled (605, 236) with delta (0, 0)
Screenshot: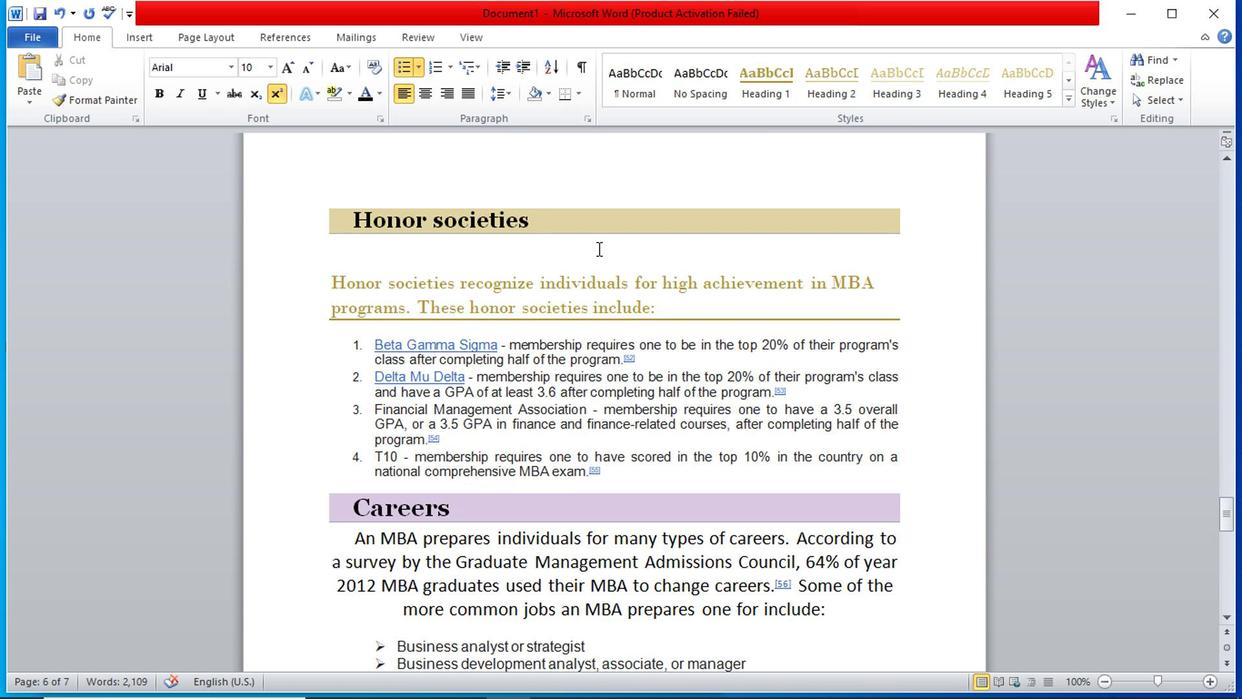 
Action: Mouse scrolled (605, 236) with delta (0, 0)
Screenshot: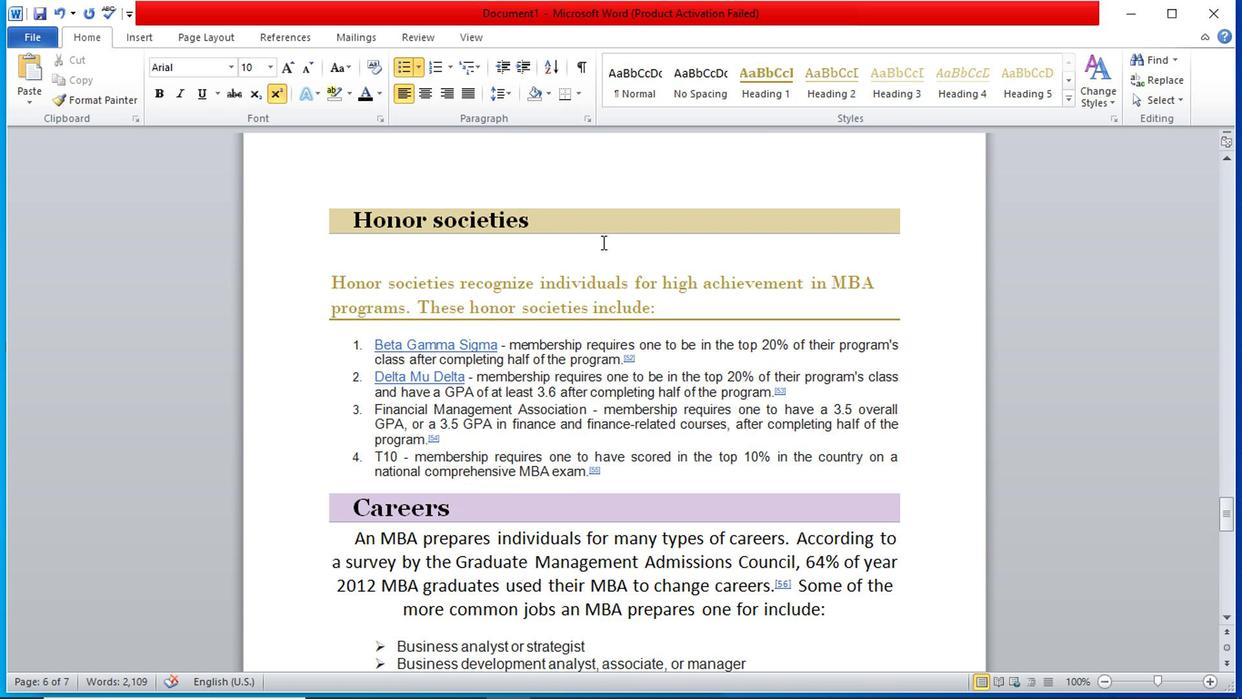 
Action: Mouse scrolled (605, 236) with delta (0, 0)
Screenshot: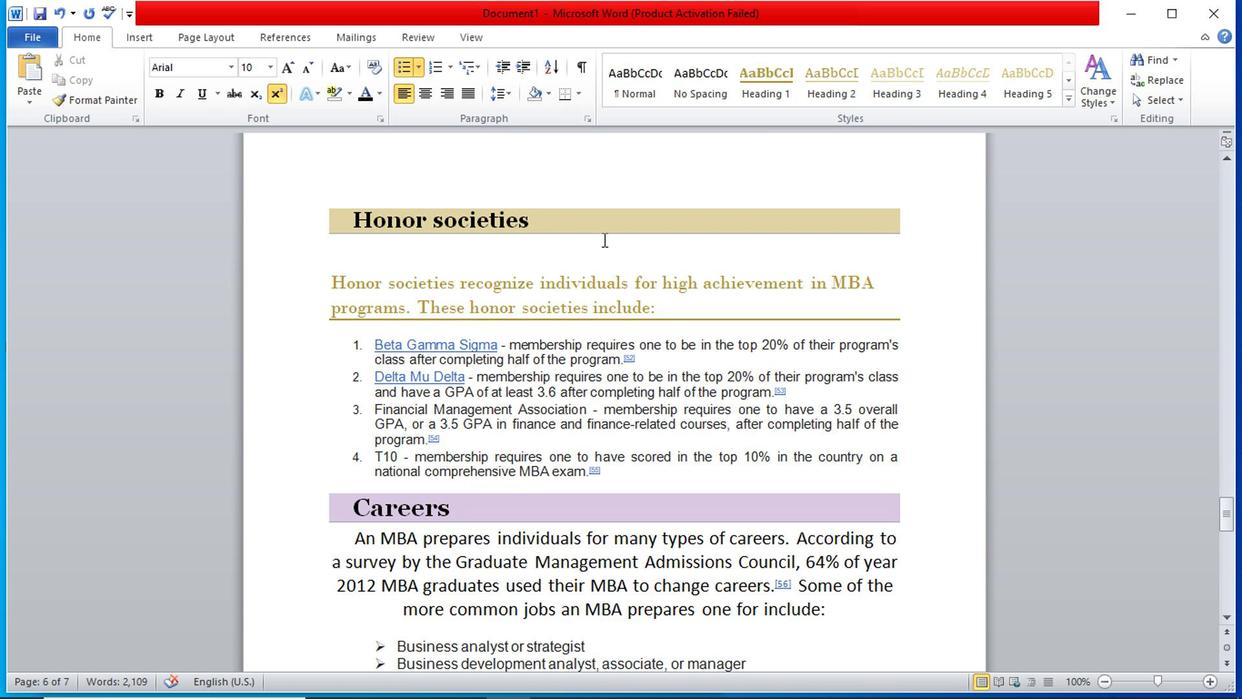 
Action: Mouse scrolled (605, 236) with delta (0, 0)
Screenshot: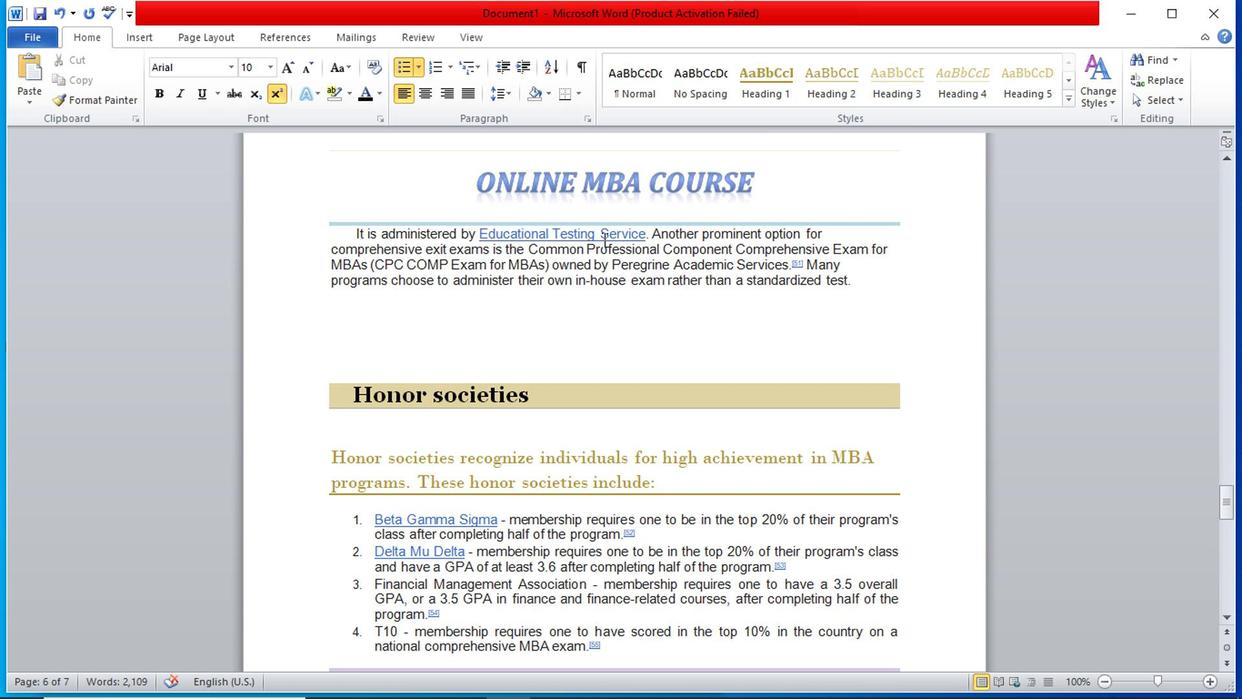 
Action: Mouse scrolled (605, 236) with delta (0, 0)
Screenshot: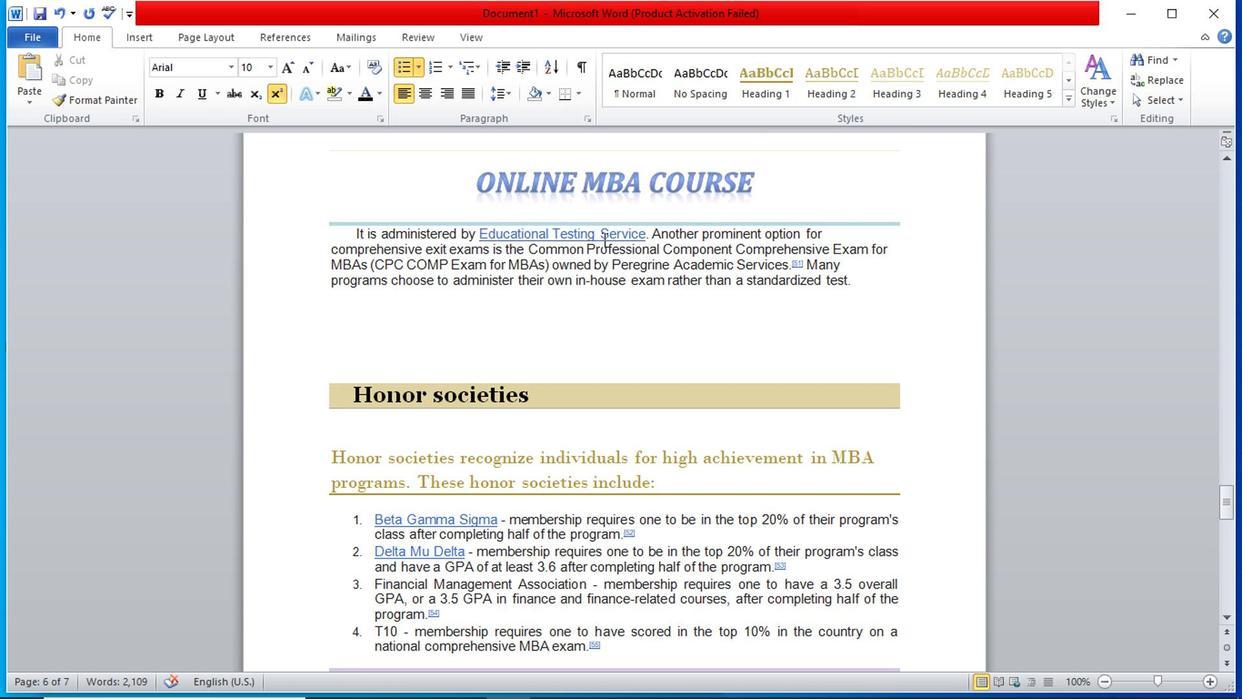 
Action: Mouse scrolled (605, 236) with delta (0, 0)
Screenshot: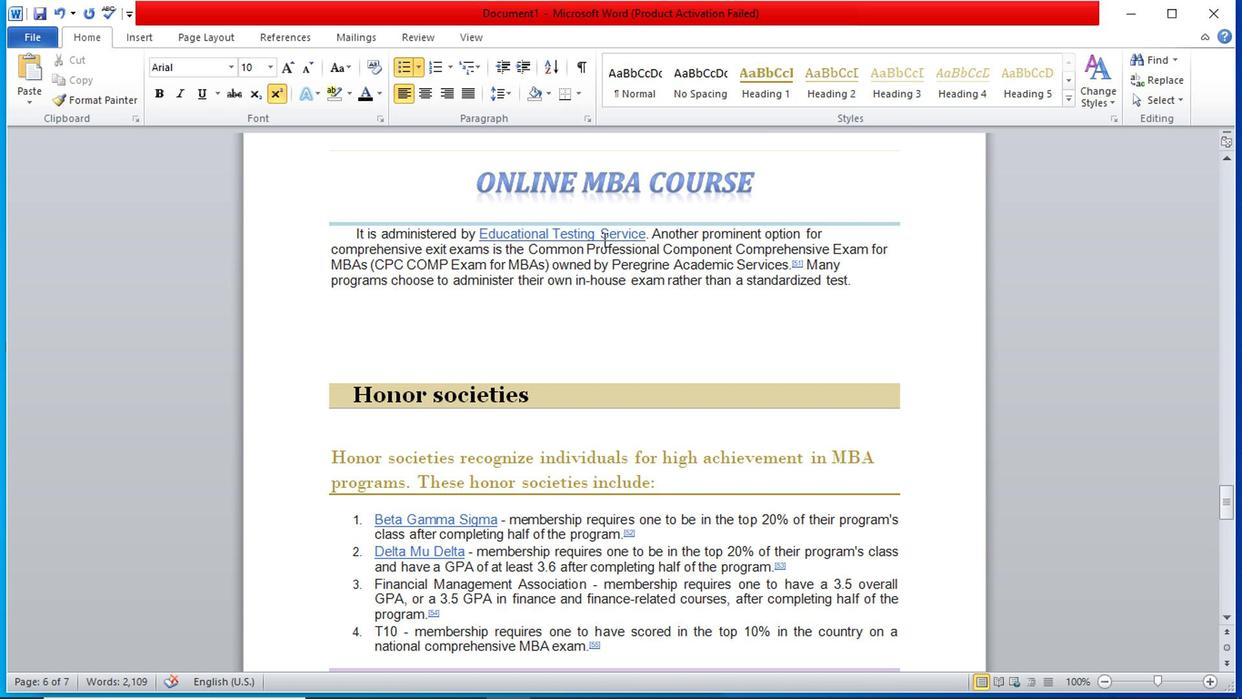 
Action: Mouse scrolled (605, 236) with delta (0, 0)
Screenshot: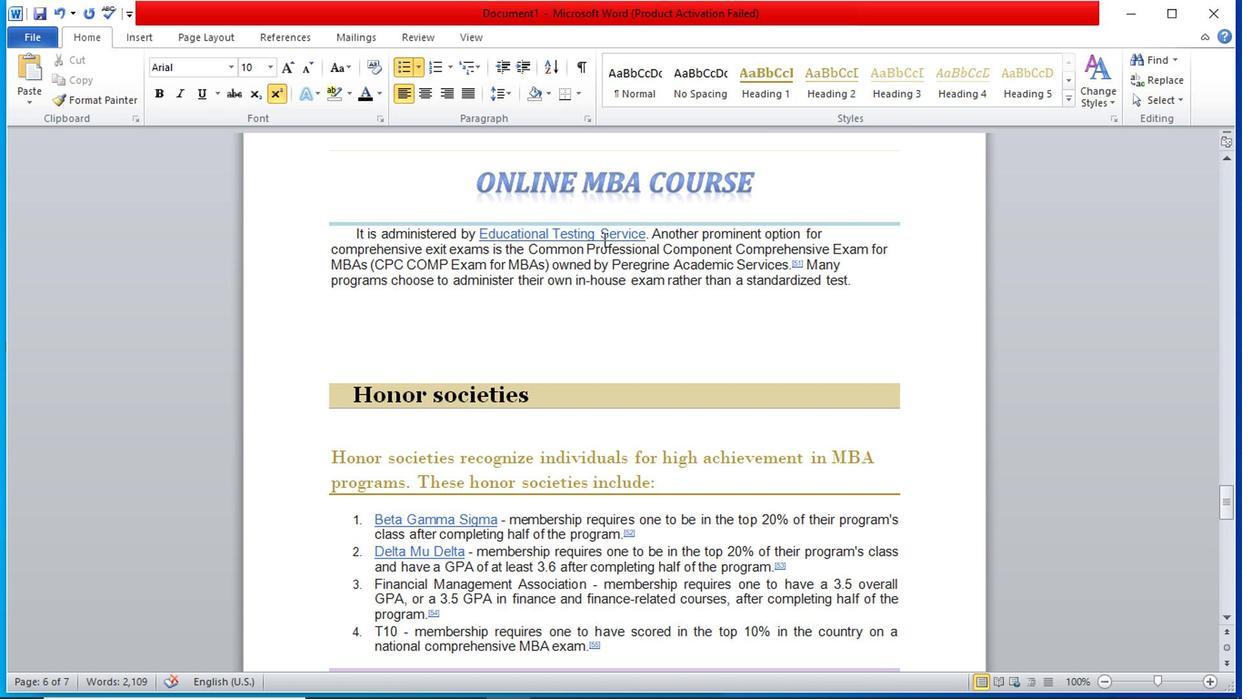 
Action: Mouse scrolled (605, 236) with delta (0, 0)
Screenshot: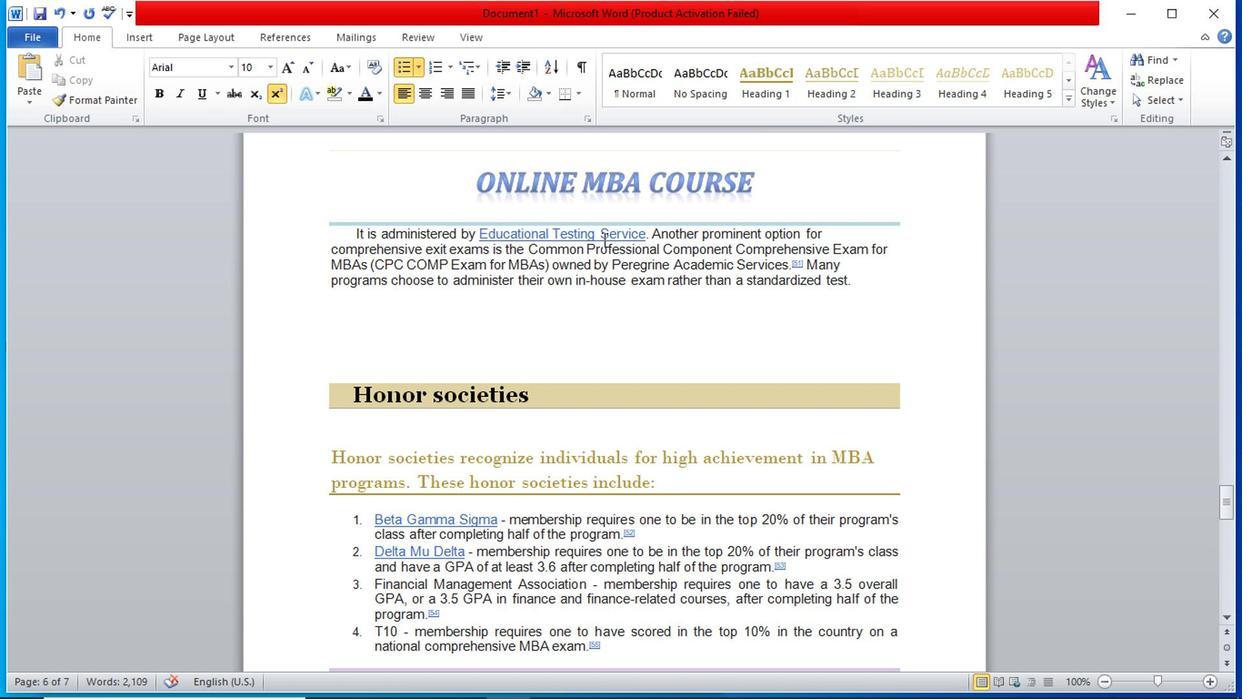 
Action: Mouse scrolled (605, 236) with delta (0, 0)
Screenshot: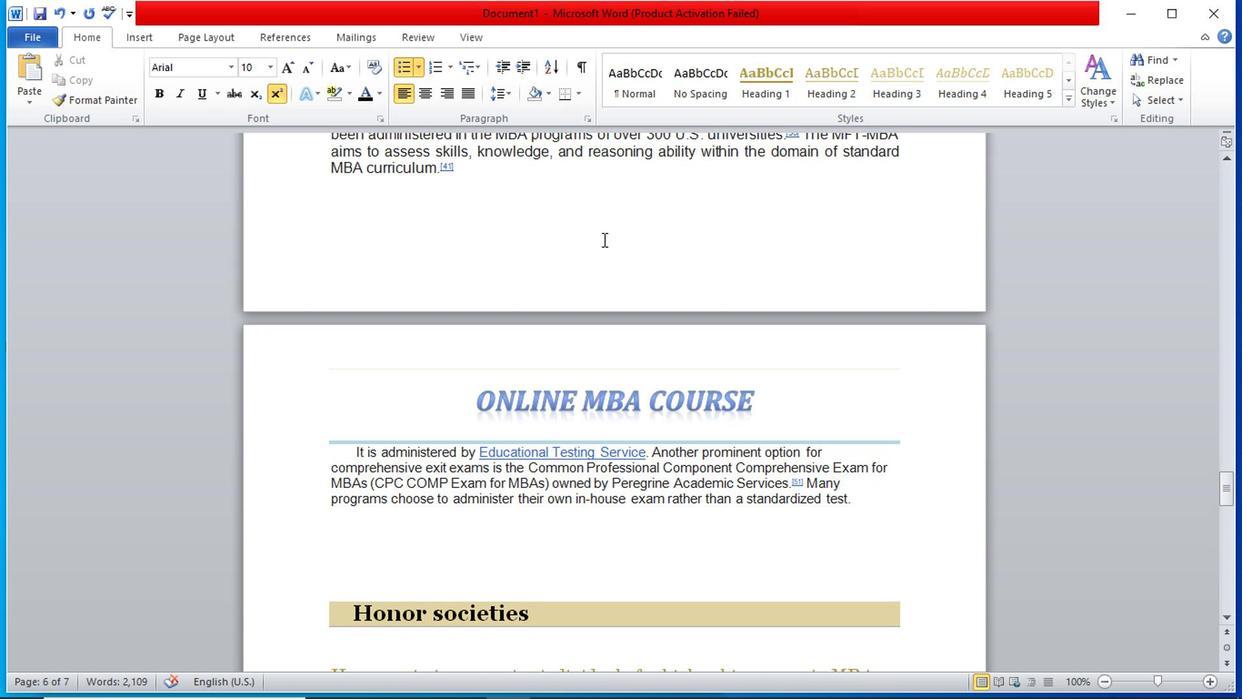 
Action: Mouse scrolled (605, 236) with delta (0, 0)
Screenshot: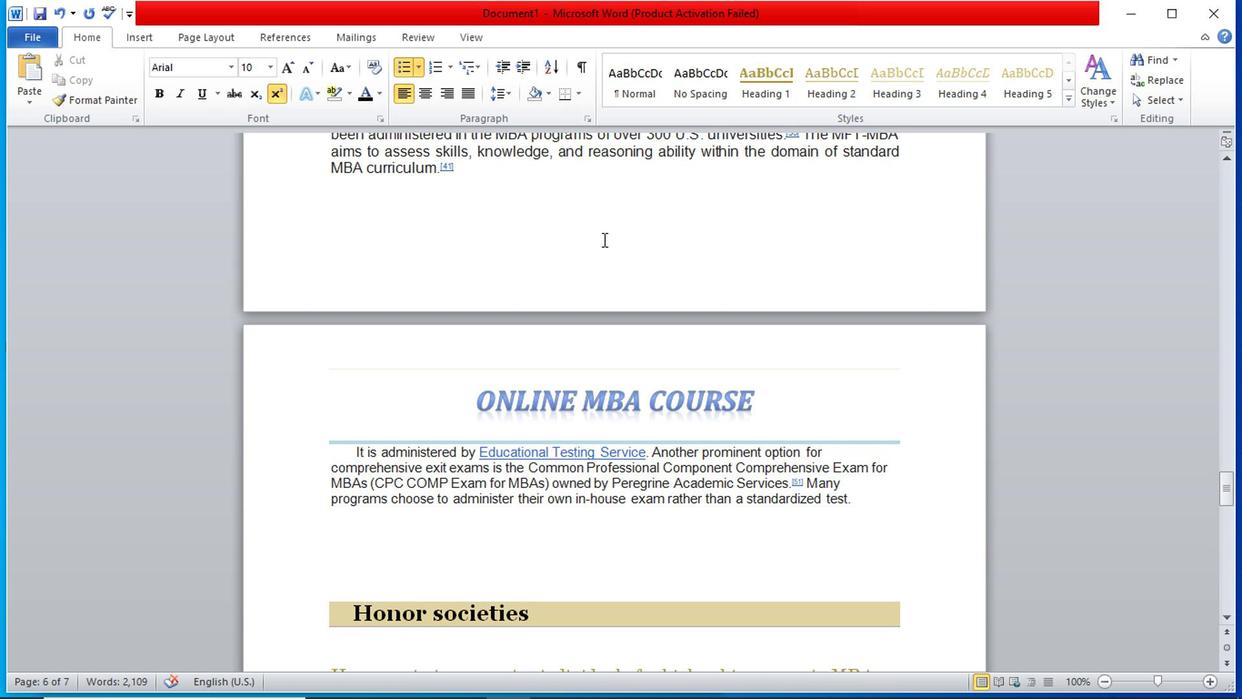 
Action: Mouse scrolled (605, 236) with delta (0, 0)
Screenshot: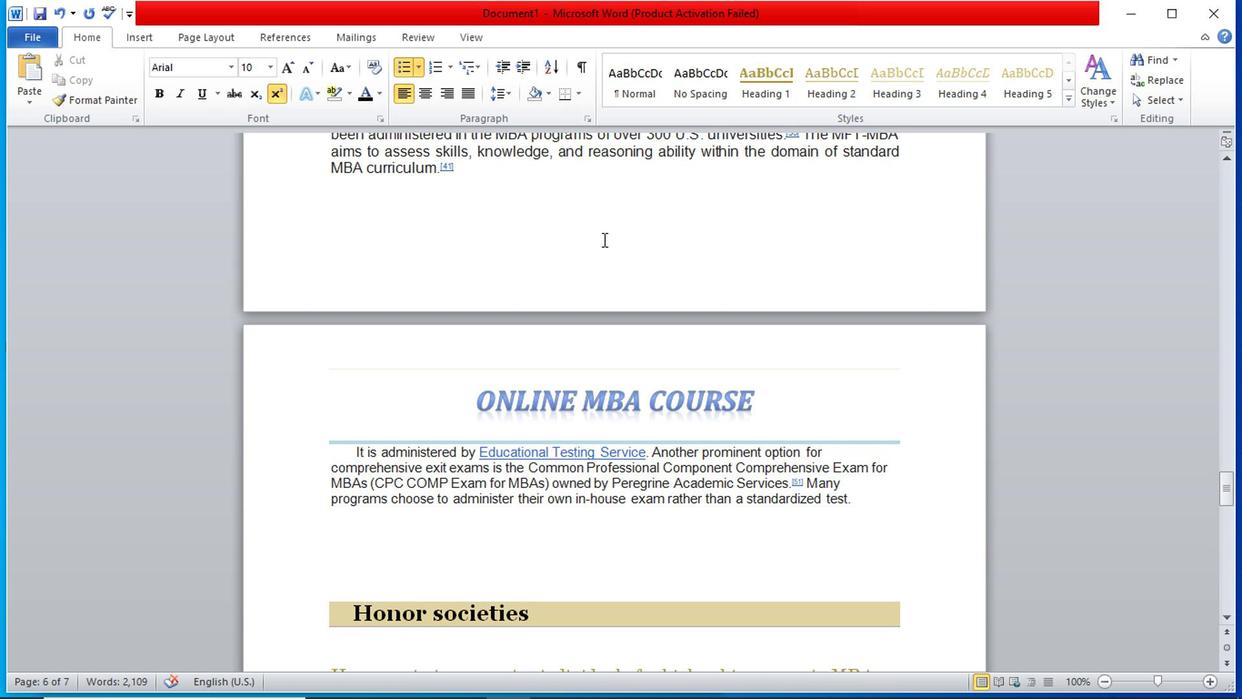 
Action: Mouse scrolled (605, 236) with delta (0, 0)
Screenshot: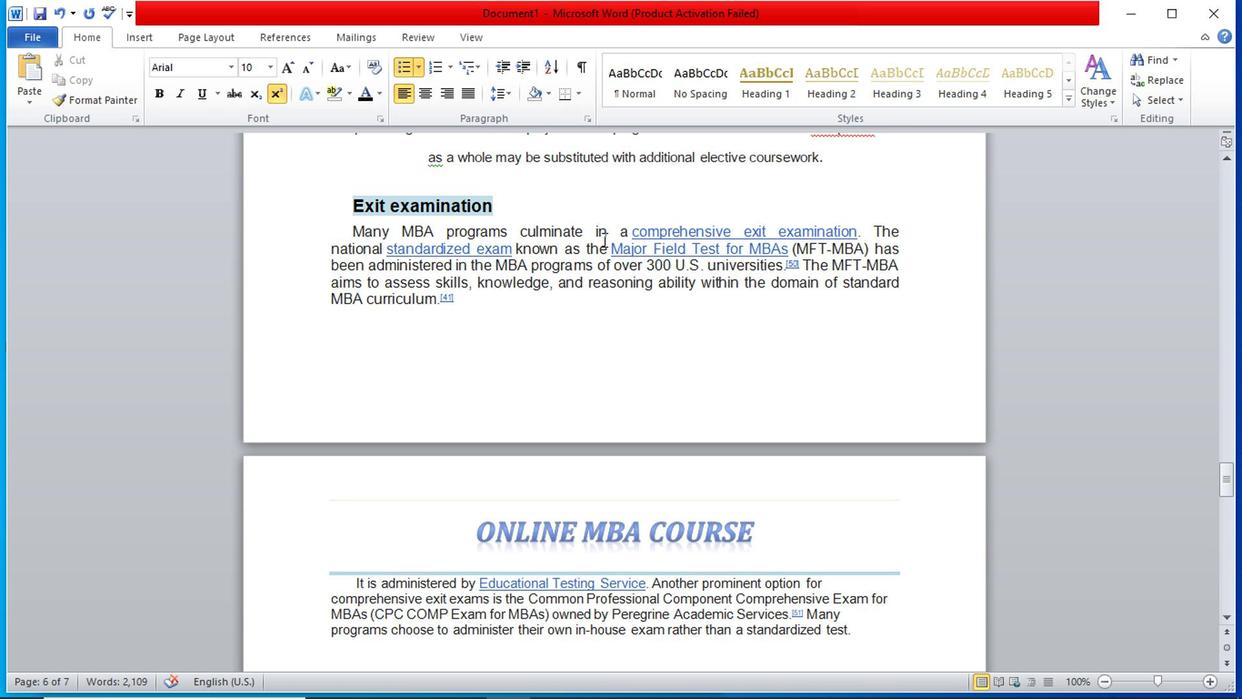 
Action: Mouse scrolled (605, 236) with delta (0, 0)
Screenshot: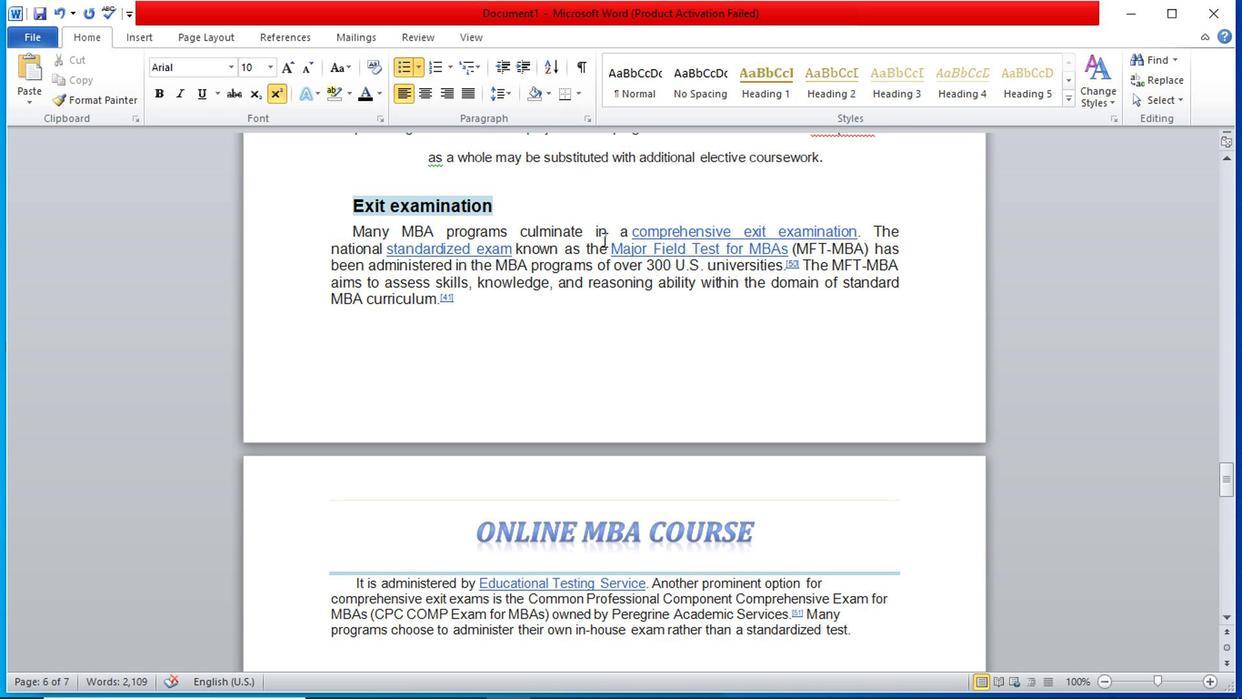 
Action: Mouse scrolled (605, 236) with delta (0, 0)
Screenshot: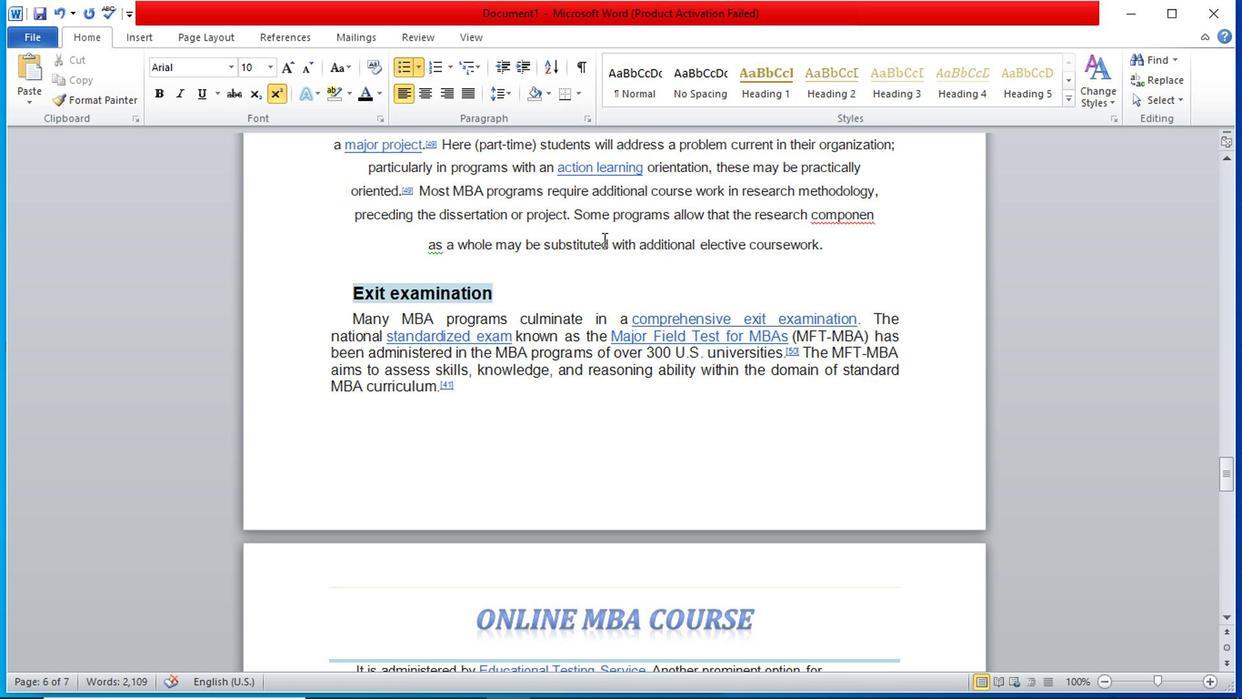 
Action: Mouse scrolled (605, 236) with delta (0, 0)
Screenshot: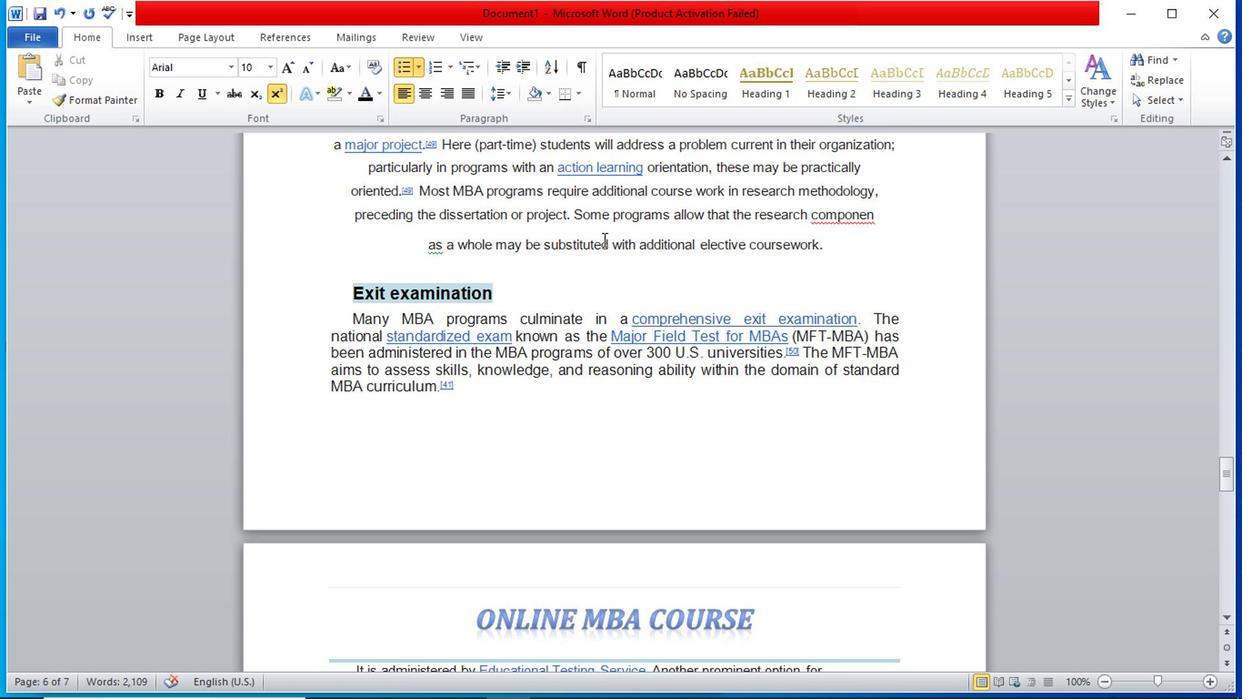 
Action: Mouse scrolled (605, 236) with delta (0, 0)
Screenshot: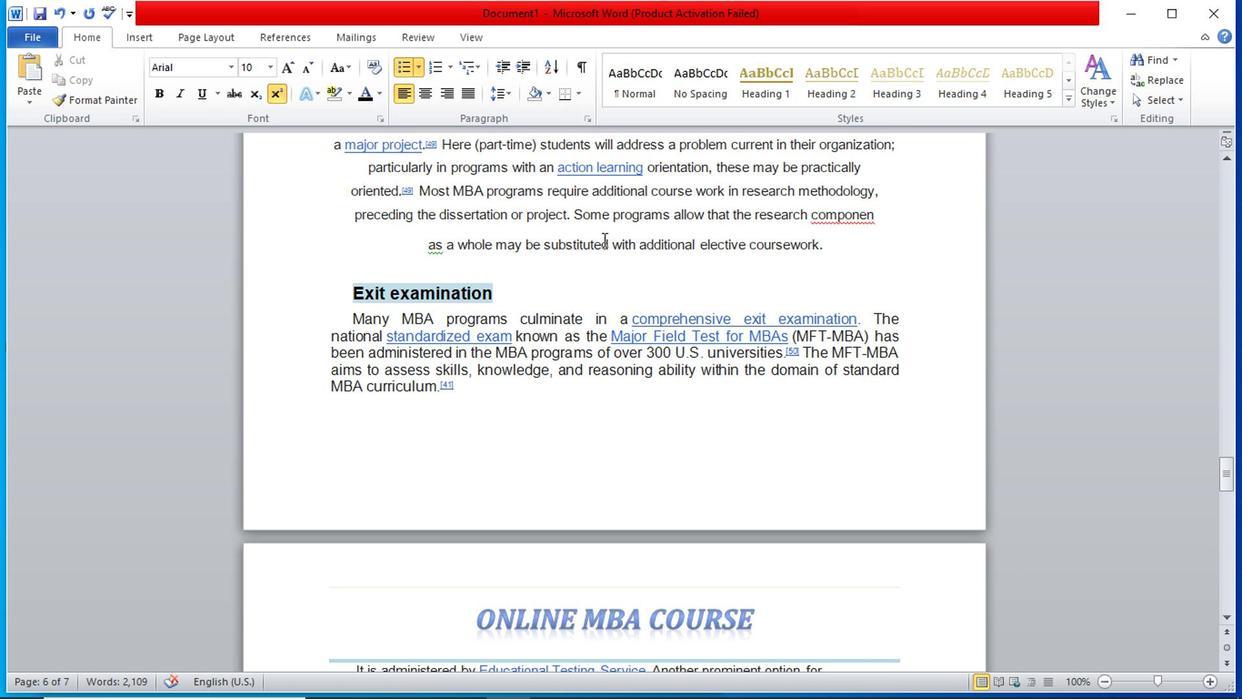 
Action: Mouse scrolled (605, 236) with delta (0, 0)
Screenshot: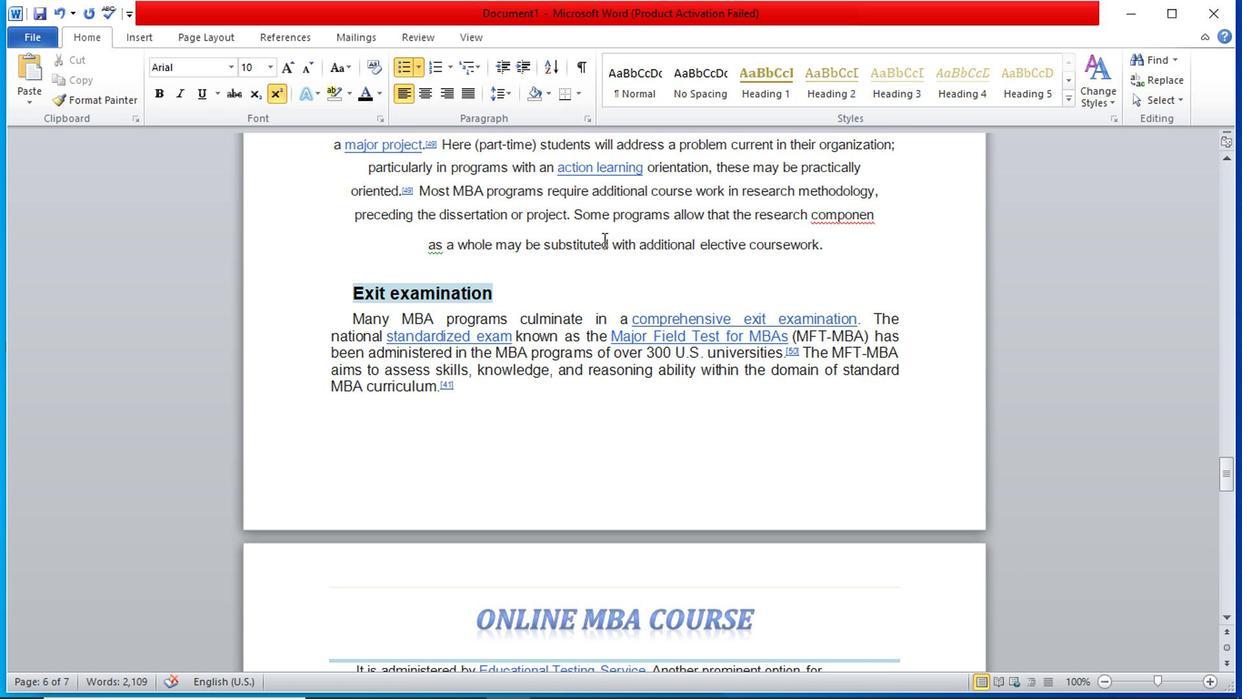 
Action: Mouse scrolled (605, 236) with delta (0, 0)
Screenshot: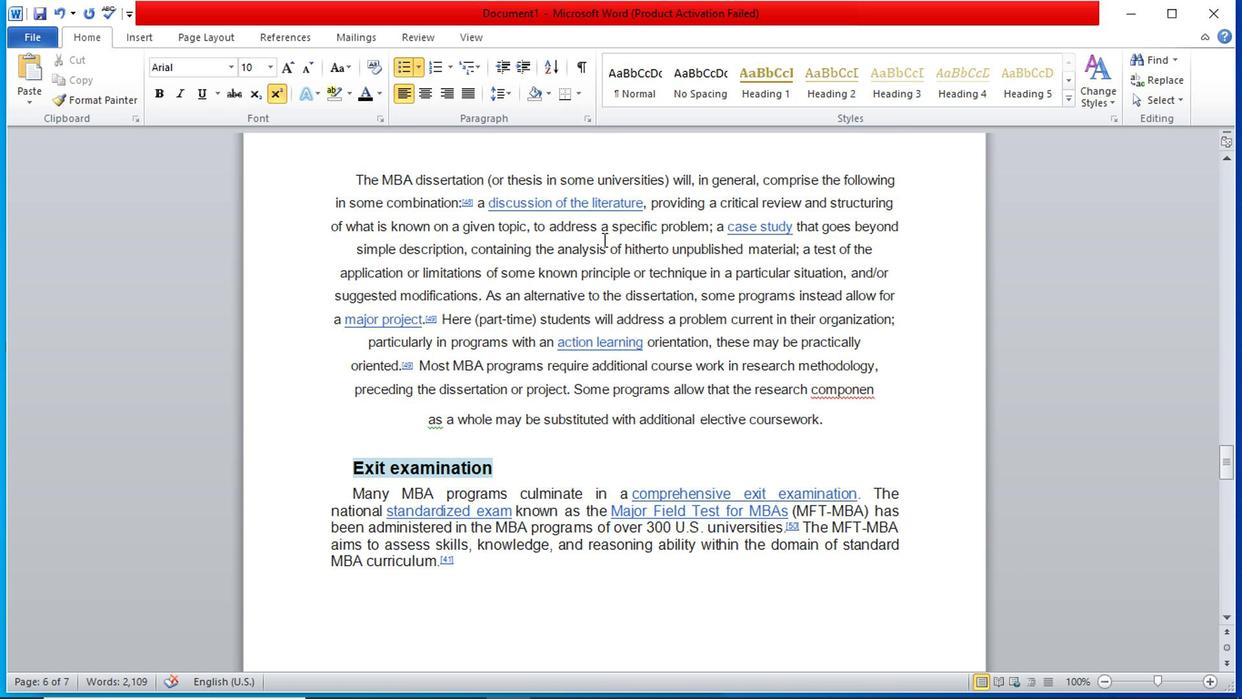 
Action: Mouse scrolled (605, 236) with delta (0, 0)
Screenshot: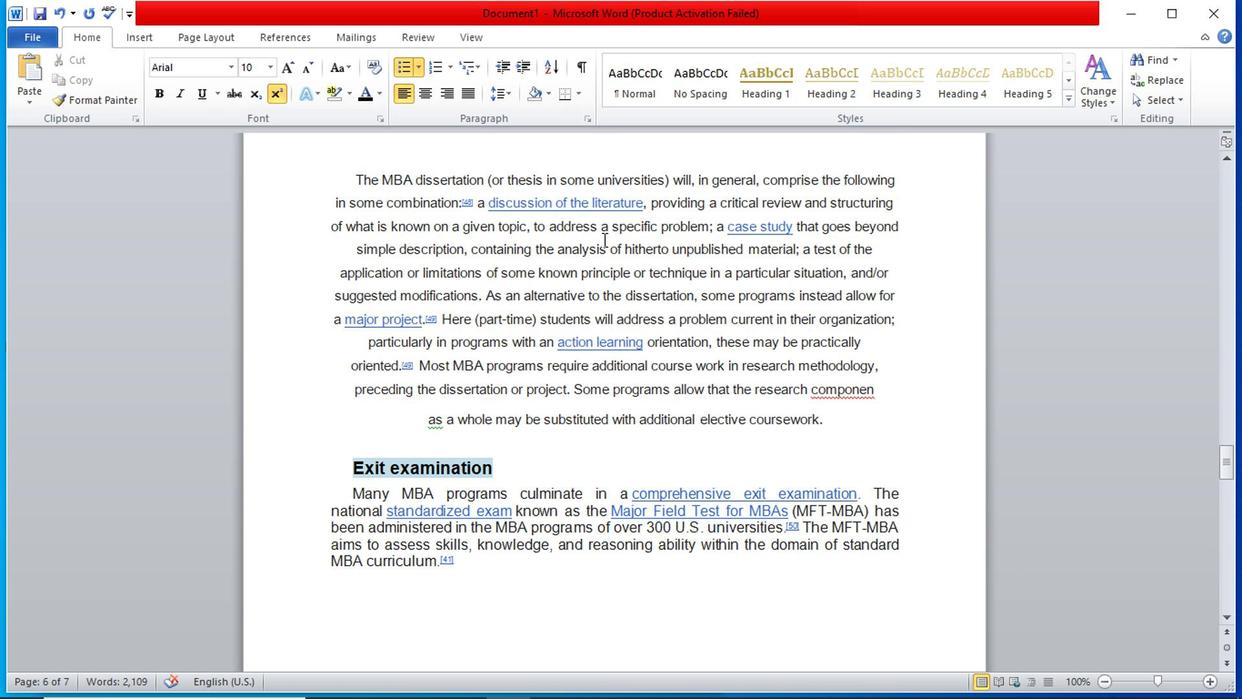 
Action: Mouse scrolled (605, 236) with delta (0, 0)
Screenshot: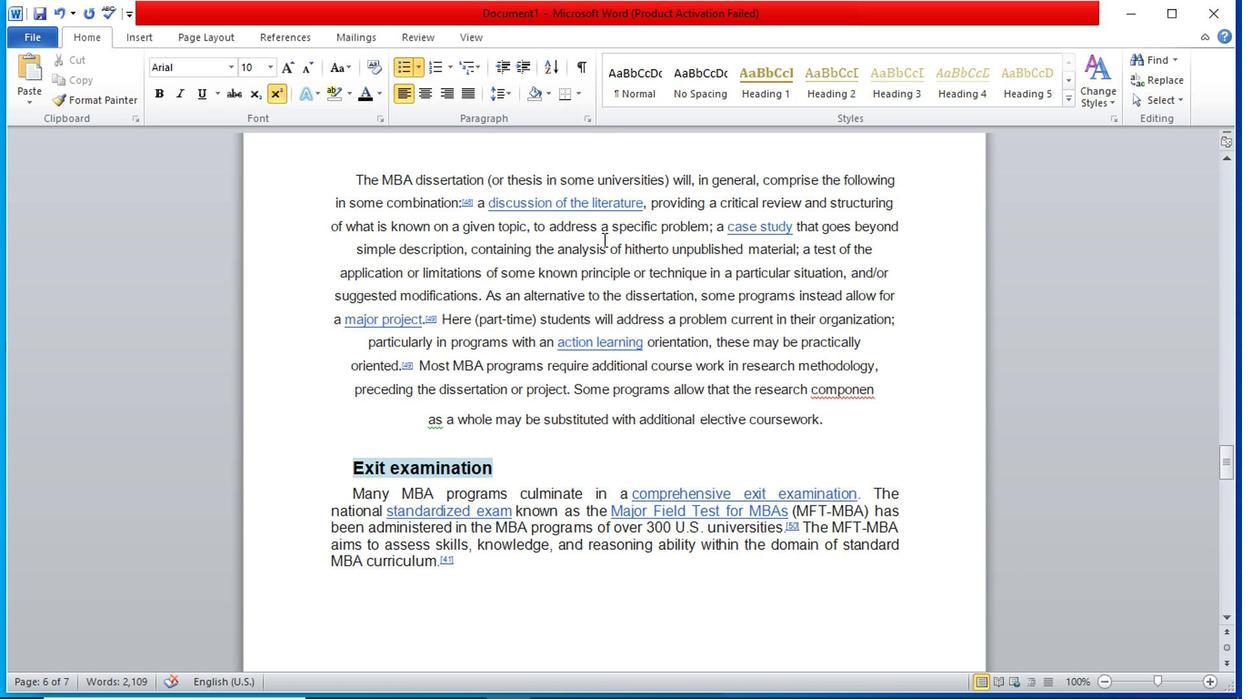 
Action: Mouse scrolled (605, 236) with delta (0, 0)
Screenshot: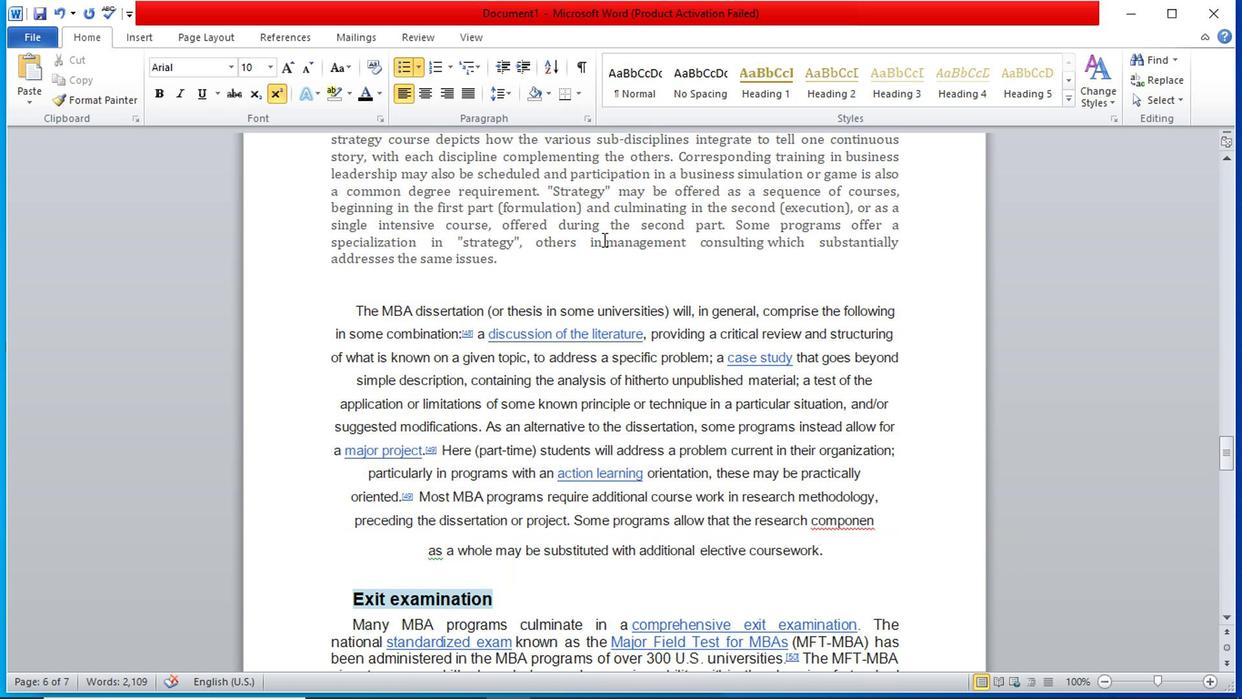 
Action: Mouse scrolled (605, 236) with delta (0, 0)
Screenshot: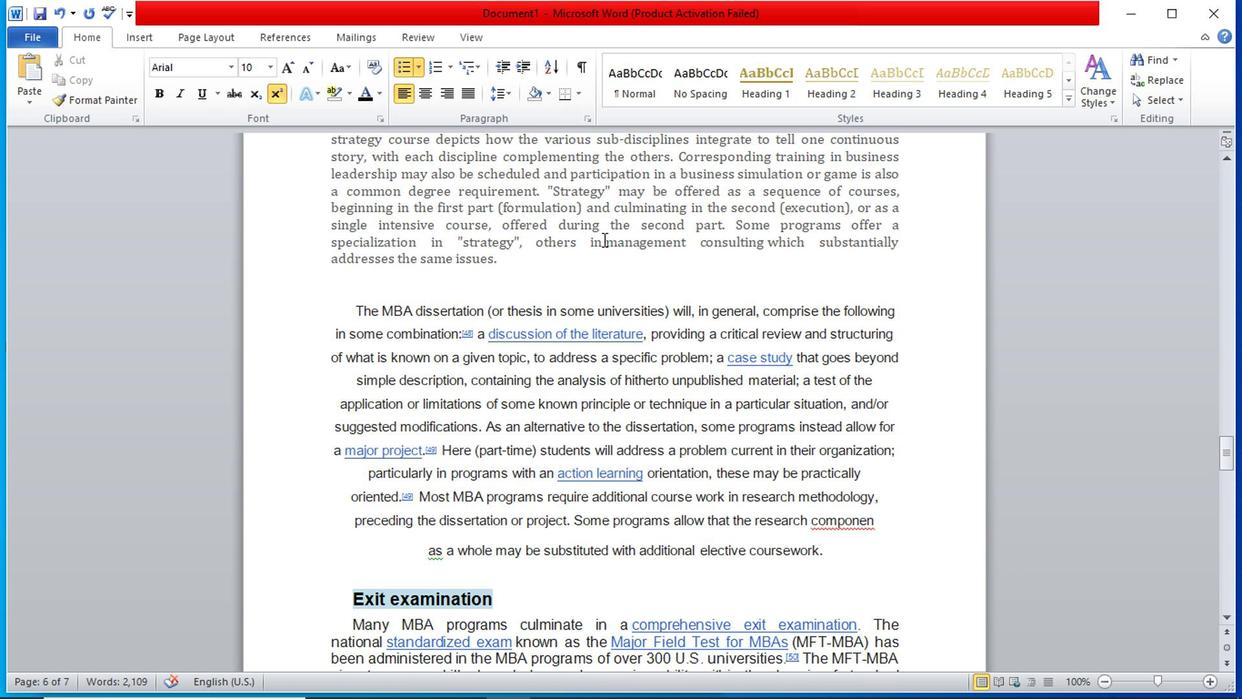 
Action: Mouse scrolled (605, 236) with delta (0, 0)
Screenshot: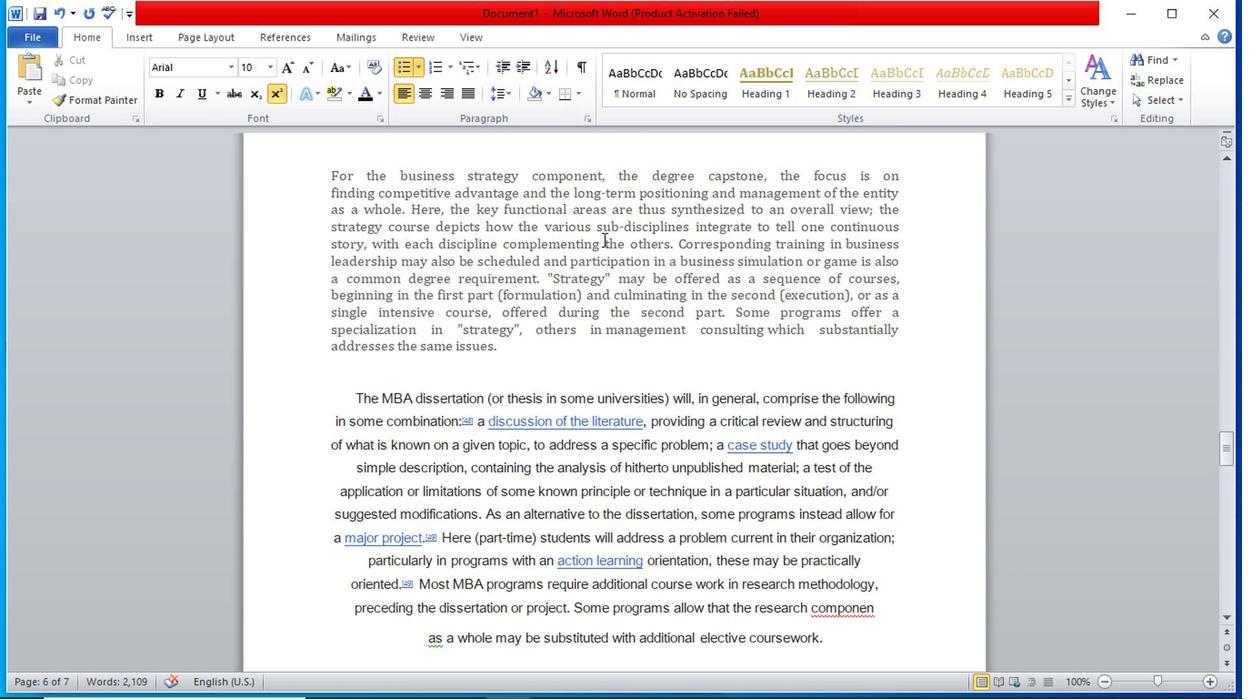 
Action: Mouse scrolled (605, 236) with delta (0, 0)
Screenshot: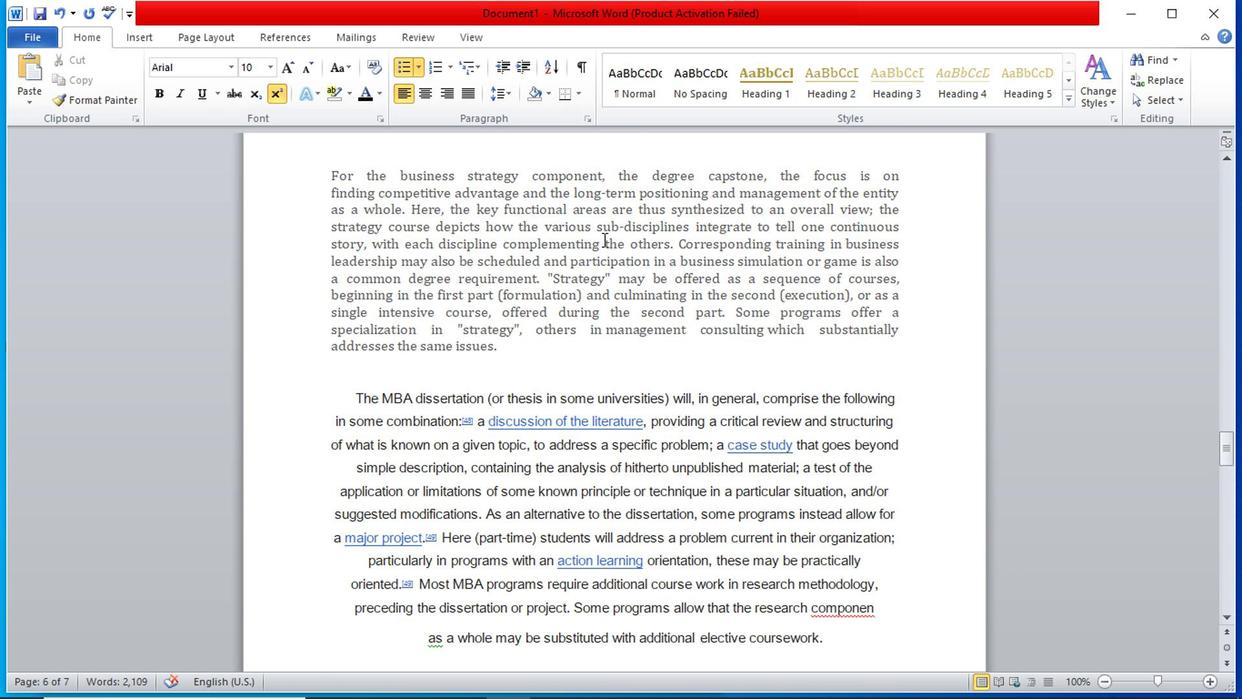 
Action: Mouse scrolled (605, 236) with delta (0, 0)
Screenshot: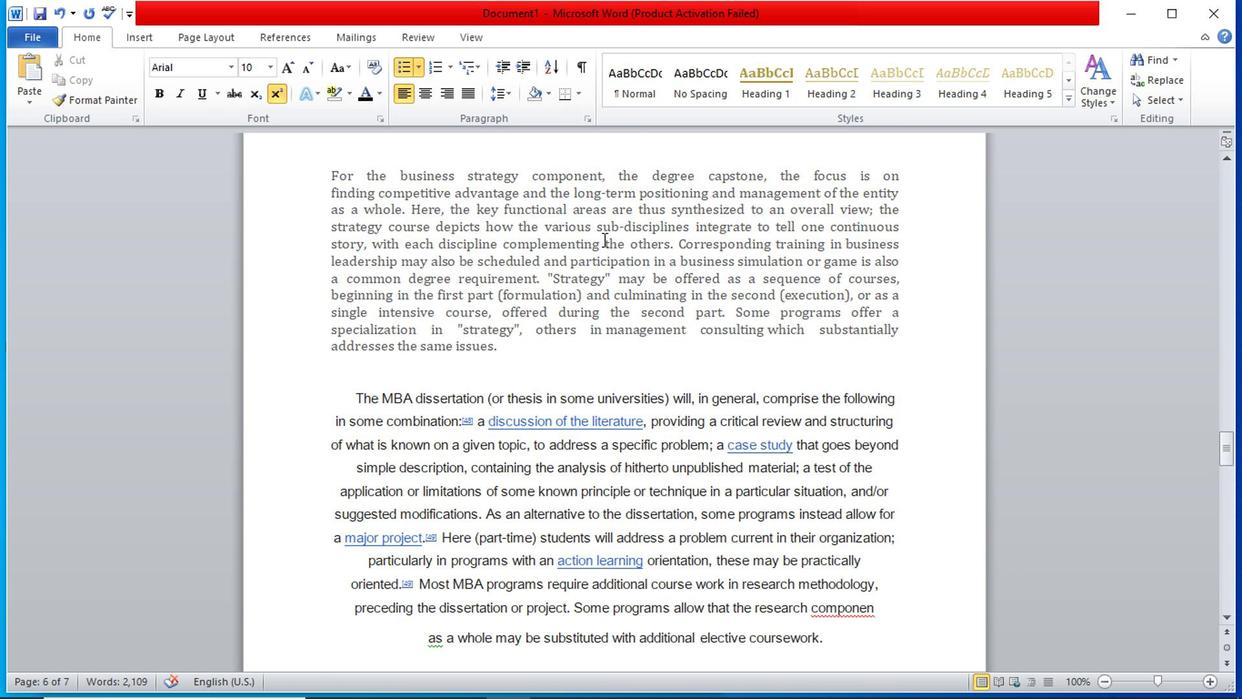 
Action: Mouse scrolled (605, 236) with delta (0, 0)
Screenshot: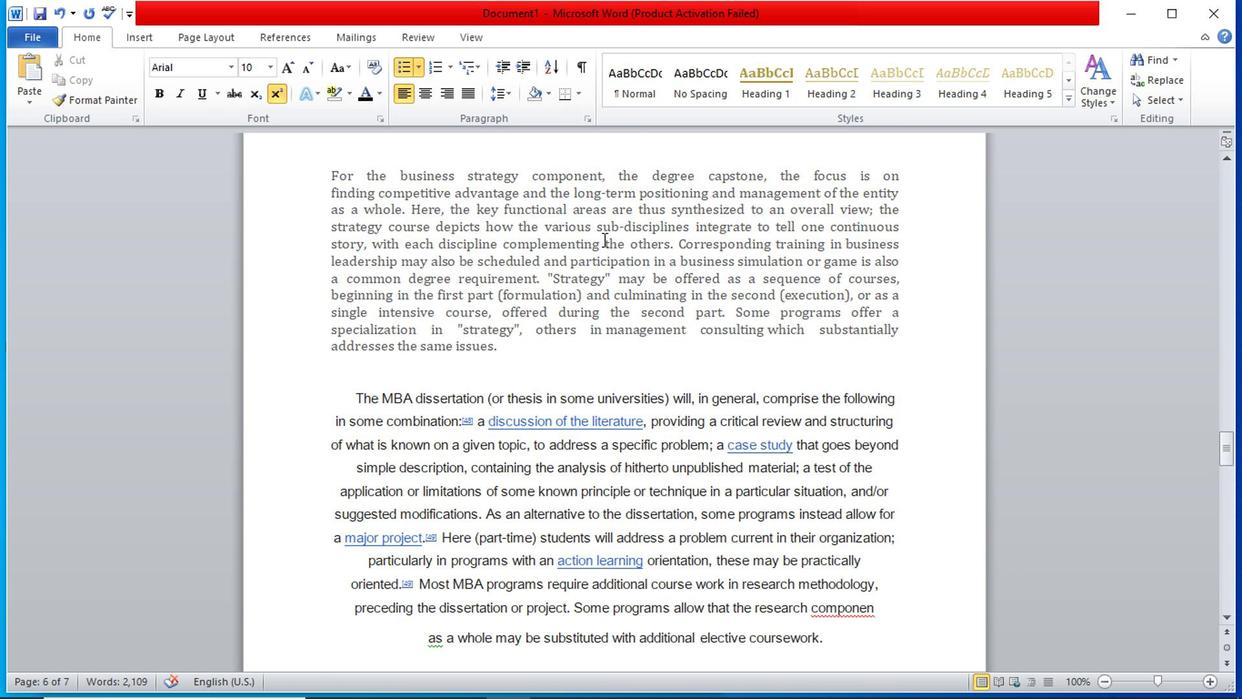 
Action: Mouse scrolled (605, 236) with delta (0, 0)
Screenshot: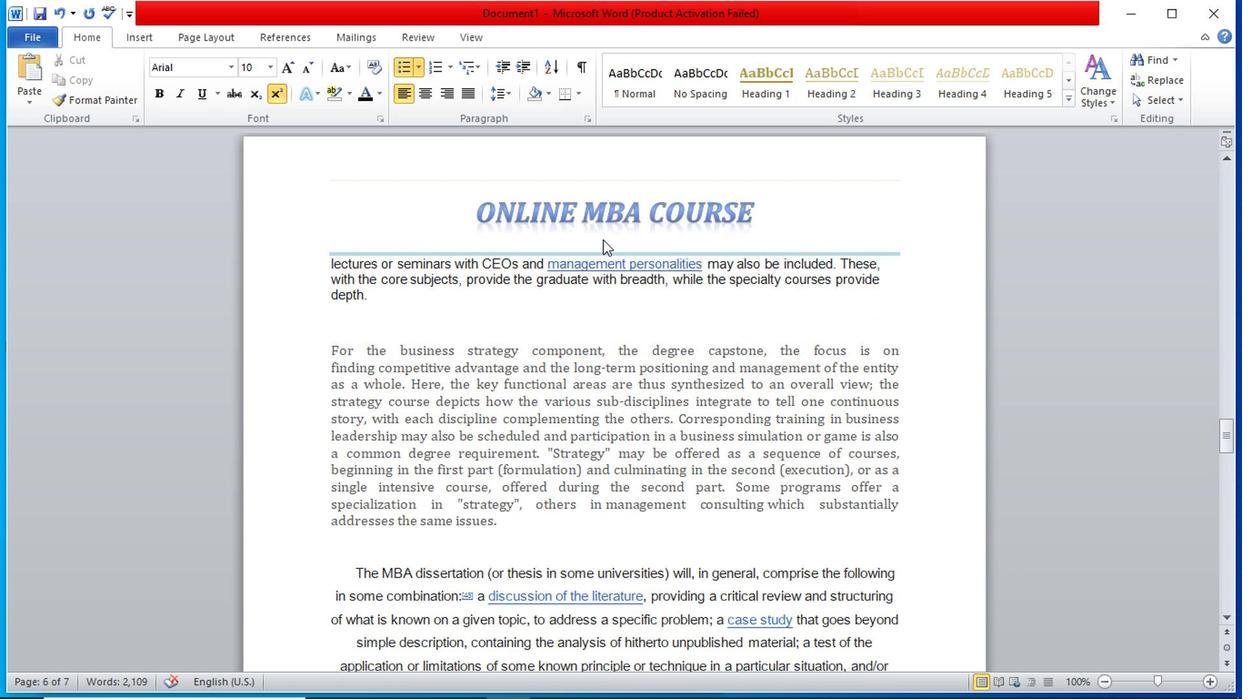 
Action: Mouse scrolled (605, 236) with delta (0, 0)
Screenshot: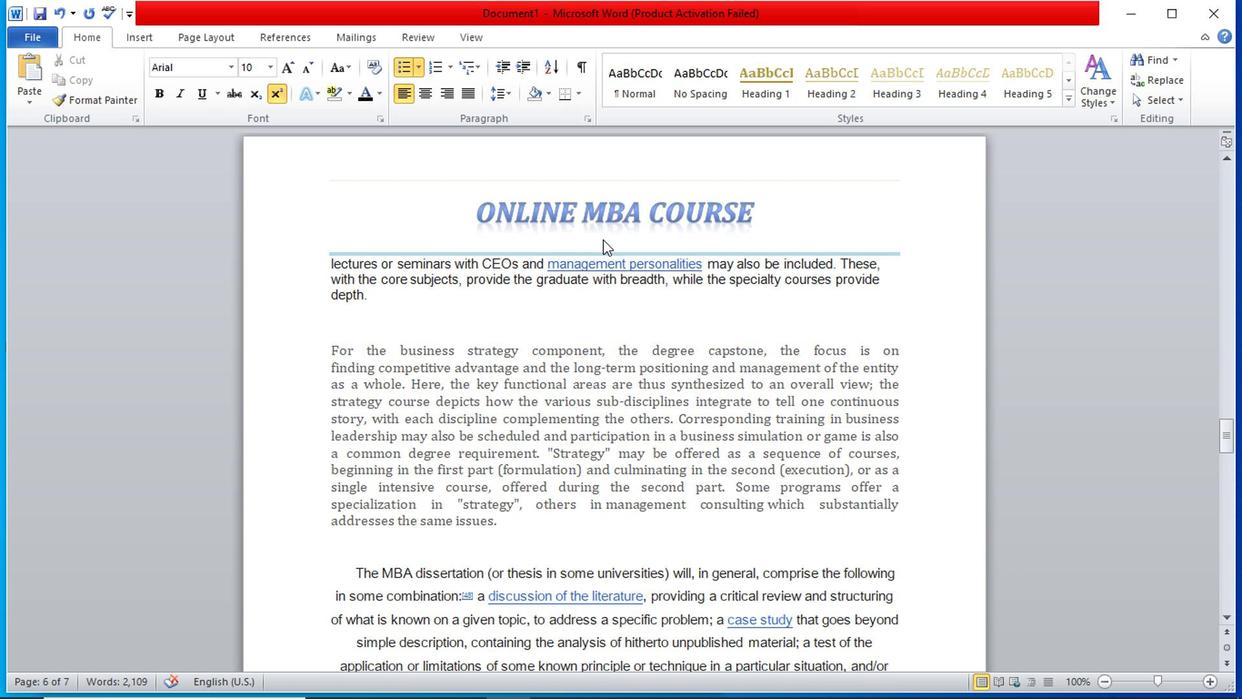 
Action: Mouse scrolled (605, 236) with delta (0, 0)
Screenshot: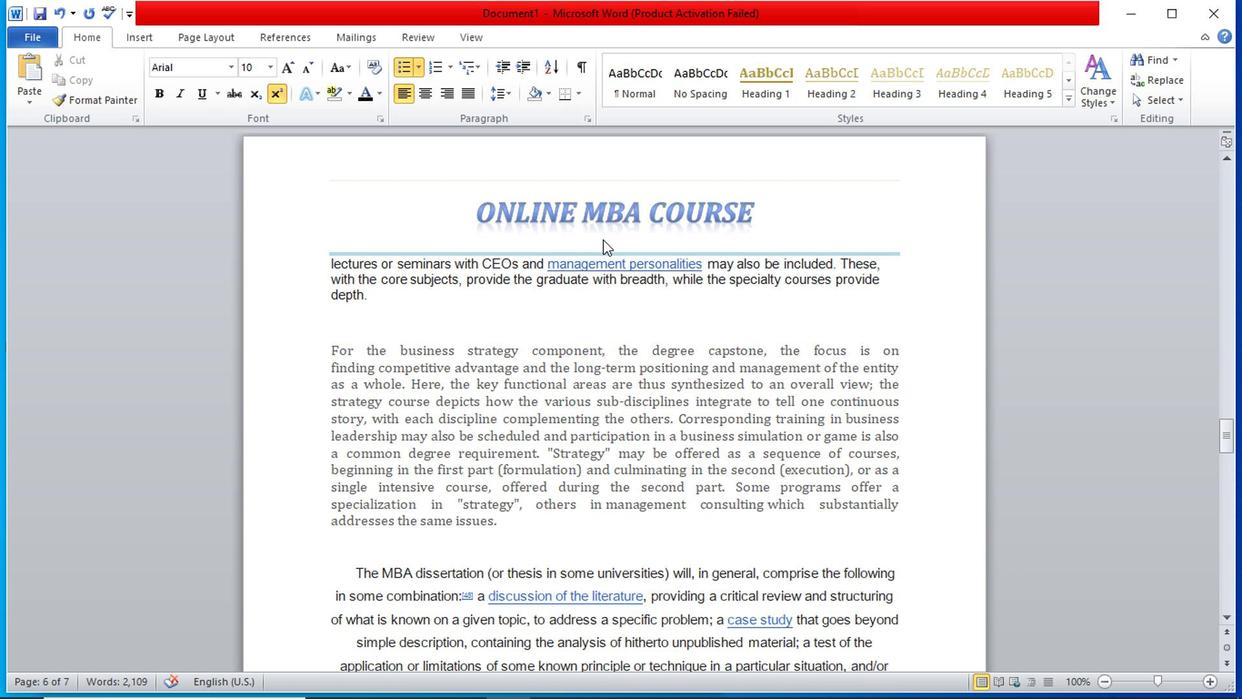 
Action: Mouse scrolled (605, 236) with delta (0, 0)
Screenshot: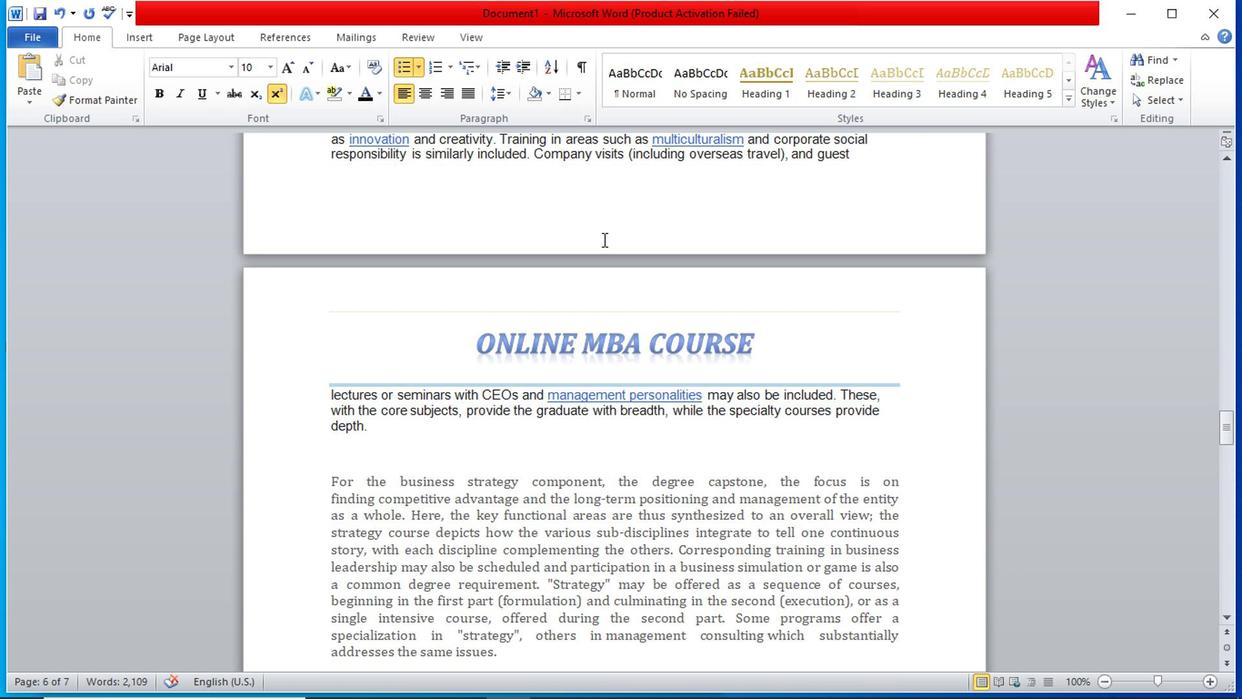 
Action: Mouse scrolled (605, 236) with delta (0, 0)
Screenshot: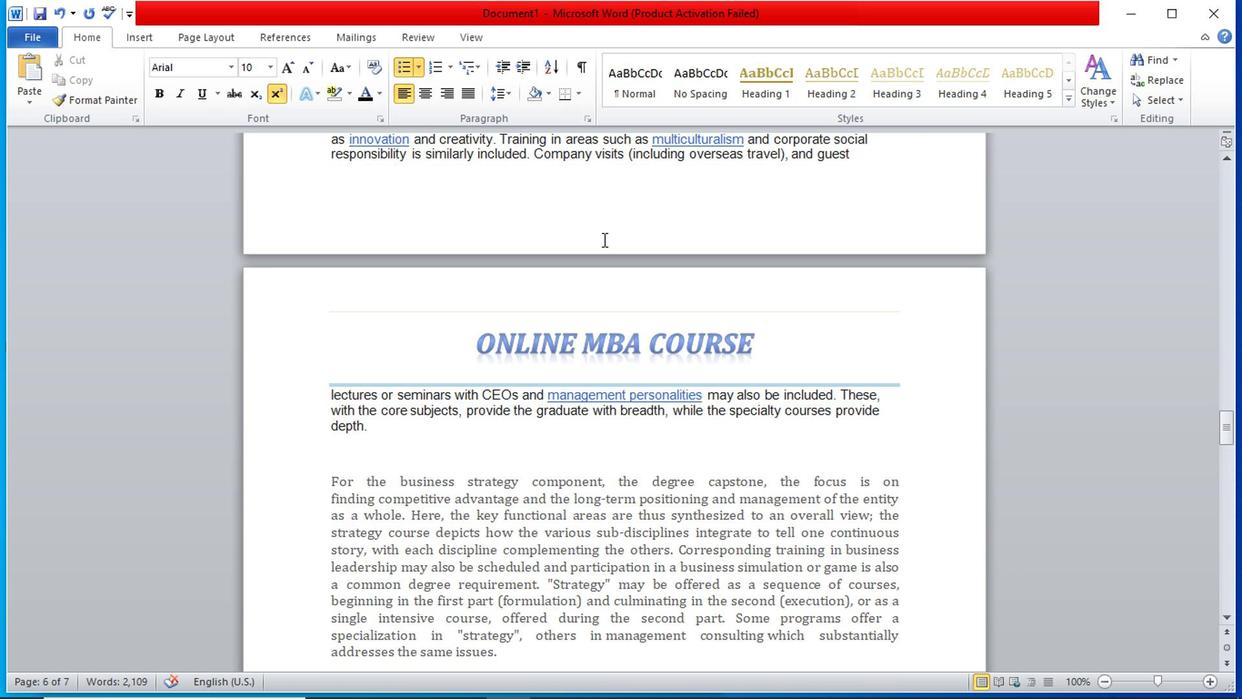 
Action: Mouse scrolled (605, 236) with delta (0, 0)
Screenshot: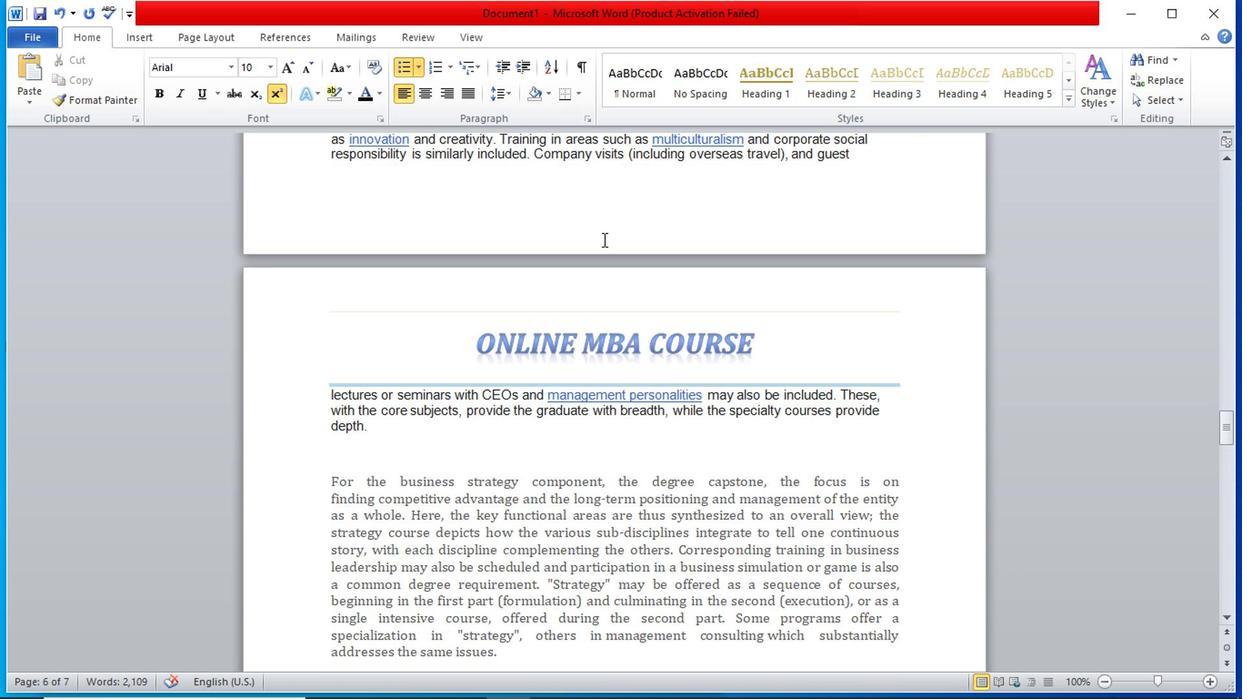 
Action: Mouse scrolled (605, 236) with delta (0, 0)
Screenshot: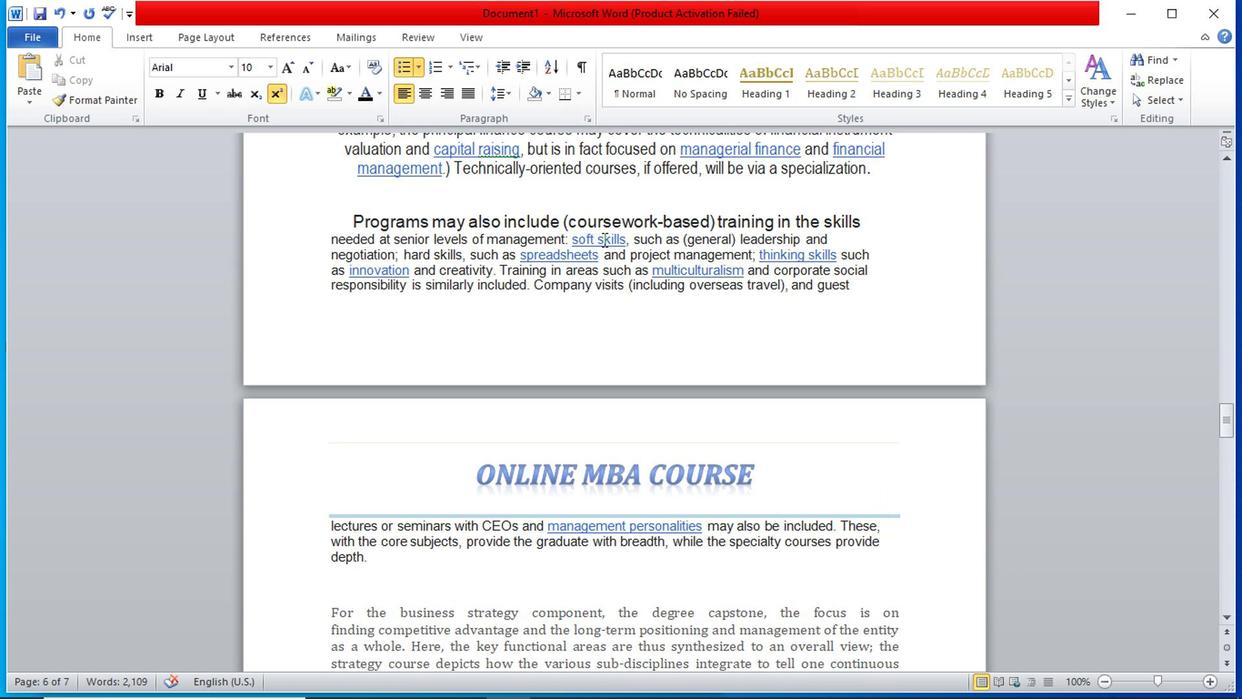 
Action: Mouse scrolled (605, 236) with delta (0, 0)
Screenshot: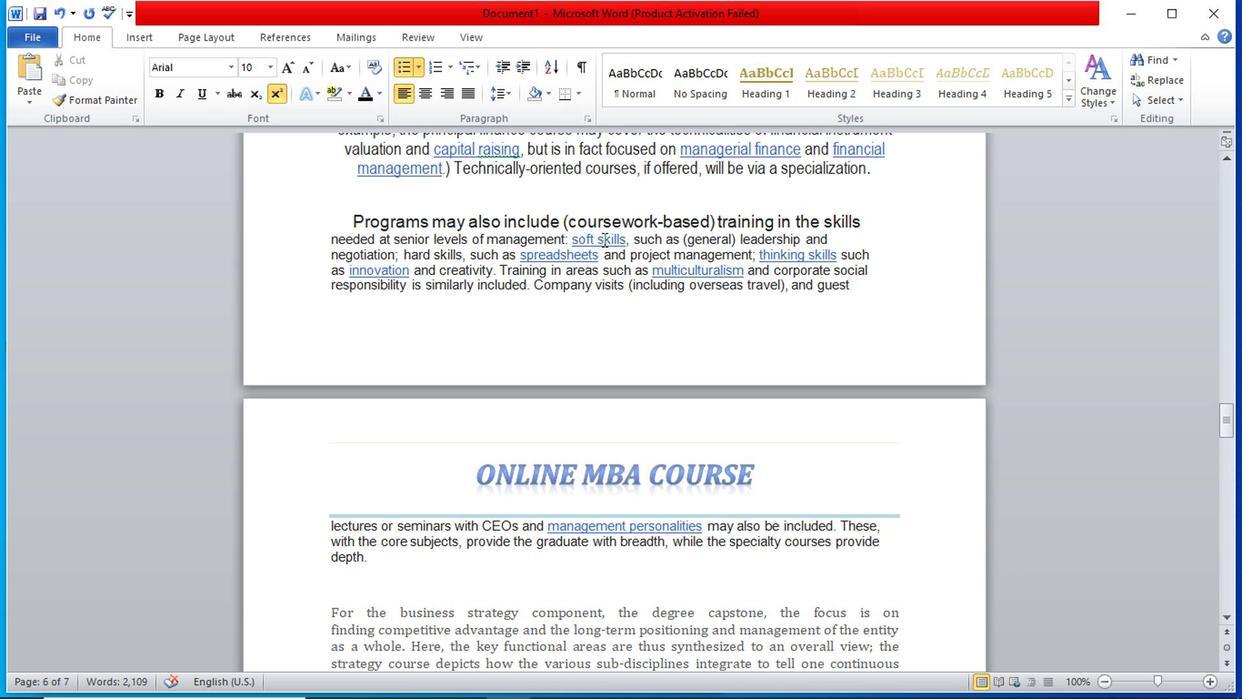 
Action: Mouse scrolled (605, 236) with delta (0, 0)
Screenshot: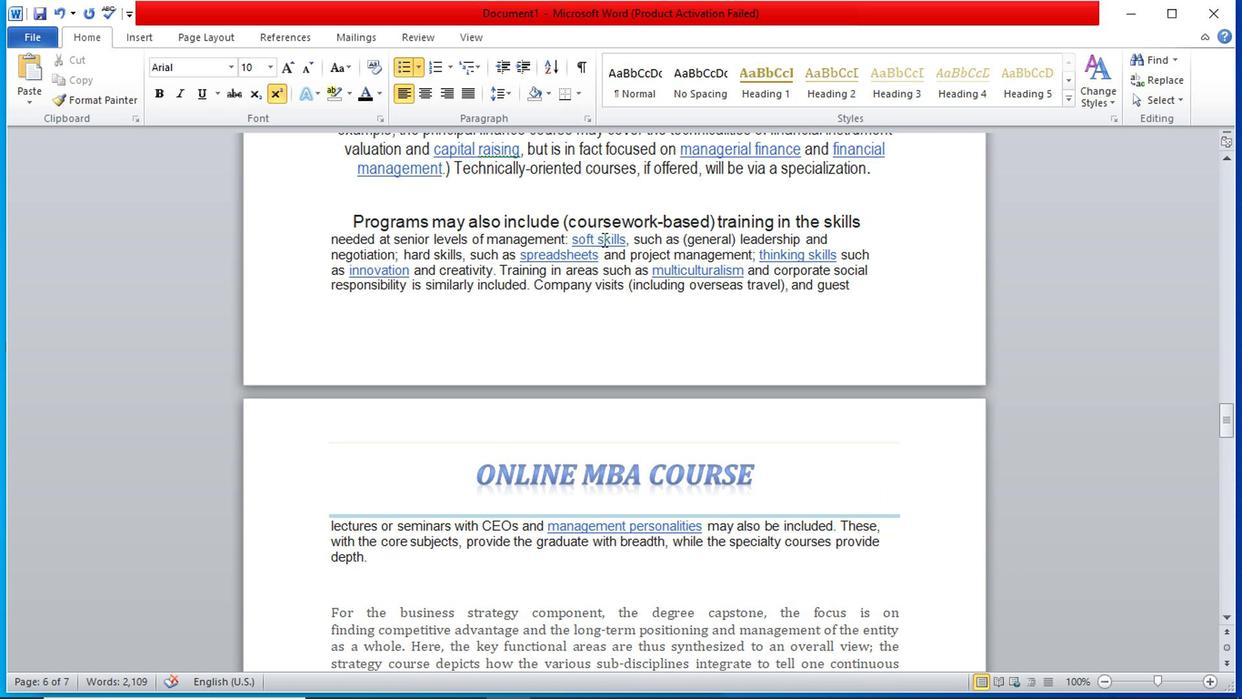 
Action: Mouse scrolled (605, 236) with delta (0, 0)
Screenshot: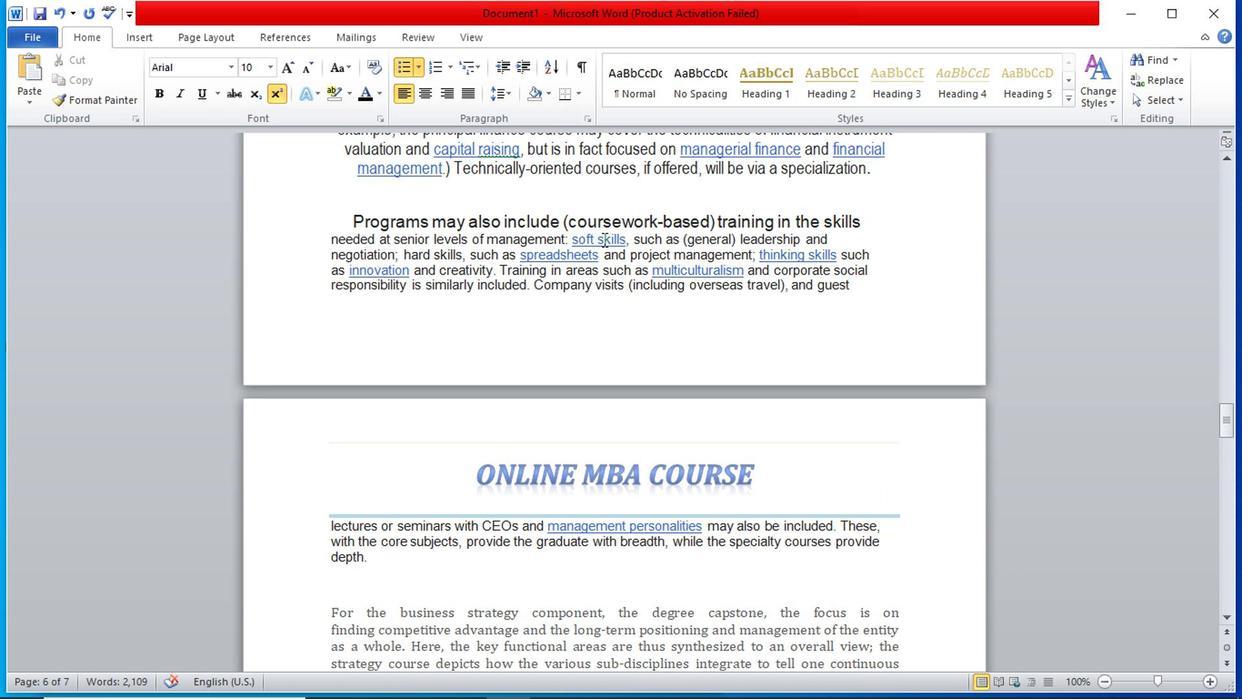 
Action: Mouse scrolled (605, 236) with delta (0, 0)
Screenshot: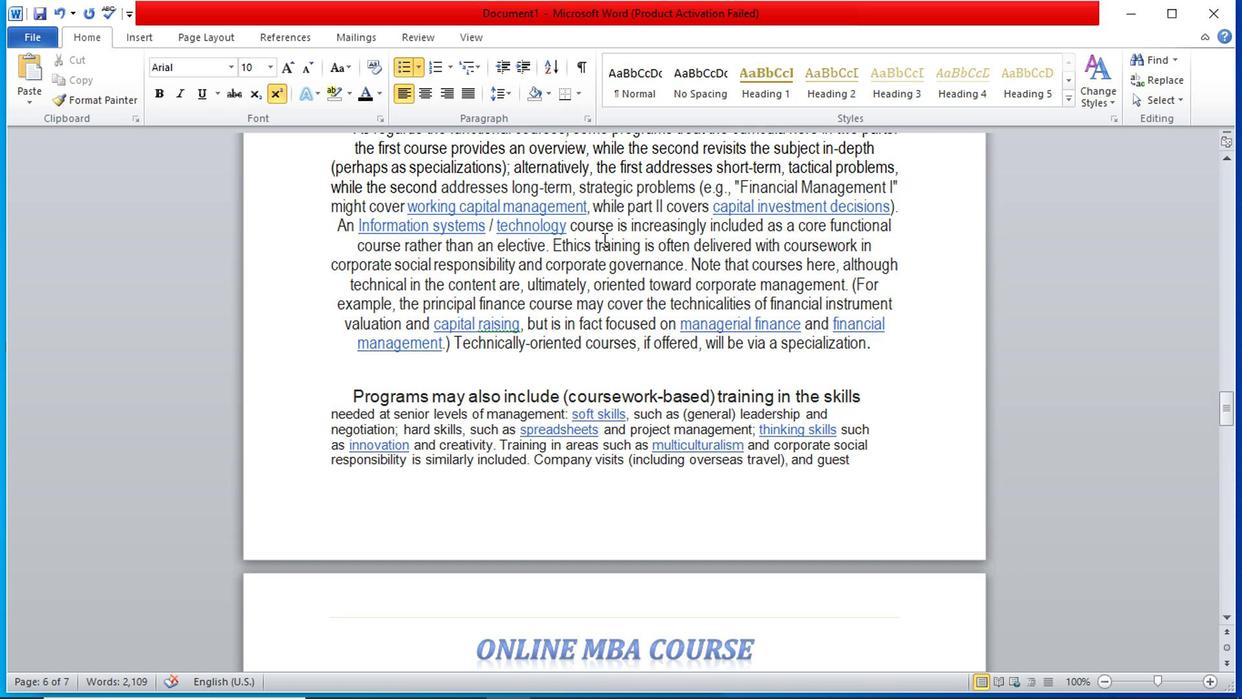 
Action: Mouse scrolled (605, 236) with delta (0, 0)
Screenshot: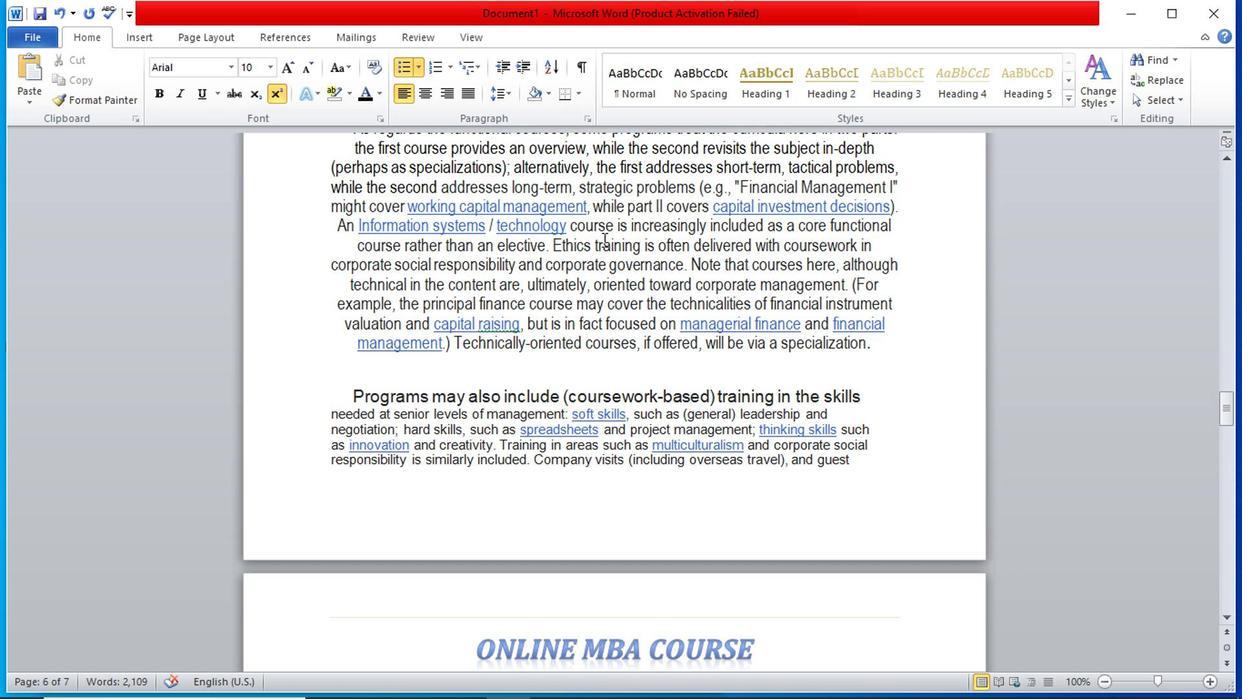 
Action: Mouse scrolled (605, 236) with delta (0, 0)
Screenshot: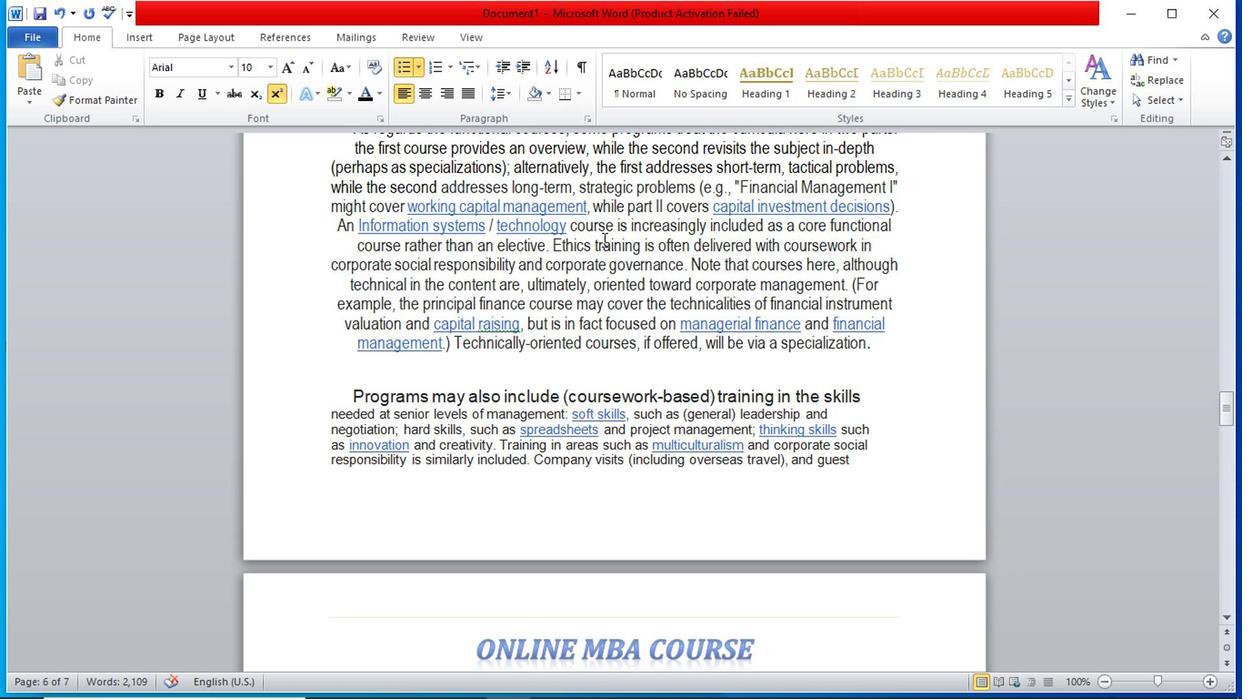
Action: Mouse scrolled (605, 236) with delta (0, 0)
Screenshot: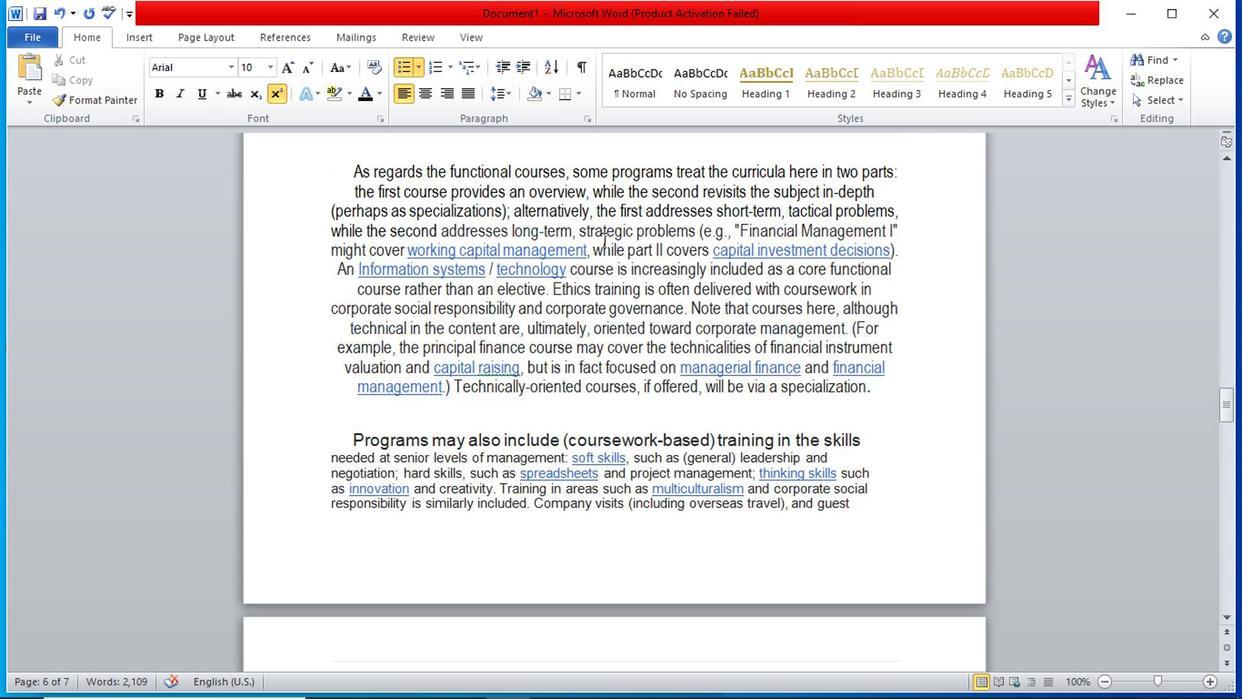 
Action: Mouse scrolled (605, 236) with delta (0, 0)
Screenshot: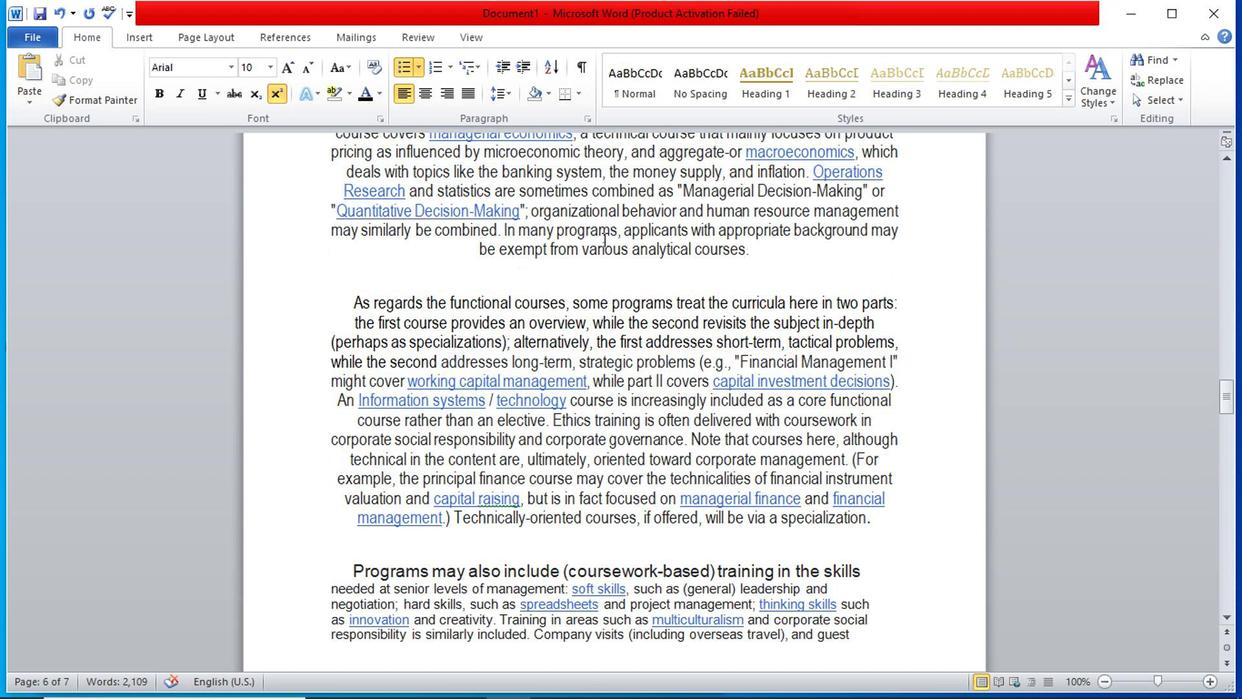 
Action: Mouse scrolled (605, 236) with delta (0, 0)
Screenshot: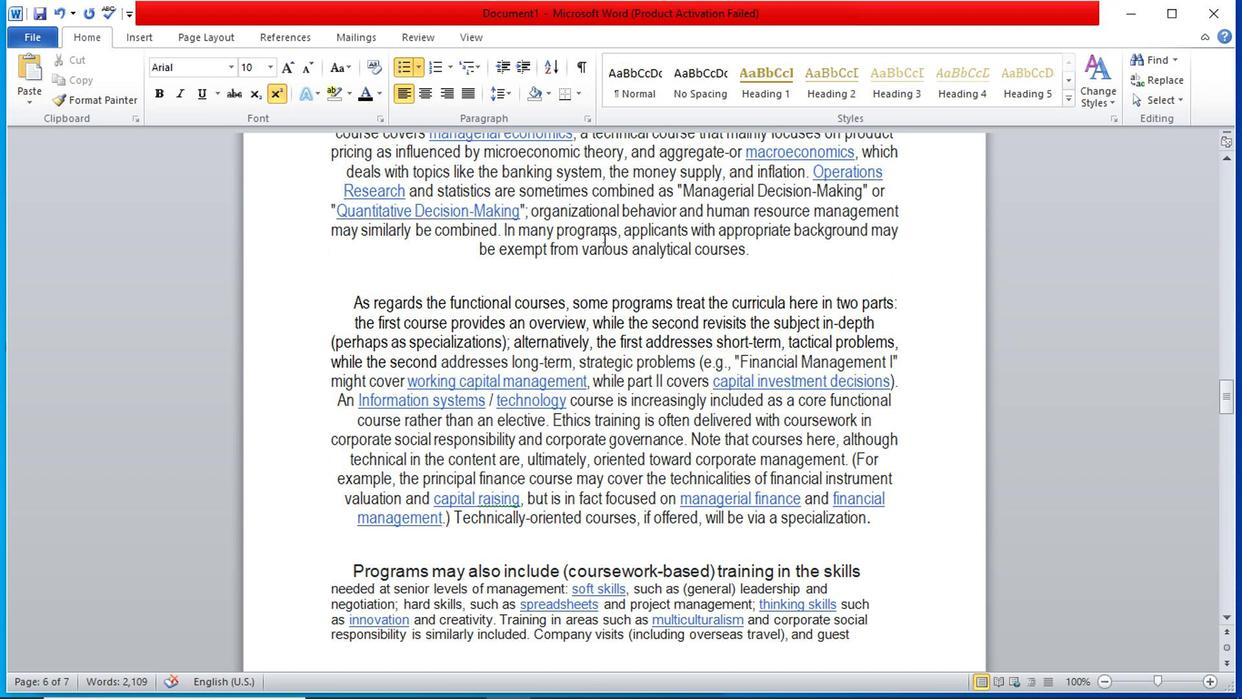 
Action: Mouse scrolled (605, 236) with delta (0, 0)
Screenshot: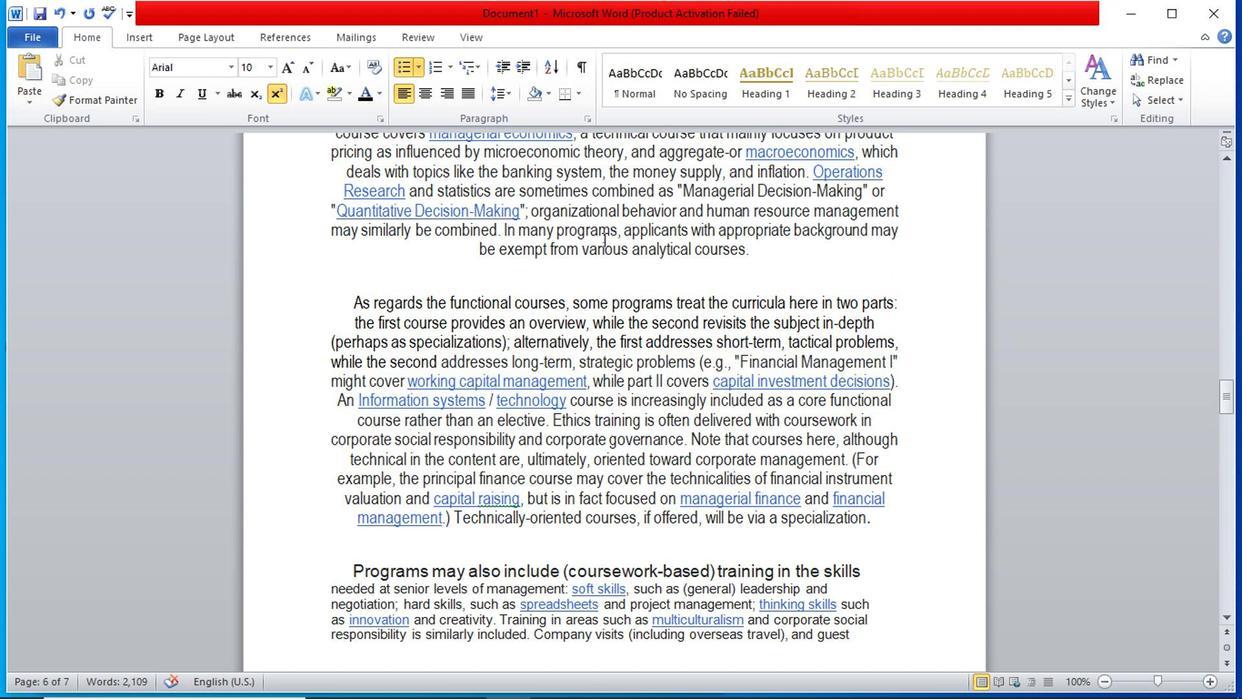 
Action: Mouse scrolled (605, 236) with delta (0, 0)
Screenshot: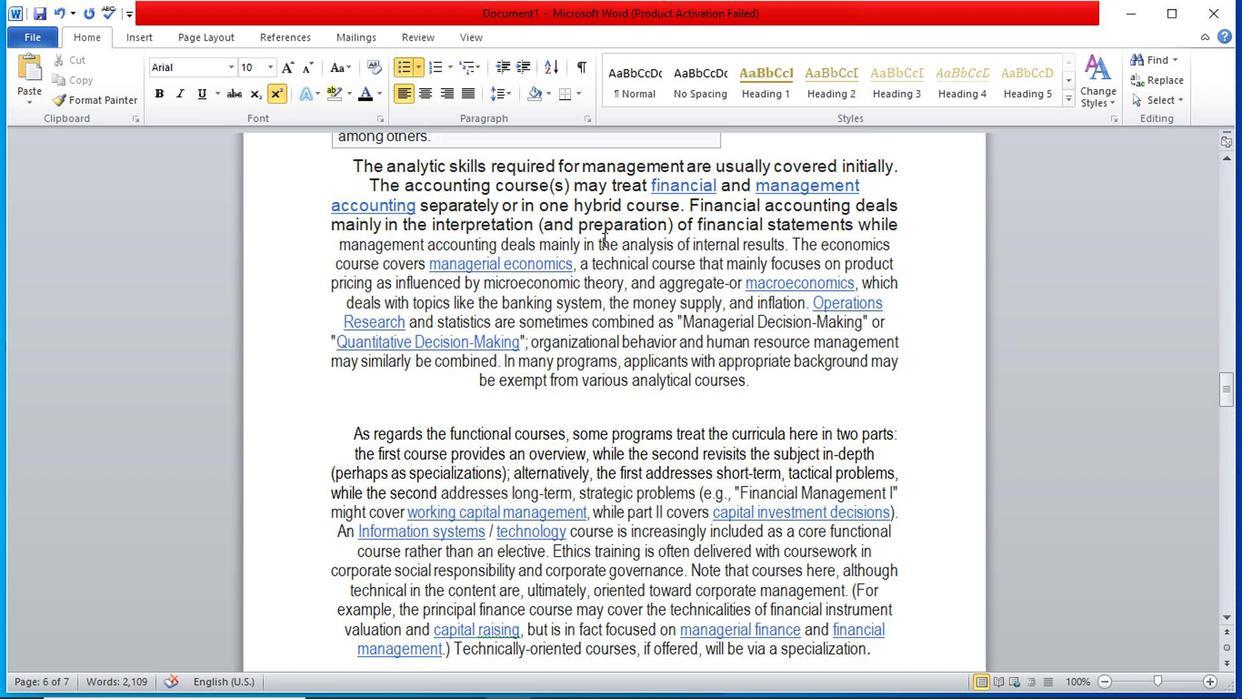 
Action: Mouse scrolled (605, 236) with delta (0, 0)
Screenshot: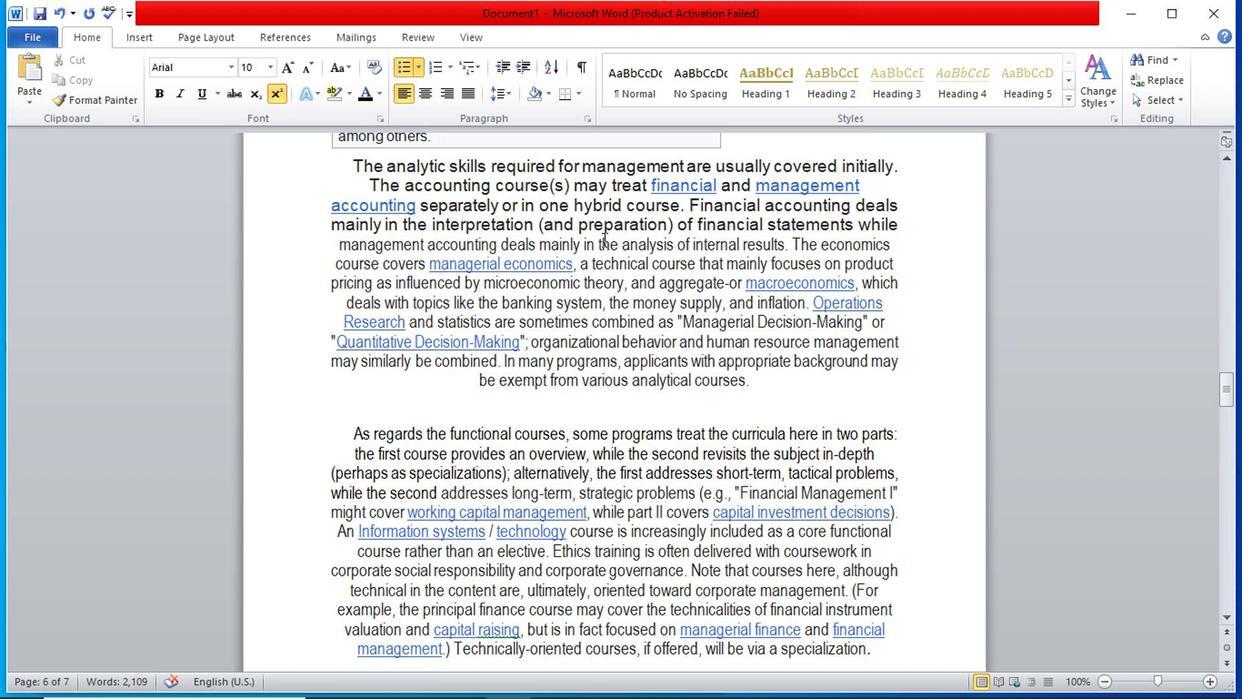 
Action: Mouse scrolled (605, 236) with delta (0, 0)
Screenshot: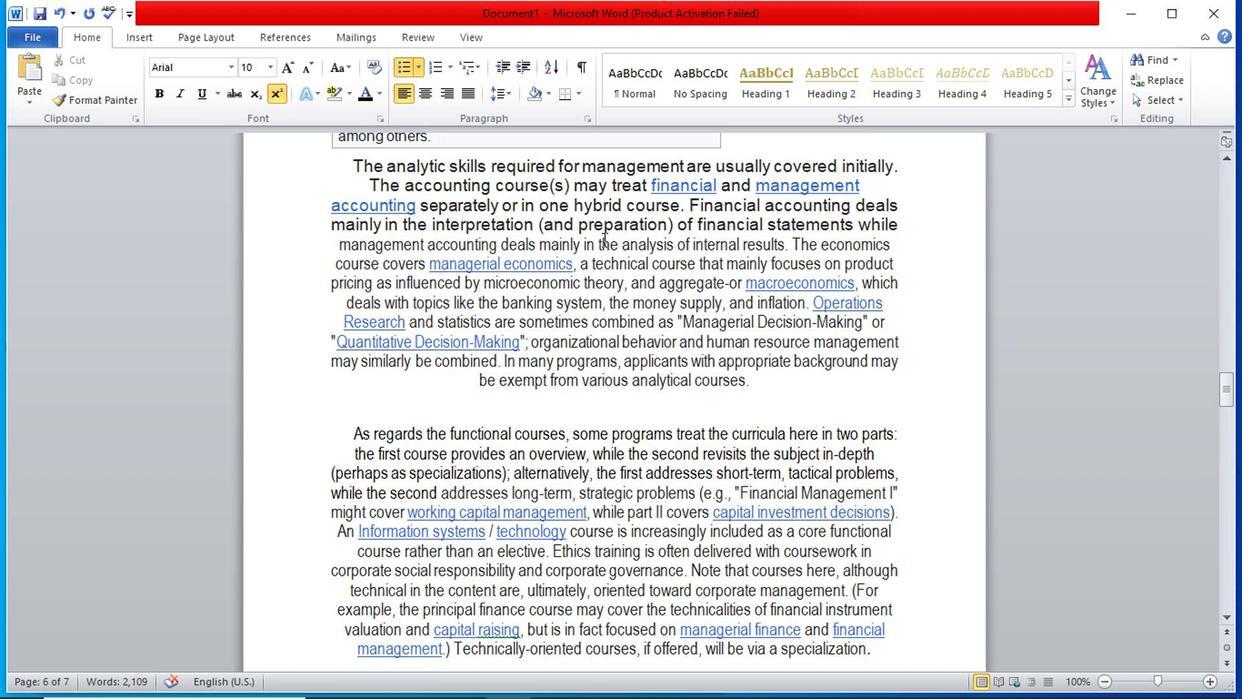 
Action: Mouse scrolled (605, 236) with delta (0, 0)
Screenshot: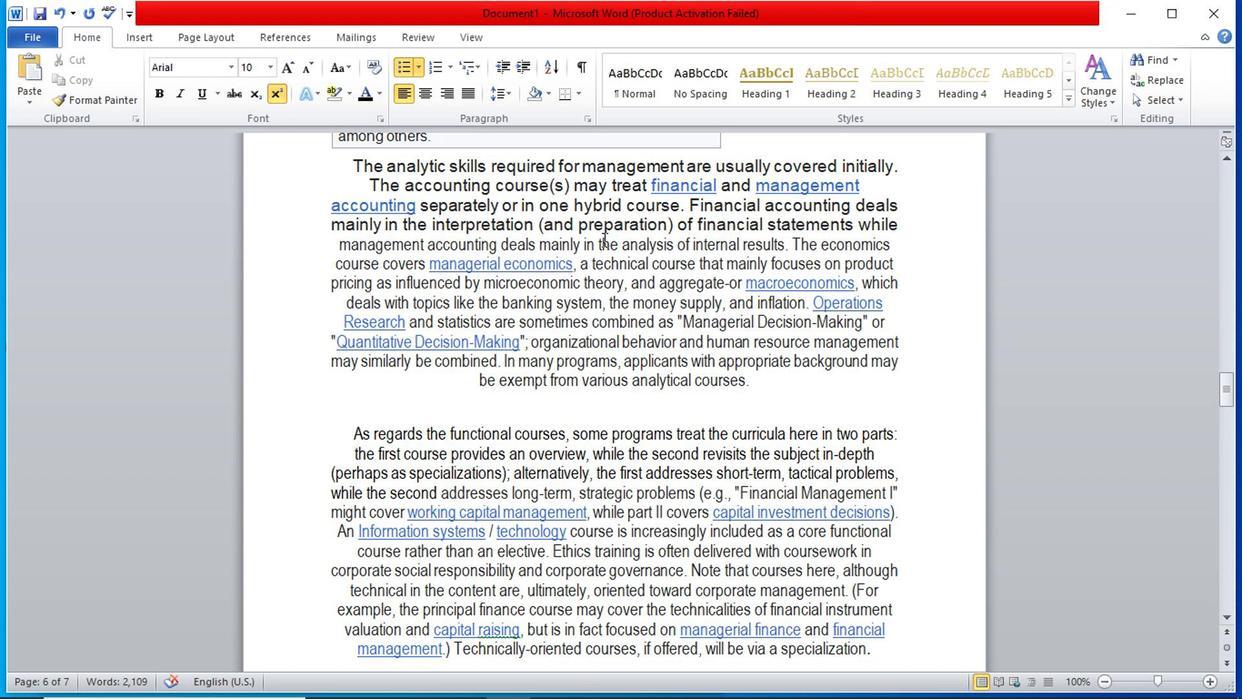 
Action: Mouse scrolled (605, 236) with delta (0, 0)
Screenshot: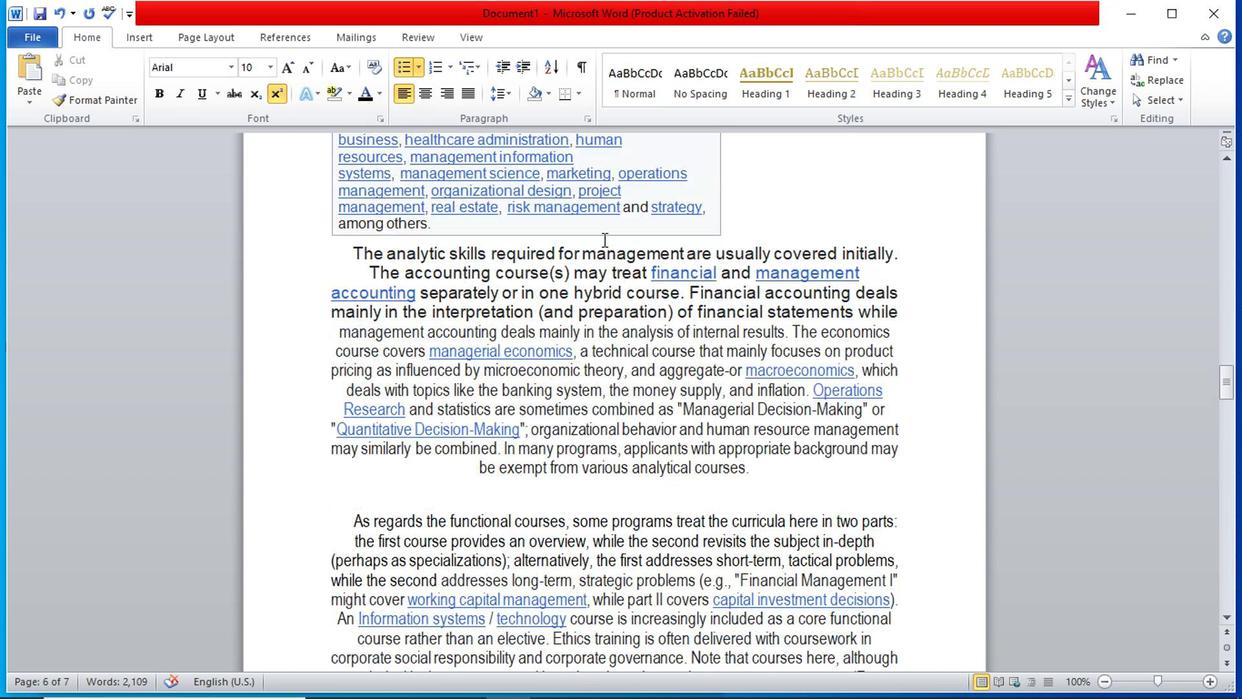 
Action: Mouse scrolled (605, 236) with delta (0, 0)
Screenshot: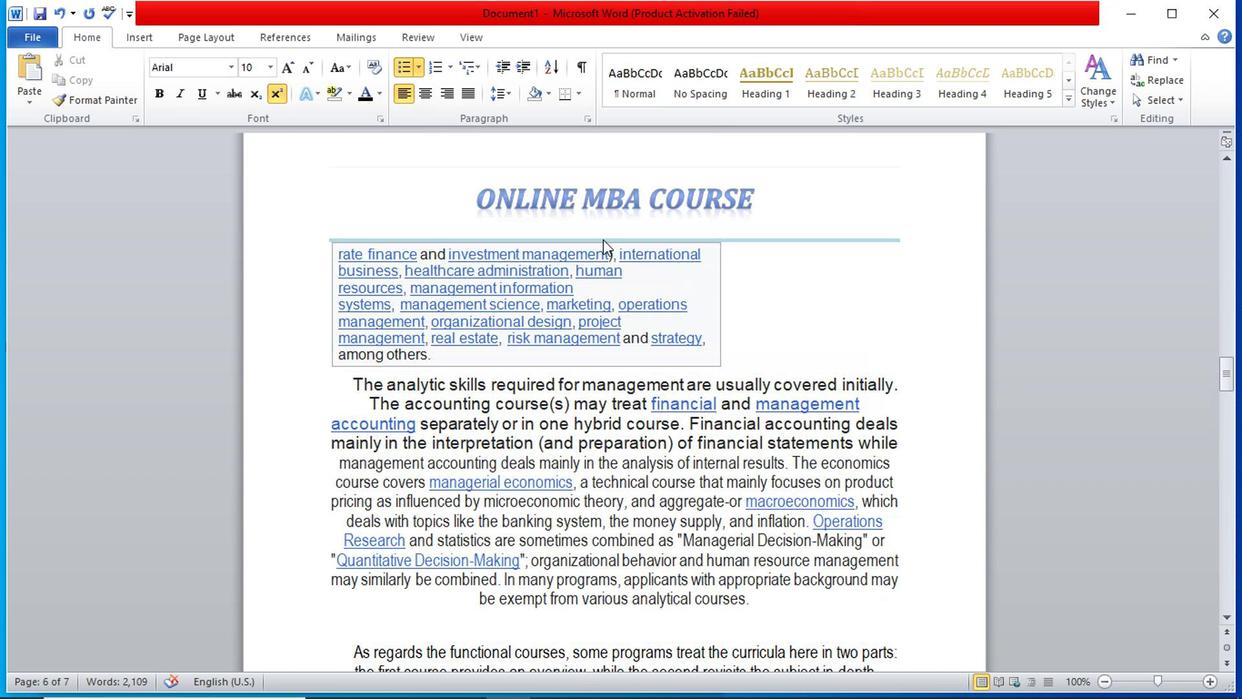 
Action: Mouse scrolled (605, 236) with delta (0, 0)
Screenshot: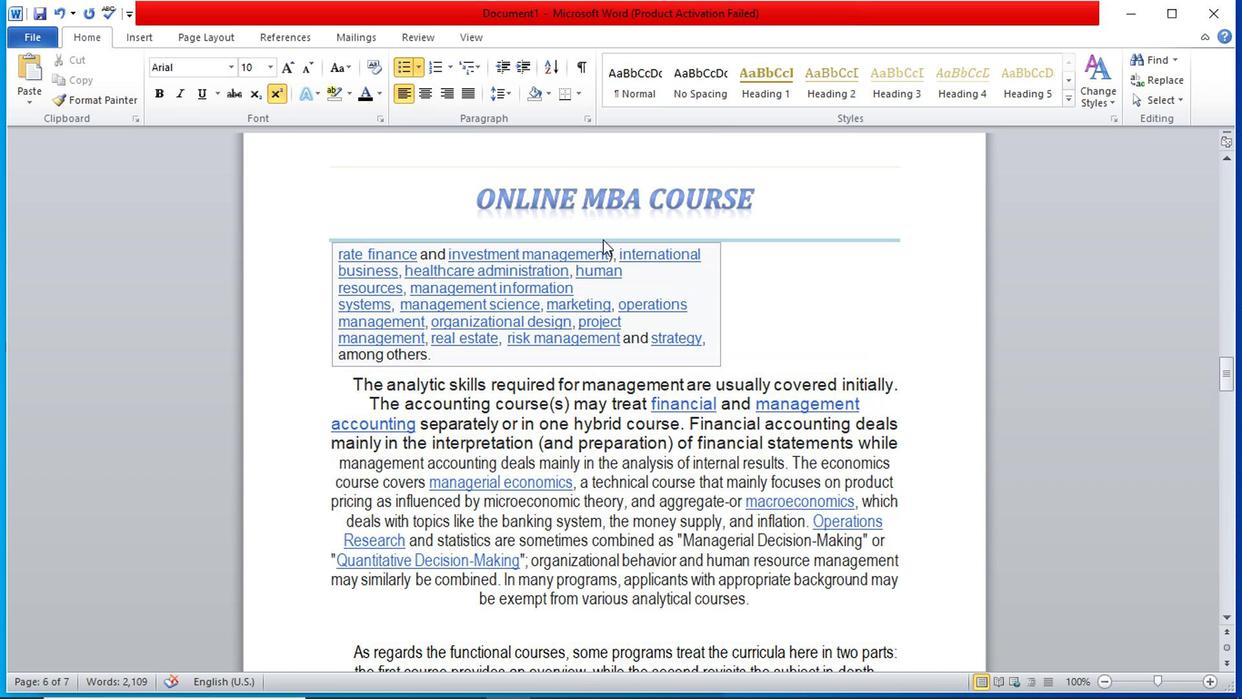 
Action: Mouse scrolled (605, 236) with delta (0, 0)
Screenshot: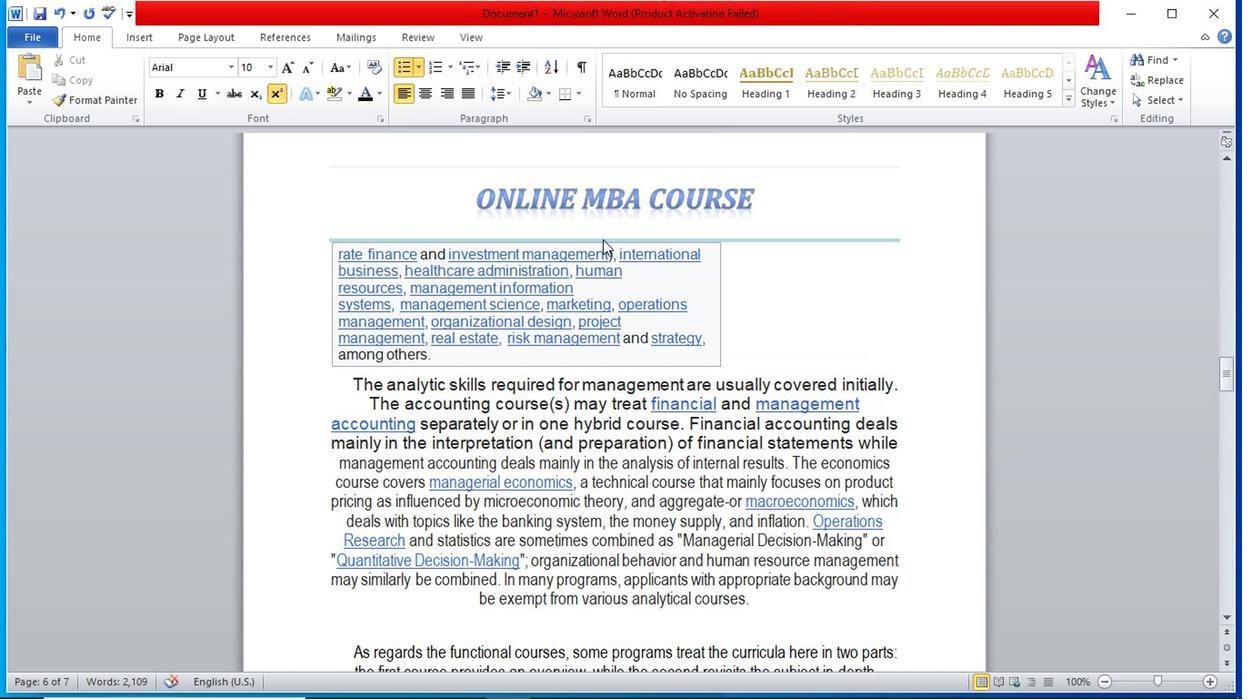 
Action: Mouse scrolled (605, 236) with delta (0, 0)
Screenshot: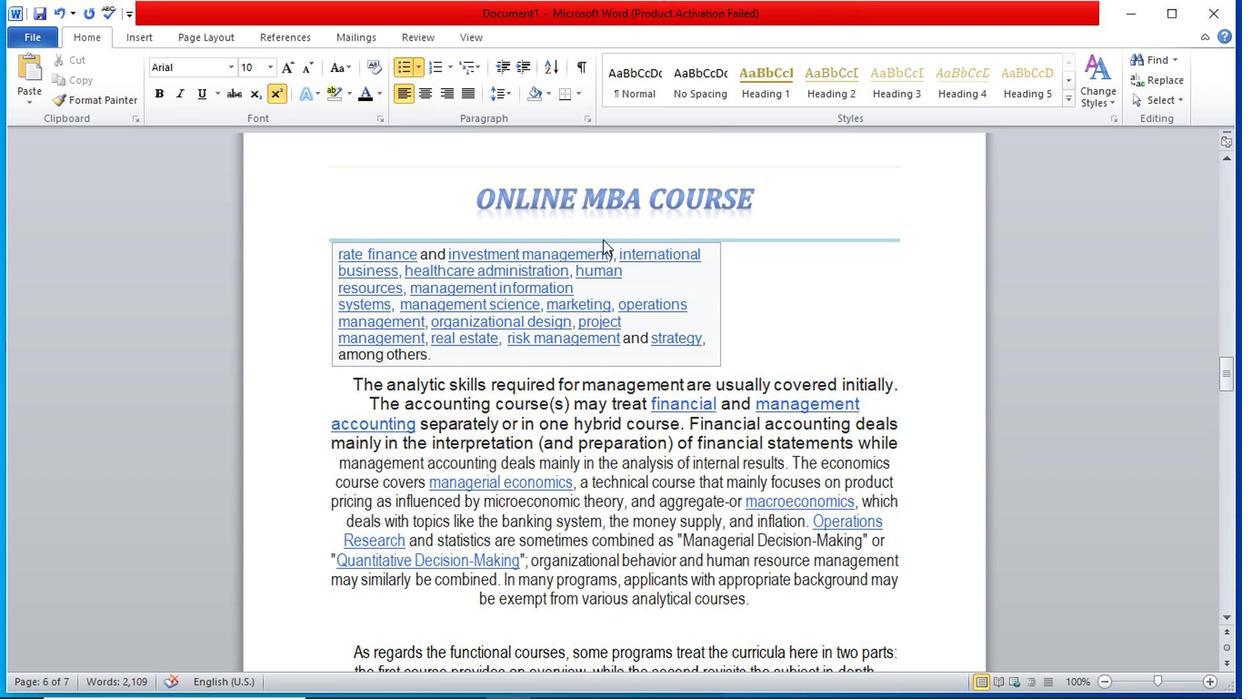 
Action: Mouse scrolled (605, 236) with delta (0, 0)
Screenshot: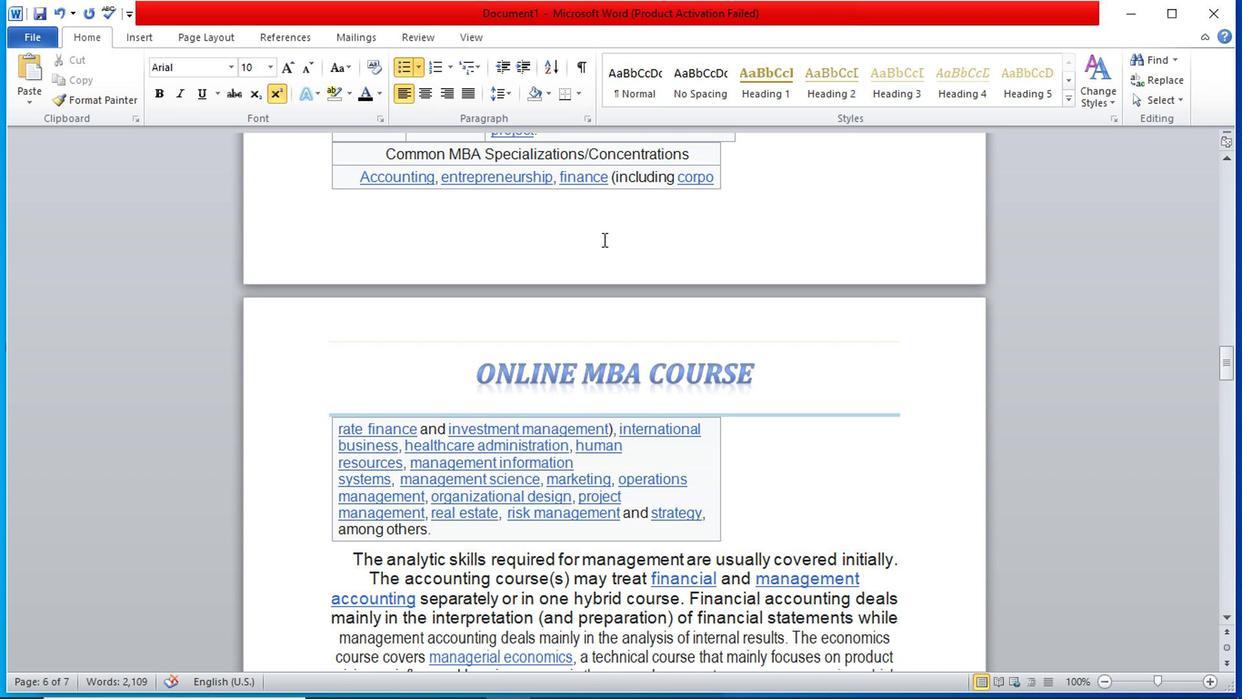 
Action: Mouse scrolled (605, 236) with delta (0, 0)
Screenshot: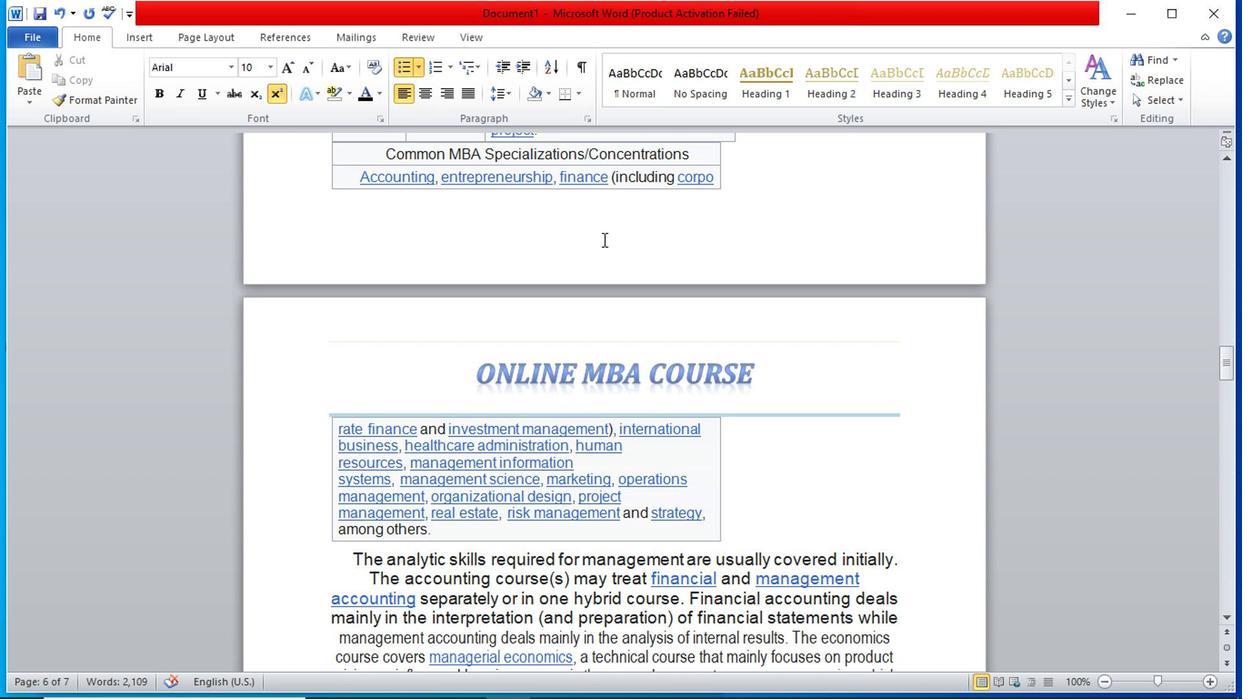 
Action: Mouse scrolled (605, 236) with delta (0, 0)
Screenshot: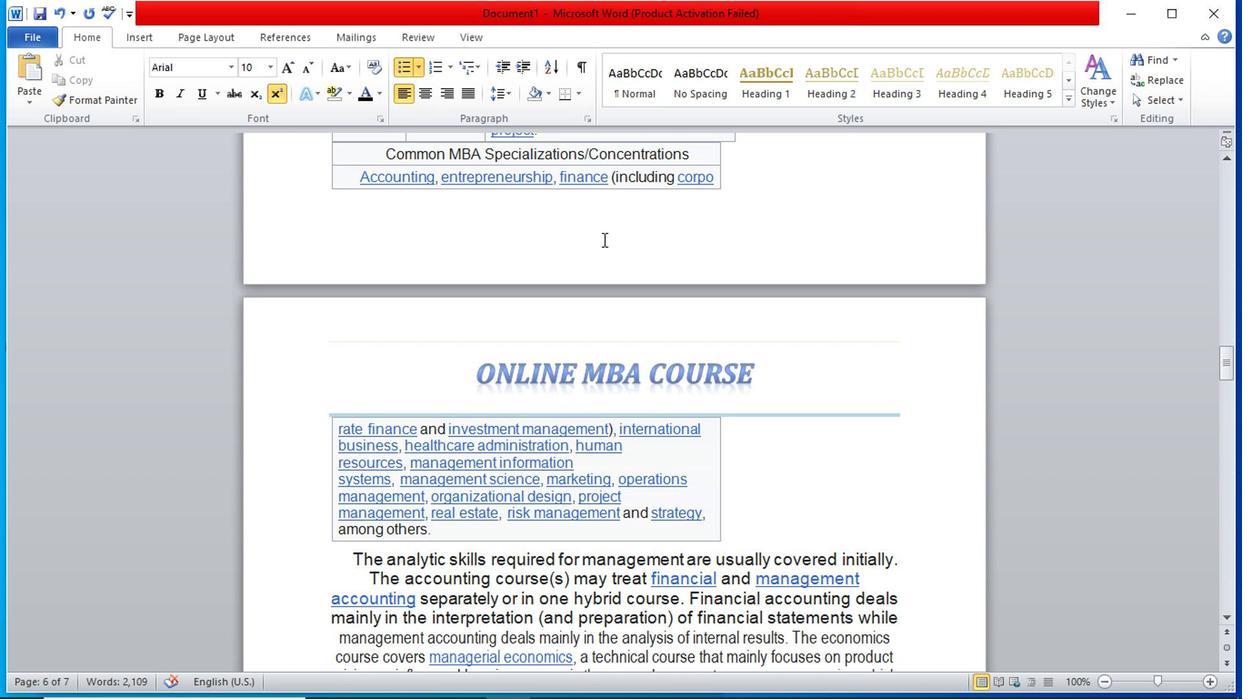 
Action: Mouse scrolled (605, 236) with delta (0, 0)
Screenshot: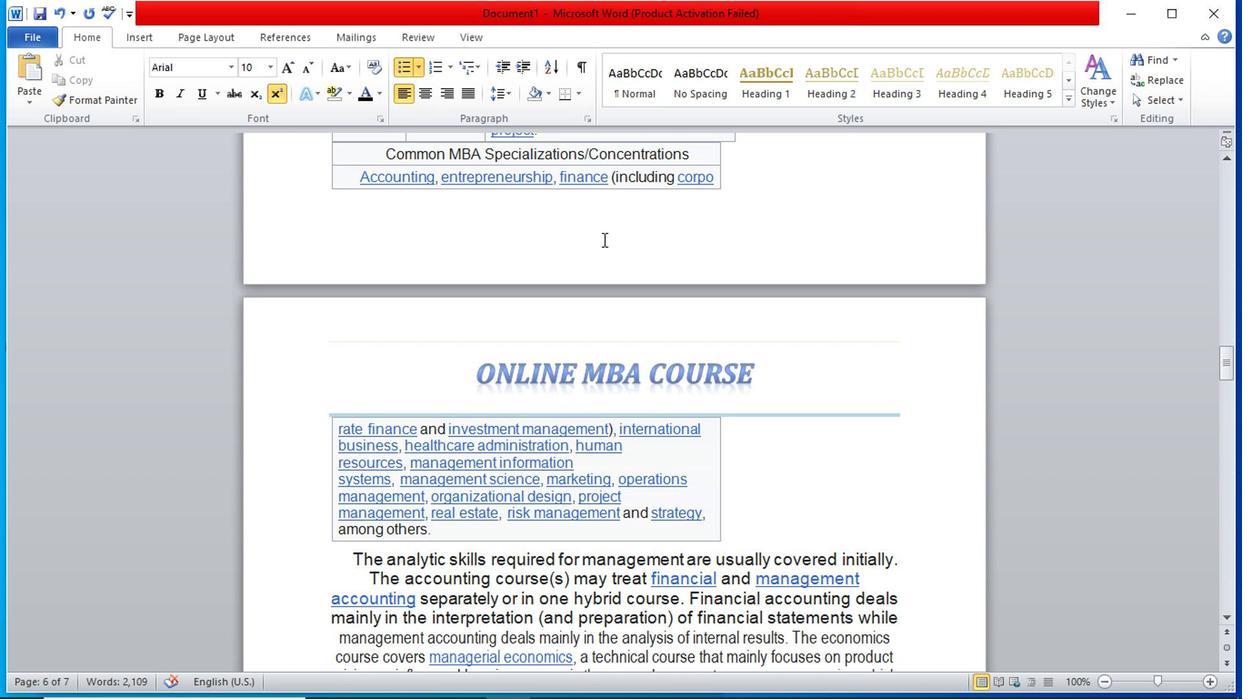 
Action: Mouse scrolled (605, 236) with delta (0, 0)
Screenshot: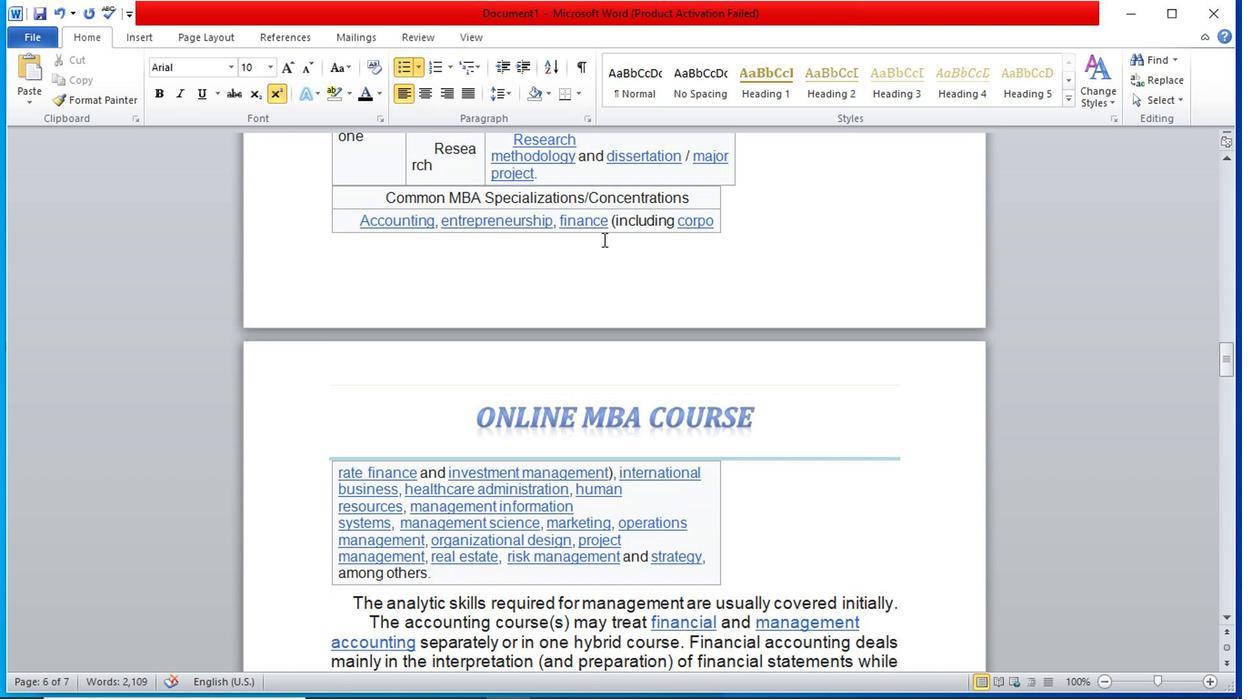 
Action: Mouse scrolled (605, 236) with delta (0, 0)
Screenshot: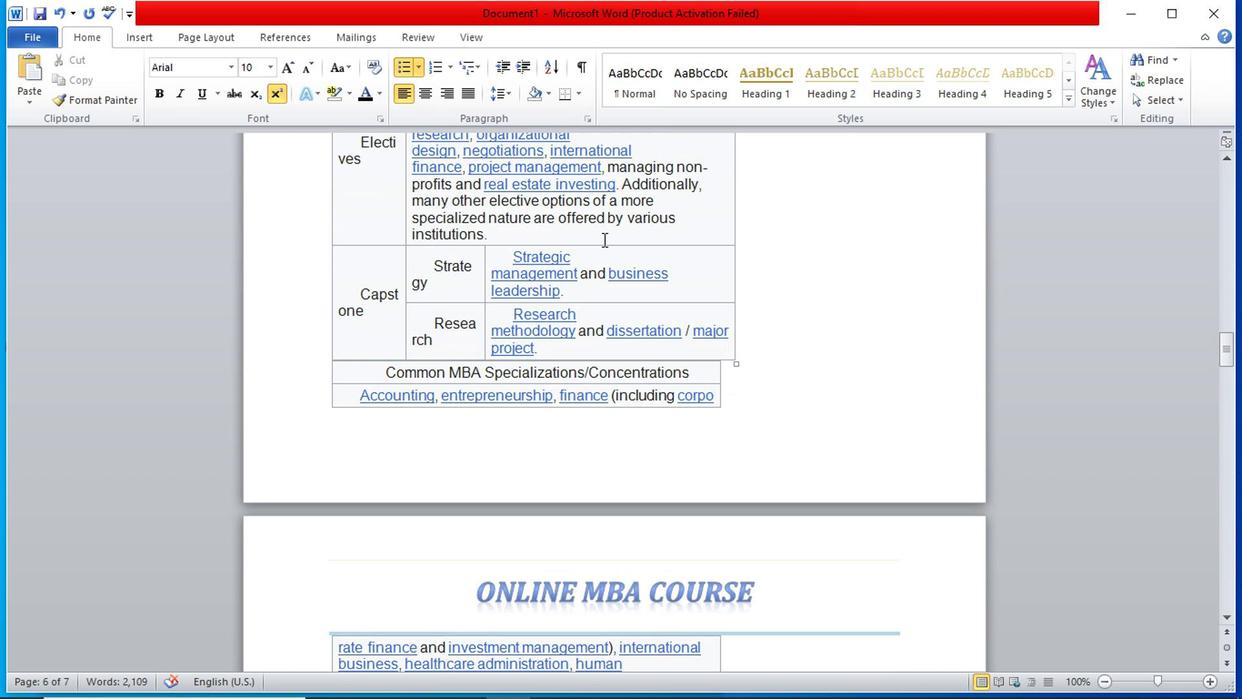 
Action: Mouse moved to (605, 236)
Screenshot: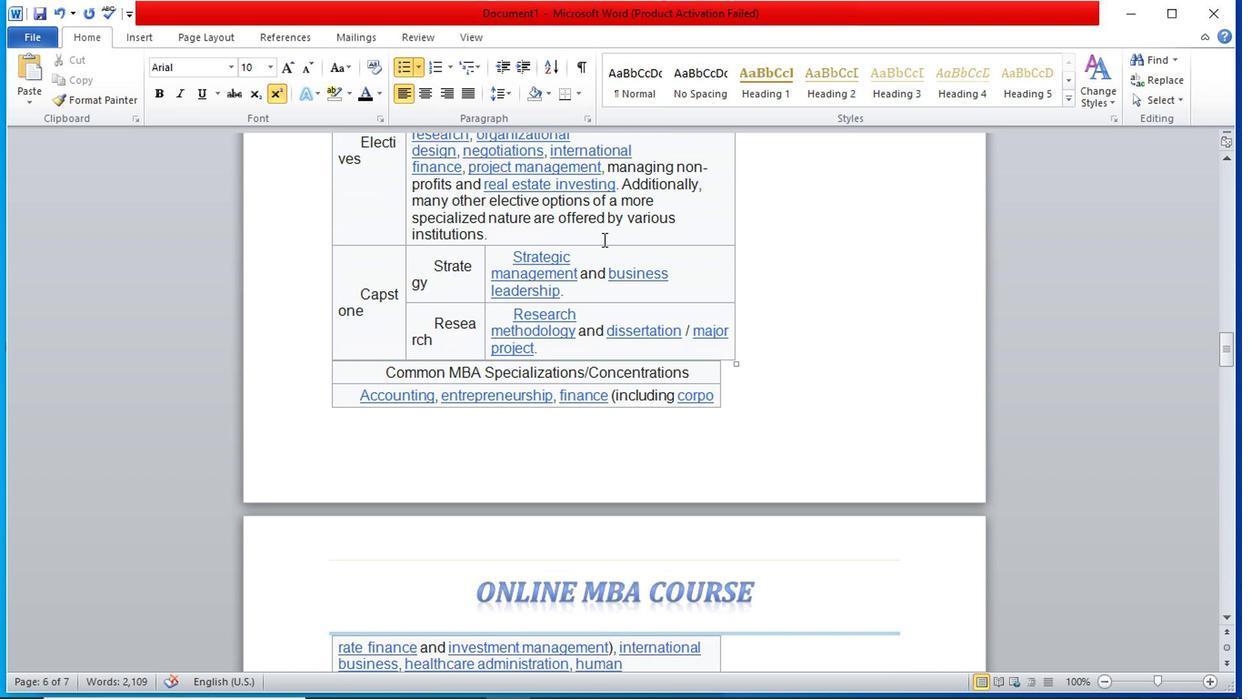 
Action: Mouse scrolled (605, 236) with delta (0, 0)
Screenshot: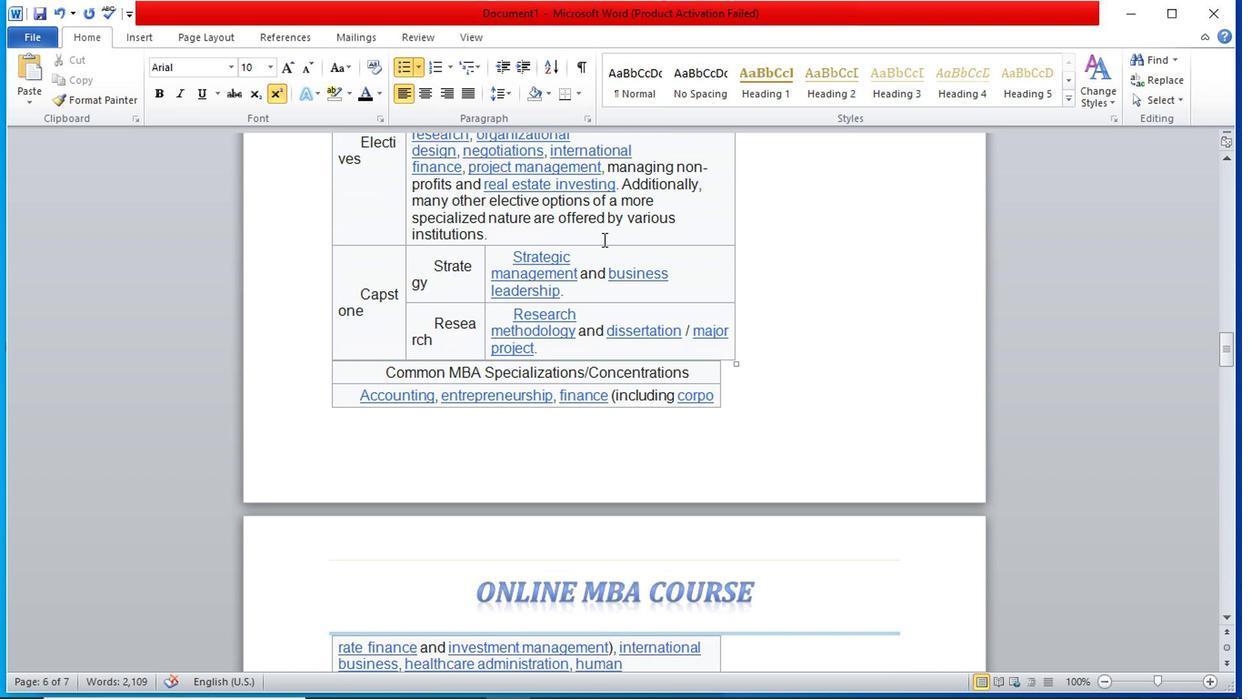 
Action: Mouse scrolled (605, 236) with delta (0, 0)
Screenshot: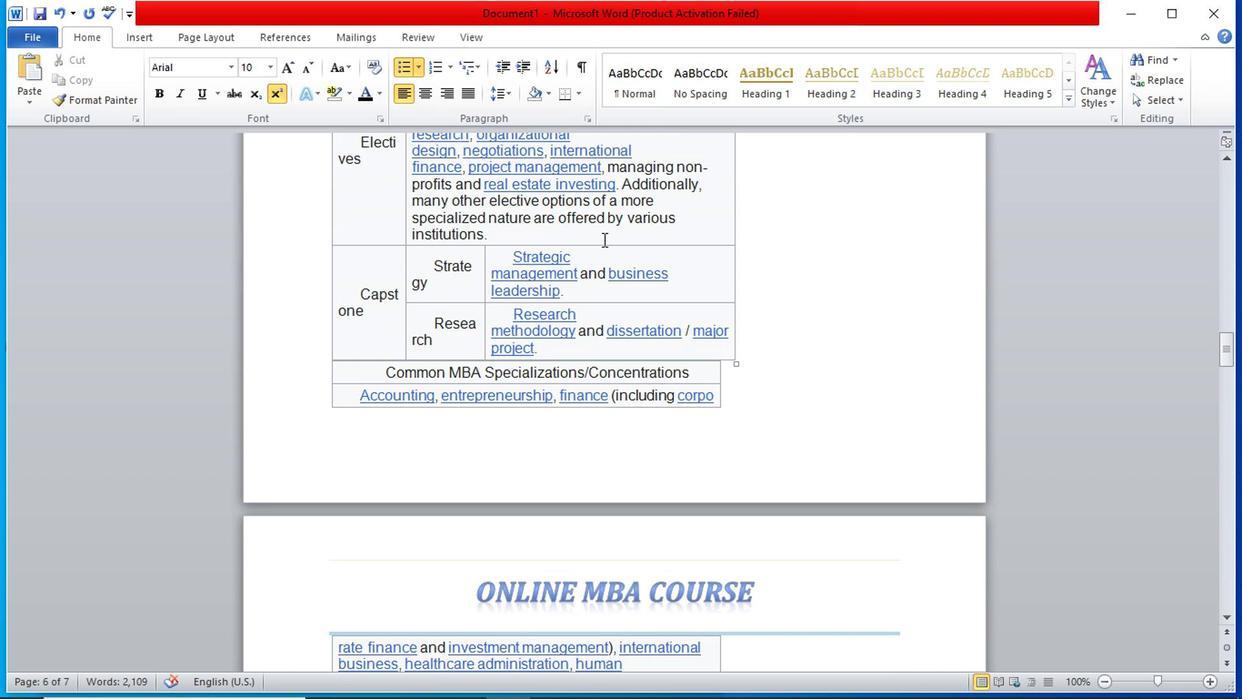 
Action: Mouse scrolled (605, 236) with delta (0, 0)
Screenshot: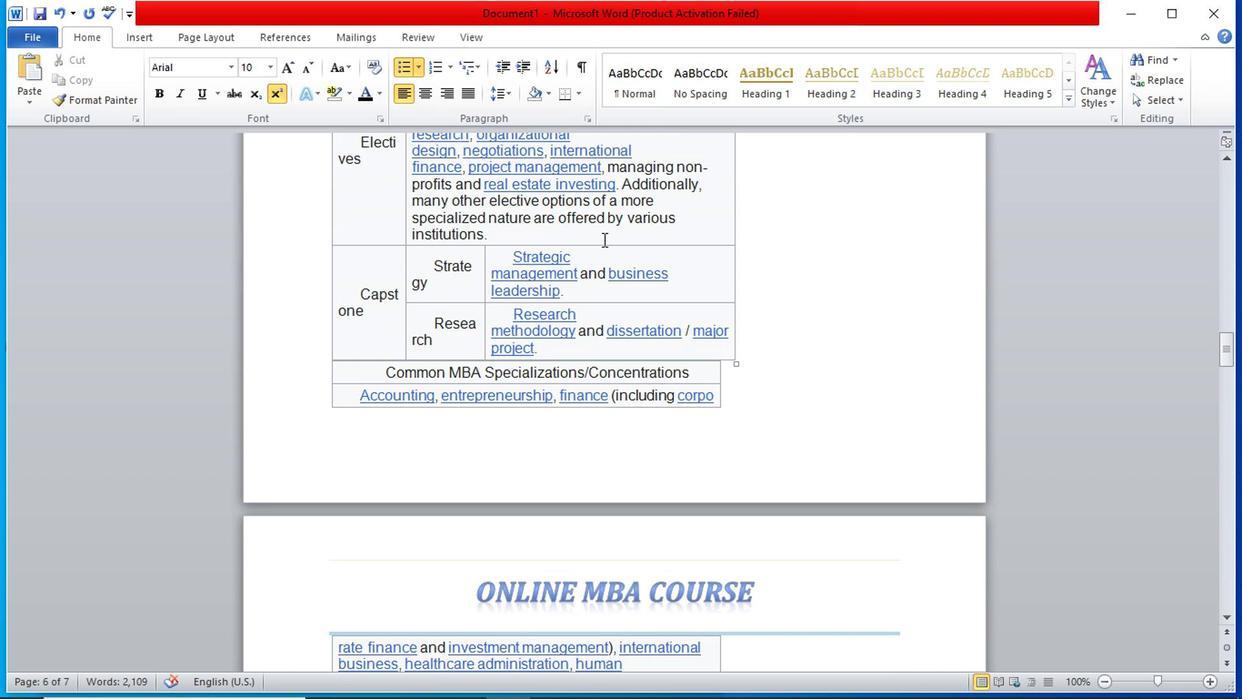 
Action: Mouse scrolled (605, 236) with delta (0, 0)
Screenshot: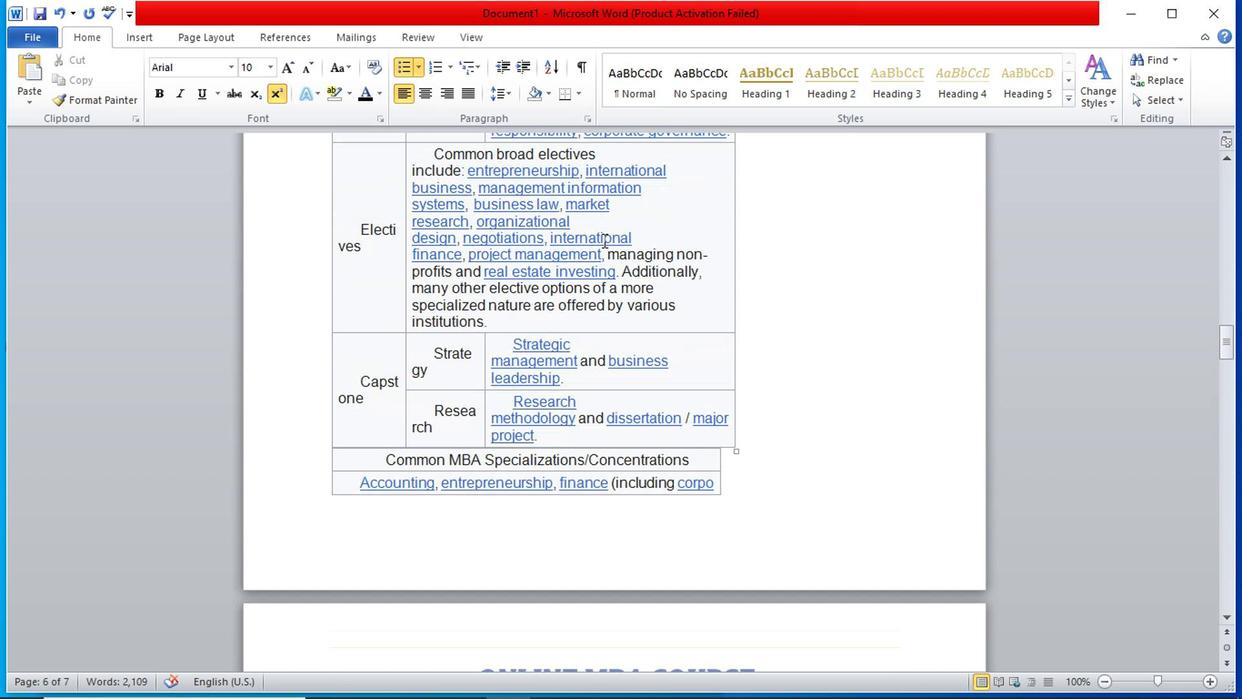 
Action: Mouse scrolled (605, 236) with delta (0, 0)
Screenshot: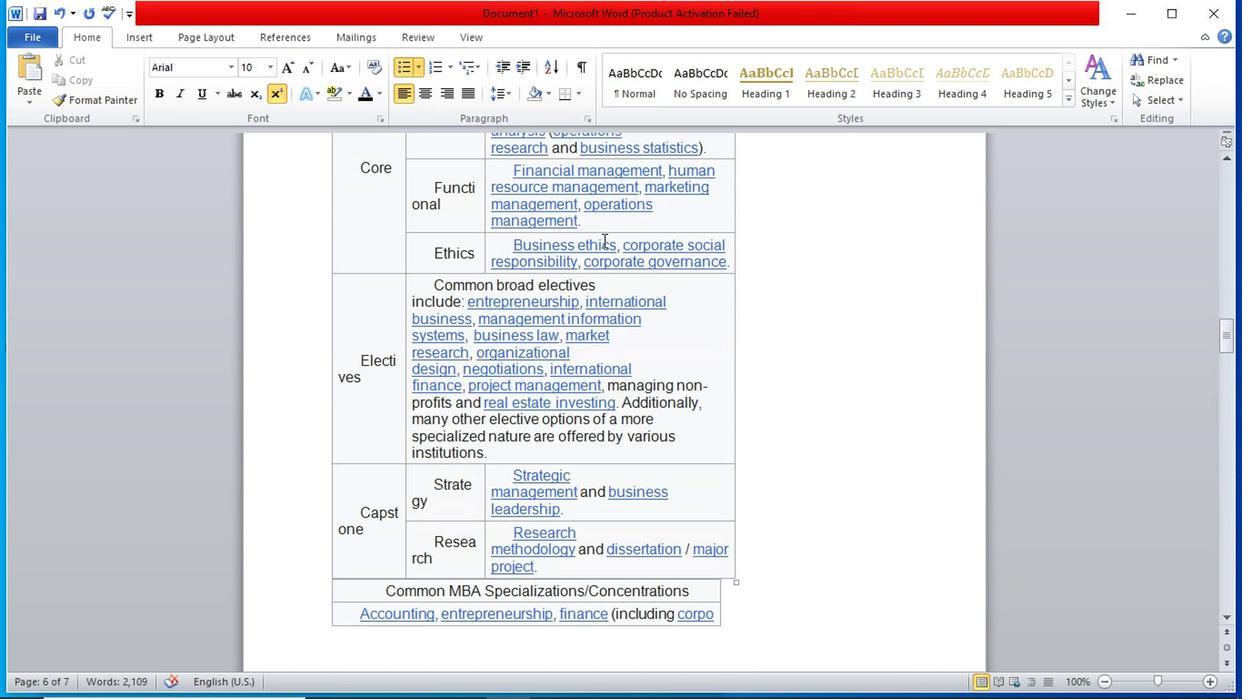 
Action: Mouse scrolled (605, 236) with delta (0, 0)
Screenshot: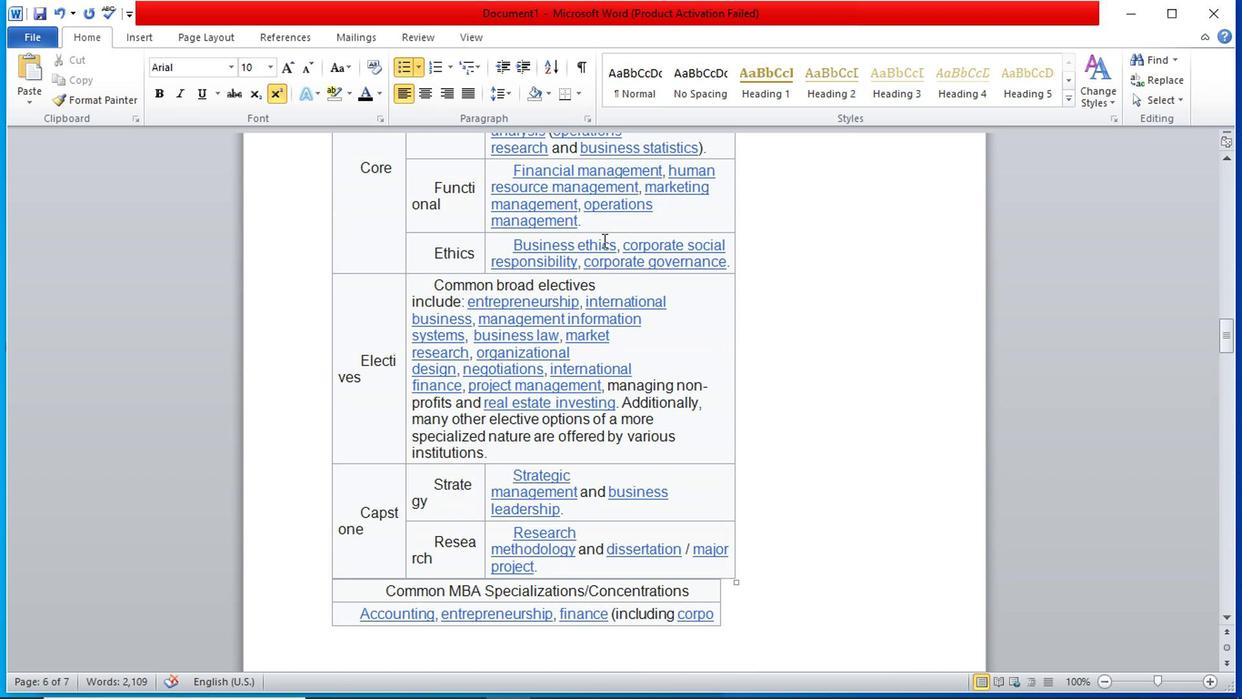 
Action: Mouse moved to (605, 236)
Screenshot: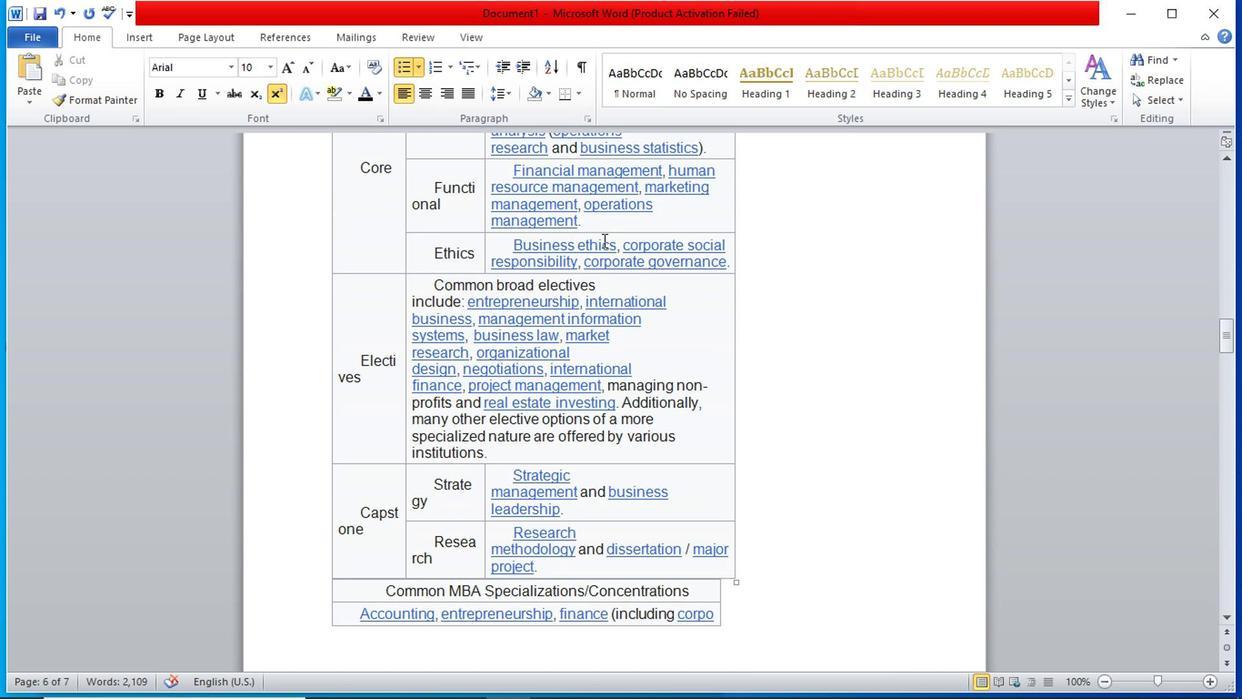
Action: Mouse scrolled (605, 236) with delta (0, 0)
Screenshot: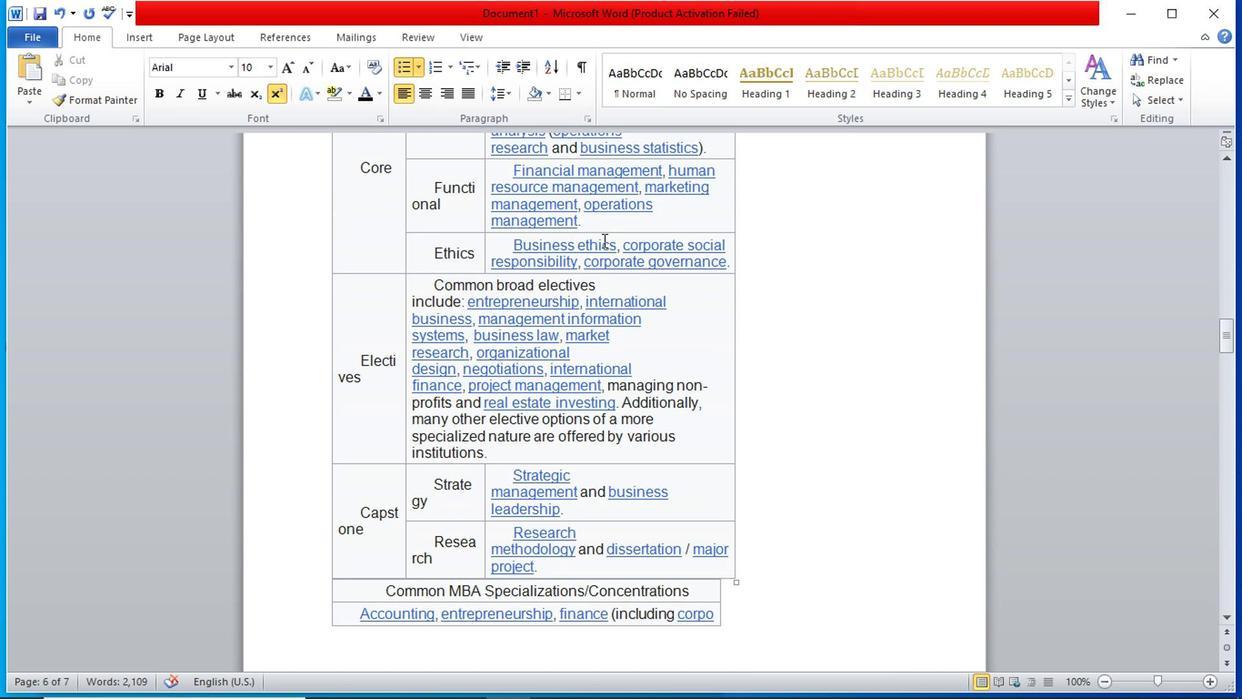 
Action: Mouse moved to (605, 236)
Screenshot: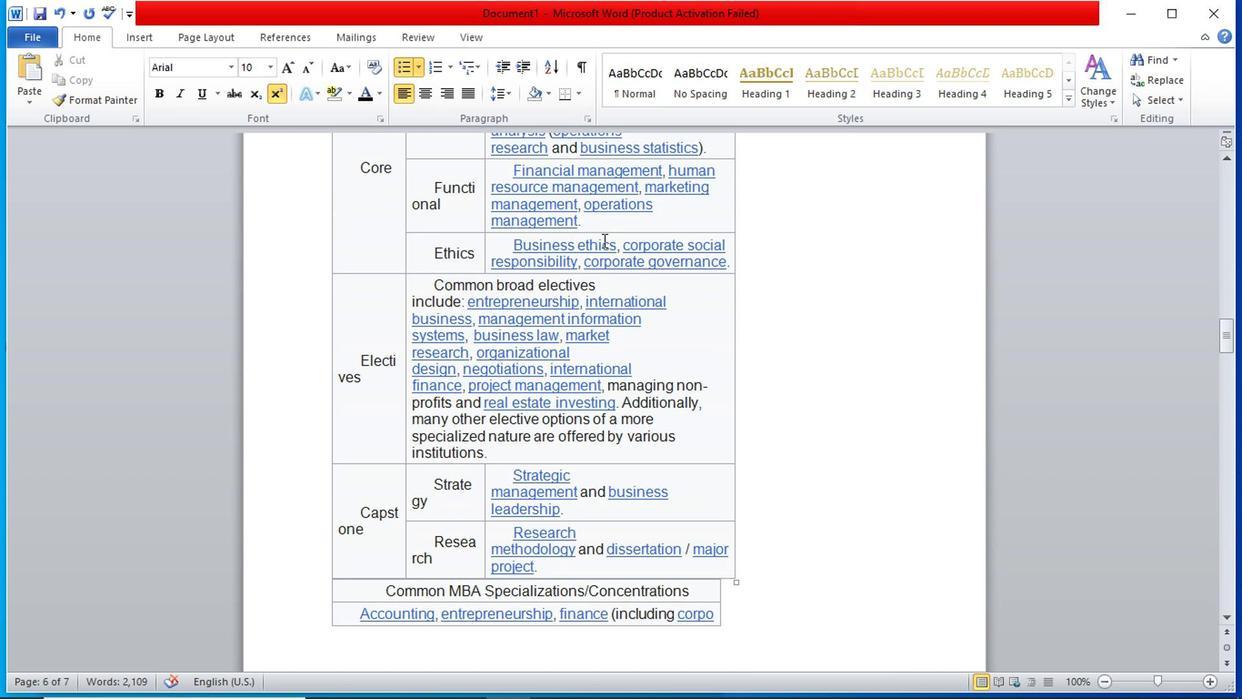 
Action: Mouse scrolled (605, 238) with delta (0, 1)
Screenshot: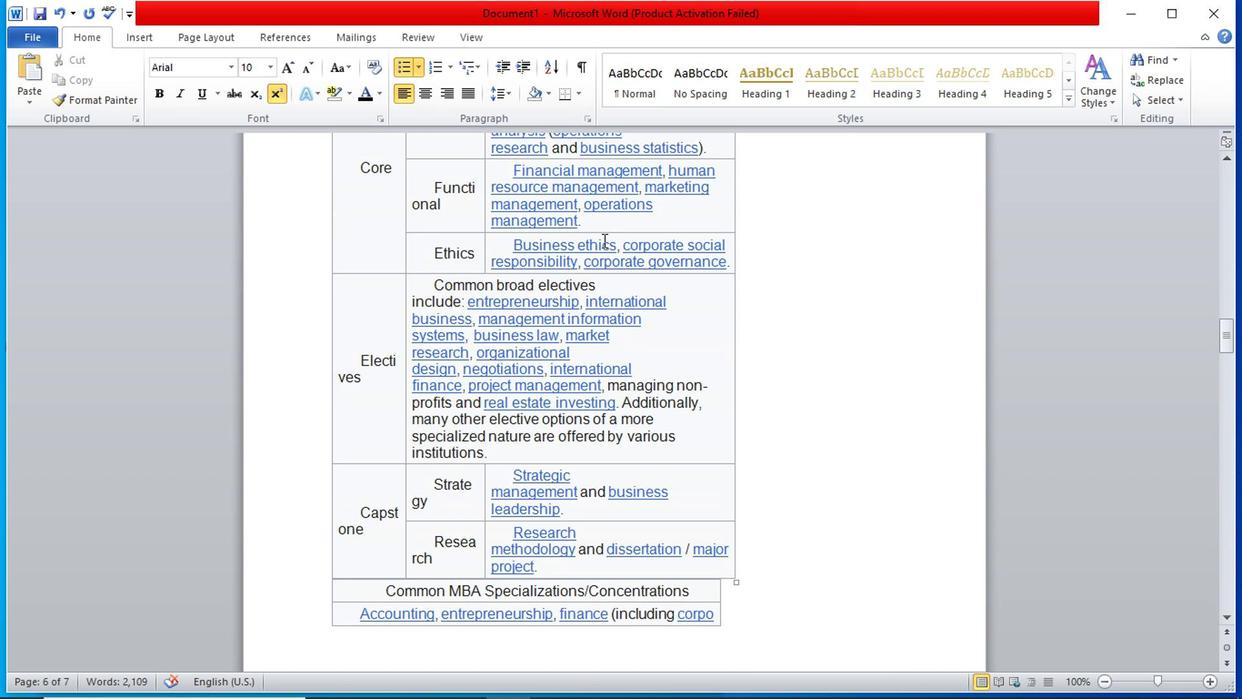 
Action: Mouse scrolled (605, 238) with delta (0, 1)
Screenshot: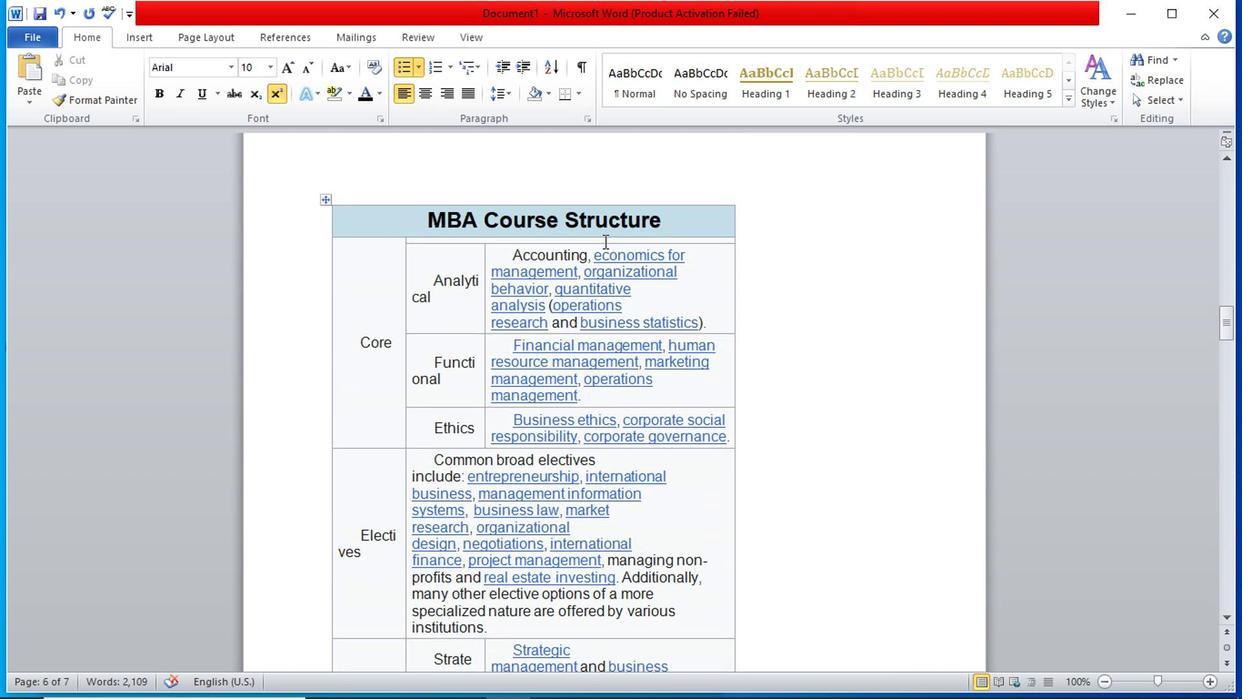 
Action: Mouse moved to (608, 238)
Screenshot: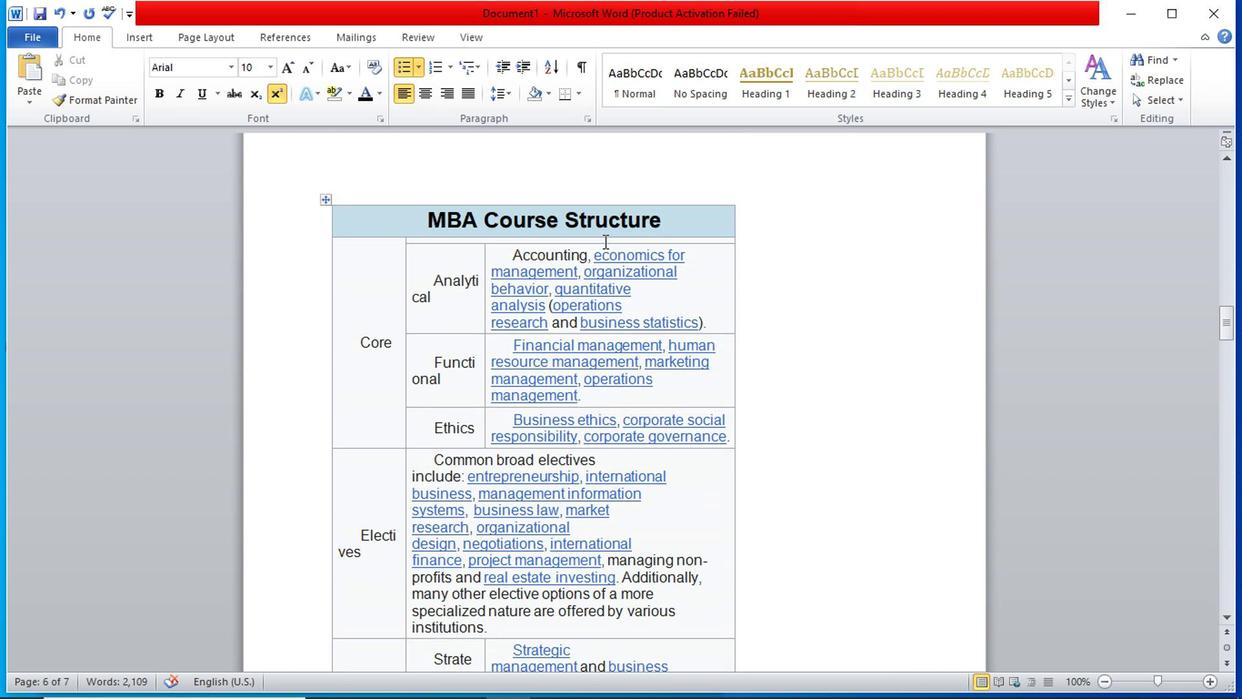 
Action: Mouse scrolled (608, 239) with delta (0, 0)
Screenshot: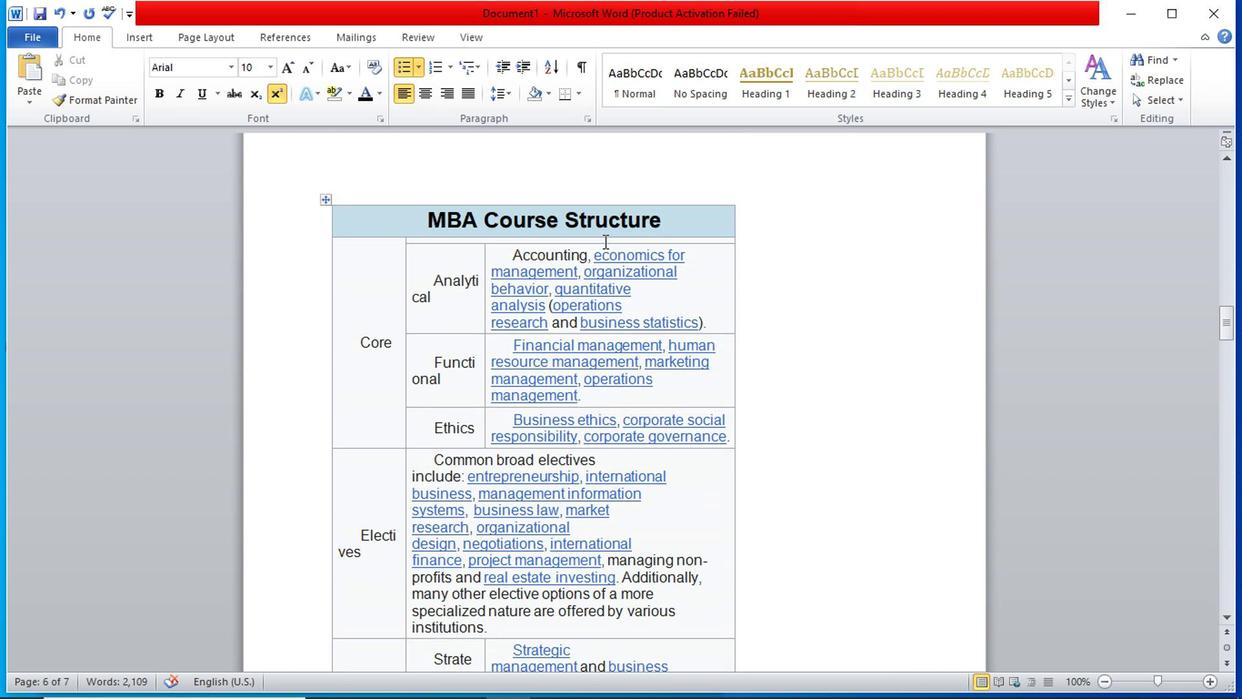 
Action: Mouse scrolled (608, 239) with delta (0, 0)
Screenshot: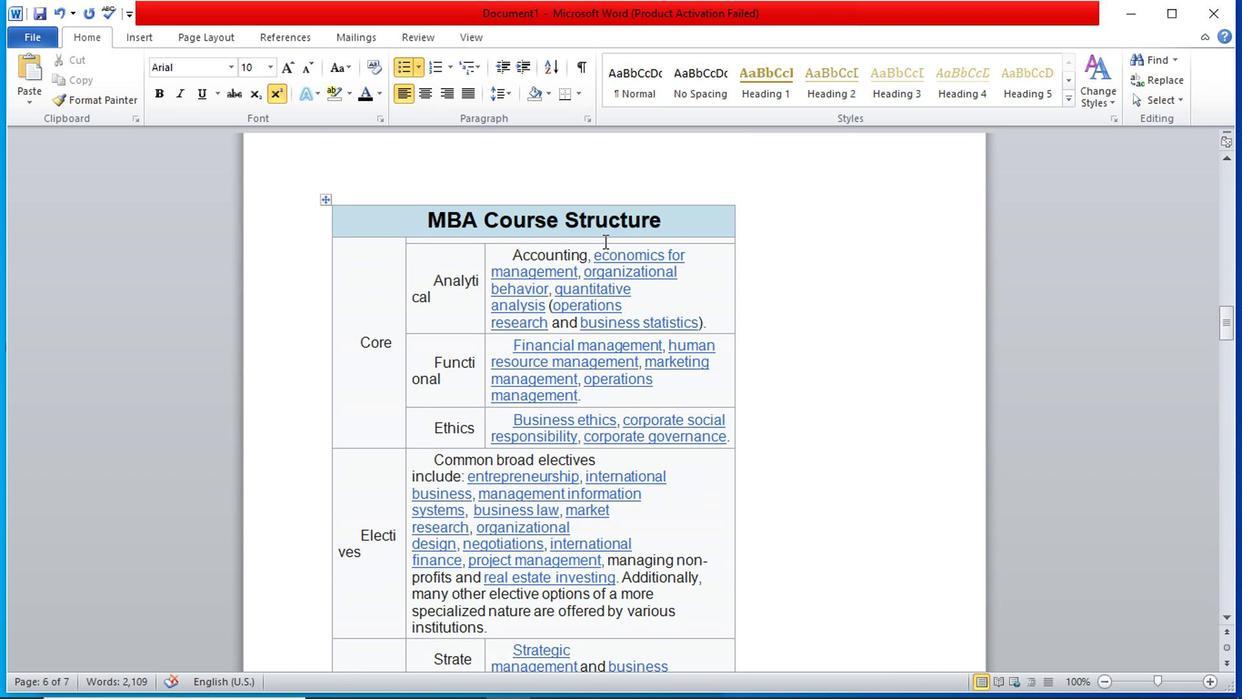 
Action: Mouse scrolled (608, 239) with delta (0, 0)
Screenshot: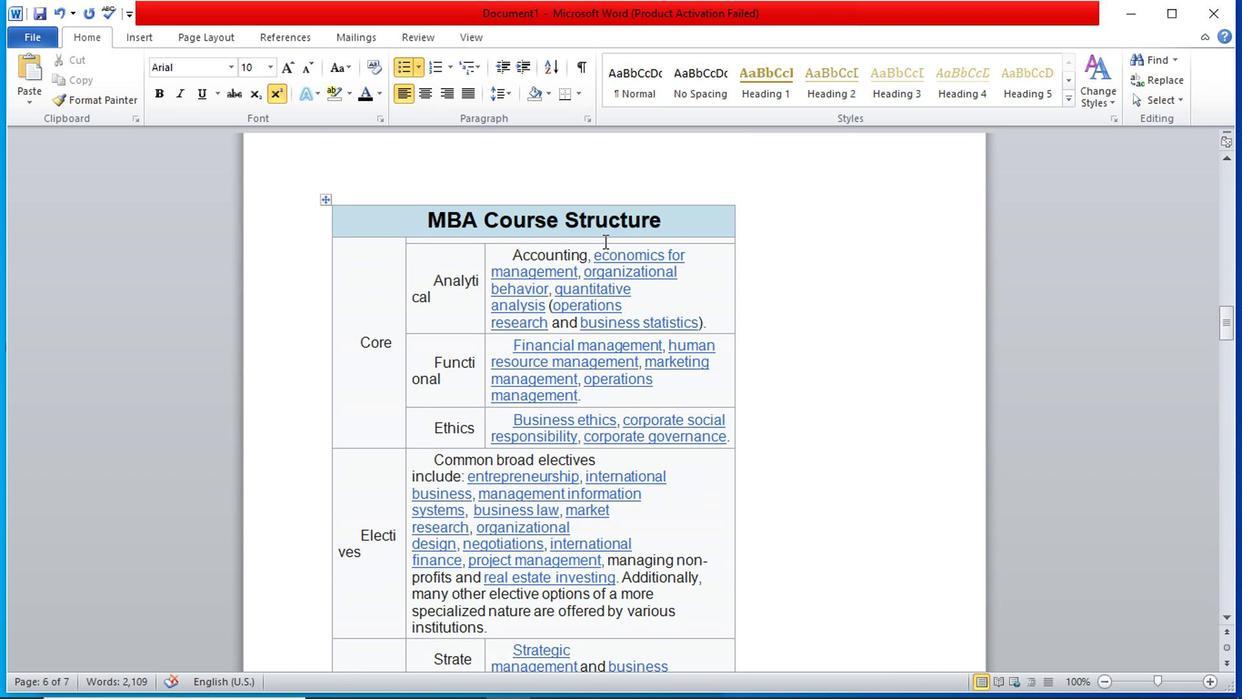 
Action: Mouse scrolled (608, 239) with delta (0, 0)
Screenshot: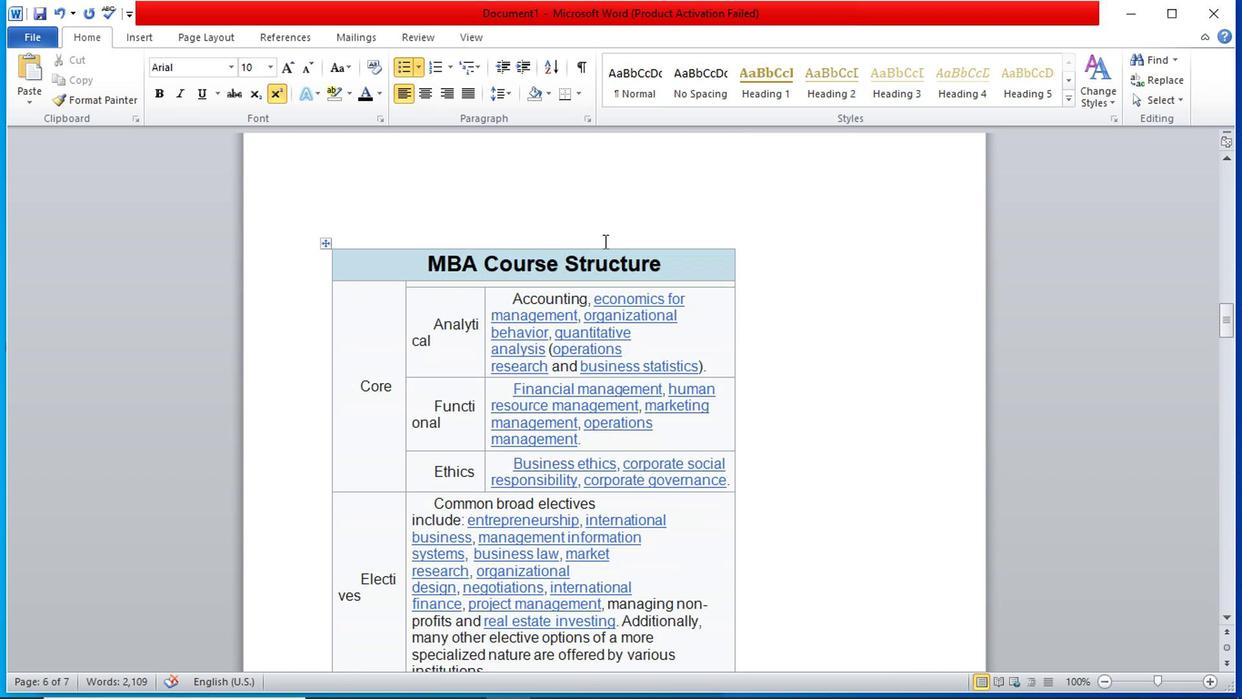 
Action: Mouse scrolled (608, 239) with delta (0, 0)
Screenshot: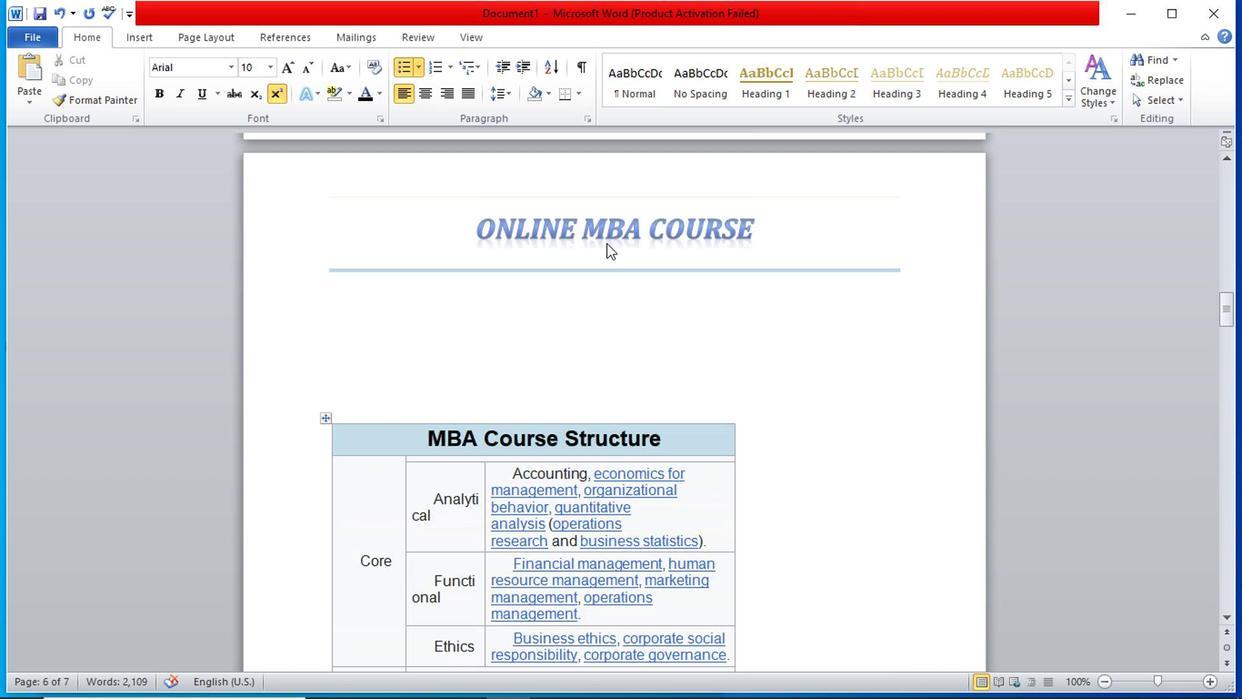 
Action: Mouse scrolled (608, 239) with delta (0, 0)
Screenshot: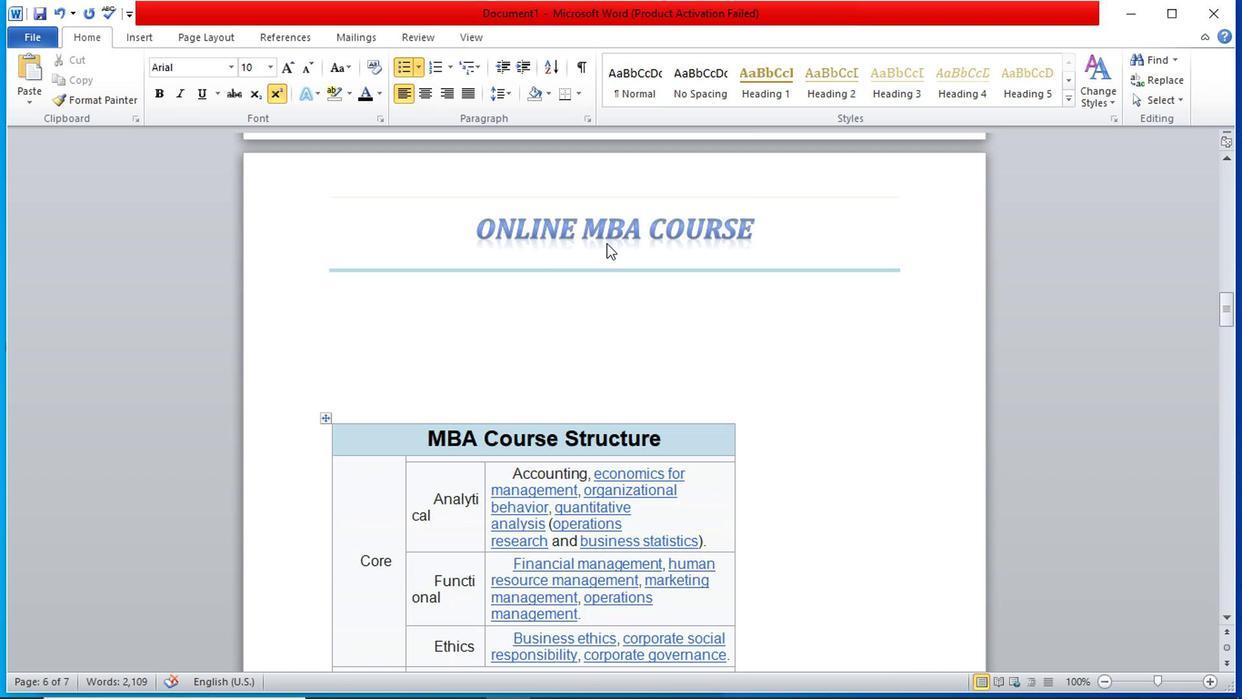 
Action: Mouse scrolled (608, 239) with delta (0, 0)
Screenshot: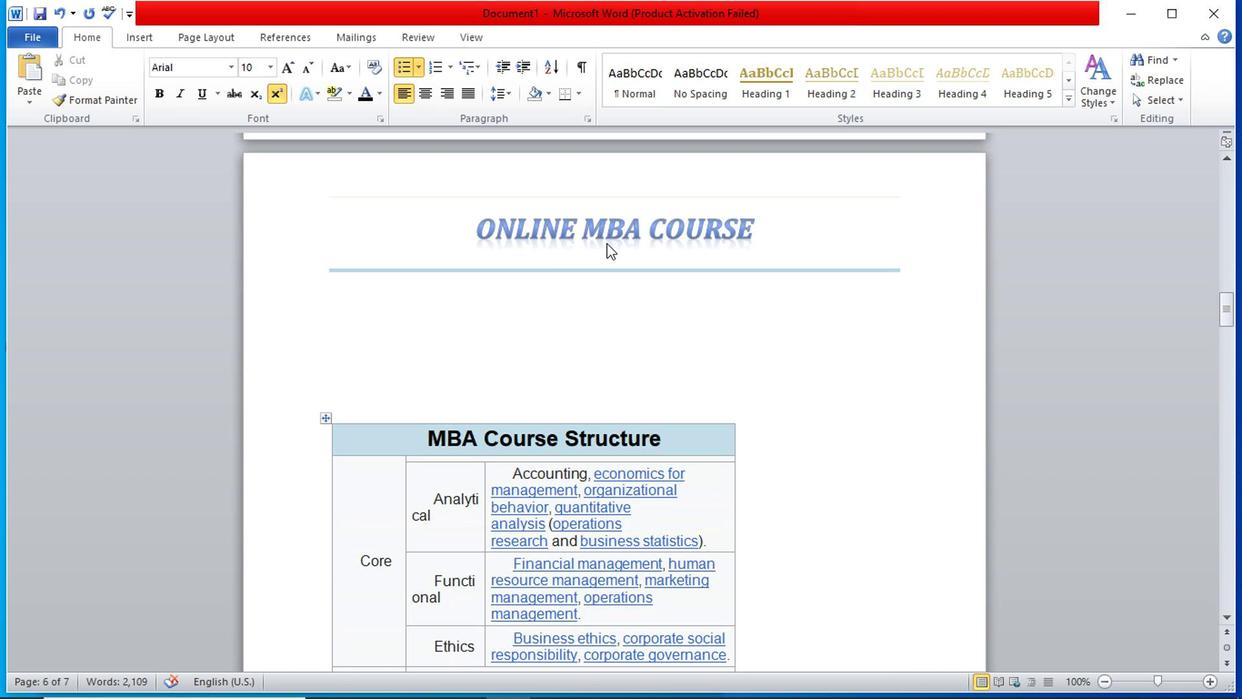
Action: Mouse scrolled (608, 239) with delta (0, 0)
Screenshot: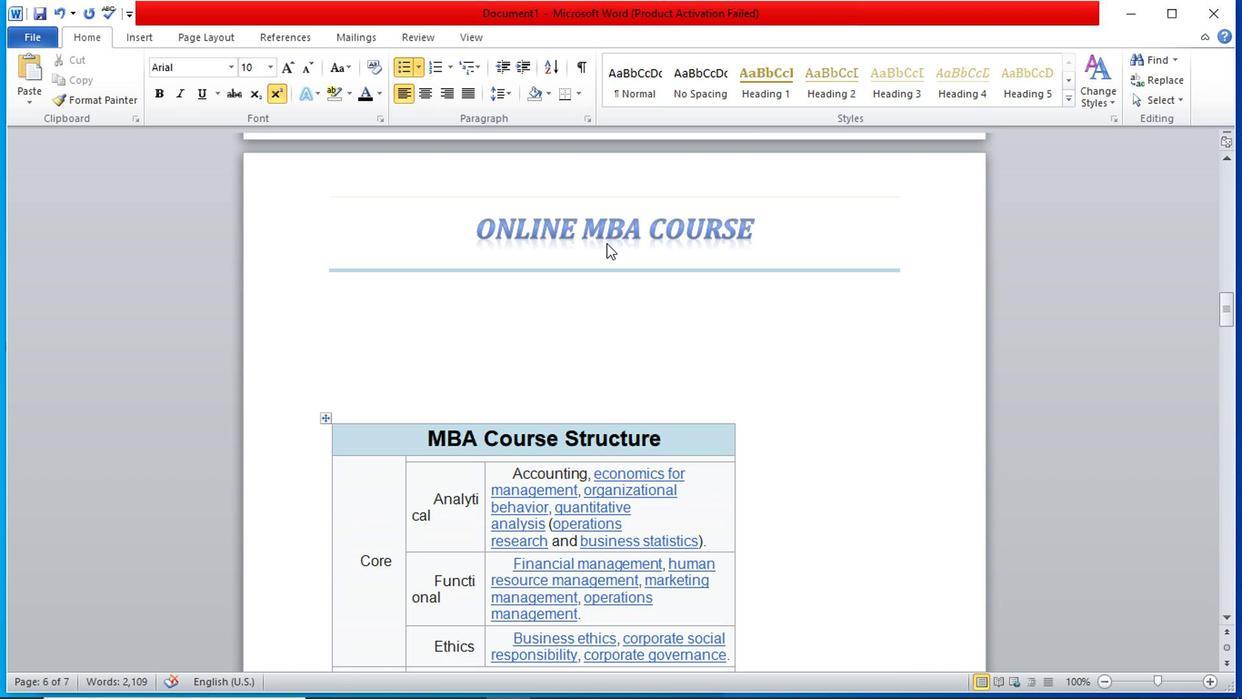 
Action: Mouse scrolled (608, 239) with delta (0, 0)
Screenshot: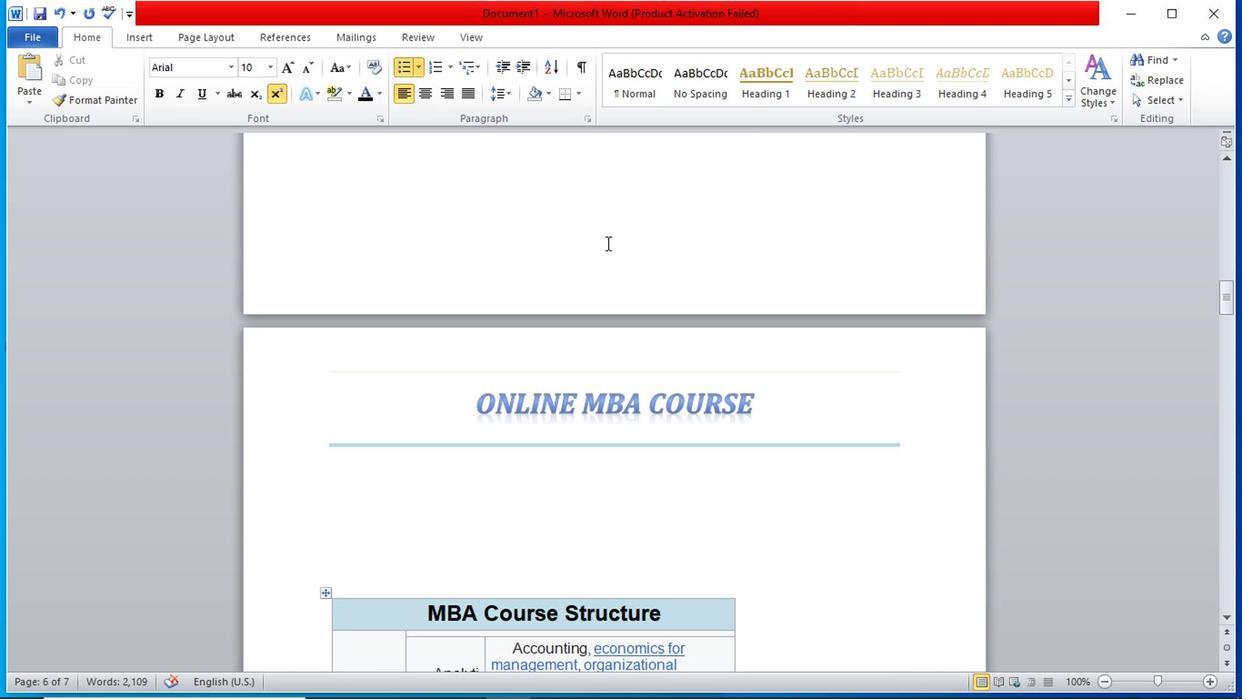 
Action: Mouse scrolled (608, 239) with delta (0, 0)
Screenshot: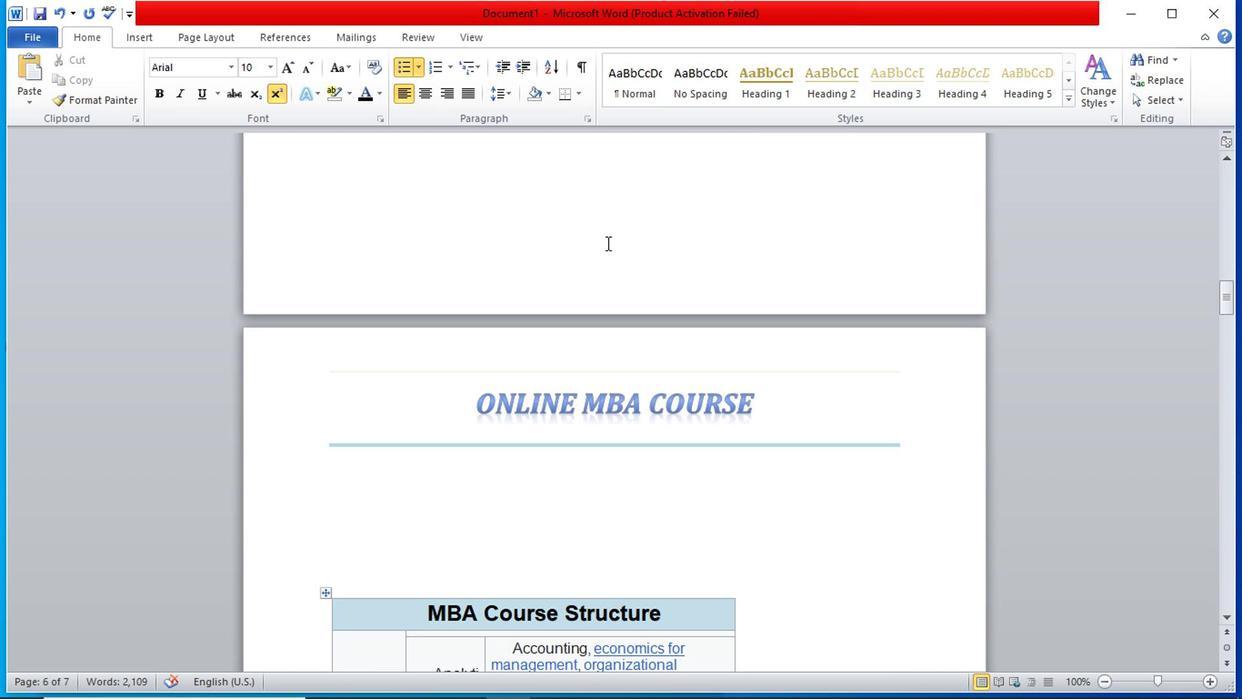 
Action: Mouse scrolled (608, 239) with delta (0, 0)
Screenshot: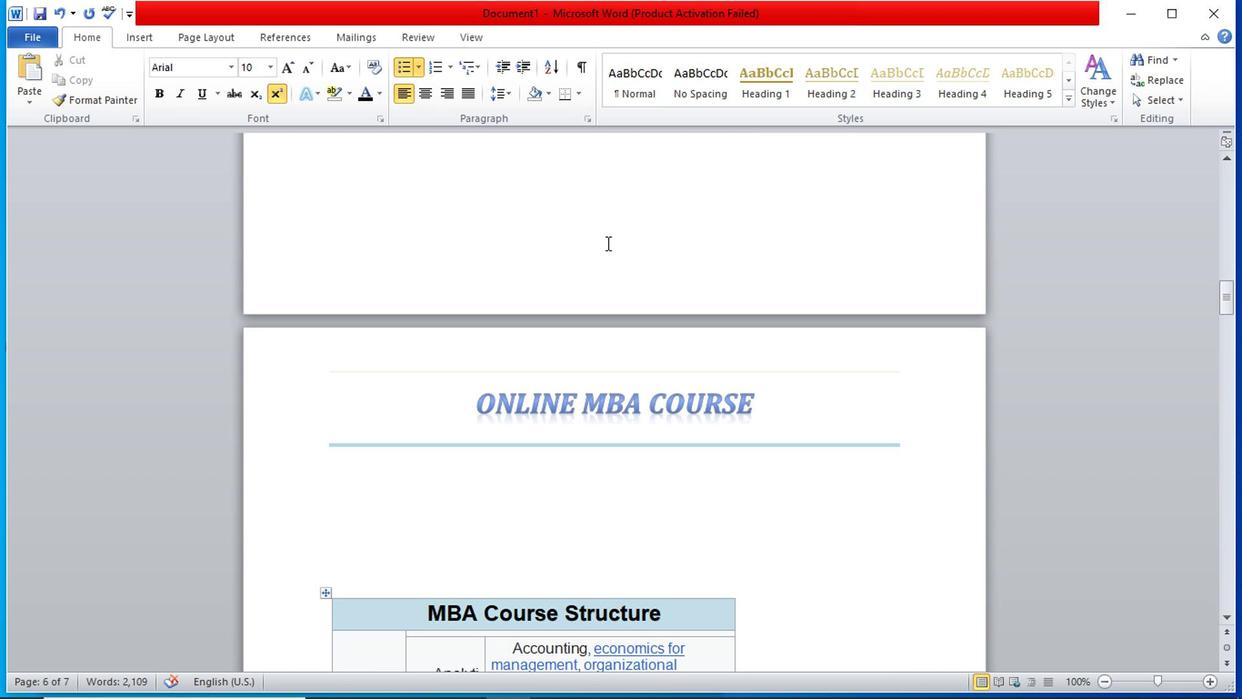 
Action: Mouse scrolled (608, 239) with delta (0, 0)
